 Task: Create an automation rule to sum up story point estimates in the parent issue when a story point estimate changes.
Action: Mouse pressed left at (684, 105)
Screenshot: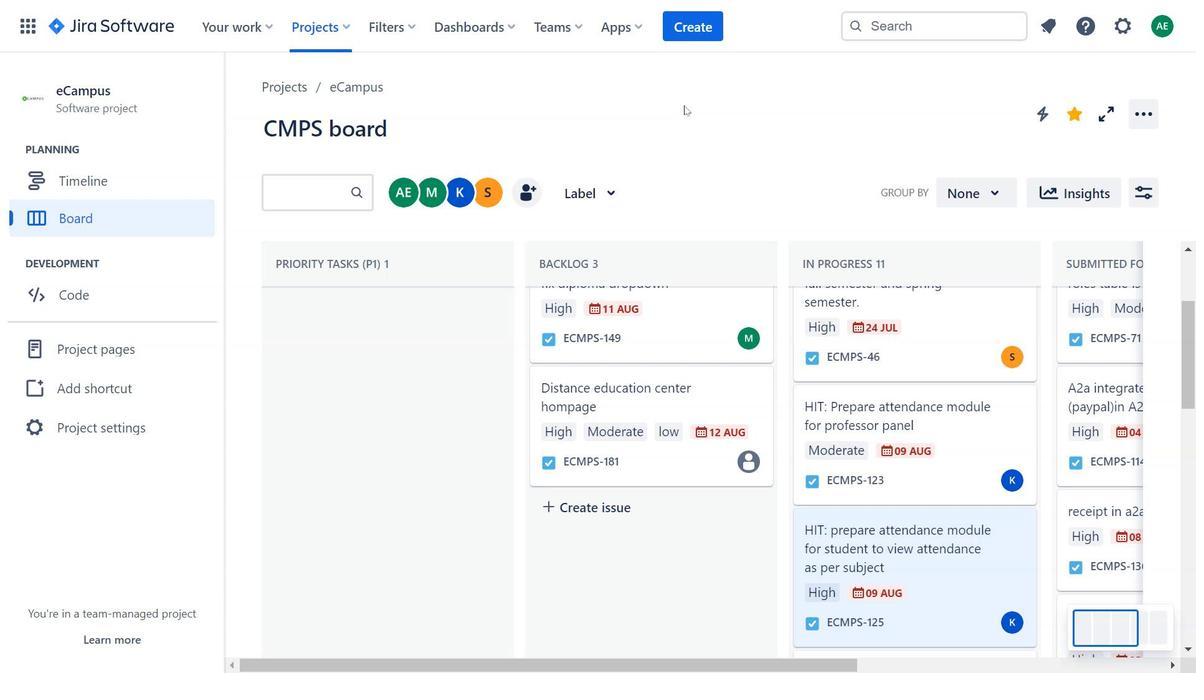 
Action: Mouse moved to (618, 158)
Screenshot: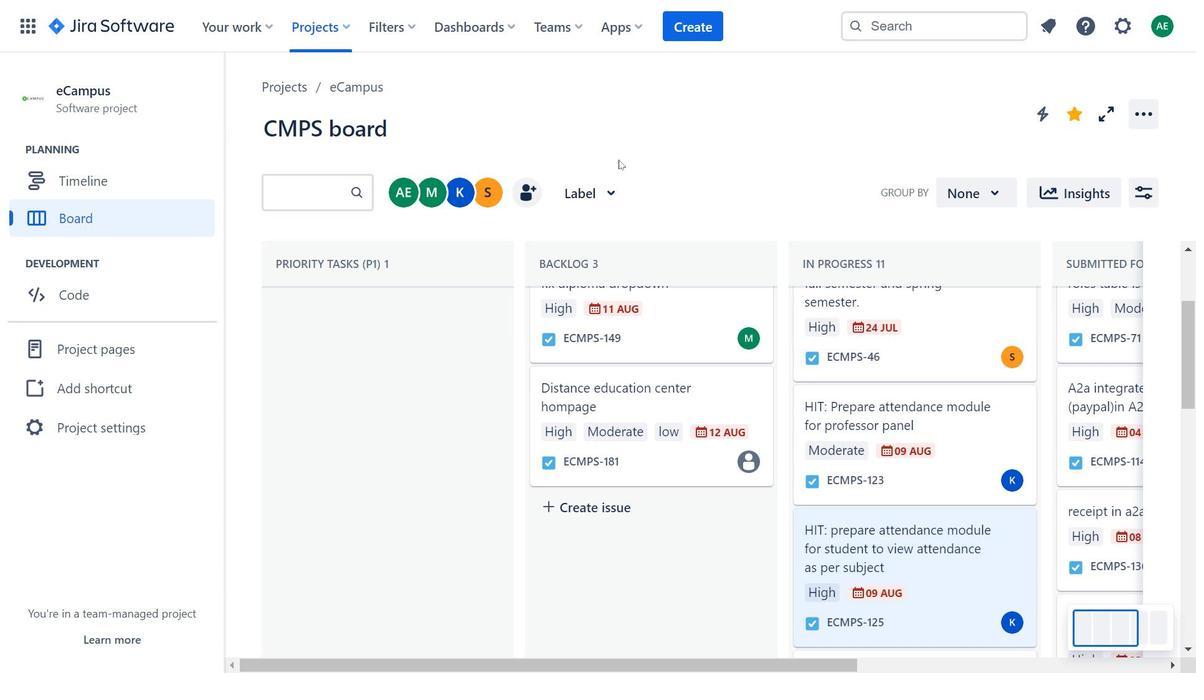 
Action: Mouse pressed left at (618, 158)
Screenshot: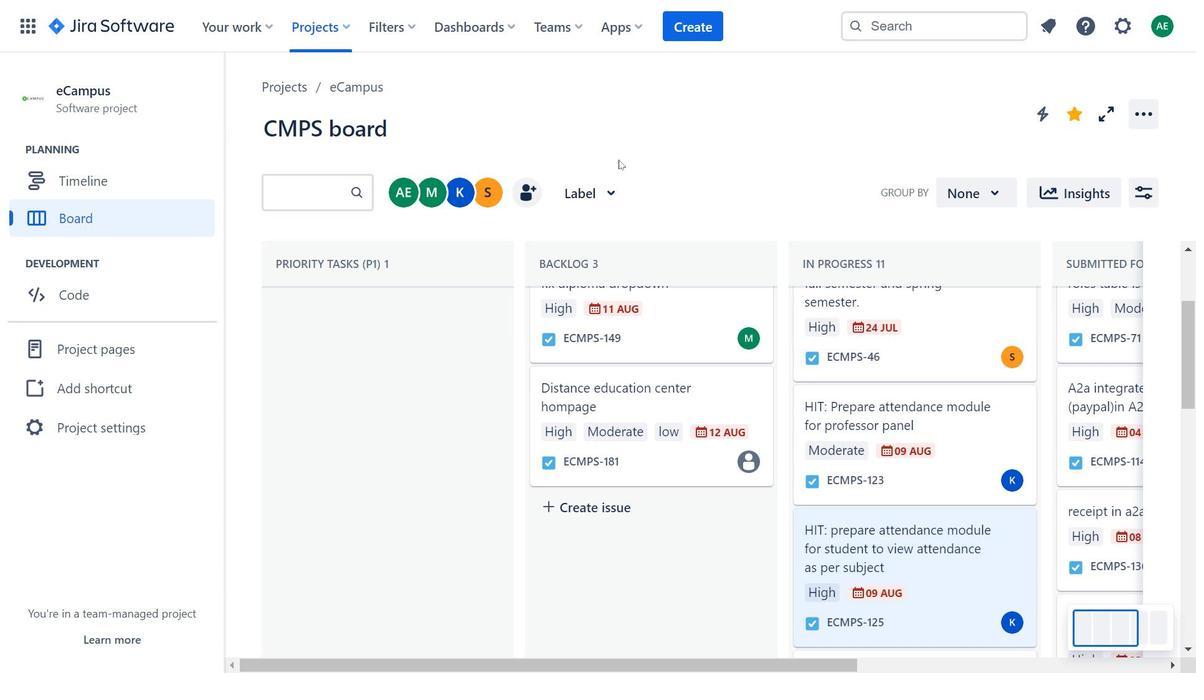 
Action: Mouse moved to (620, 117)
Screenshot: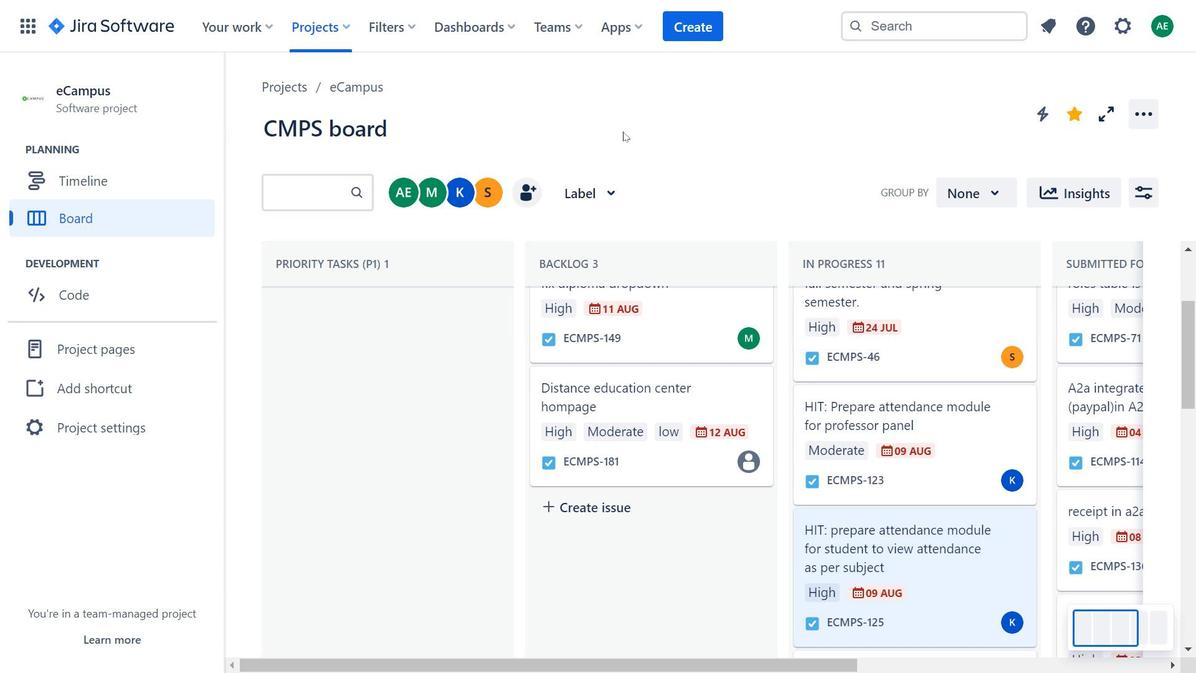 
Action: Mouse pressed left at (620, 117)
Screenshot: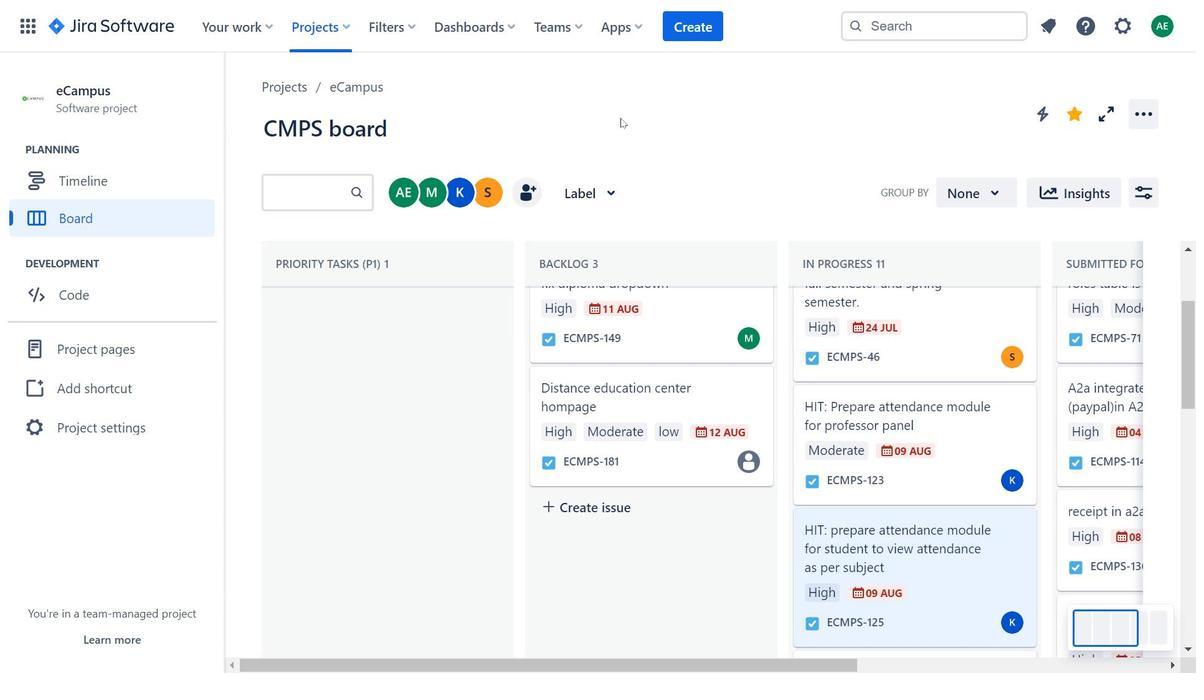 
Action: Mouse pressed left at (620, 117)
Screenshot: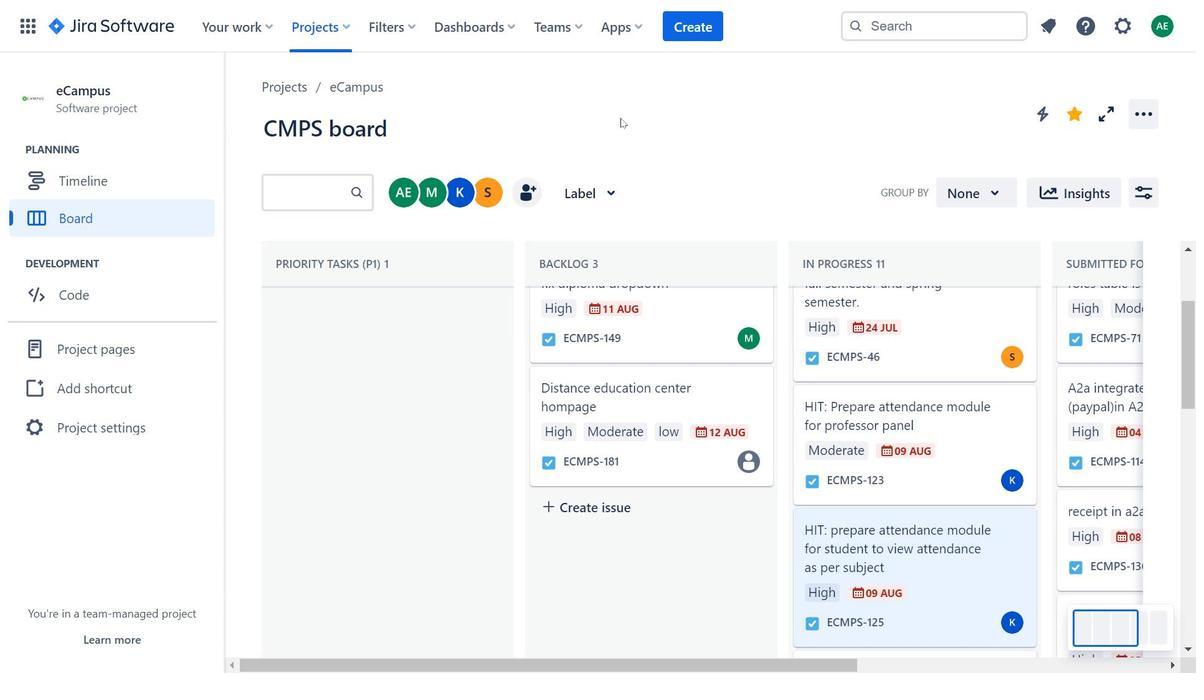 
Action: Mouse moved to (994, 175)
Screenshot: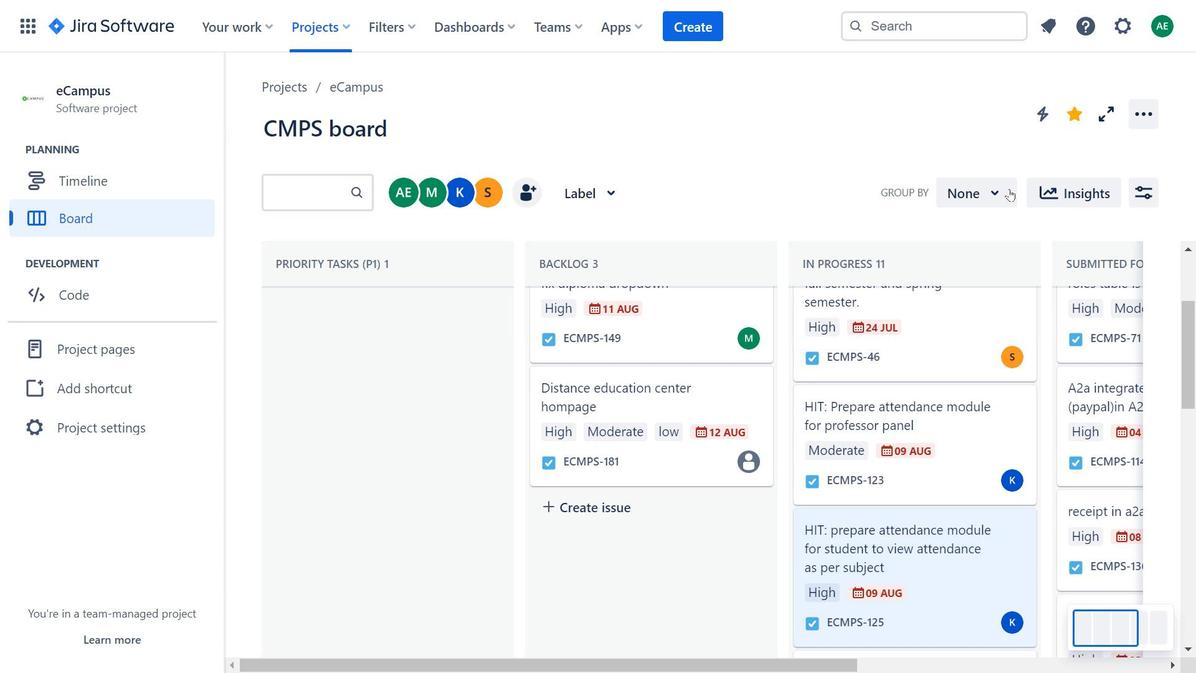 
Action: Mouse pressed left at (994, 175)
Screenshot: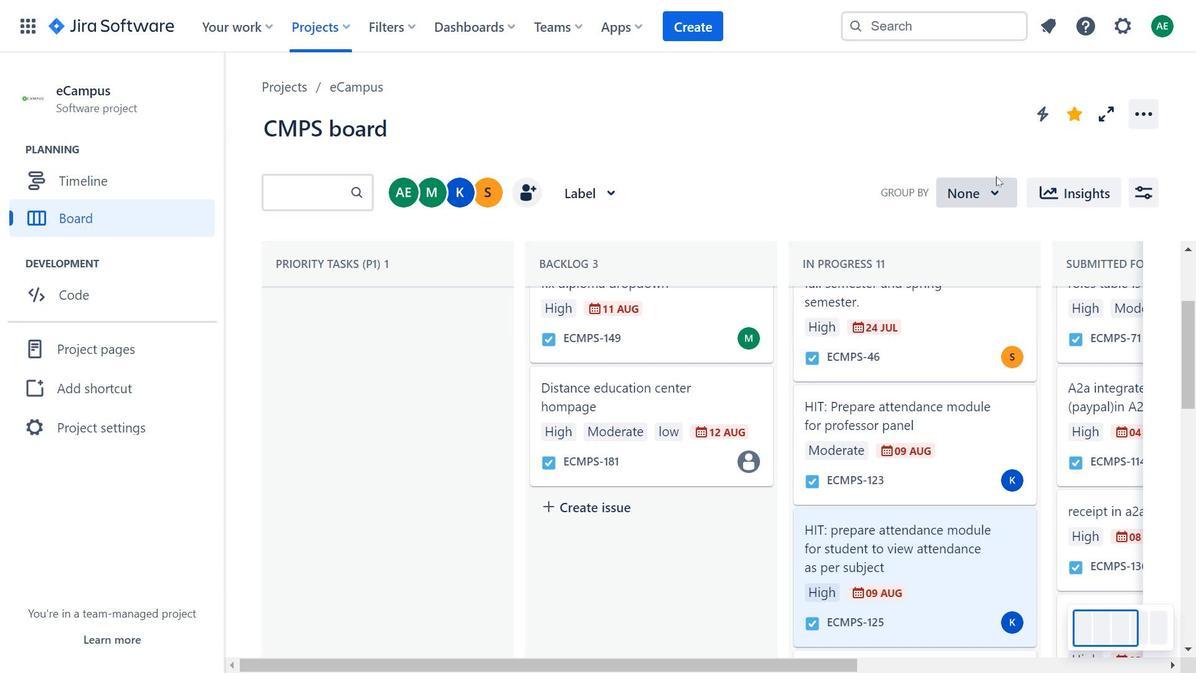 
Action: Mouse moved to (988, 181)
Screenshot: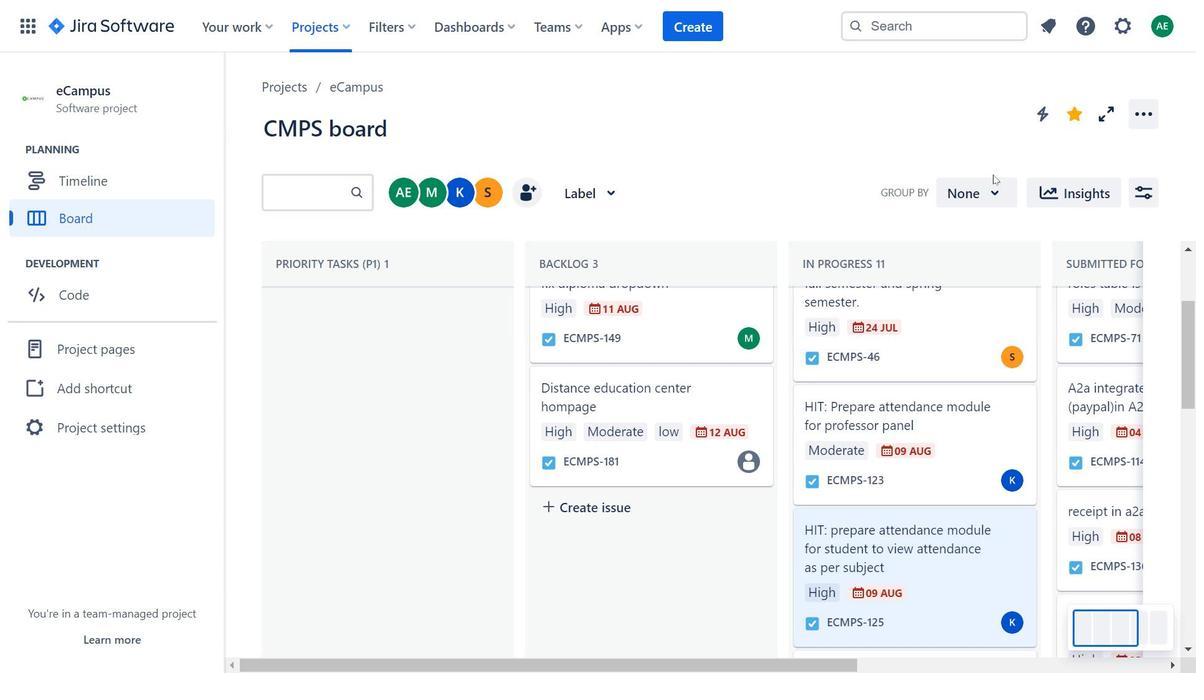 
Action: Mouse pressed left at (988, 181)
Screenshot: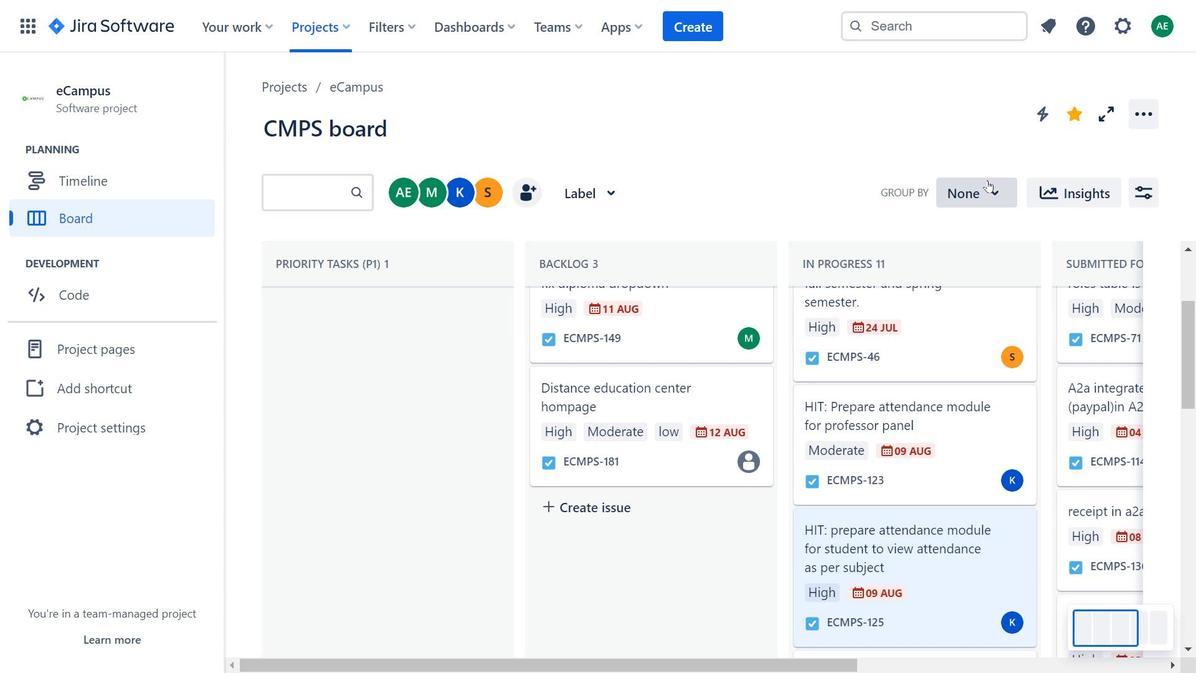 
Action: Mouse moved to (634, 120)
Screenshot: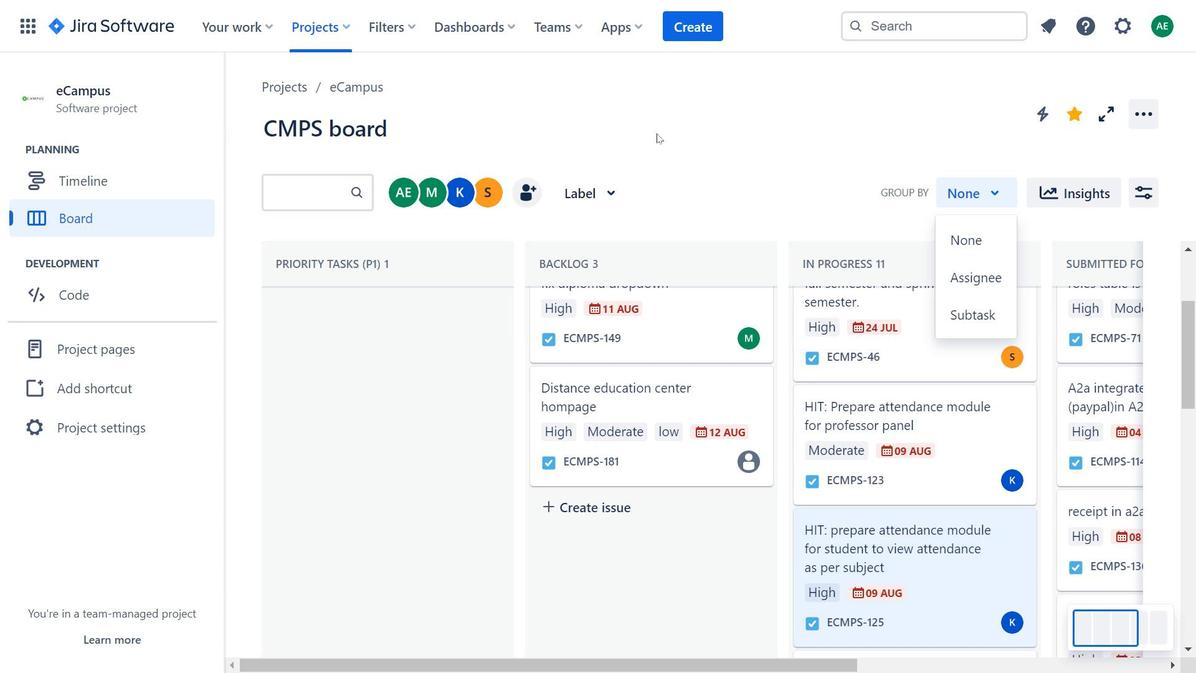 
Action: Mouse pressed left at (634, 120)
Screenshot: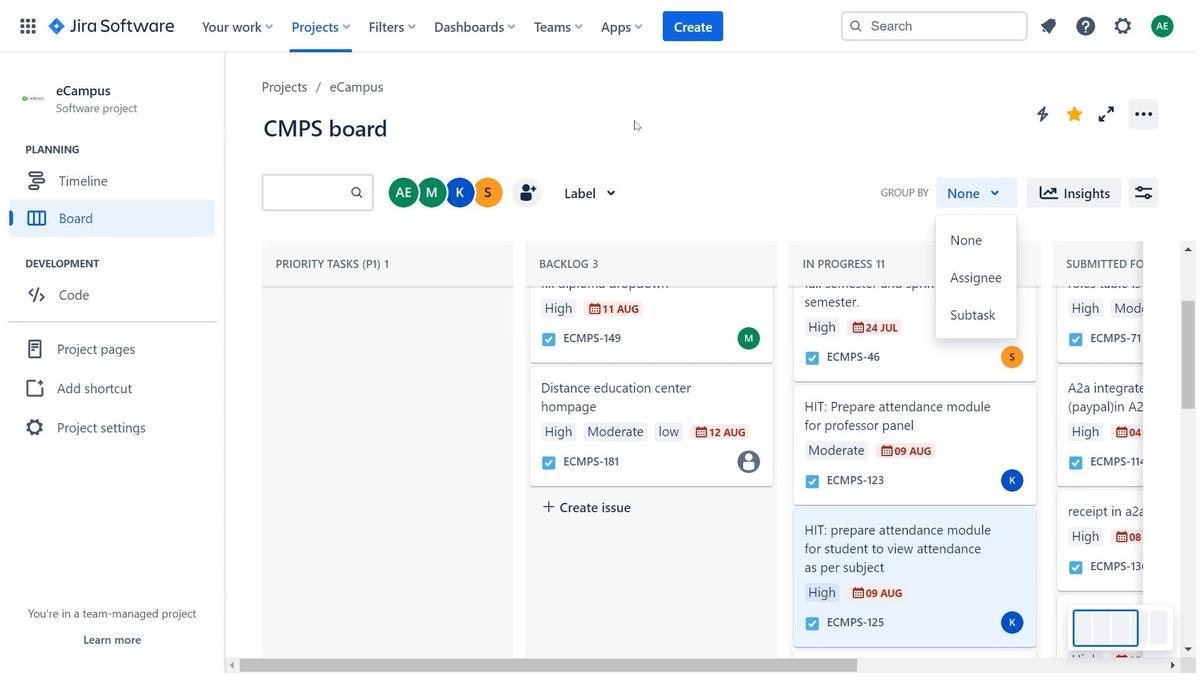 
Action: Mouse moved to (648, 123)
Screenshot: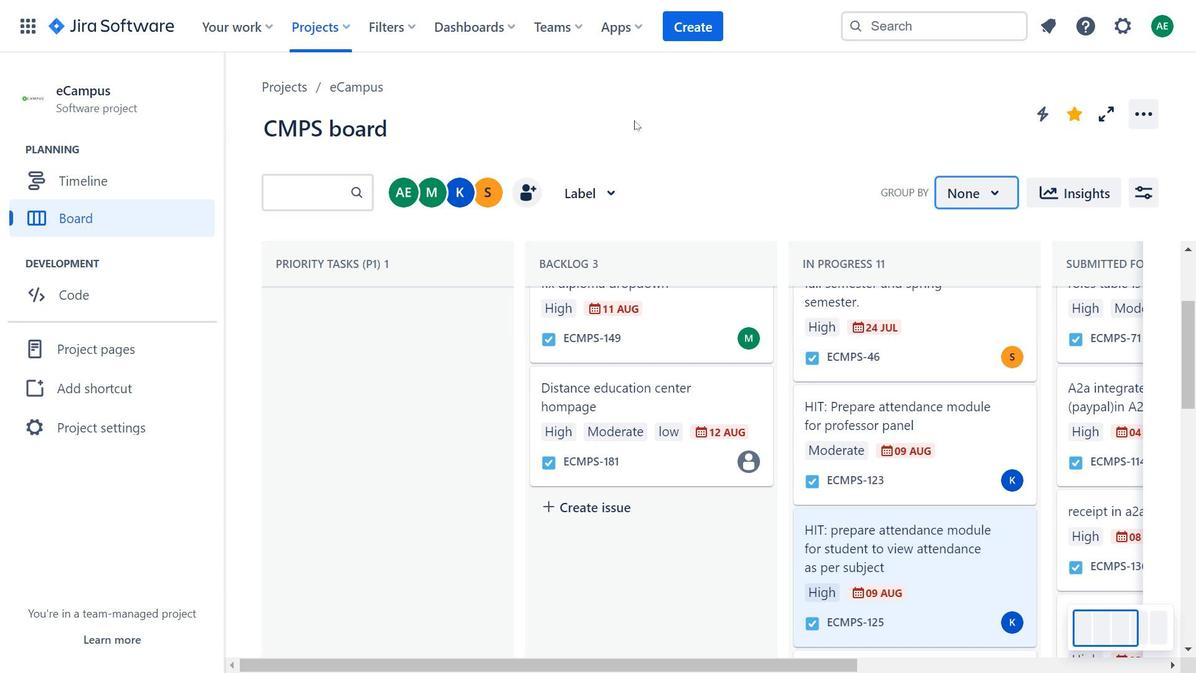 
Action: Mouse pressed left at (648, 123)
Screenshot: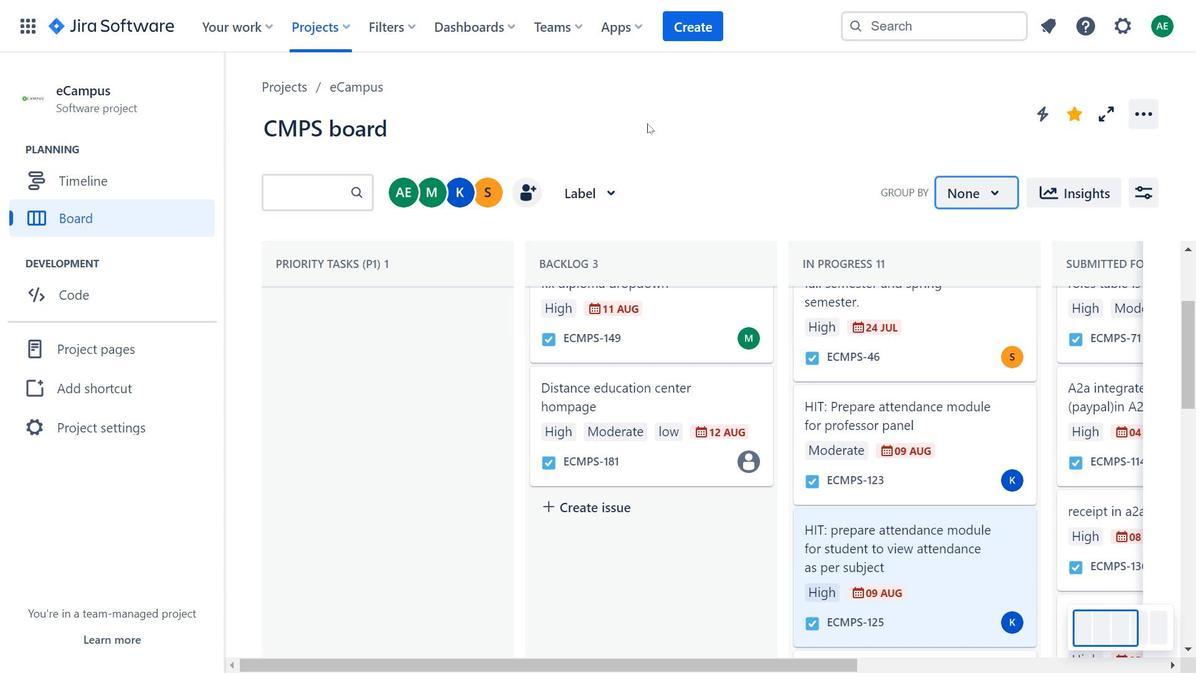 
Action: Mouse moved to (933, 431)
Screenshot: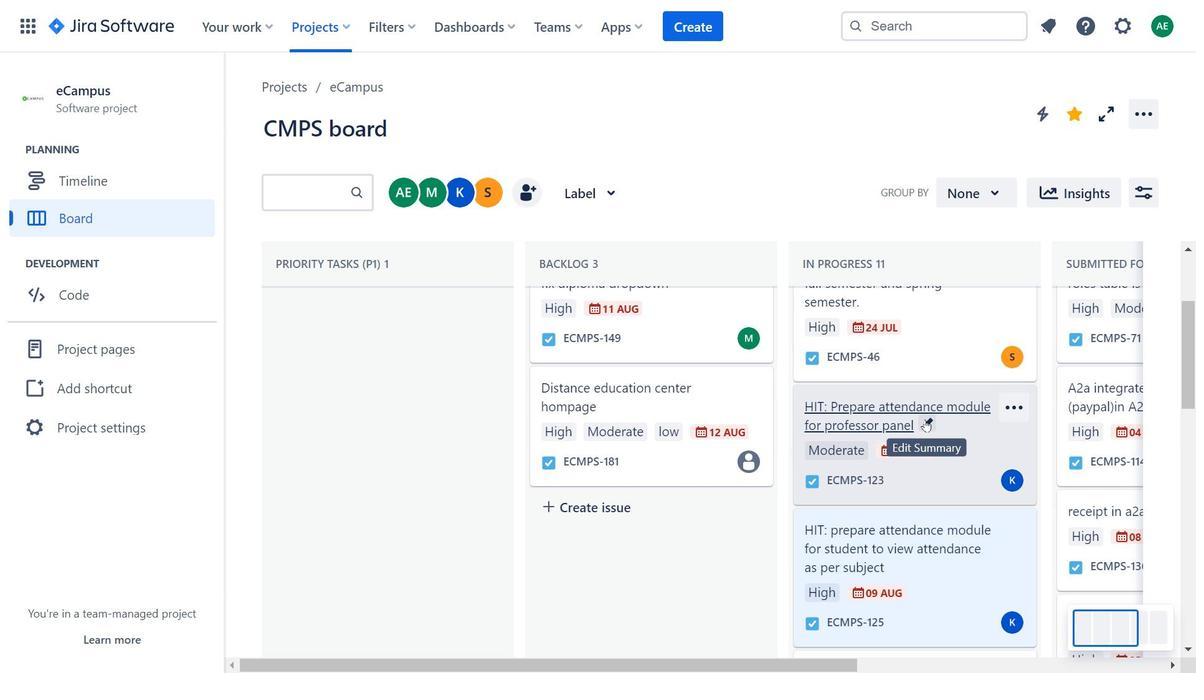 
Action: Mouse scrolled (933, 430) with delta (0, 0)
Screenshot: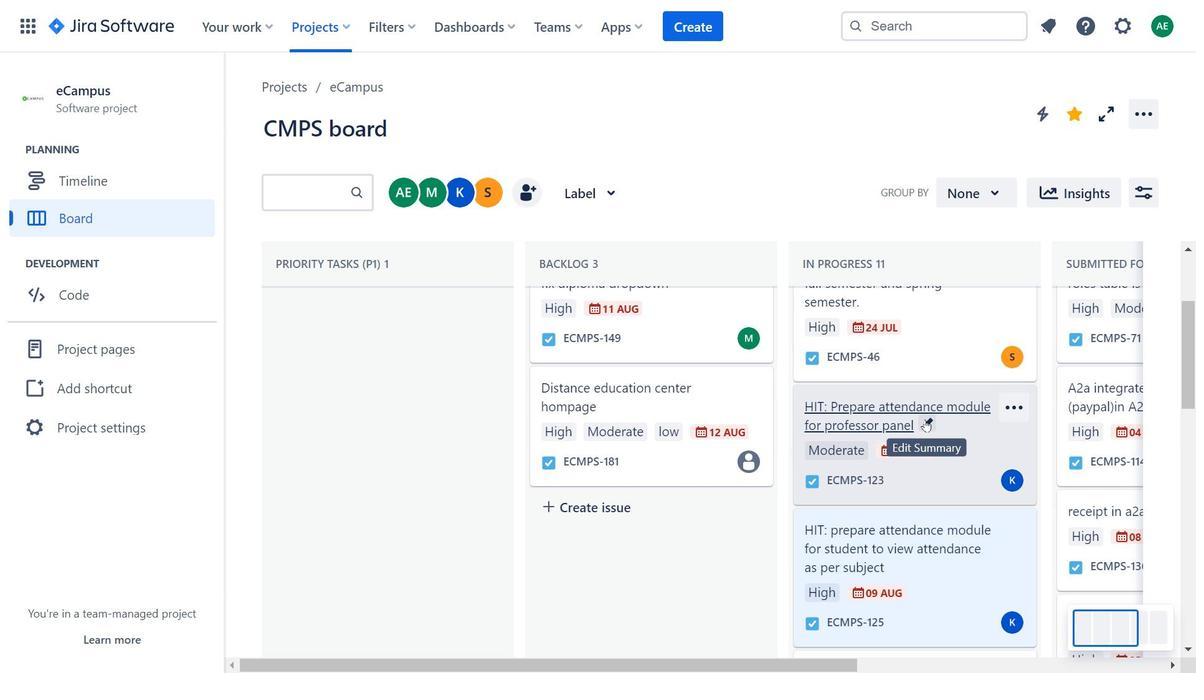 
Action: Mouse moved to (943, 483)
Screenshot: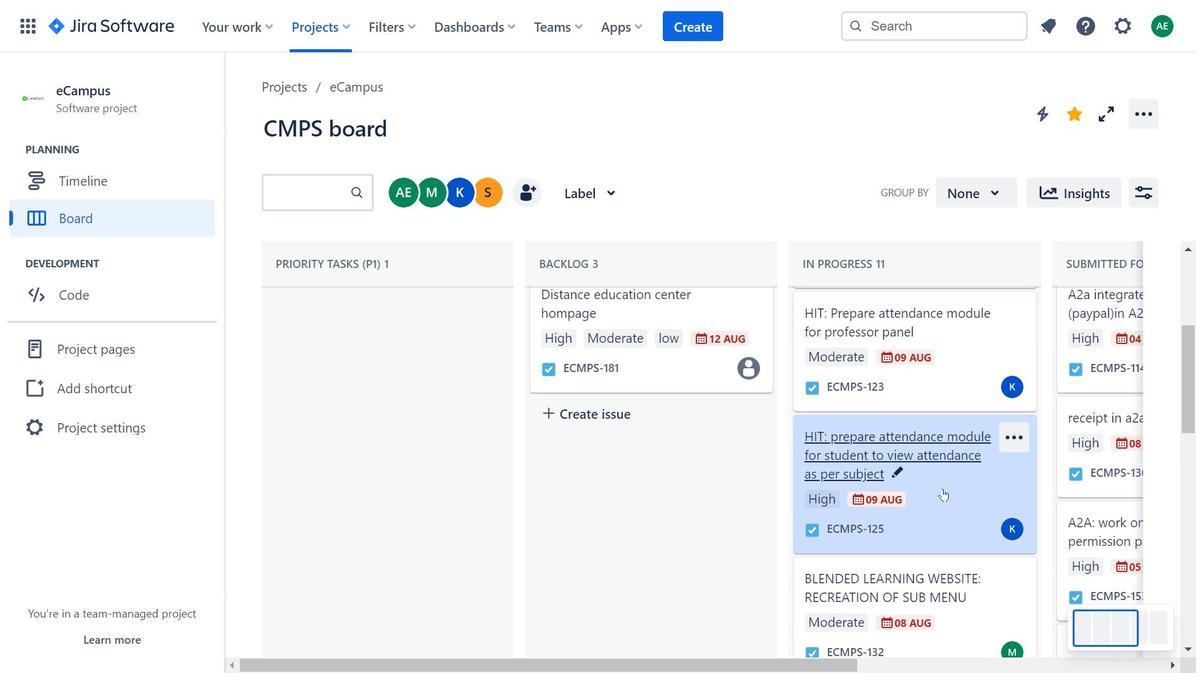 
Action: Mouse scrolled (943, 483) with delta (0, 0)
Screenshot: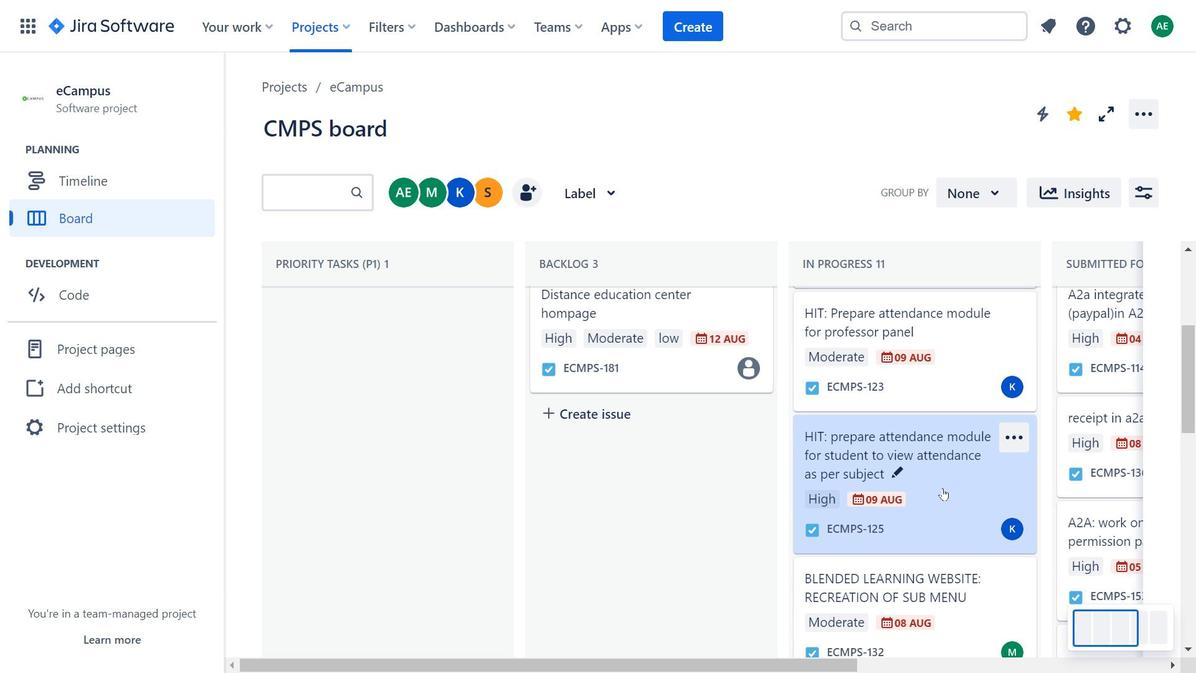 
Action: Mouse moved to (943, 483)
Screenshot: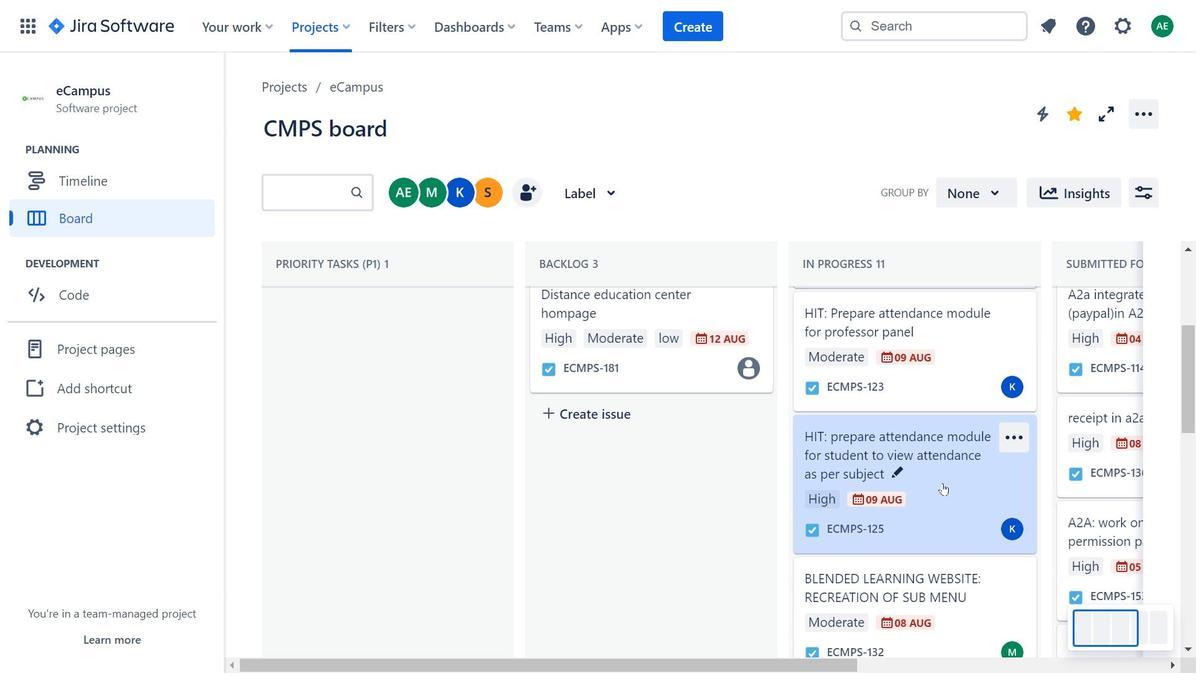 
Action: Mouse scrolled (943, 482) with delta (0, 0)
Screenshot: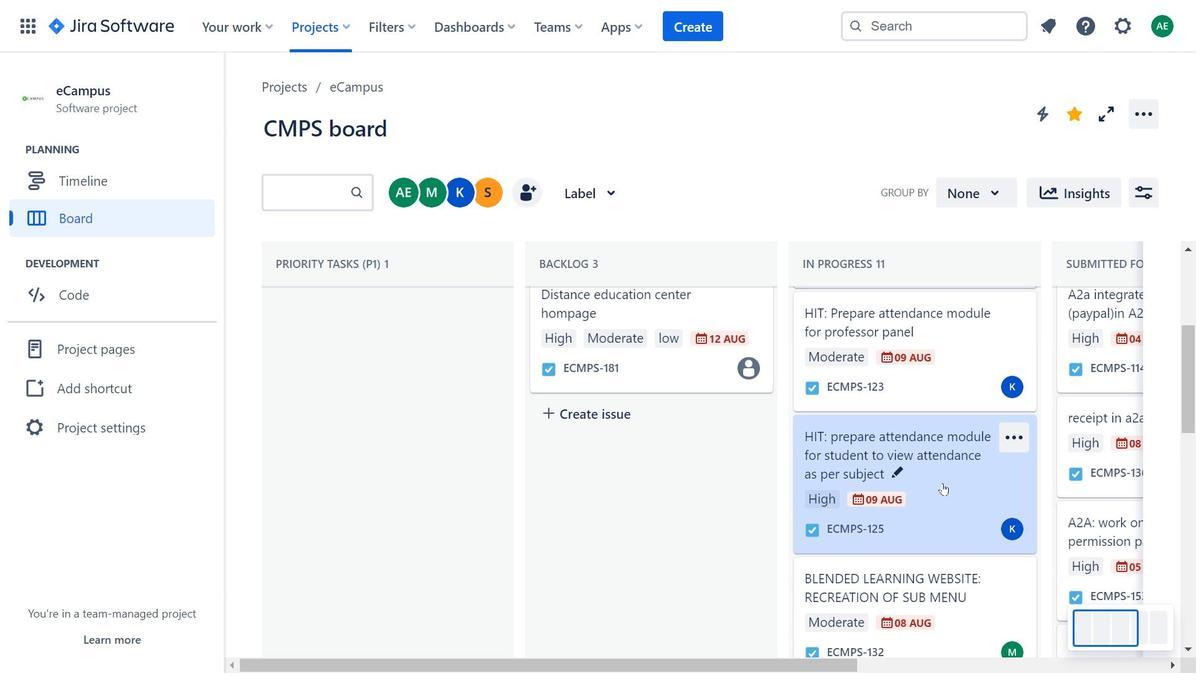 
Action: Mouse moved to (944, 480)
Screenshot: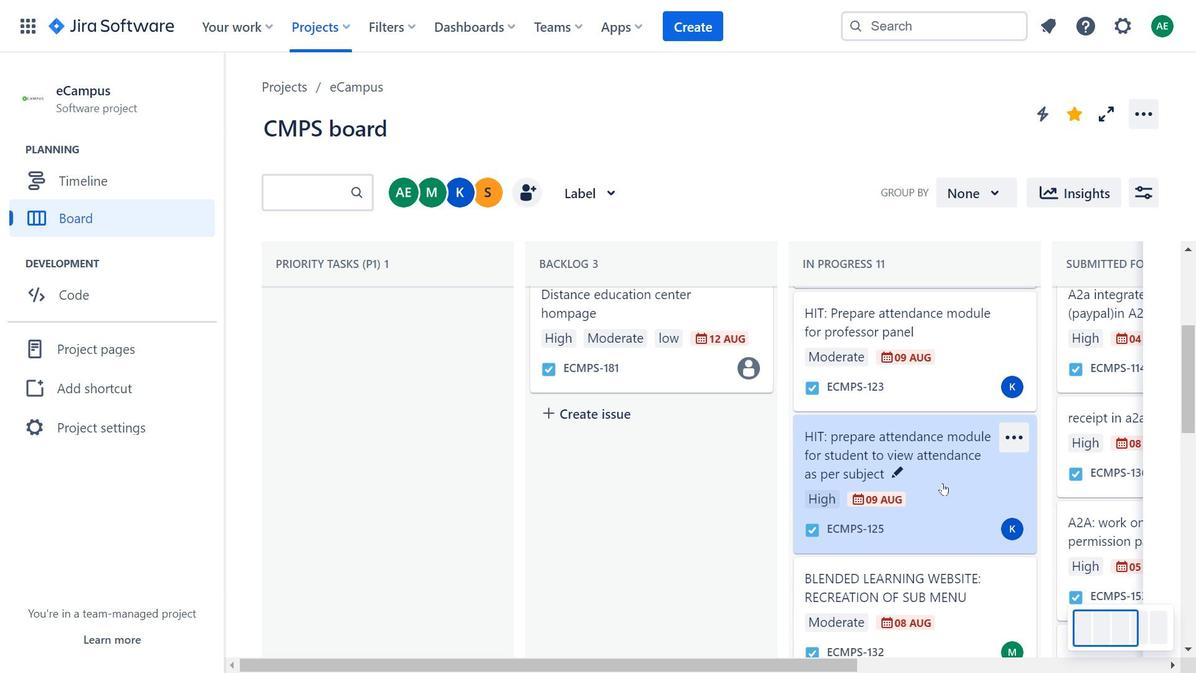 
Action: Mouse scrolled (944, 479) with delta (0, 0)
Screenshot: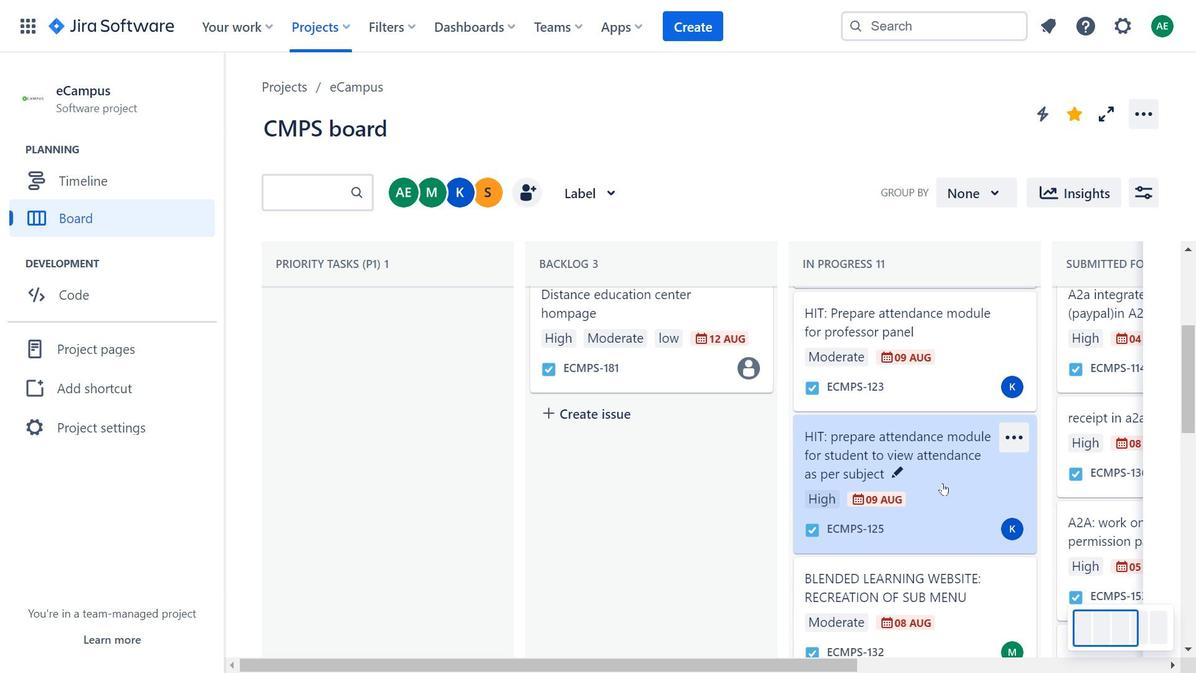 
Action: Mouse moved to (947, 441)
Screenshot: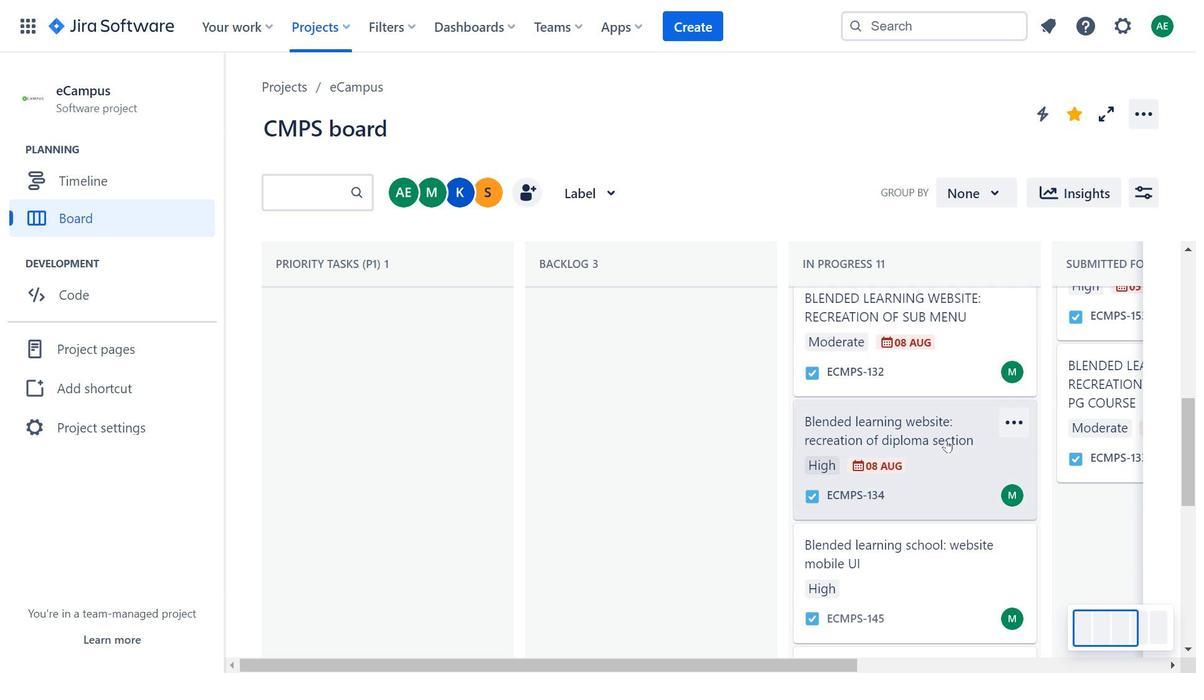 
Action: Mouse scrolled (947, 440) with delta (0, 0)
Screenshot: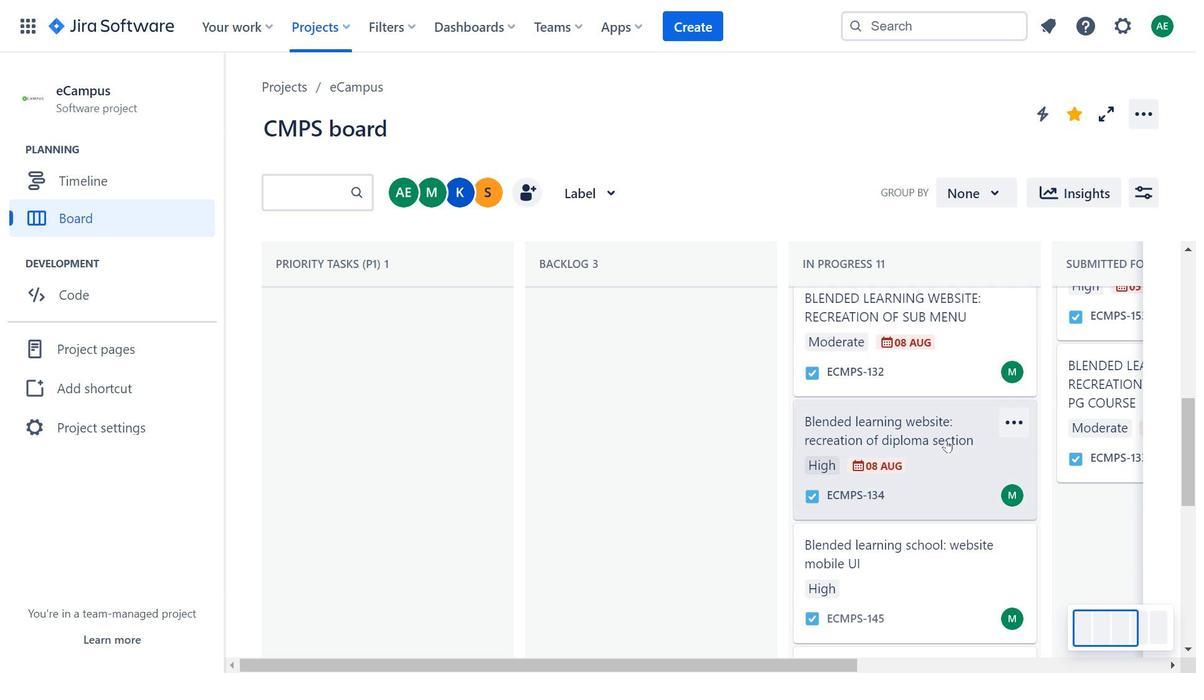 
Action: Mouse scrolled (947, 440) with delta (0, 0)
Screenshot: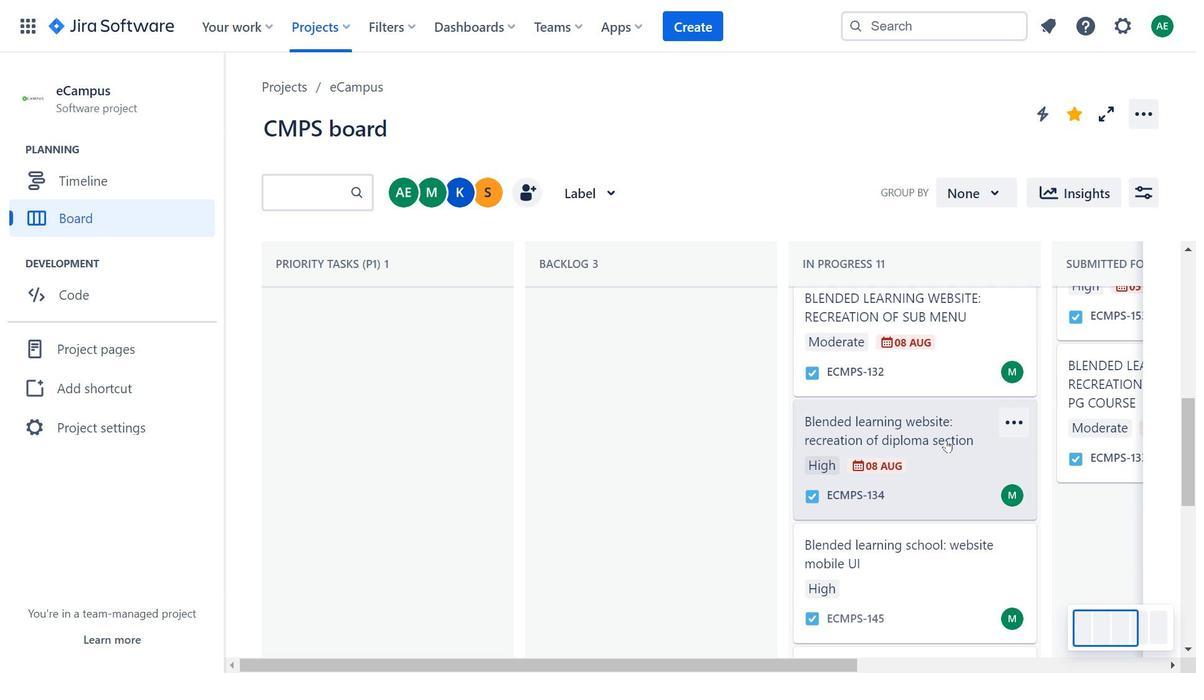 
Action: Mouse scrolled (947, 440) with delta (0, 0)
Screenshot: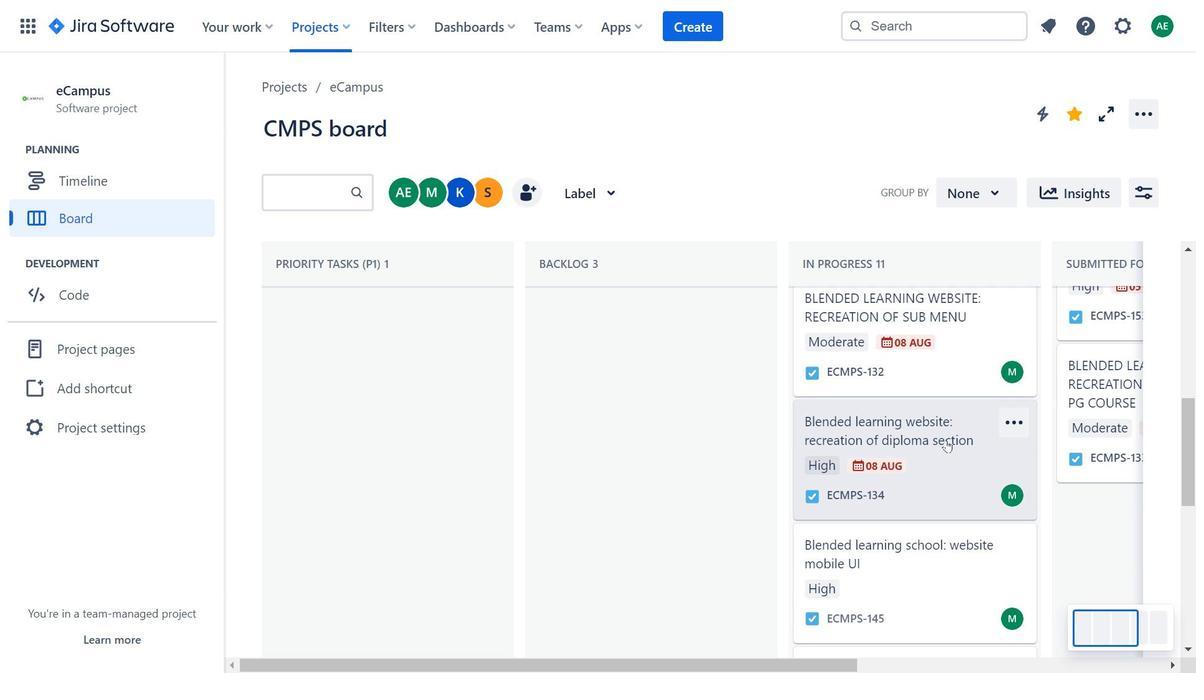 
Action: Mouse moved to (945, 468)
Screenshot: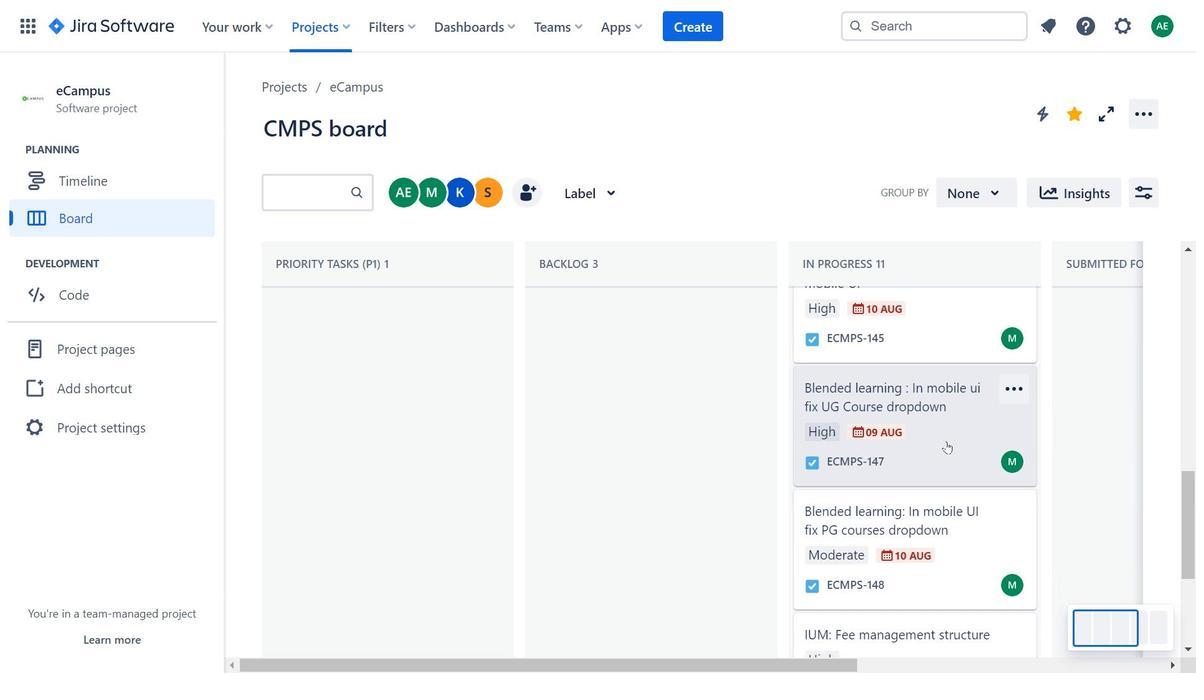 
Action: Mouse scrolled (945, 468) with delta (0, 0)
Screenshot: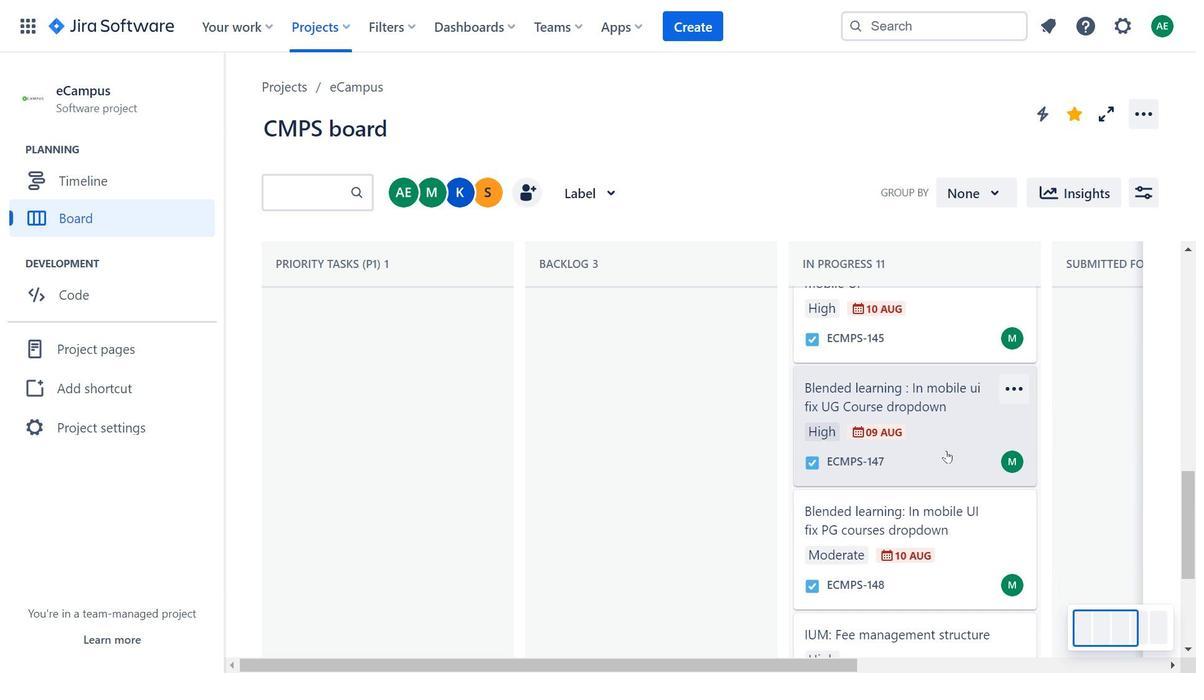 
Action: Mouse scrolled (945, 468) with delta (0, 0)
Screenshot: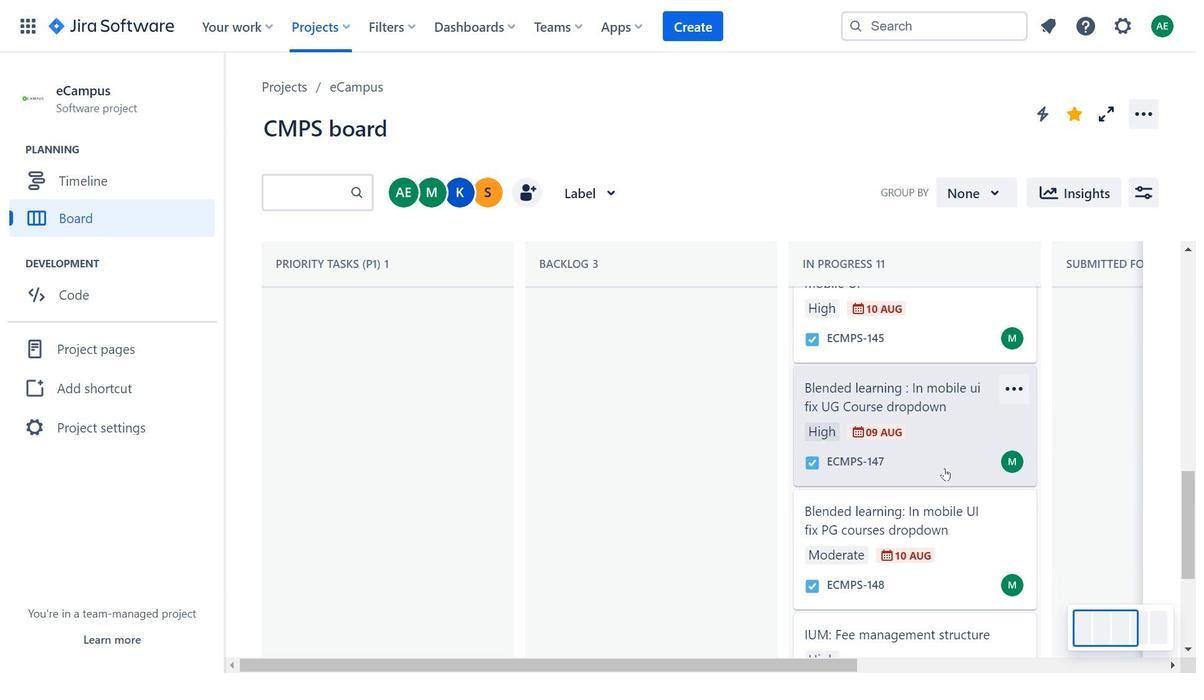
Action: Mouse moved to (945, 486)
Screenshot: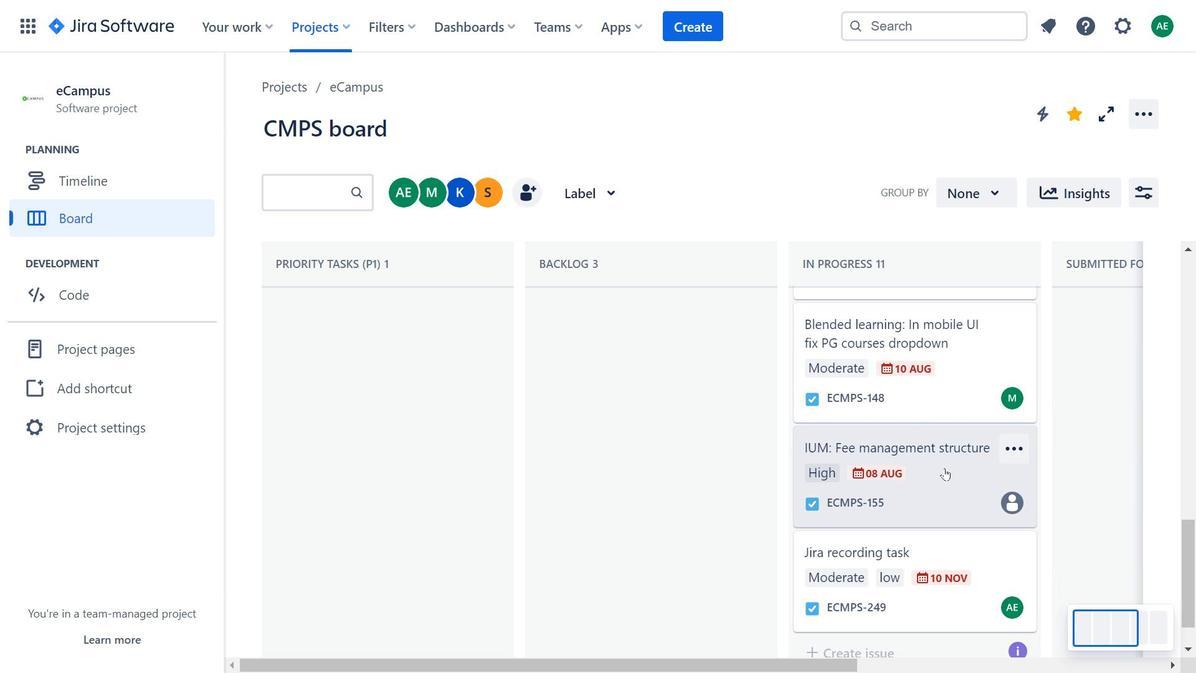 
Action: Mouse scrolled (945, 486) with delta (0, 0)
Screenshot: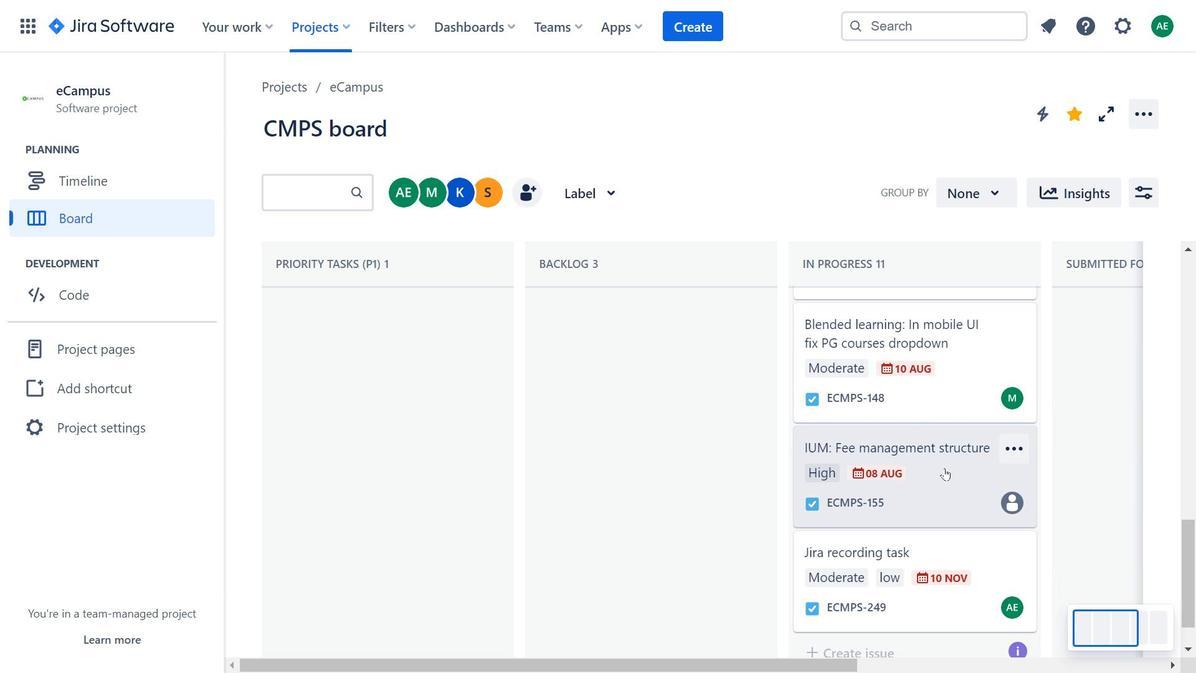 
Action: Mouse moved to (977, 528)
Screenshot: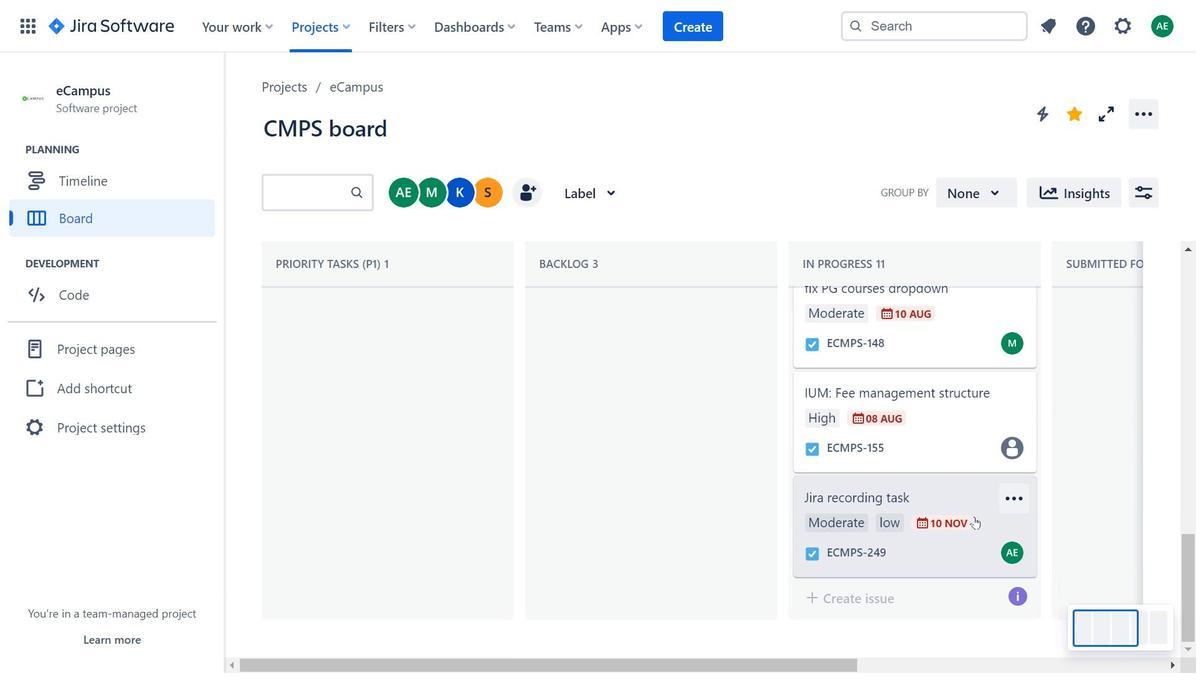 
Action: Mouse pressed left at (977, 528)
Screenshot: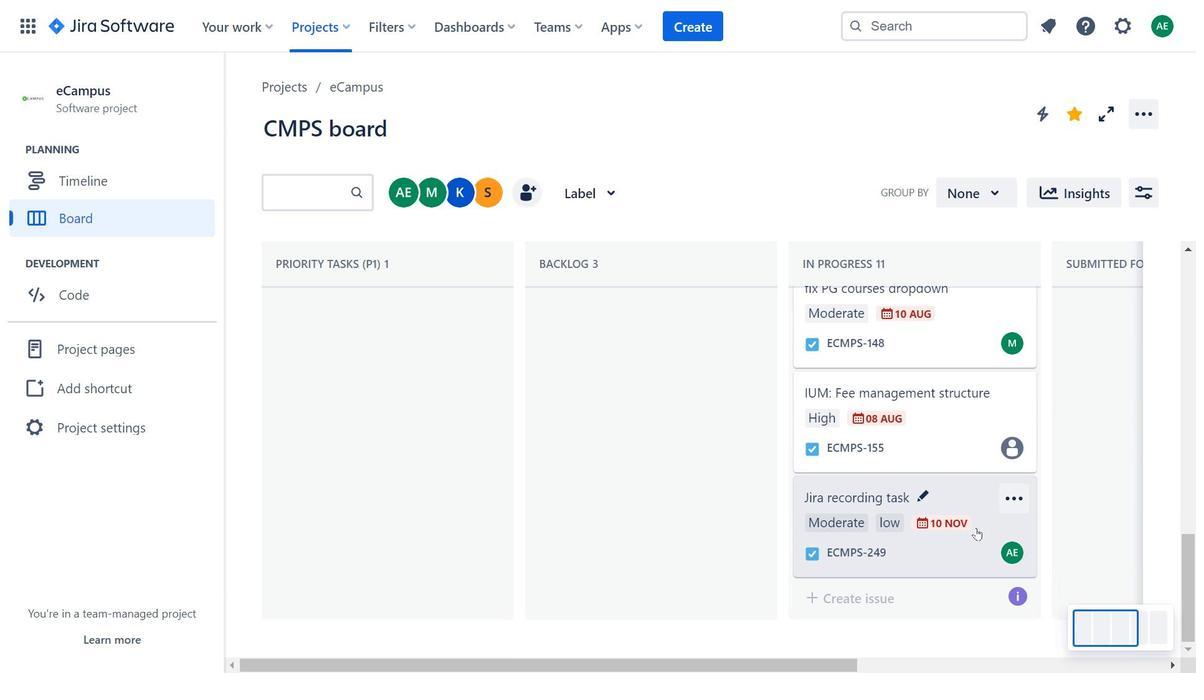 
Action: Mouse moved to (379, 243)
Screenshot: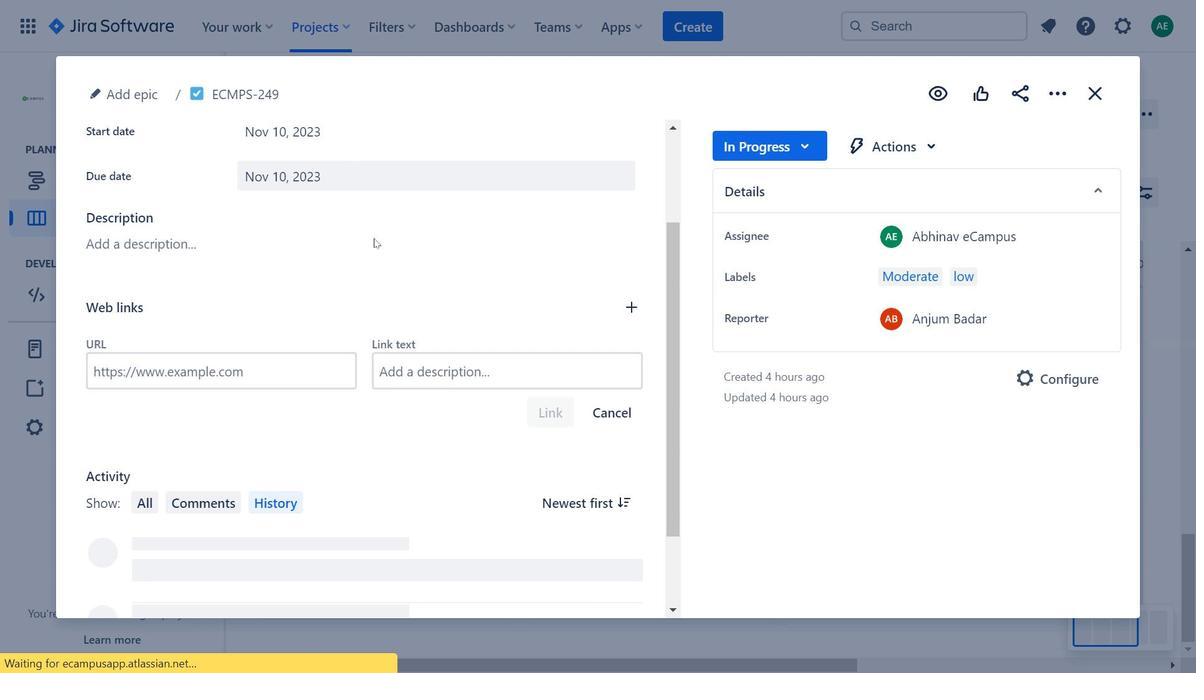 
Action: Mouse scrolled (379, 244) with delta (0, 0)
Screenshot: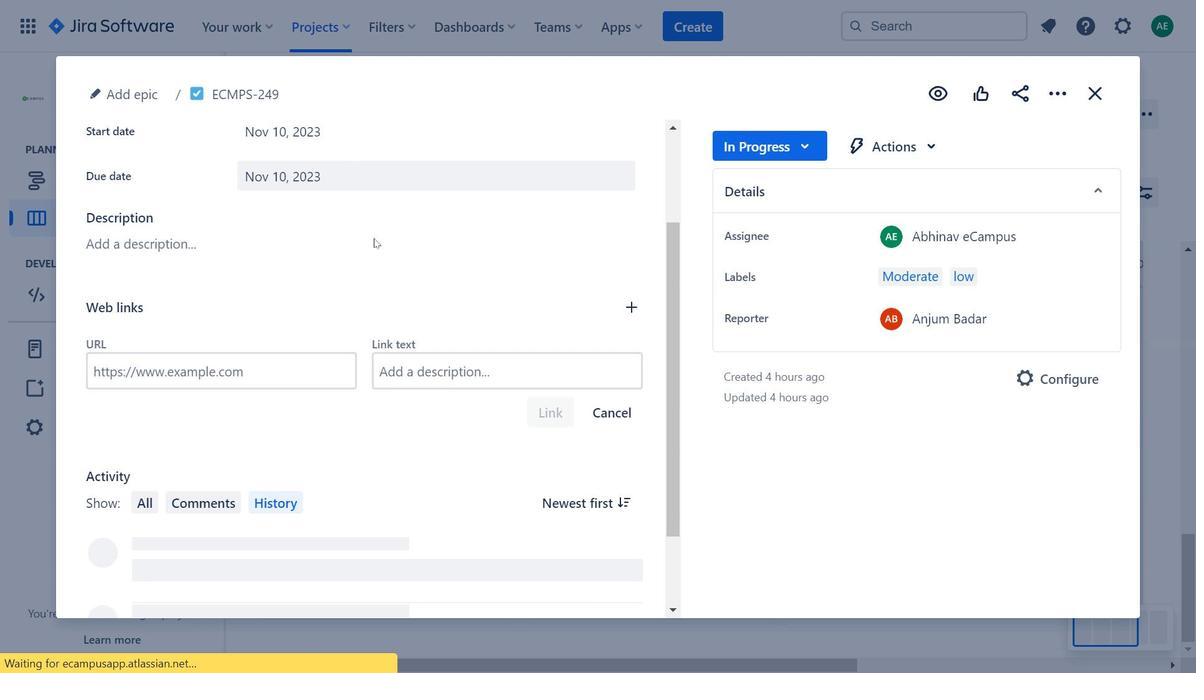 
Action: Mouse moved to (379, 243)
Screenshot: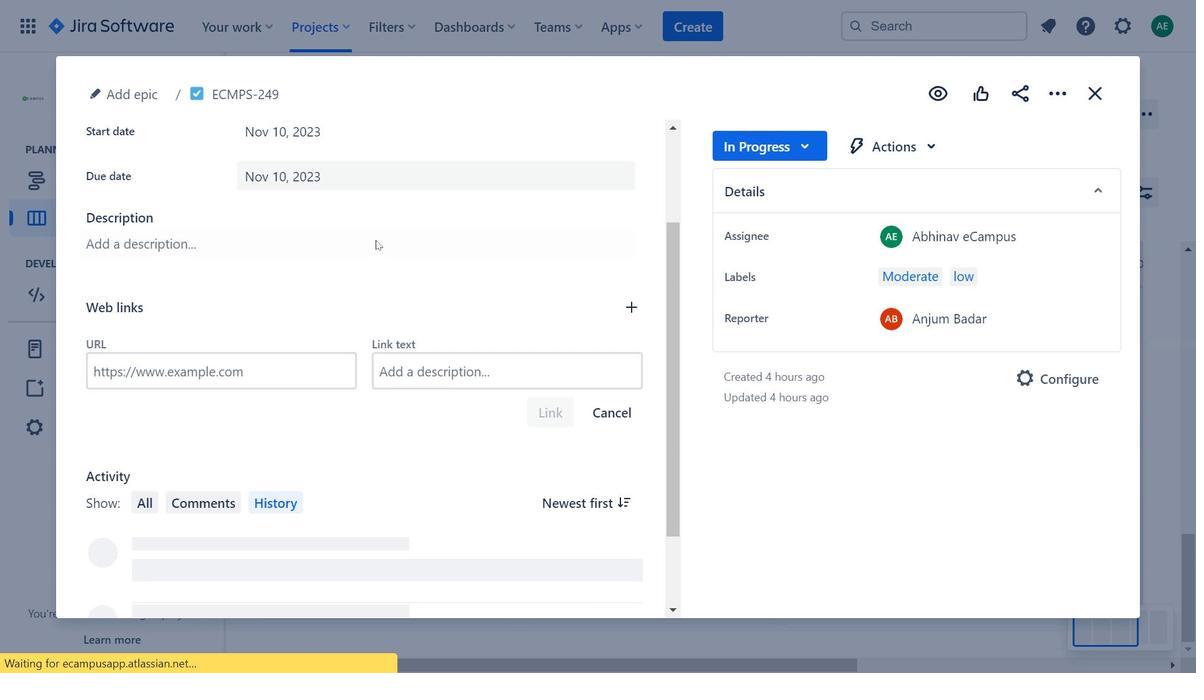 
Action: Mouse scrolled (379, 244) with delta (0, 0)
Screenshot: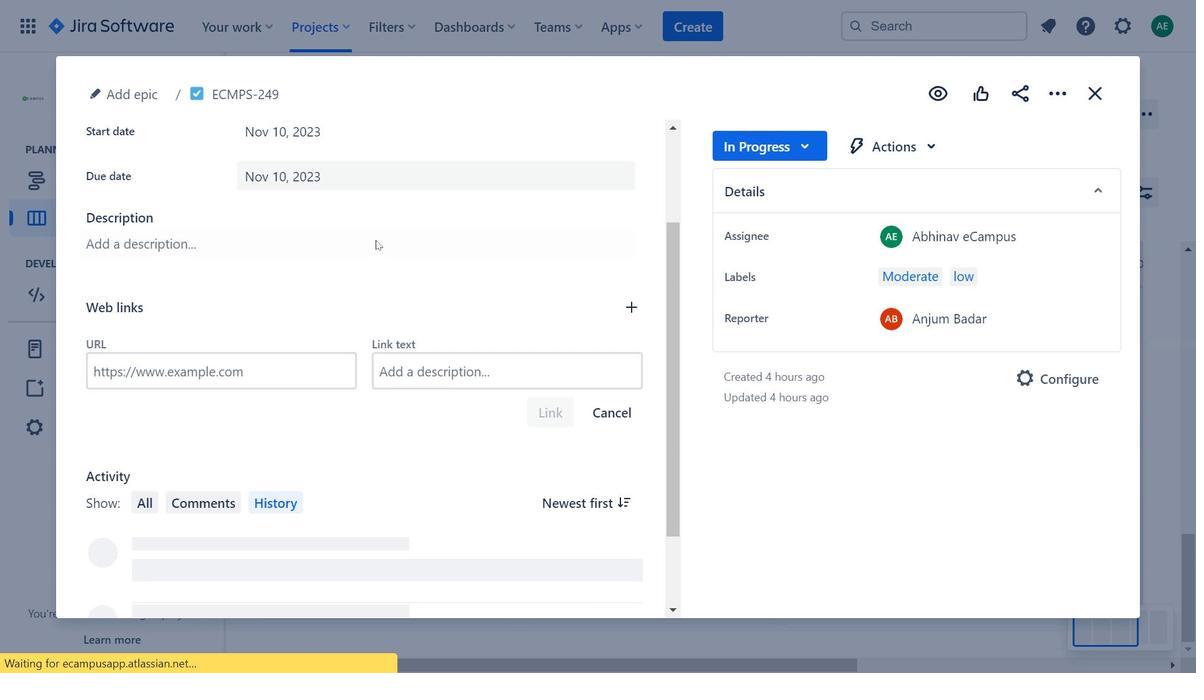 
Action: Mouse moved to (317, 254)
Screenshot: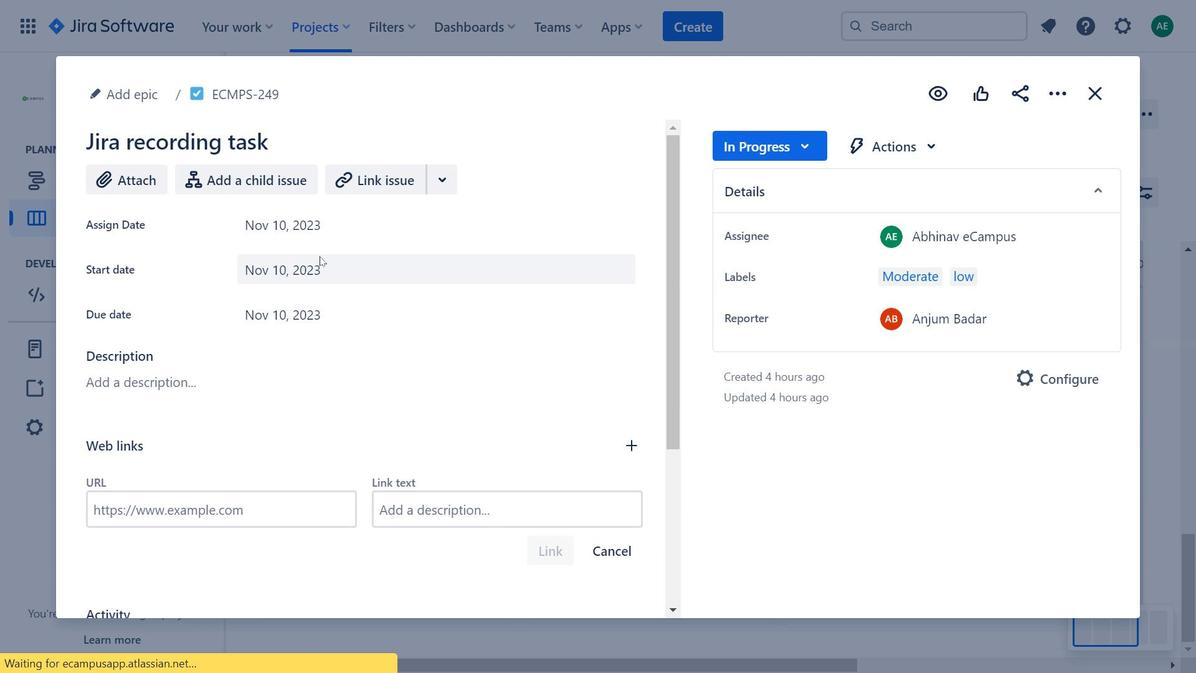 
Action: Mouse pressed left at (317, 254)
Screenshot: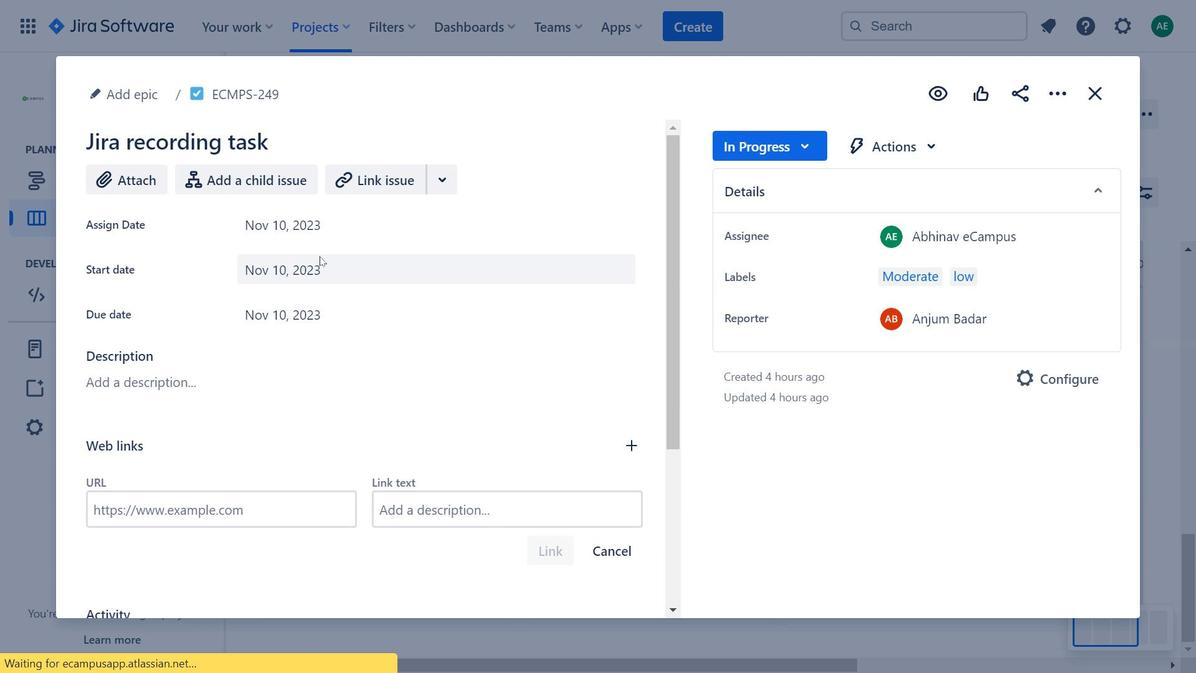 
Action: Mouse moved to (782, 153)
Screenshot: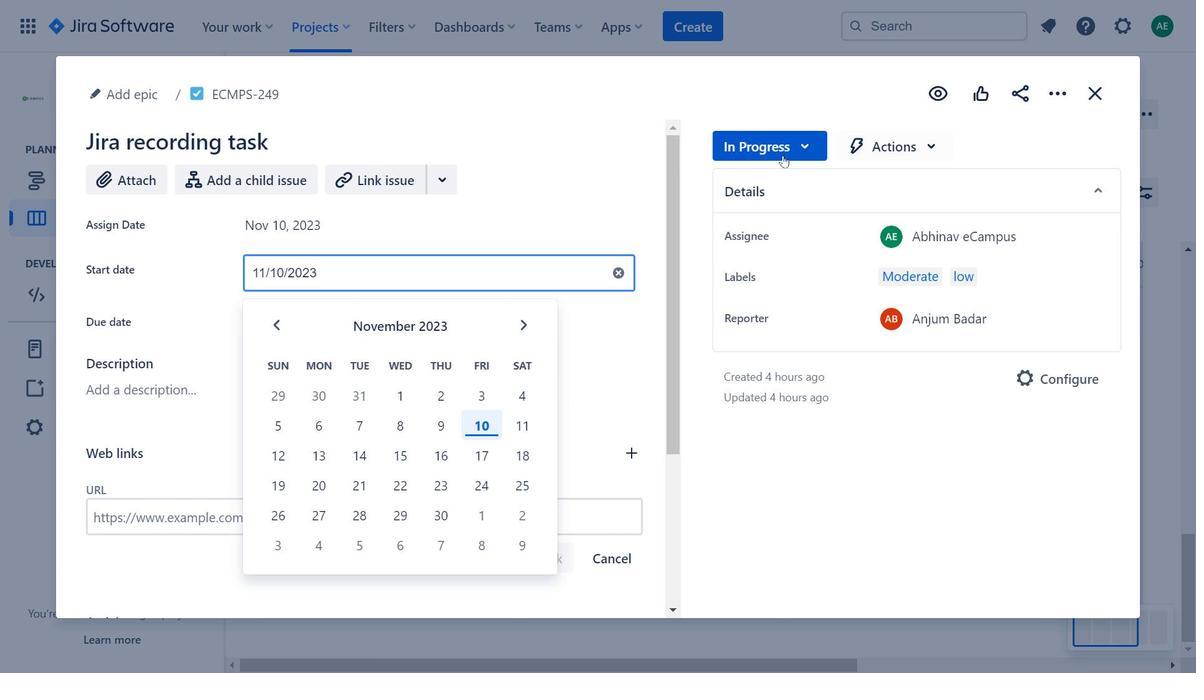 
Action: Mouse pressed left at (782, 153)
Screenshot: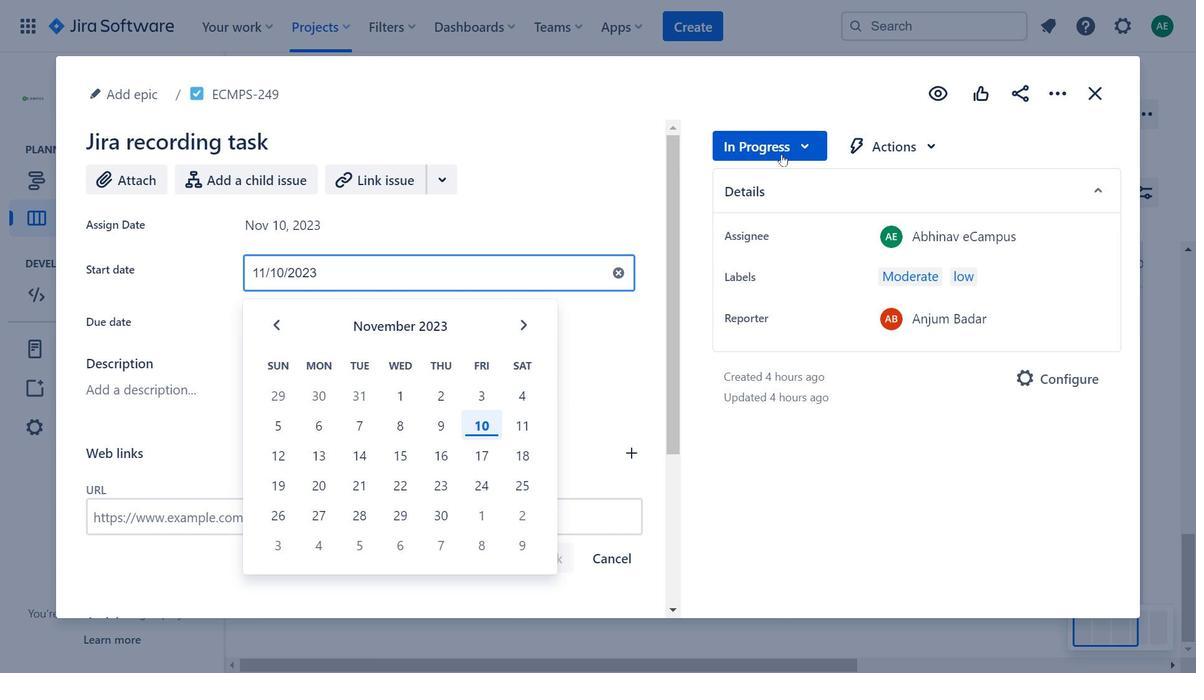 
Action: Mouse moved to (344, 266)
Screenshot: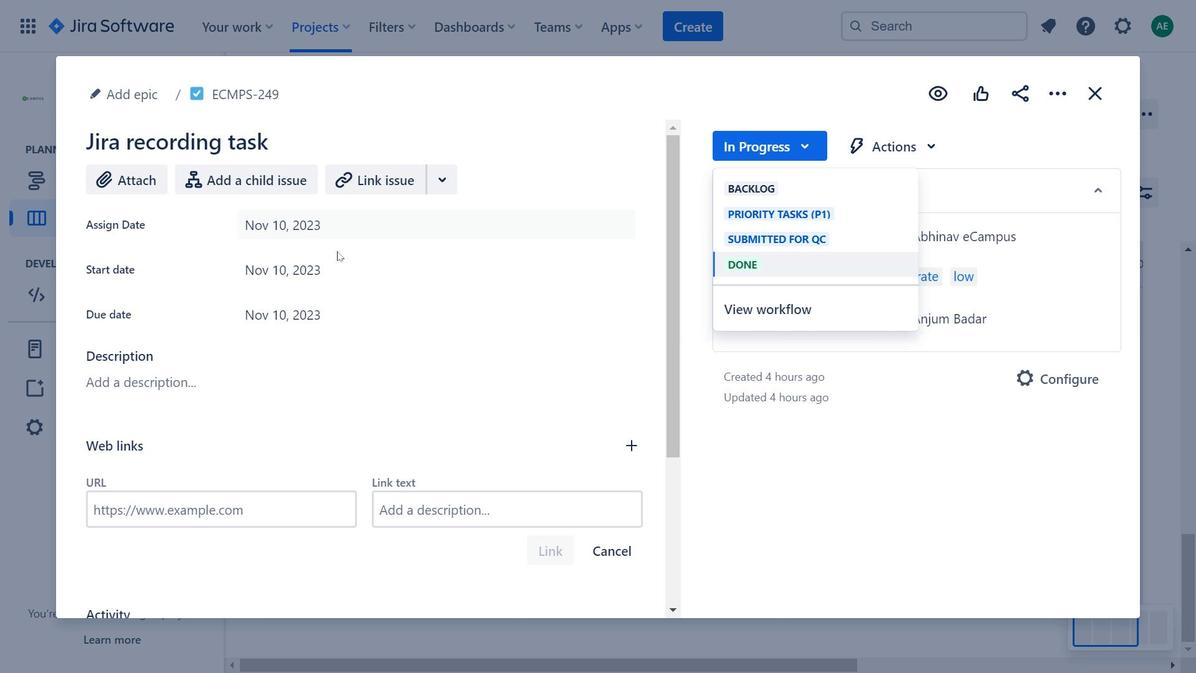 
Action: Mouse pressed left at (344, 266)
Screenshot: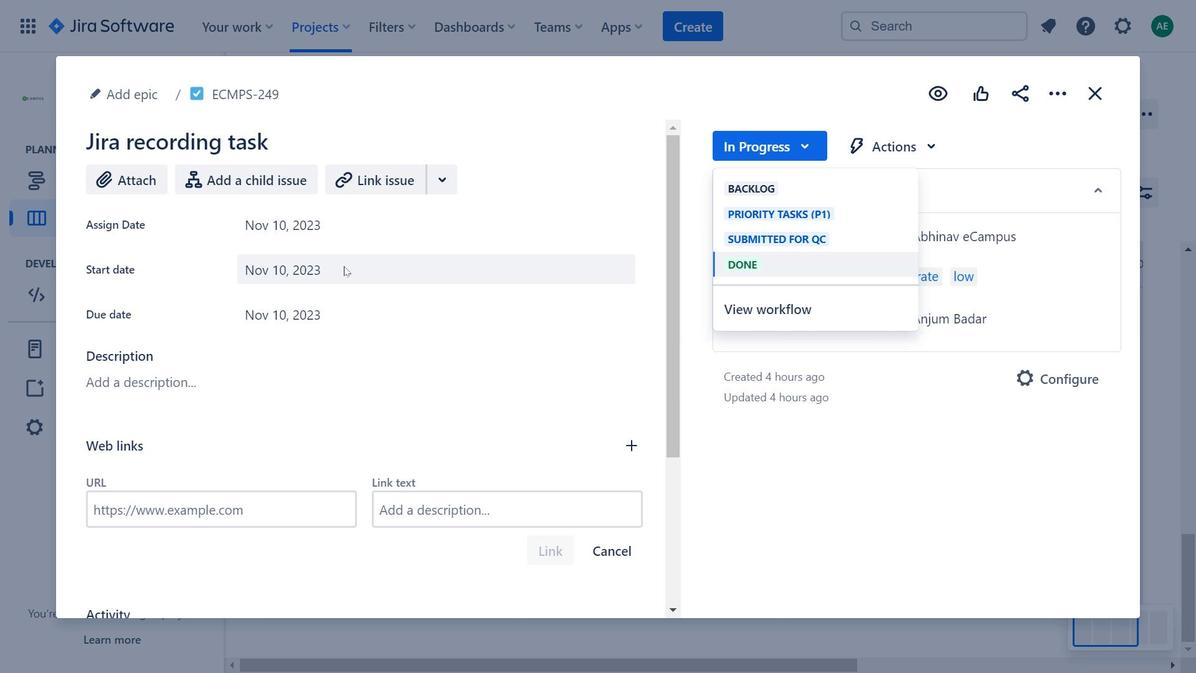 
Action: Mouse moved to (1055, 97)
Screenshot: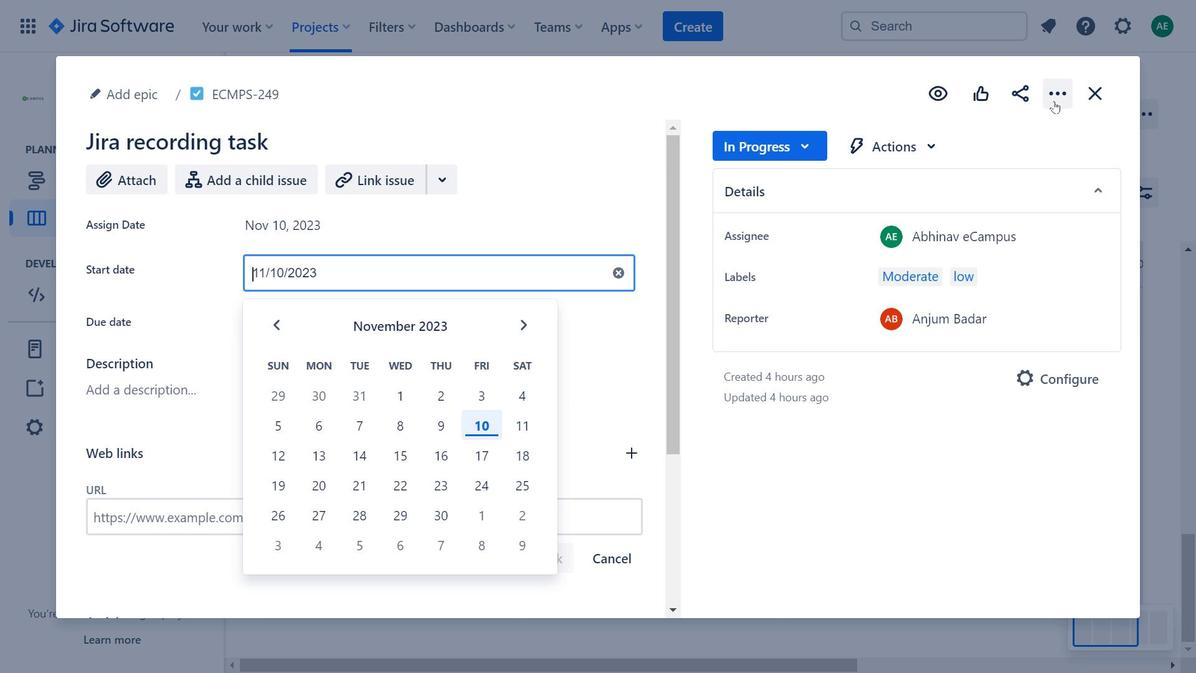 
Action: Mouse pressed left at (1055, 97)
Screenshot: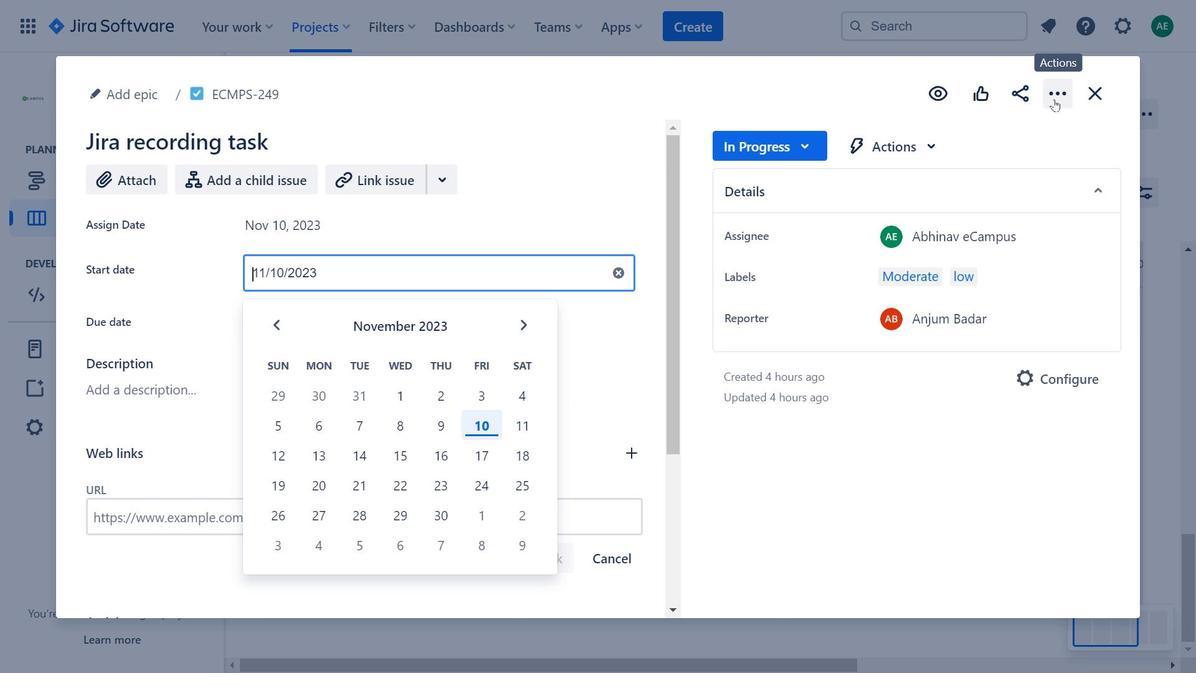 
Action: Mouse moved to (302, 324)
Screenshot: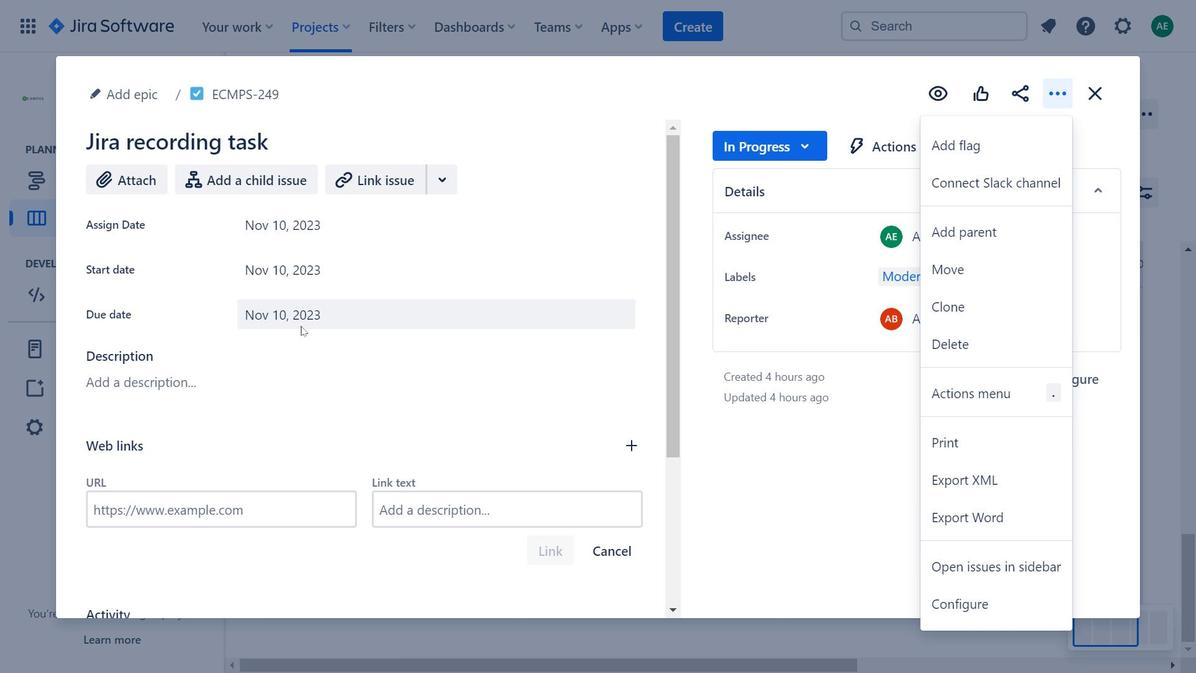 
Action: Mouse pressed left at (302, 324)
Screenshot: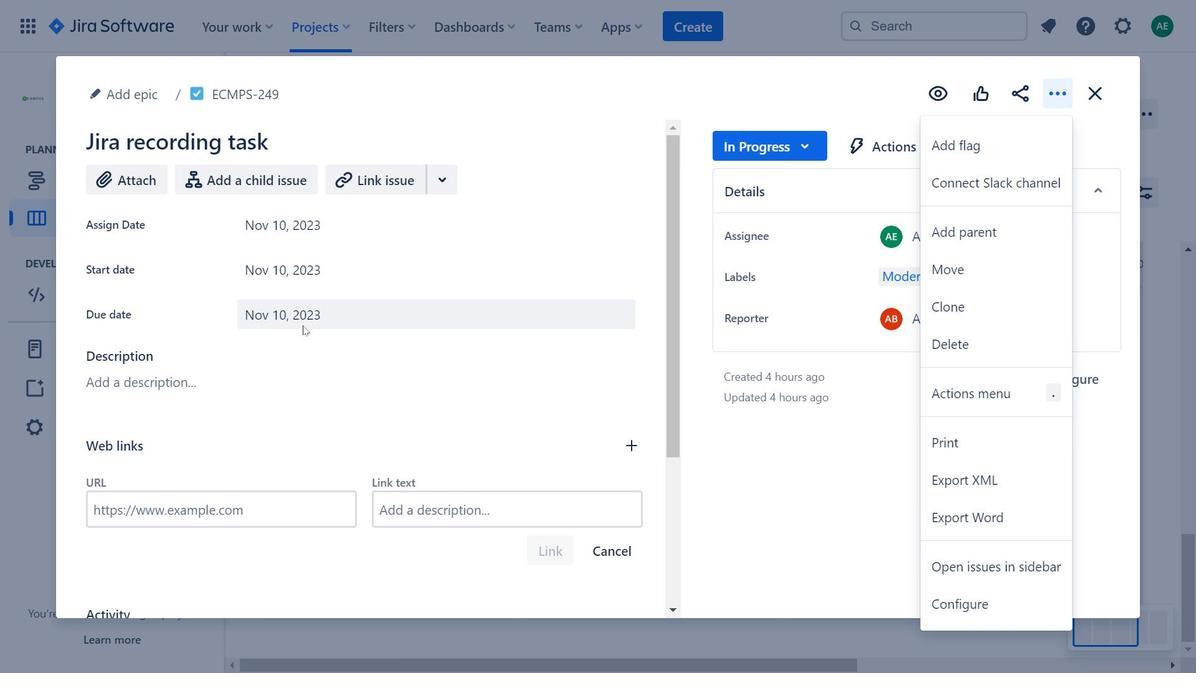 
Action: Mouse moved to (533, 367)
Screenshot: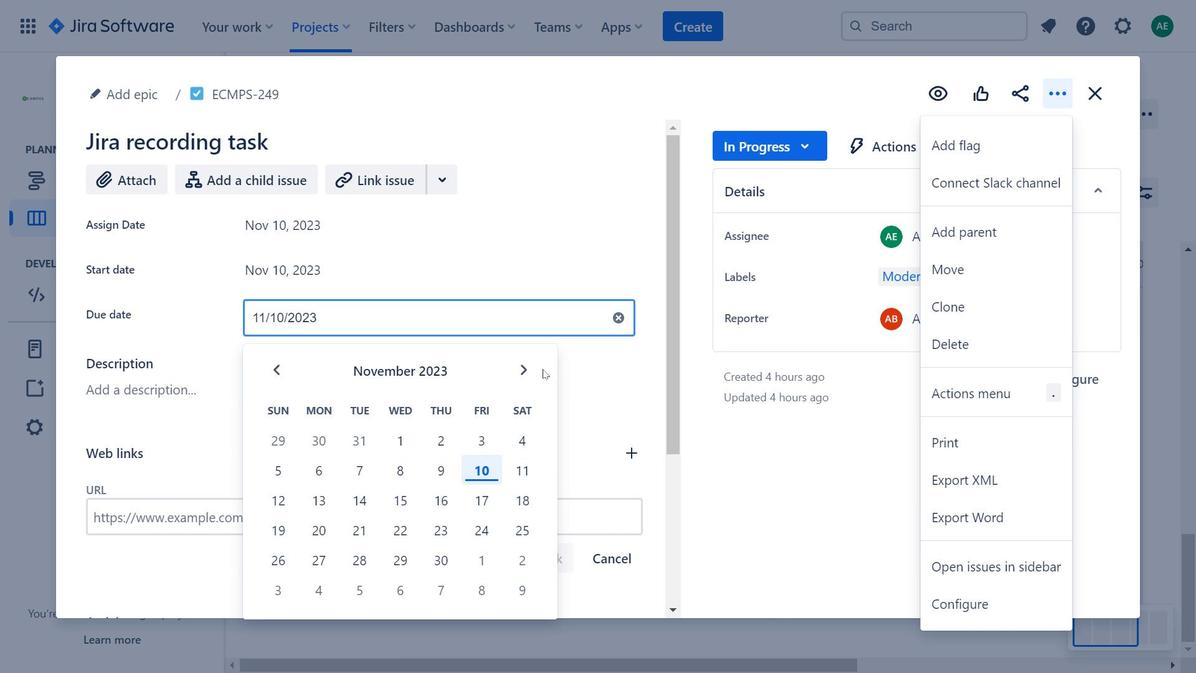 
Action: Mouse pressed left at (533, 367)
Screenshot: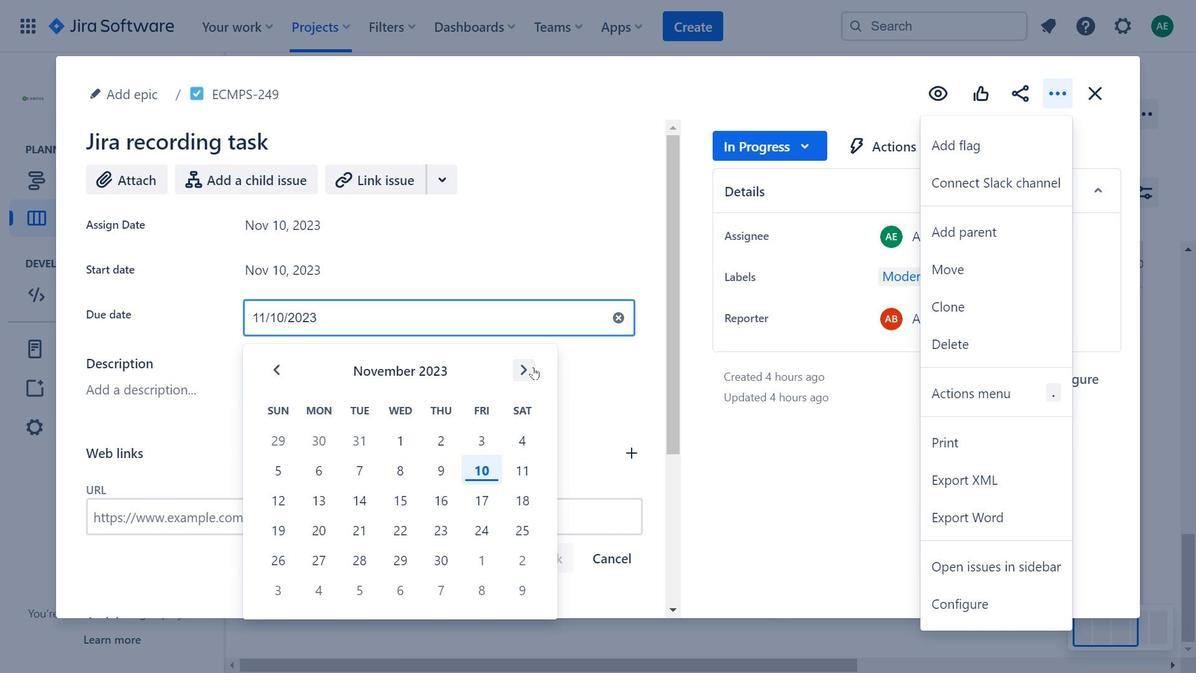 
Action: Mouse pressed left at (533, 367)
Screenshot: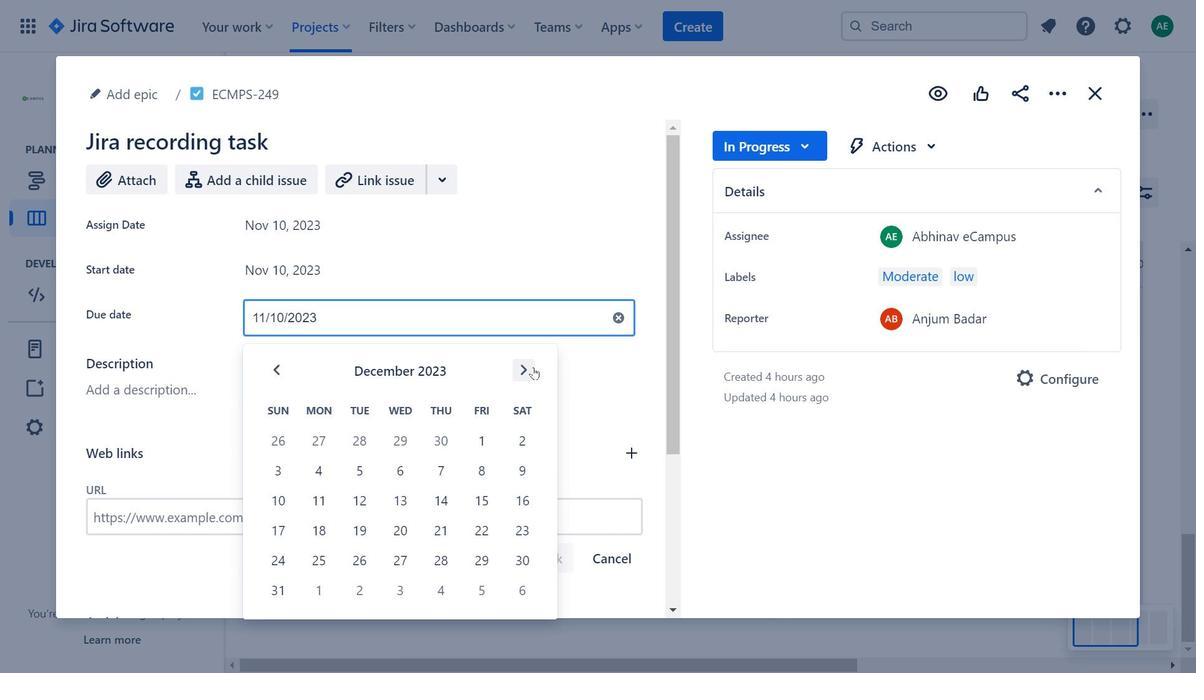 
Action: Mouse moved to (283, 369)
Screenshot: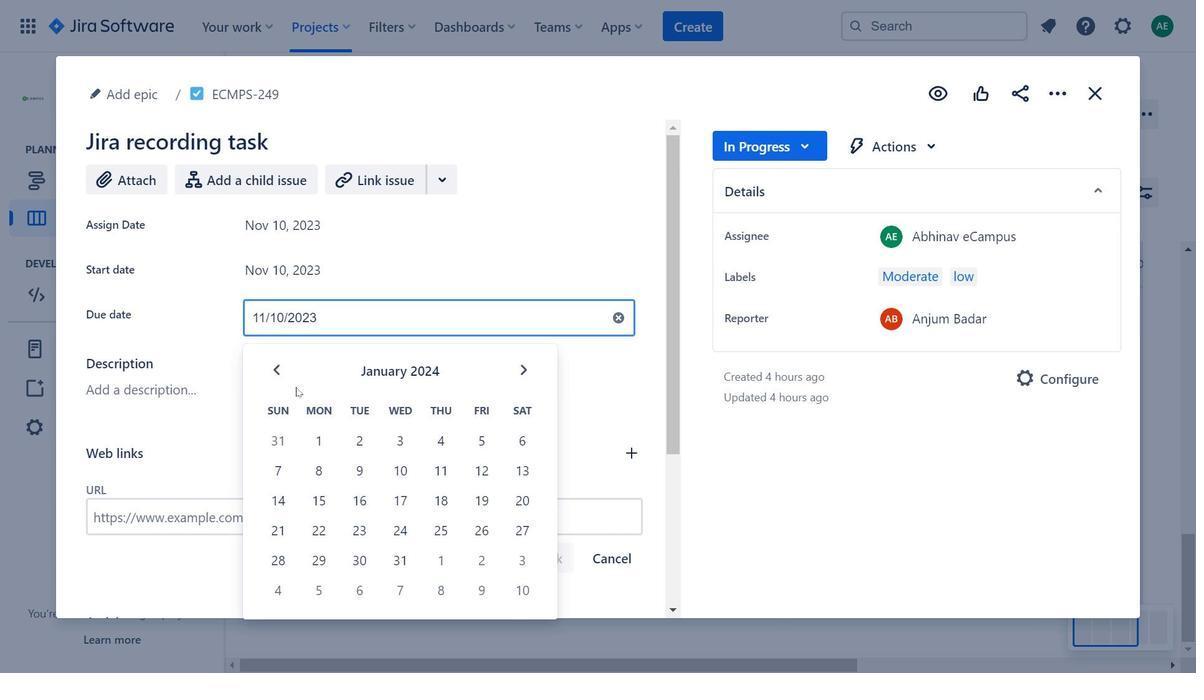 
Action: Mouse pressed left at (283, 369)
Screenshot: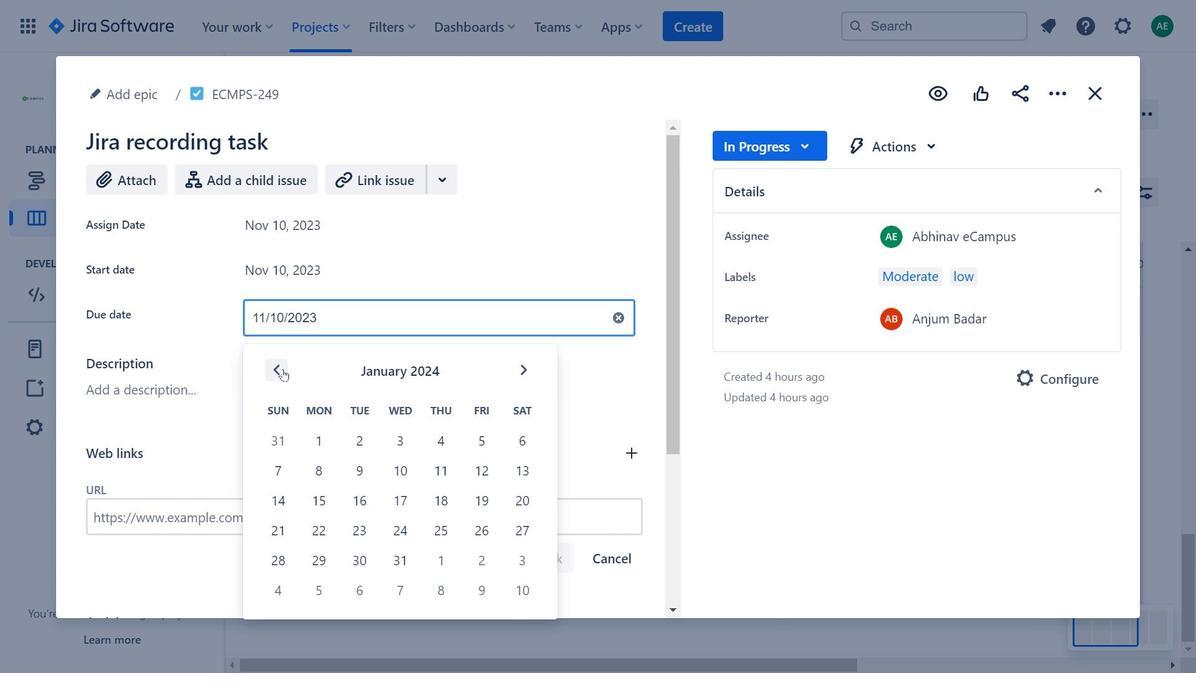 
Action: Mouse moved to (1094, 88)
Screenshot: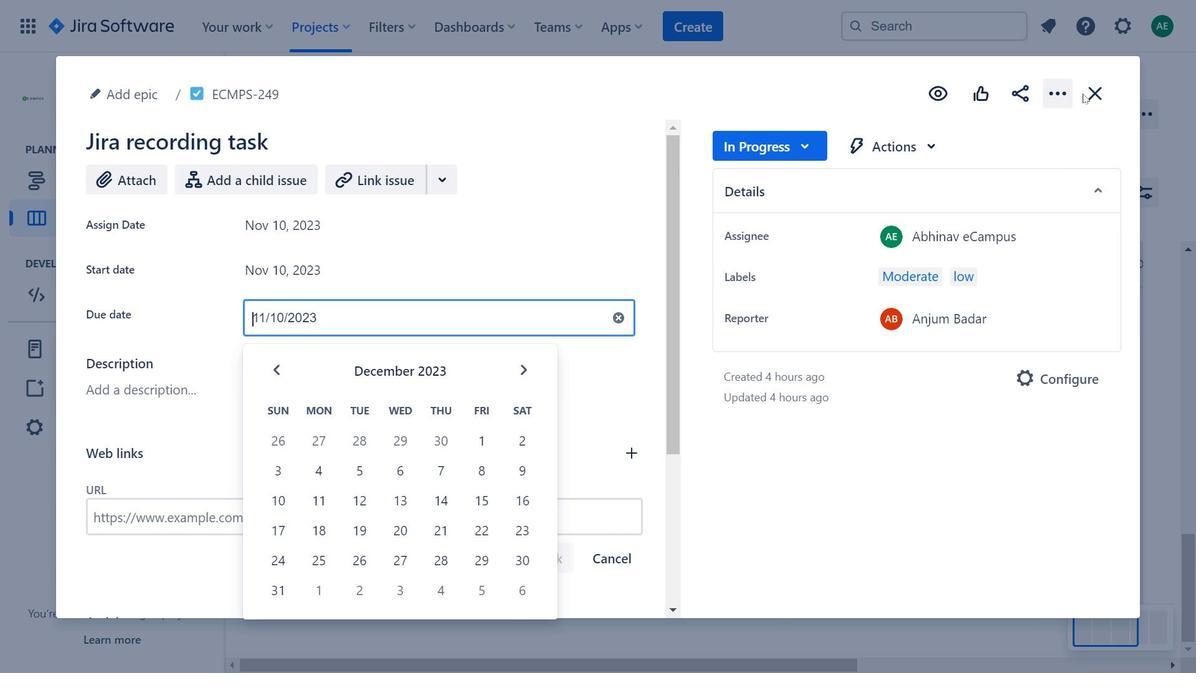 
Action: Mouse pressed left at (1094, 88)
Screenshot: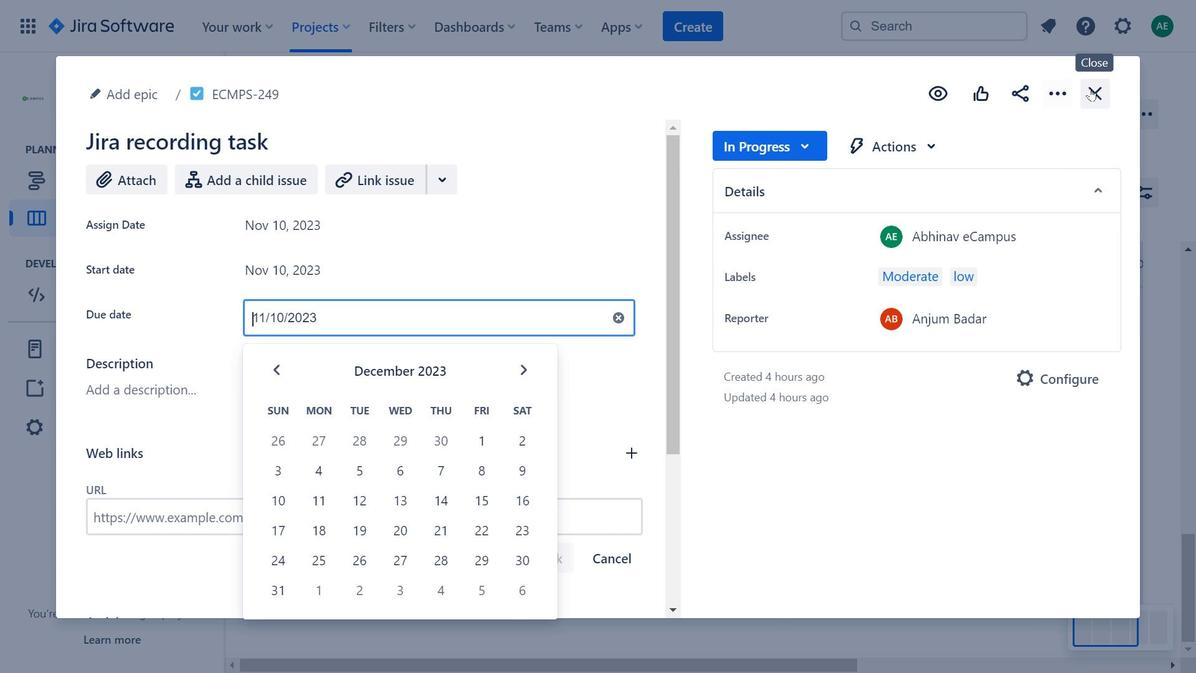 
Action: Mouse moved to (943, 433)
Screenshot: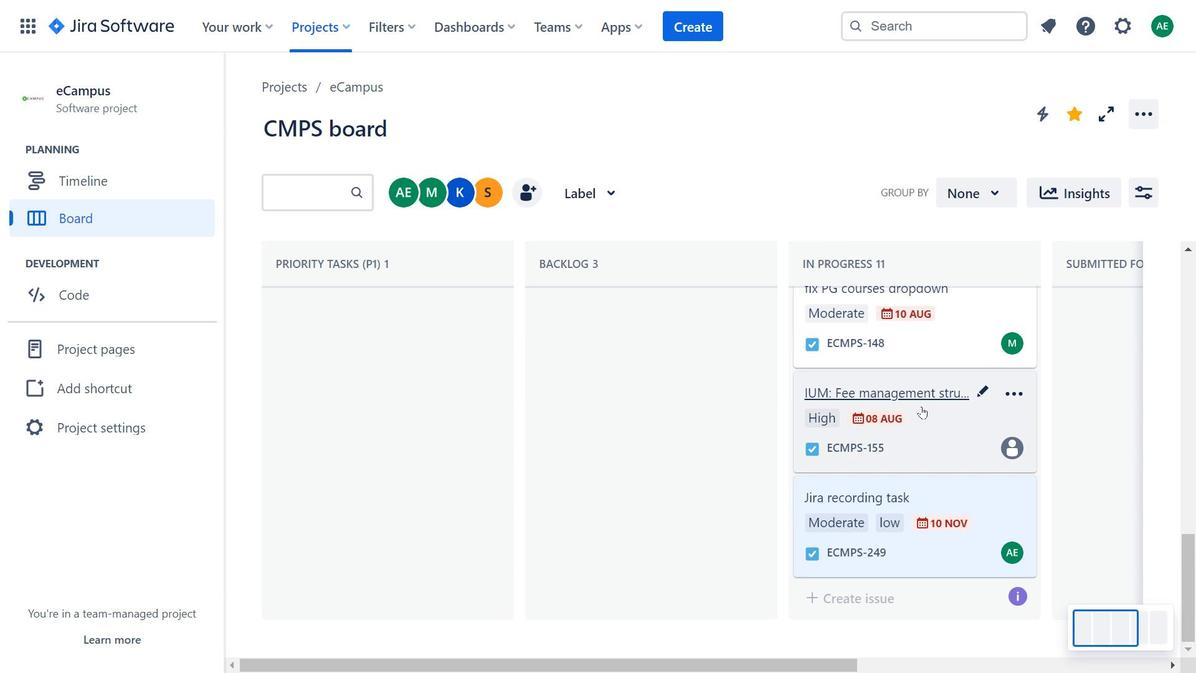 
Action: Mouse scrolled (943, 434) with delta (0, 0)
Screenshot: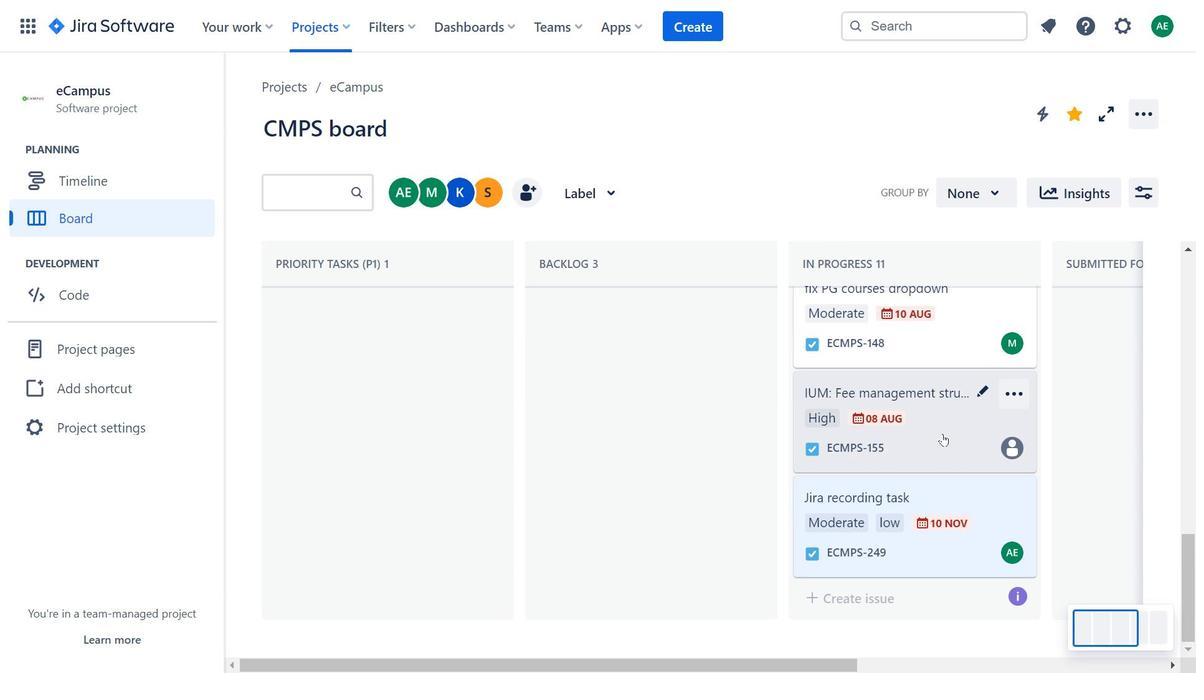 
Action: Mouse moved to (943, 433)
Screenshot: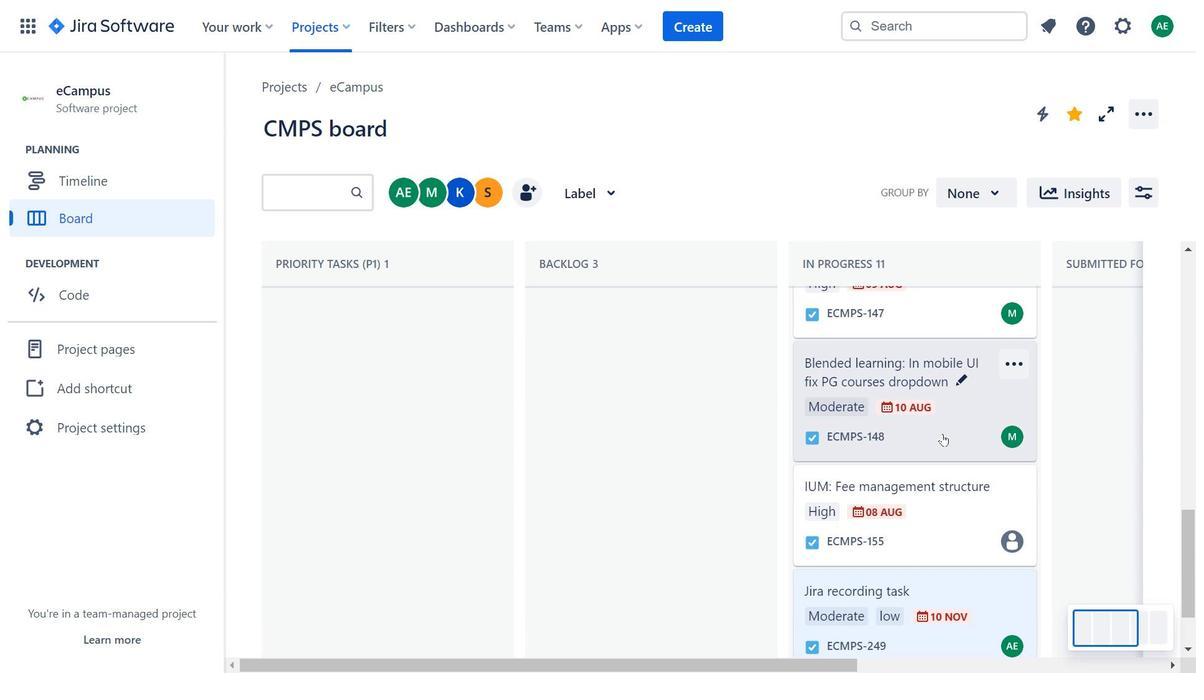 
Action: Mouse scrolled (943, 434) with delta (0, 0)
Screenshot: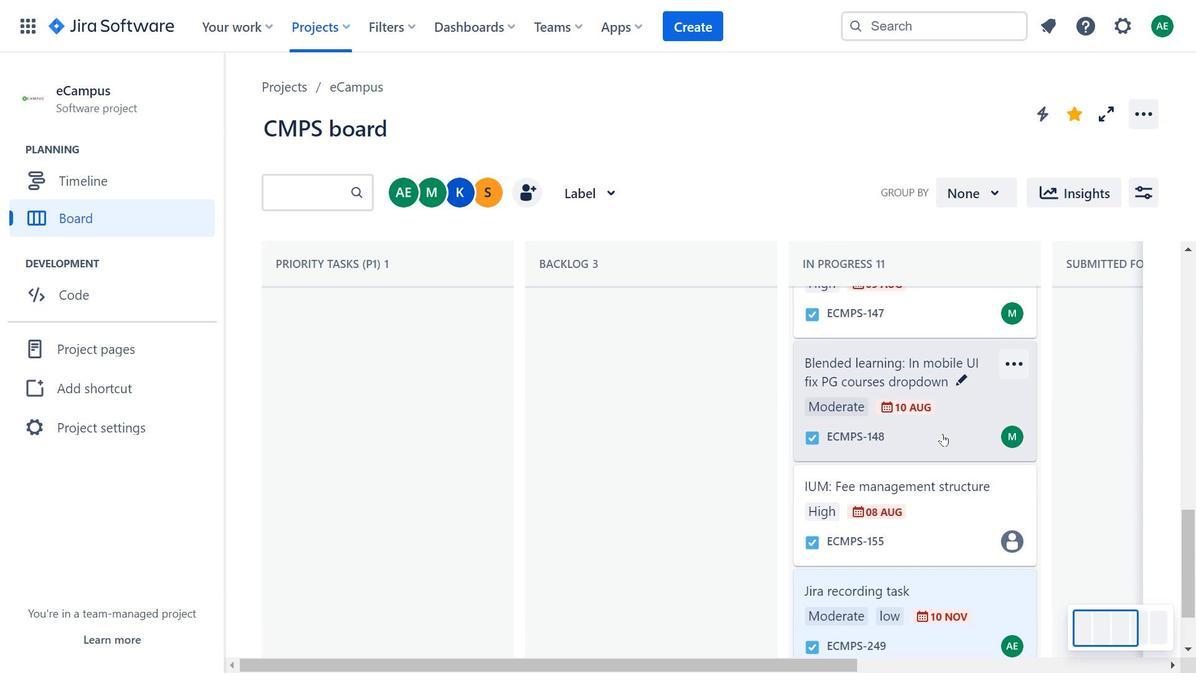 
Action: Mouse moved to (944, 430)
Screenshot: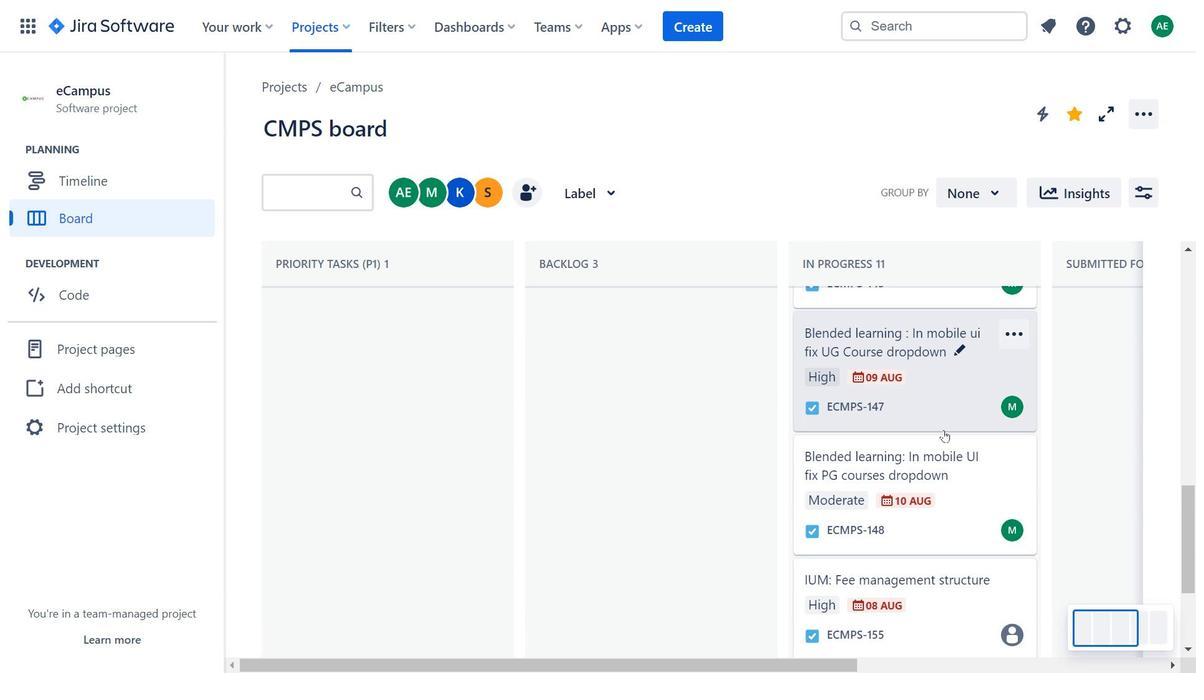 
Action: Mouse scrolled (944, 430) with delta (0, 0)
Screenshot: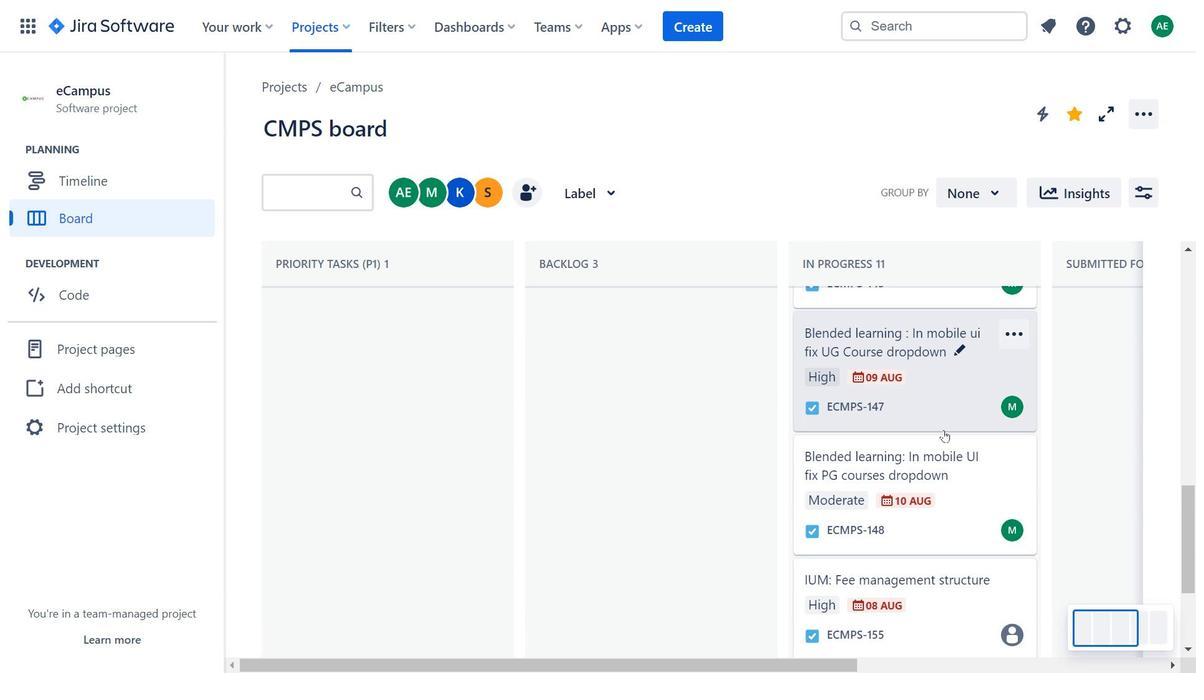 
Action: Mouse scrolled (944, 430) with delta (0, 0)
Screenshot: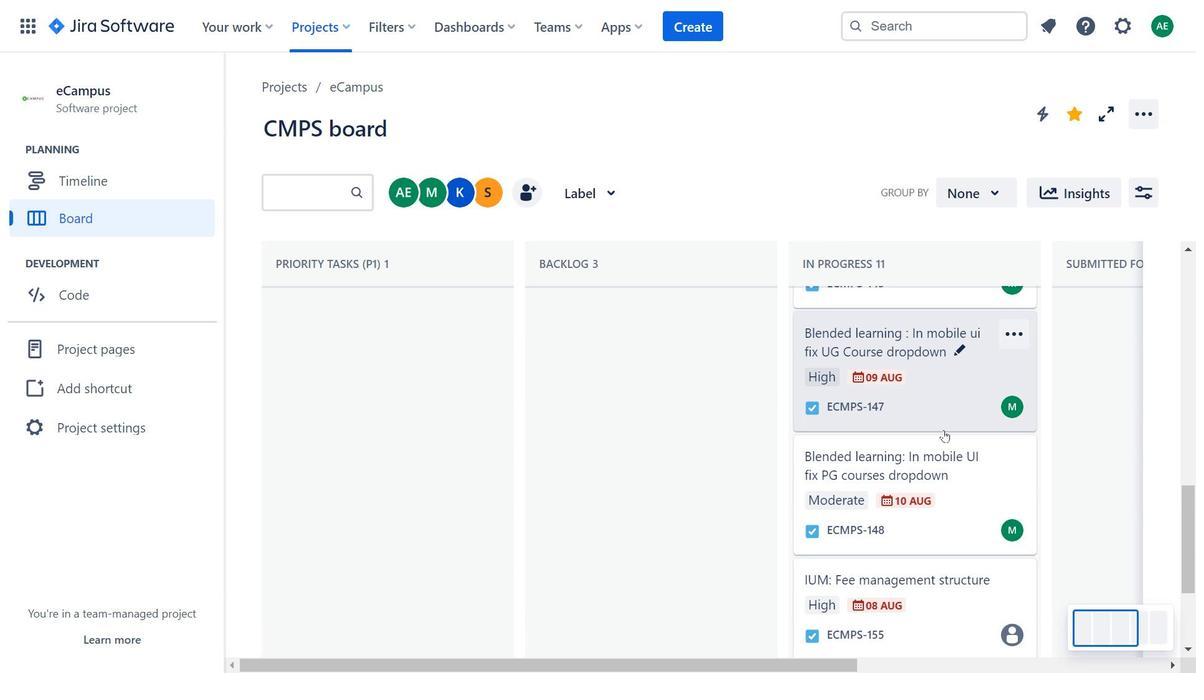 
Action: Mouse scrolled (944, 430) with delta (0, 0)
Screenshot: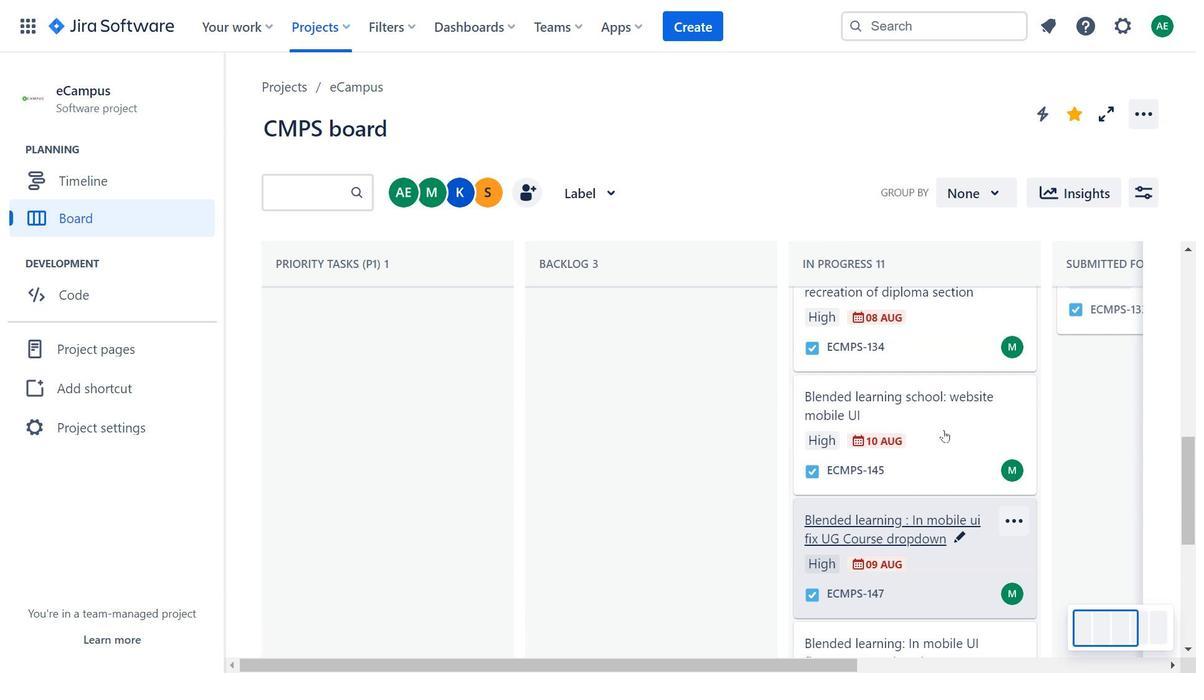 
Action: Mouse scrolled (944, 430) with delta (0, 0)
Screenshot: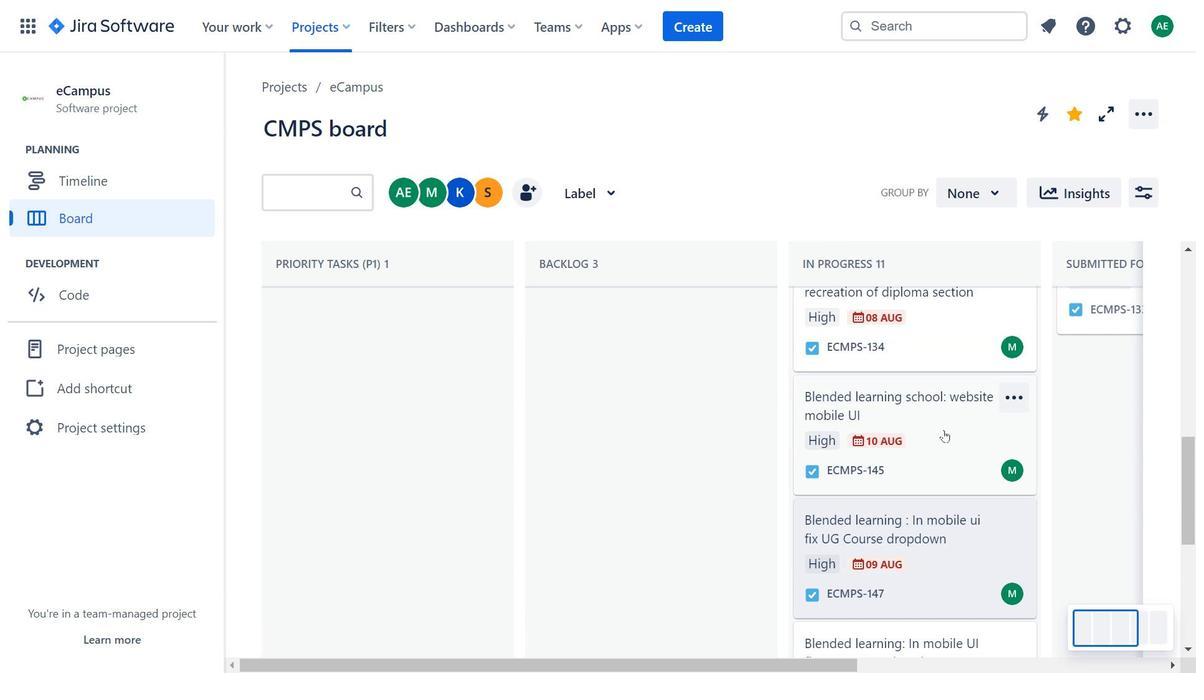
Action: Mouse scrolled (944, 430) with delta (0, 0)
Screenshot: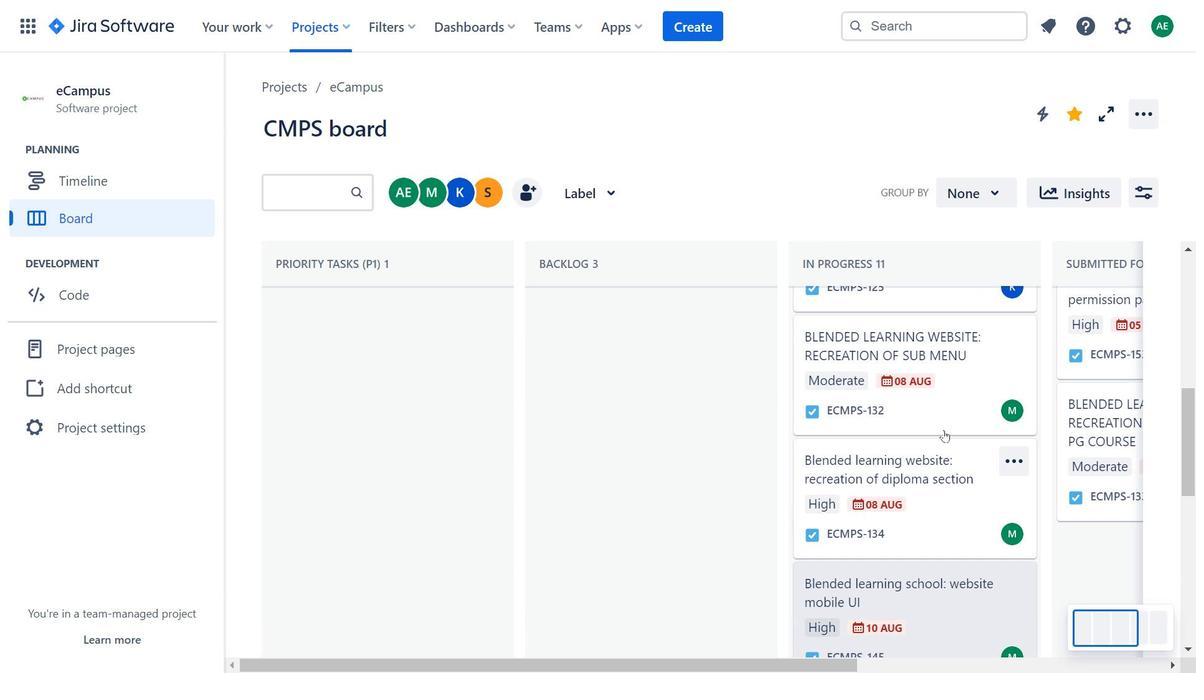 
Action: Mouse scrolled (944, 430) with delta (0, 0)
Screenshot: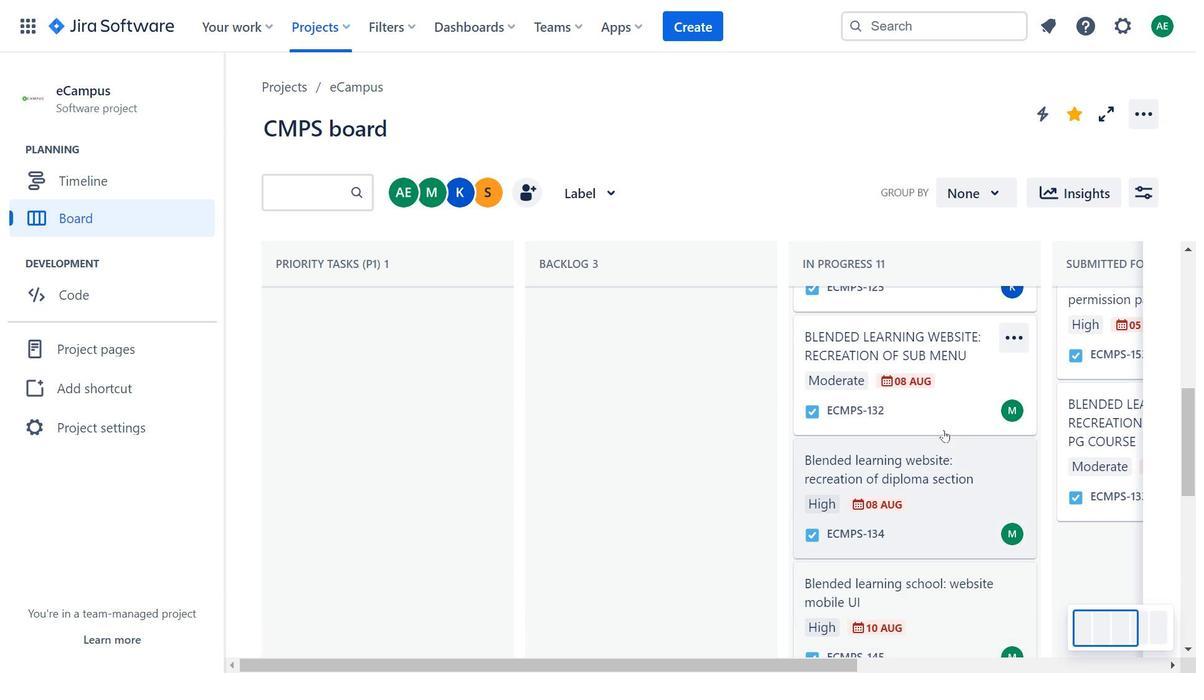 
Action: Mouse scrolled (944, 430) with delta (0, 0)
Screenshot: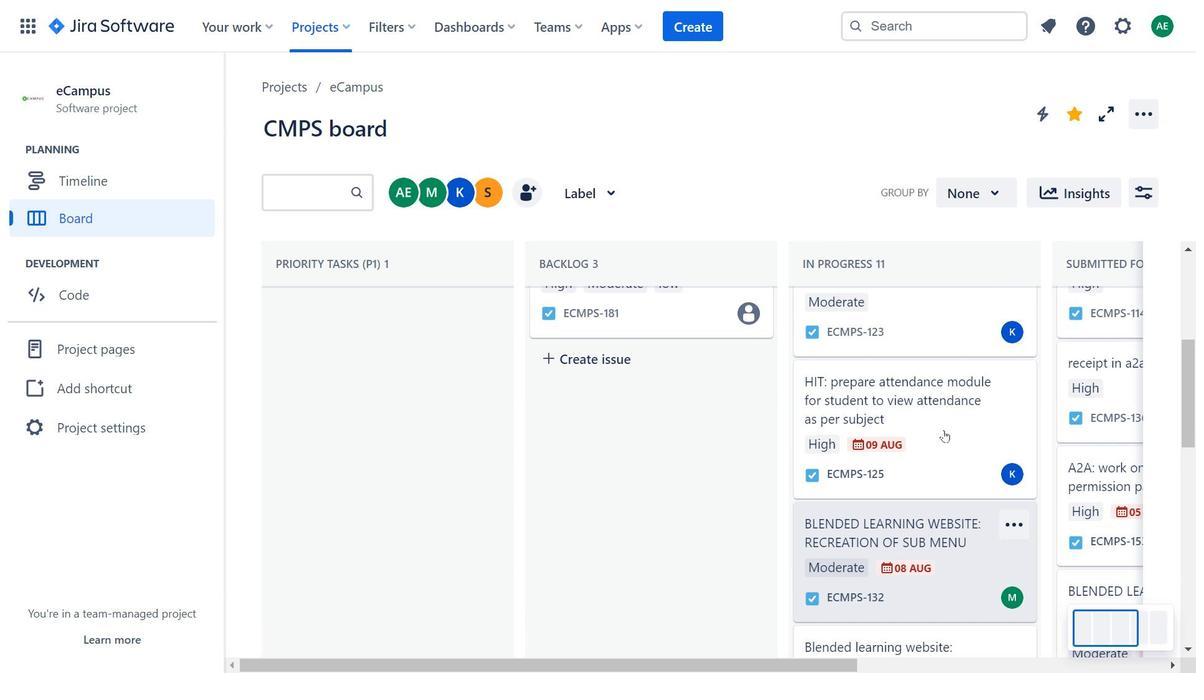 
Action: Mouse scrolled (944, 430) with delta (0, 0)
Screenshot: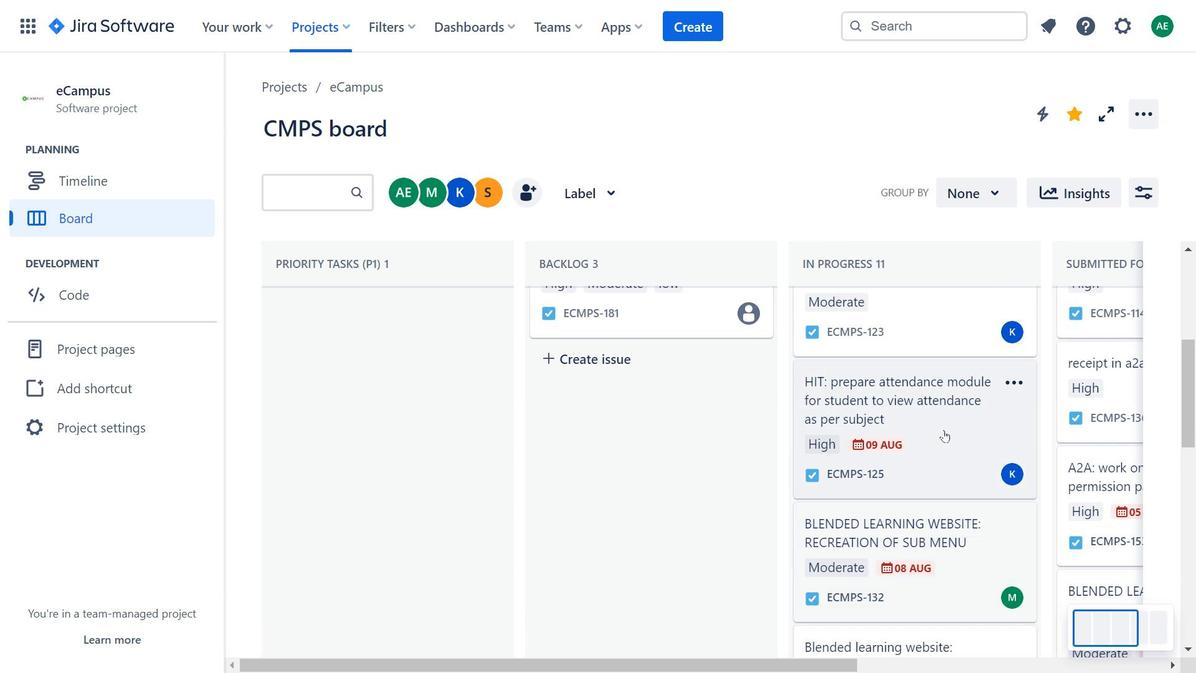 
Action: Mouse moved to (726, 384)
Screenshot: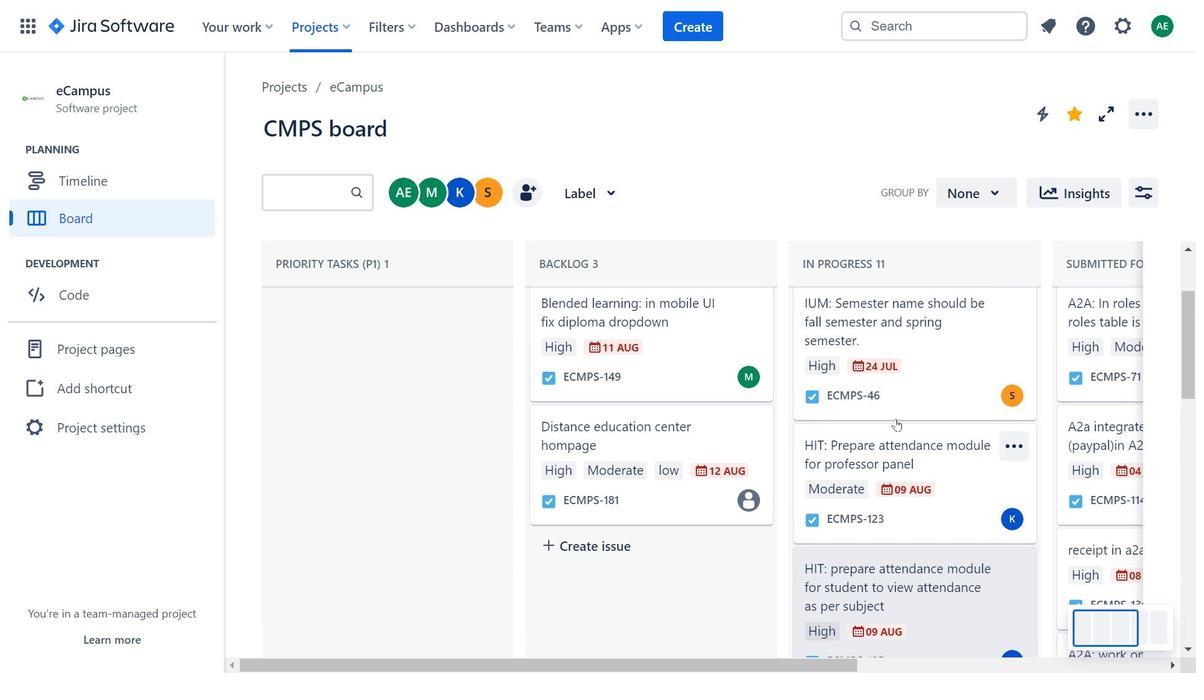 
Action: Mouse scrolled (726, 385) with delta (0, 0)
Screenshot: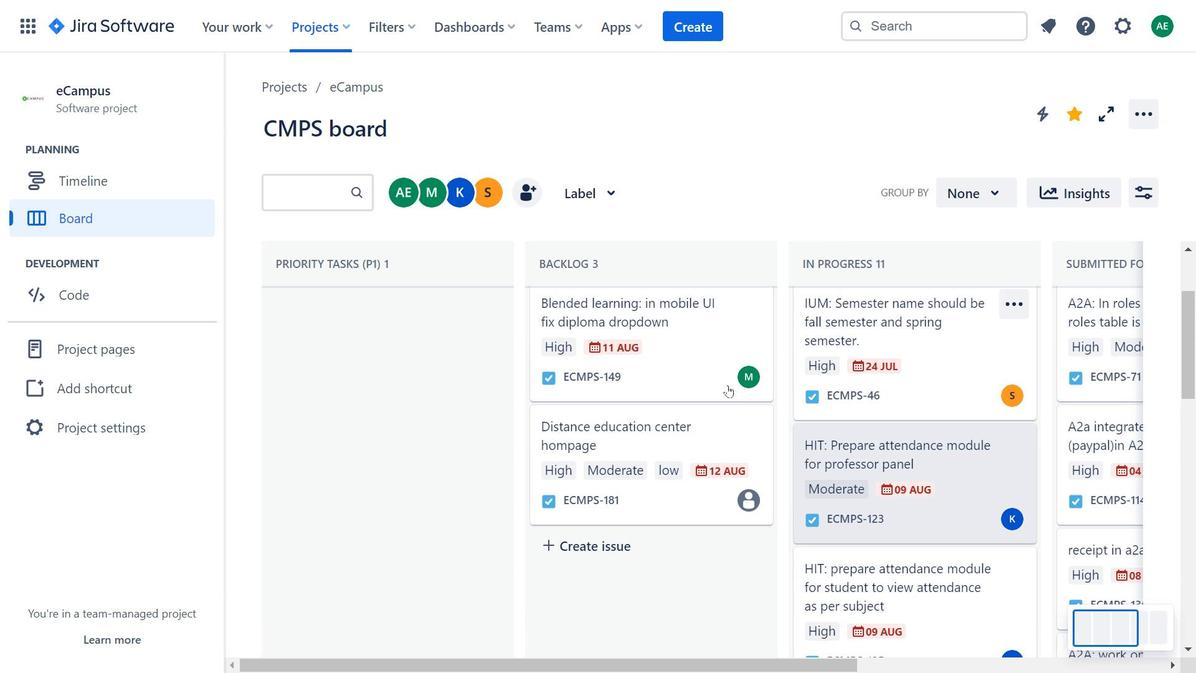 
Action: Mouse scrolled (726, 385) with delta (0, 0)
Screenshot: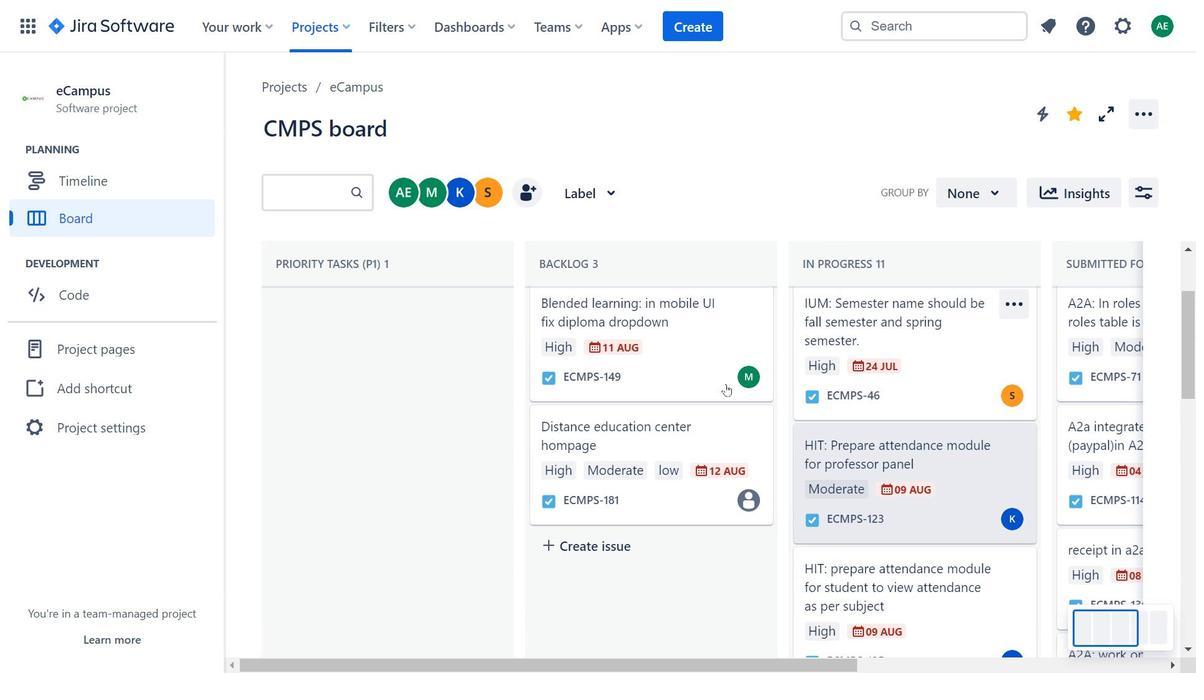 
Action: Mouse moved to (726, 384)
Screenshot: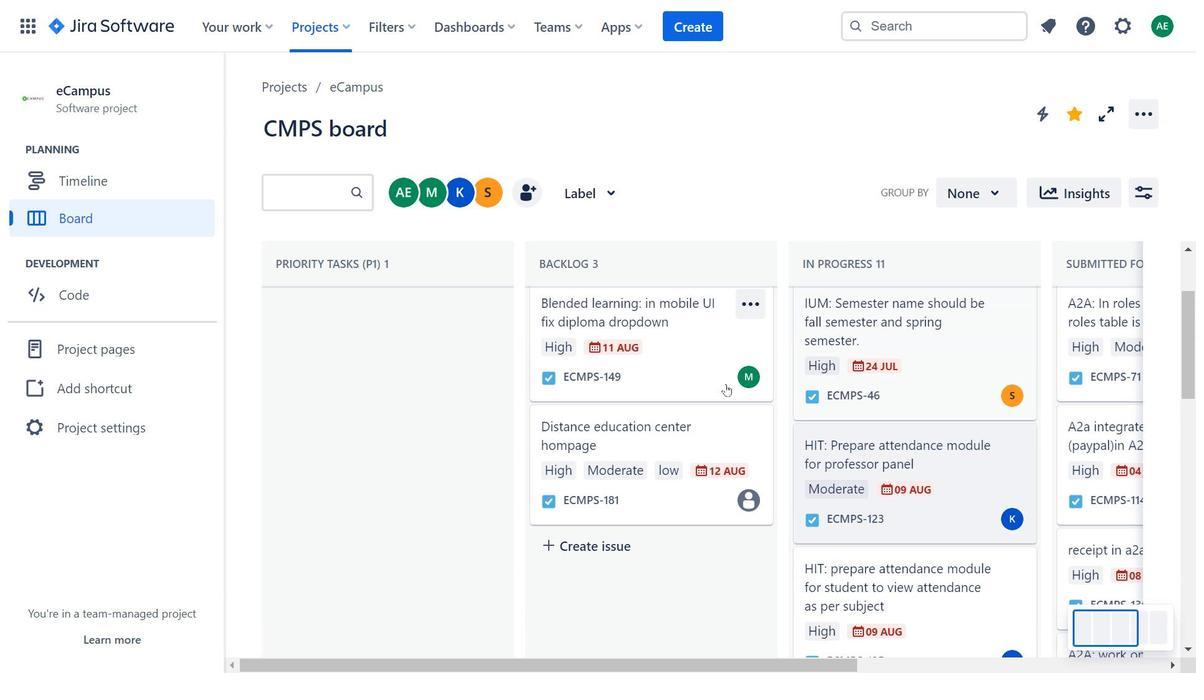 
Action: Mouse scrolled (726, 385) with delta (0, 0)
Screenshot: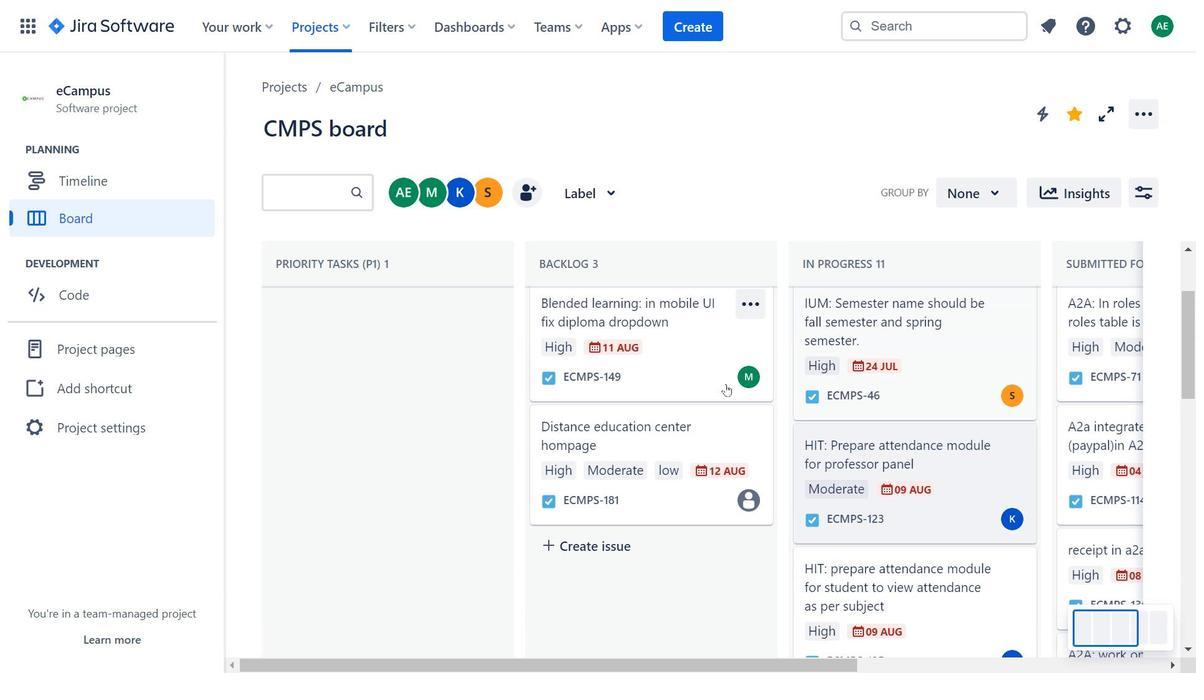 
Action: Mouse moved to (727, 384)
Screenshot: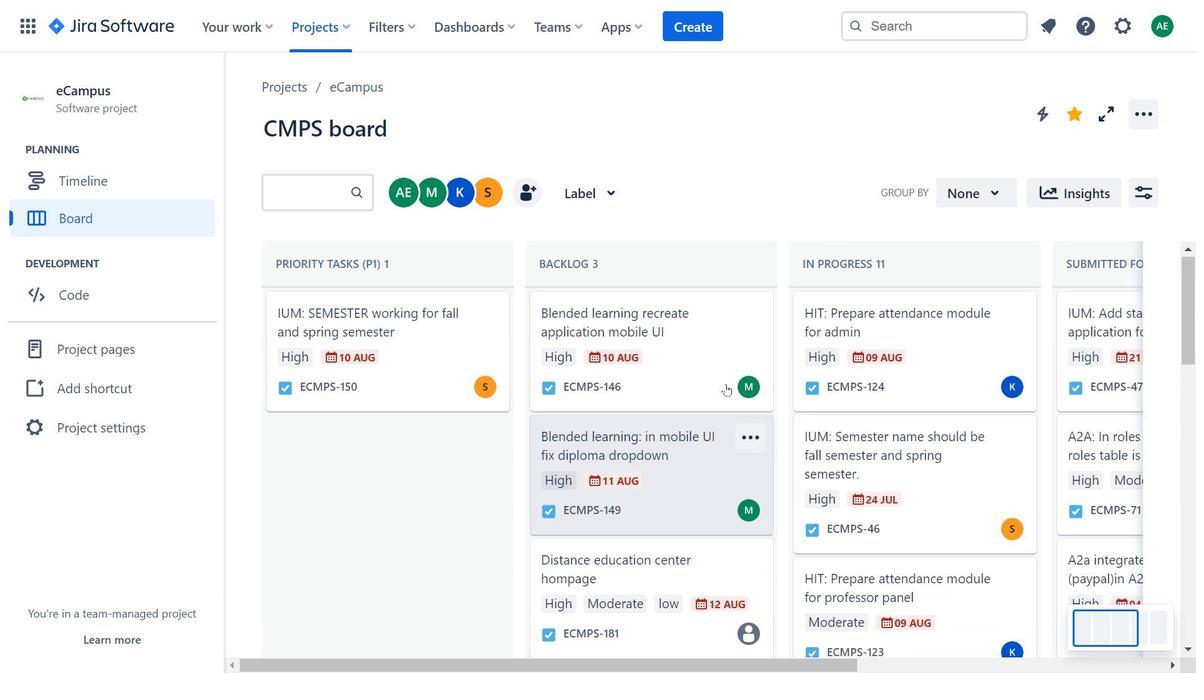 
Action: Mouse scrolled (727, 385) with delta (0, 0)
Screenshot: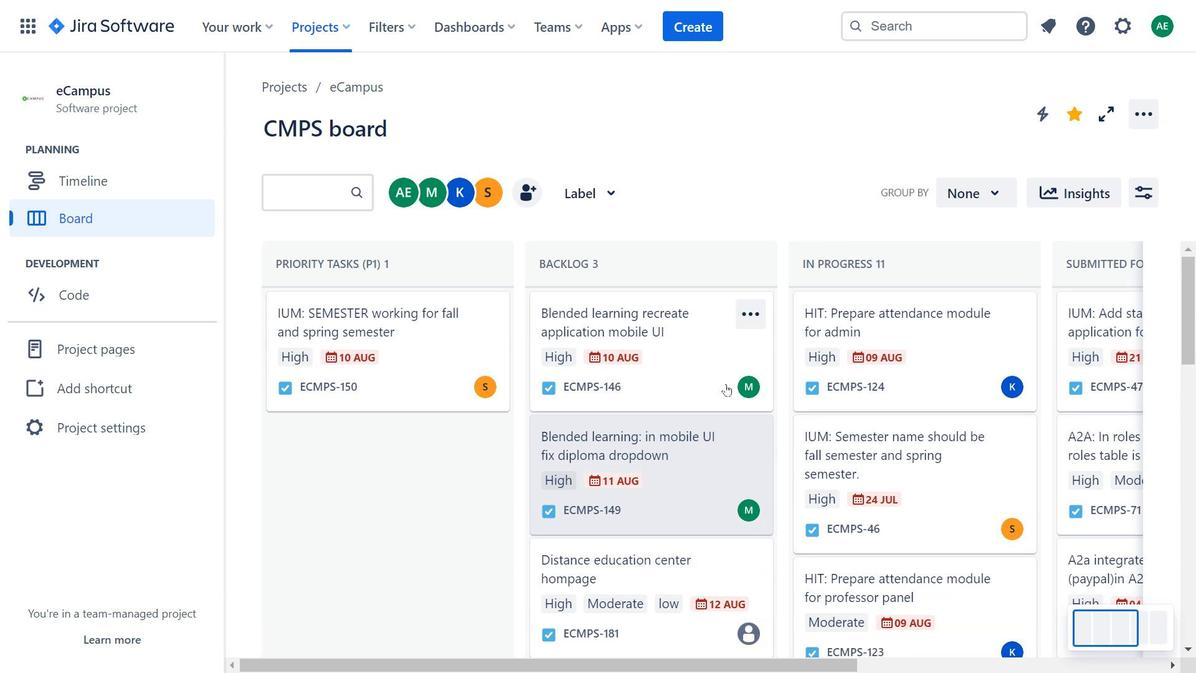 
Action: Mouse scrolled (727, 385) with delta (0, 0)
Screenshot: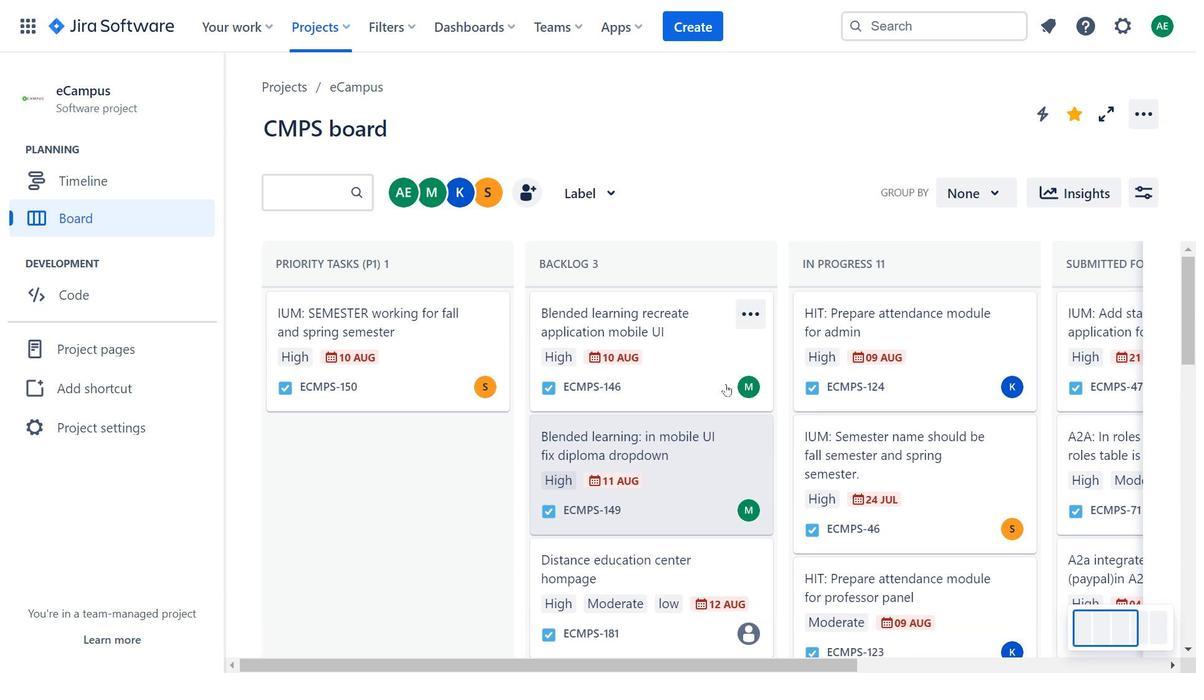 
Action: Mouse scrolled (727, 385) with delta (0, 0)
Screenshot: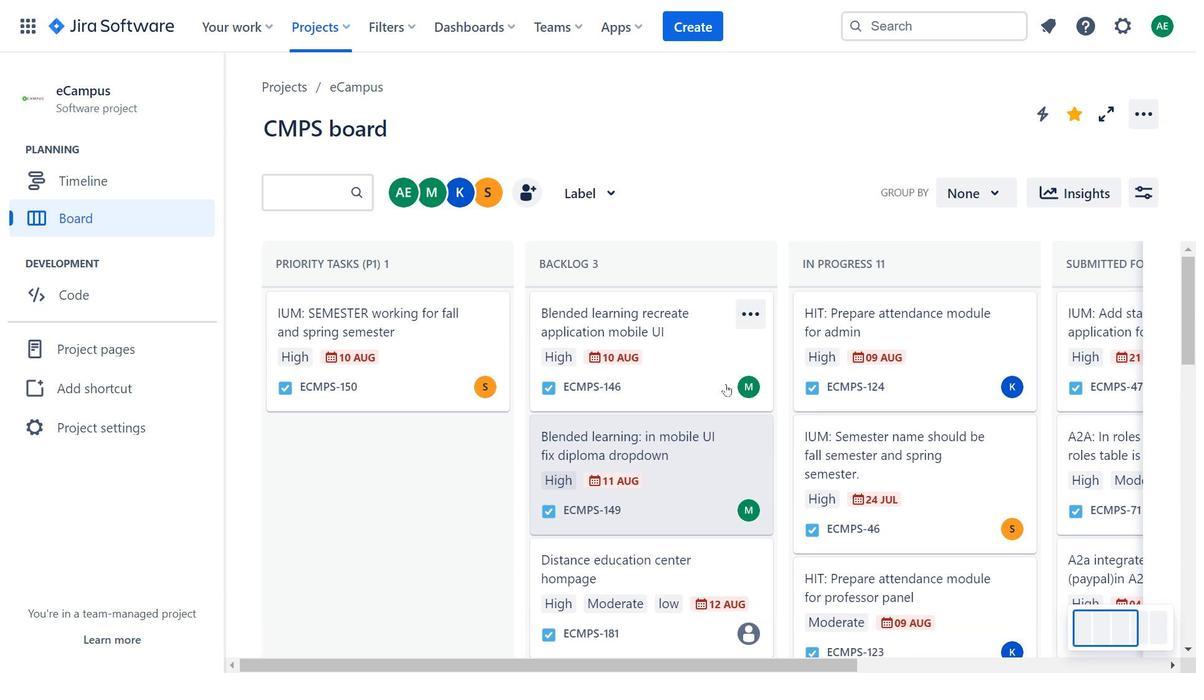 
Action: Mouse moved to (698, 475)
Screenshot: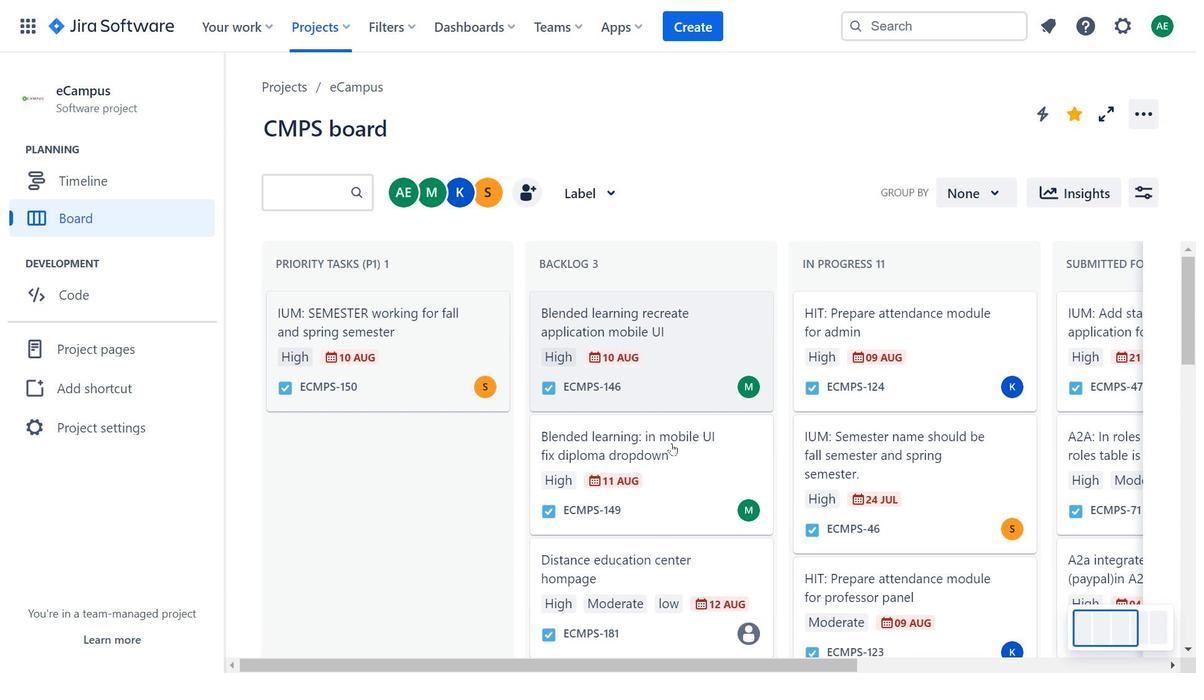 
Action: Mouse pressed left at (698, 475)
Screenshot: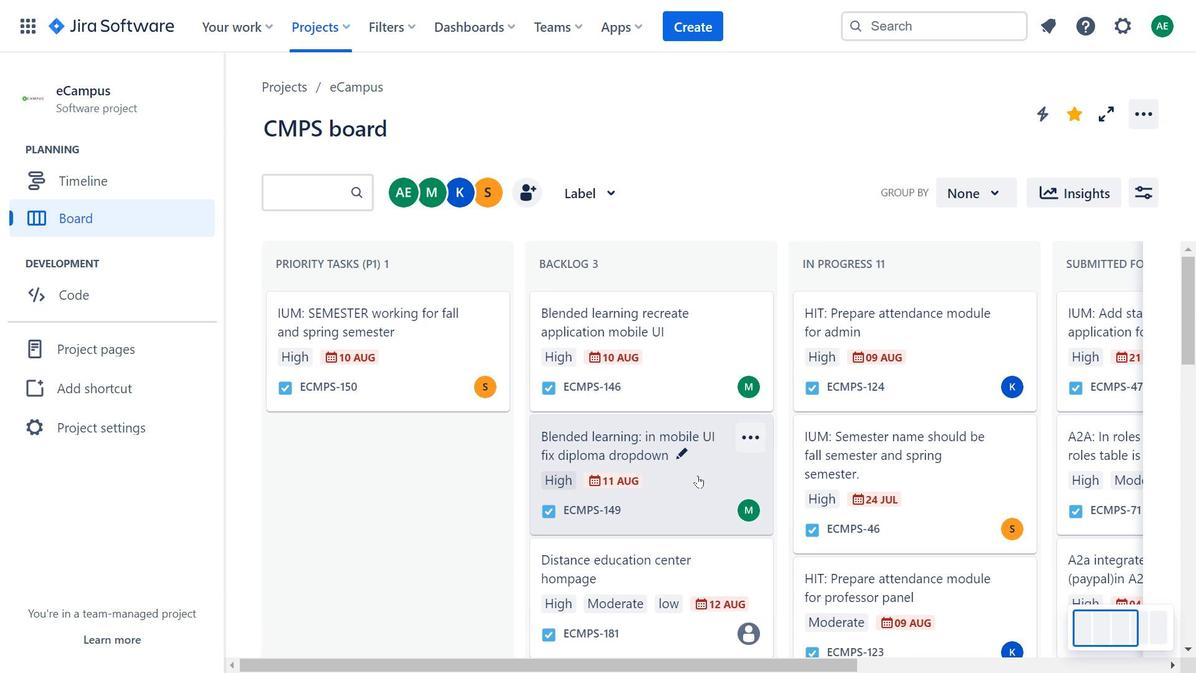 
Action: Mouse moved to (792, 147)
Screenshot: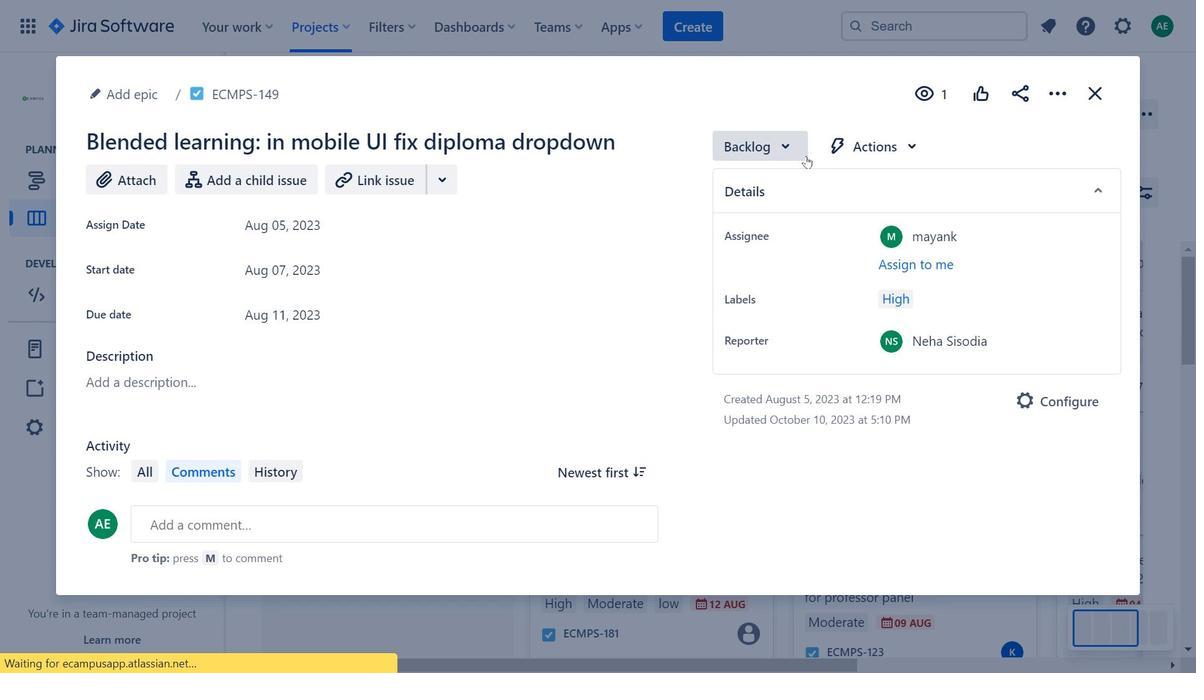 
Action: Mouse pressed left at (792, 147)
Screenshot: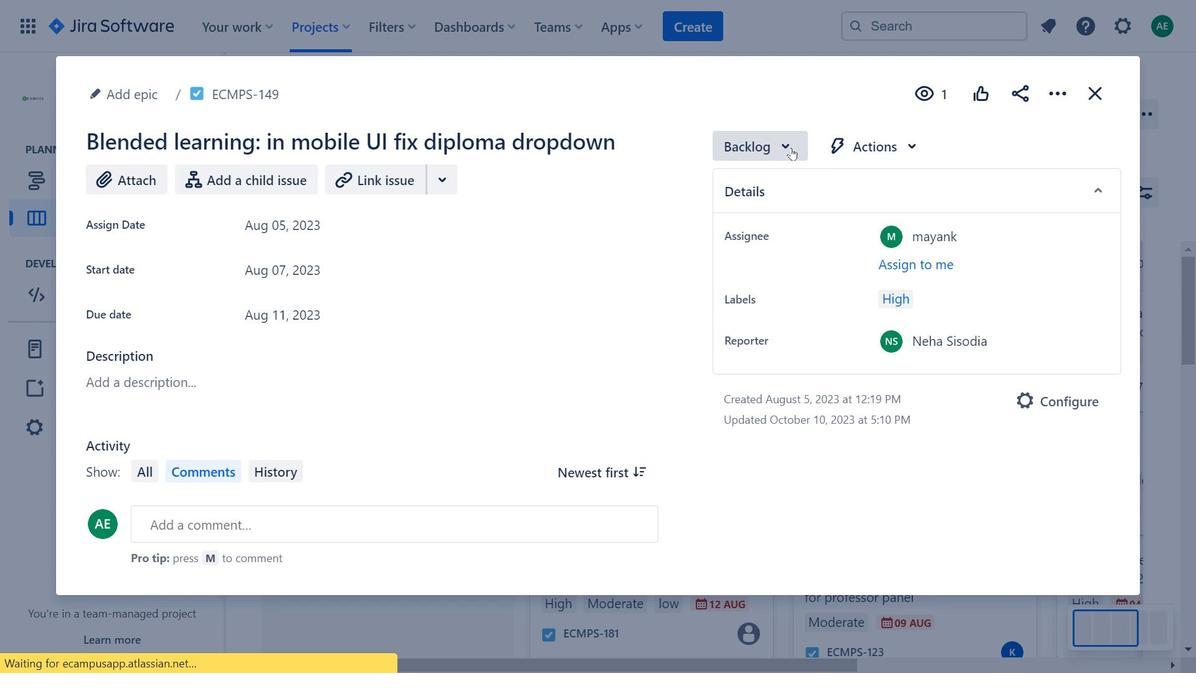 
Action: Mouse moved to (332, 269)
Screenshot: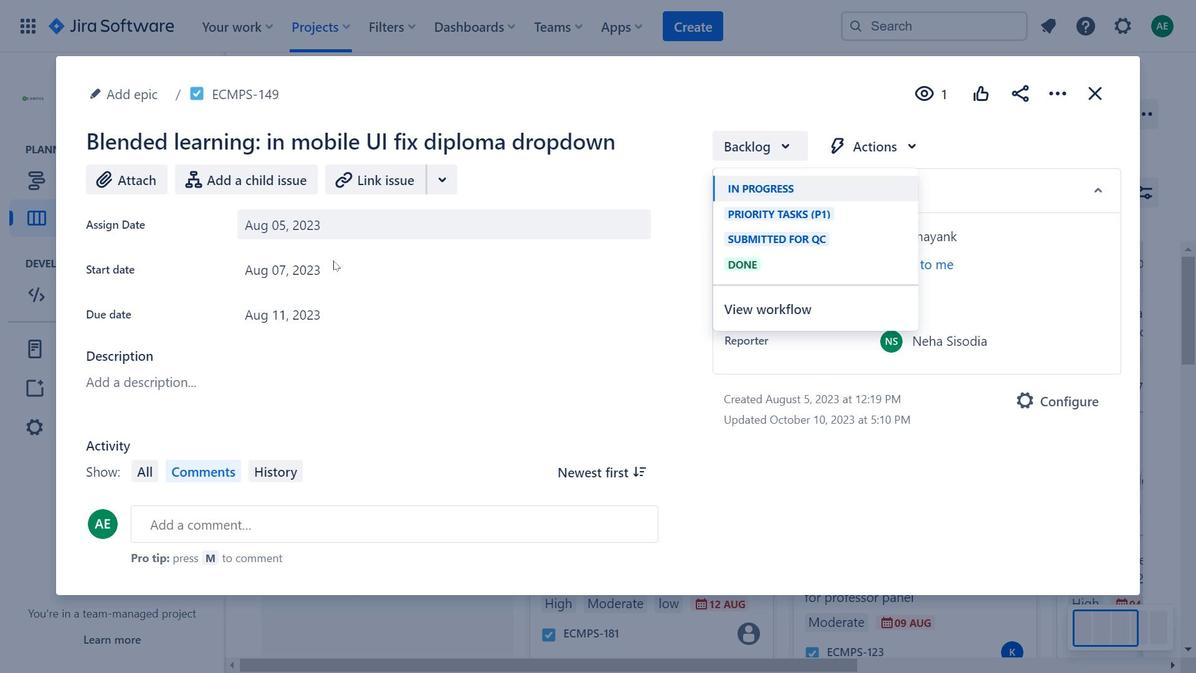 
Action: Mouse pressed left at (332, 269)
Screenshot: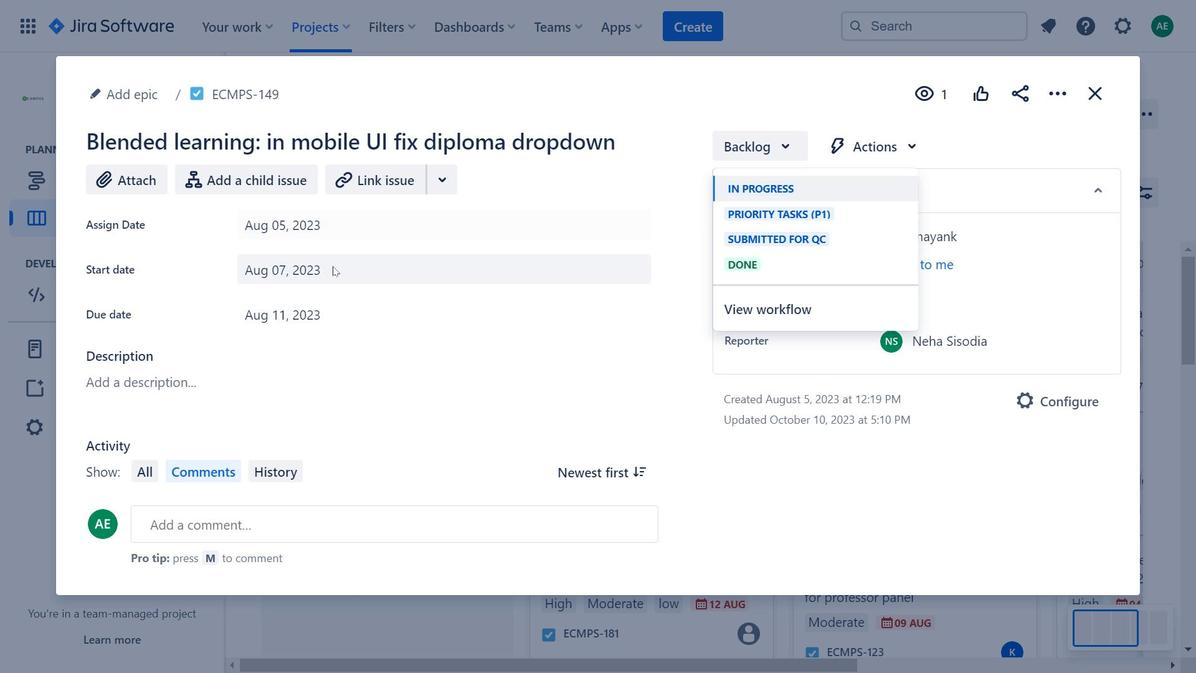 
Action: Mouse moved to (1063, 88)
Screenshot: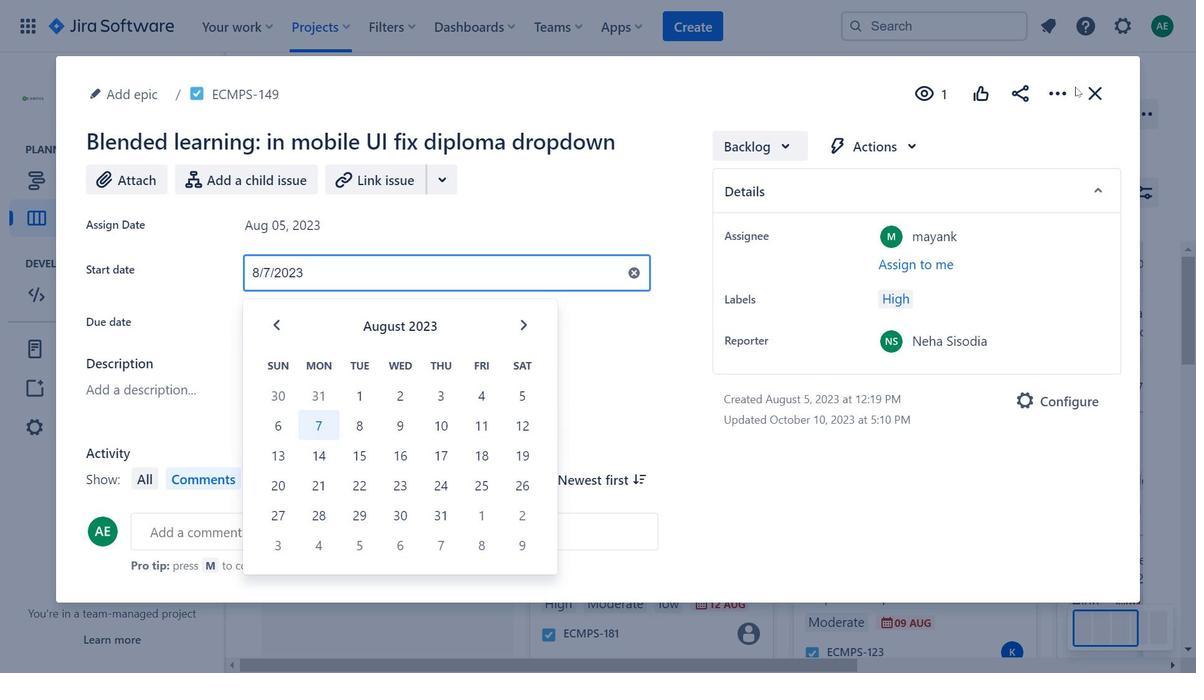 
Action: Mouse pressed left at (1063, 88)
Screenshot: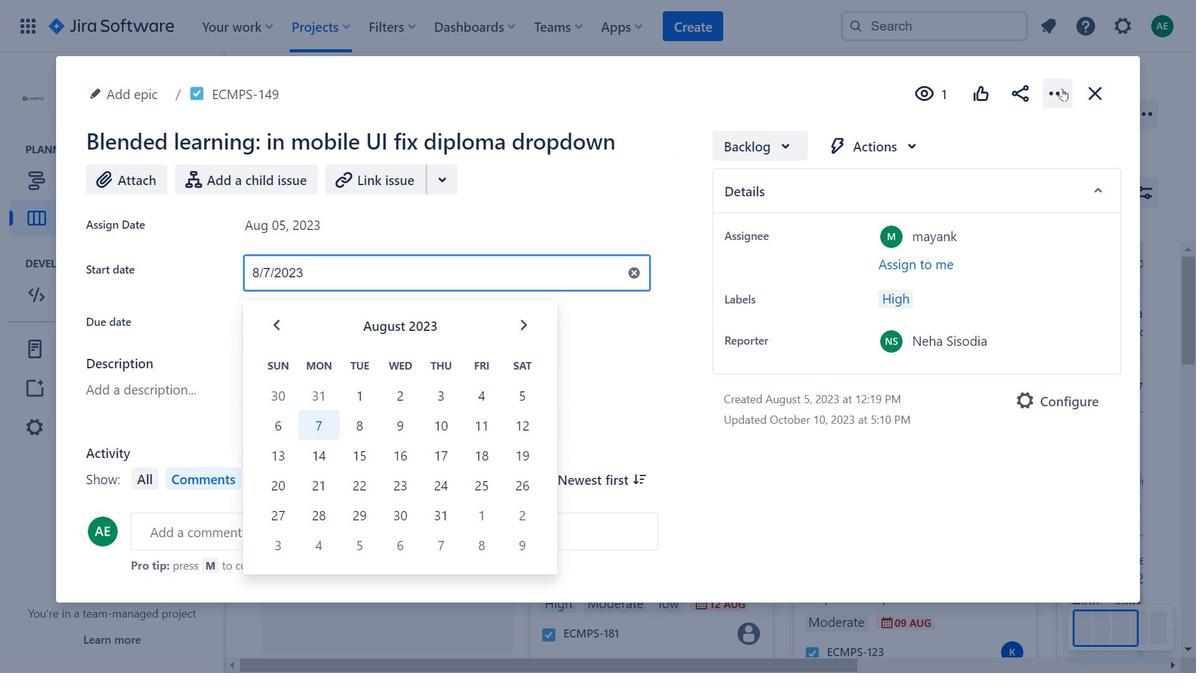 
Action: Mouse moved to (425, 228)
Screenshot: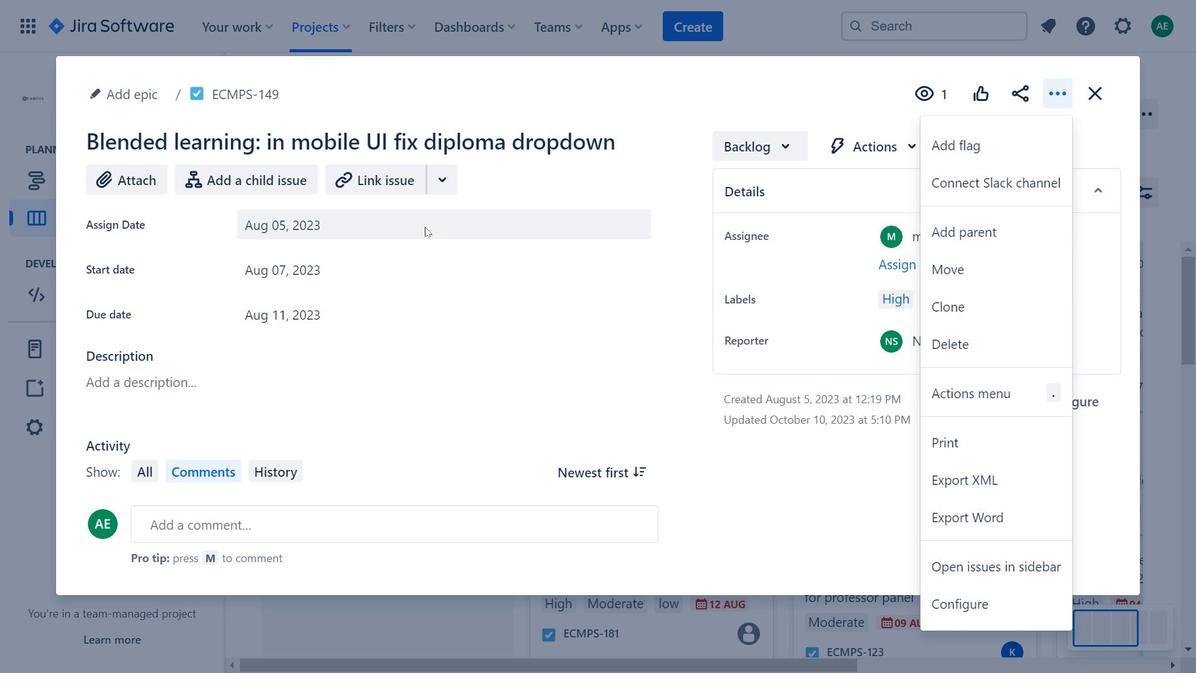 
Action: Mouse pressed left at (425, 228)
Screenshot: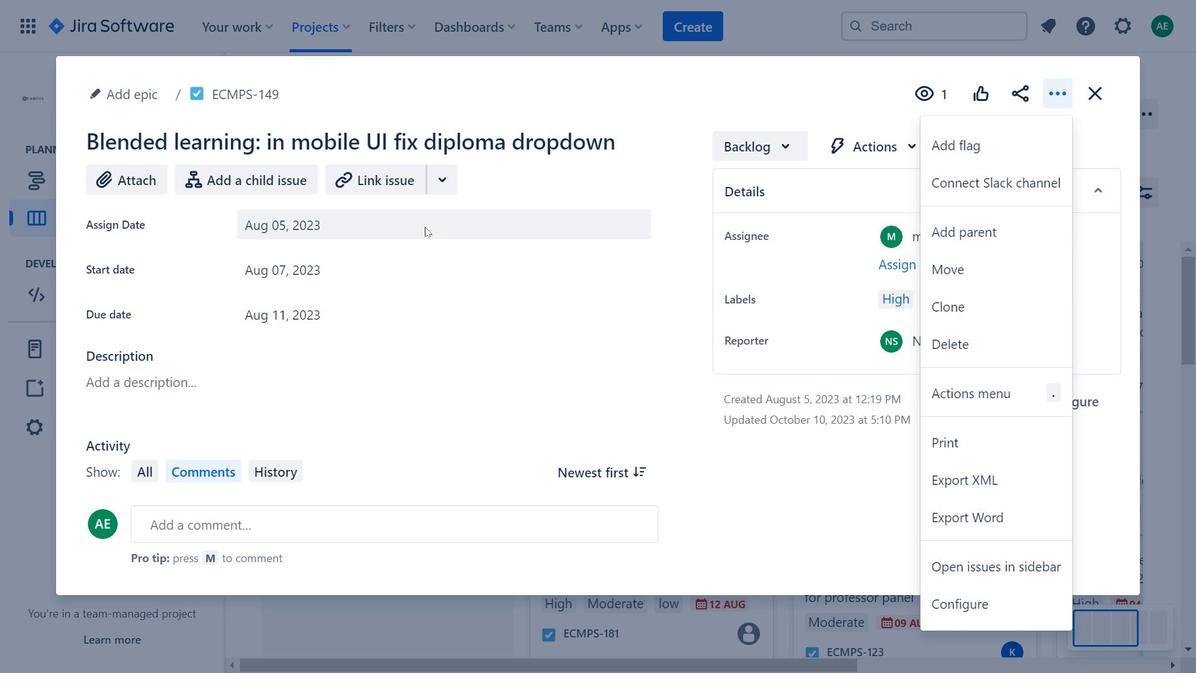 
Action: Mouse moved to (525, 277)
Screenshot: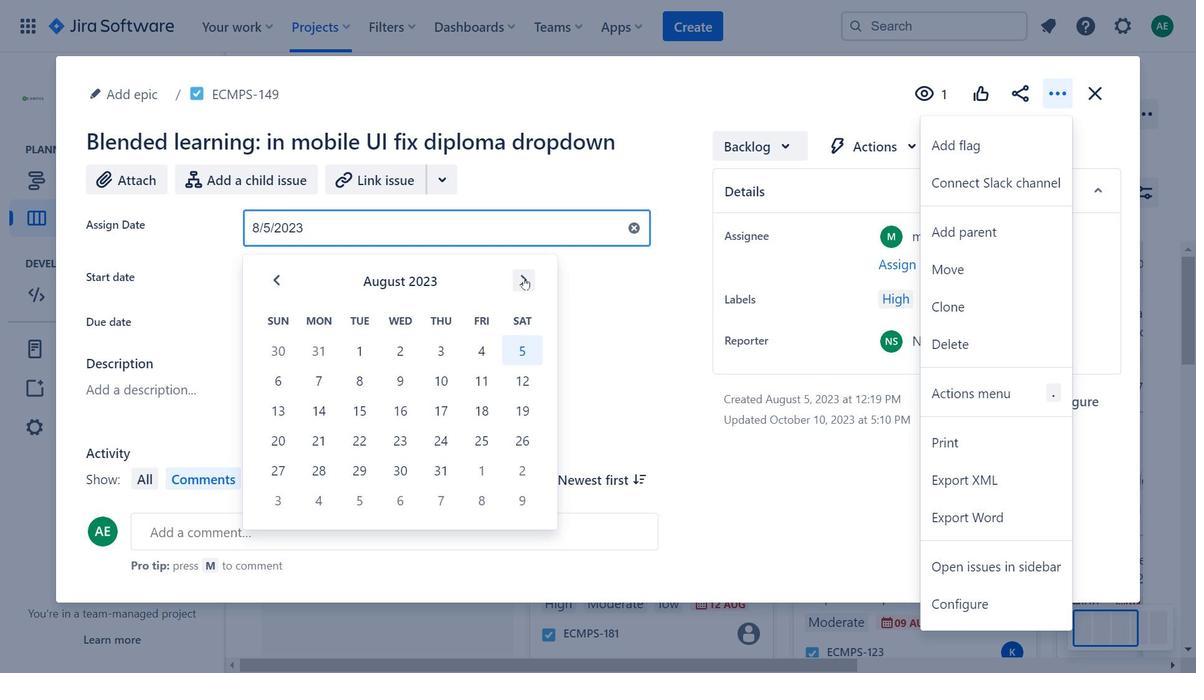 
Action: Mouse pressed left at (525, 277)
Screenshot: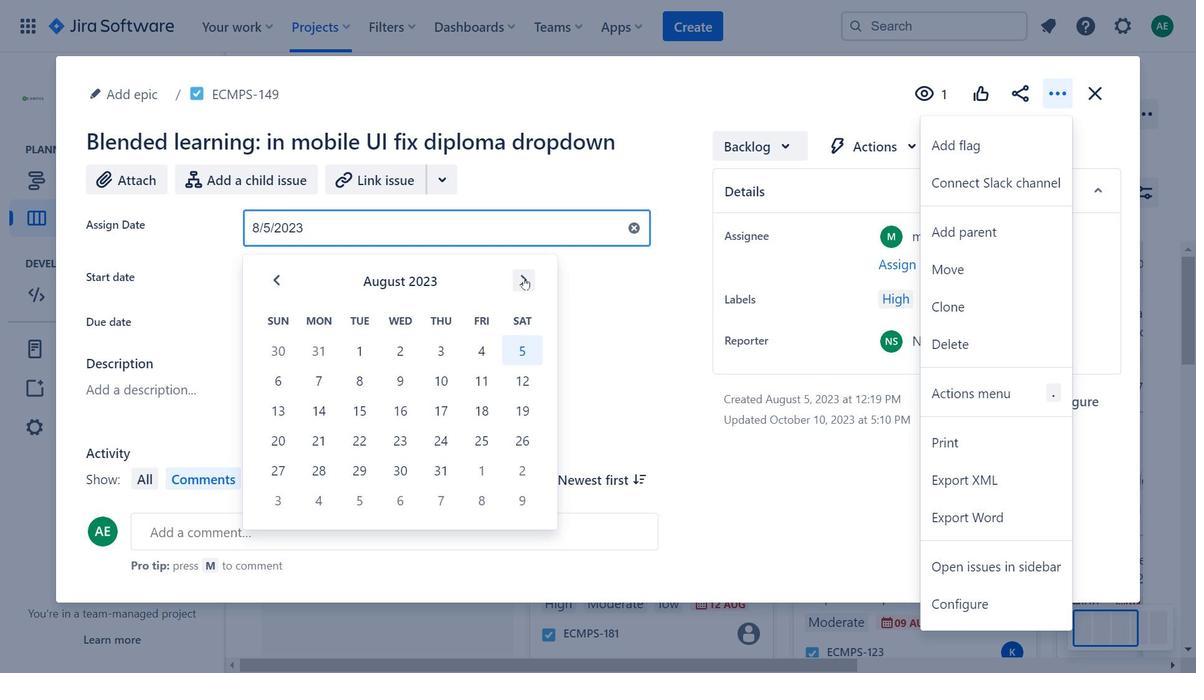
Action: Mouse pressed left at (525, 277)
Screenshot: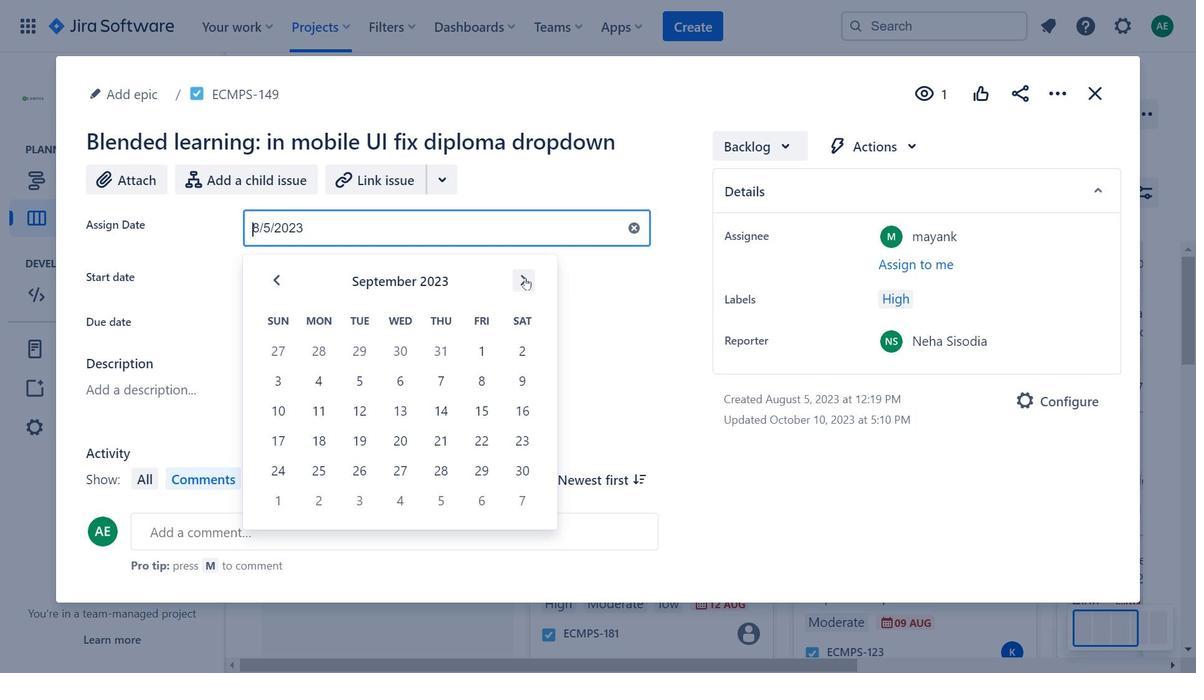 
Action: Mouse moved to (525, 278)
Screenshot: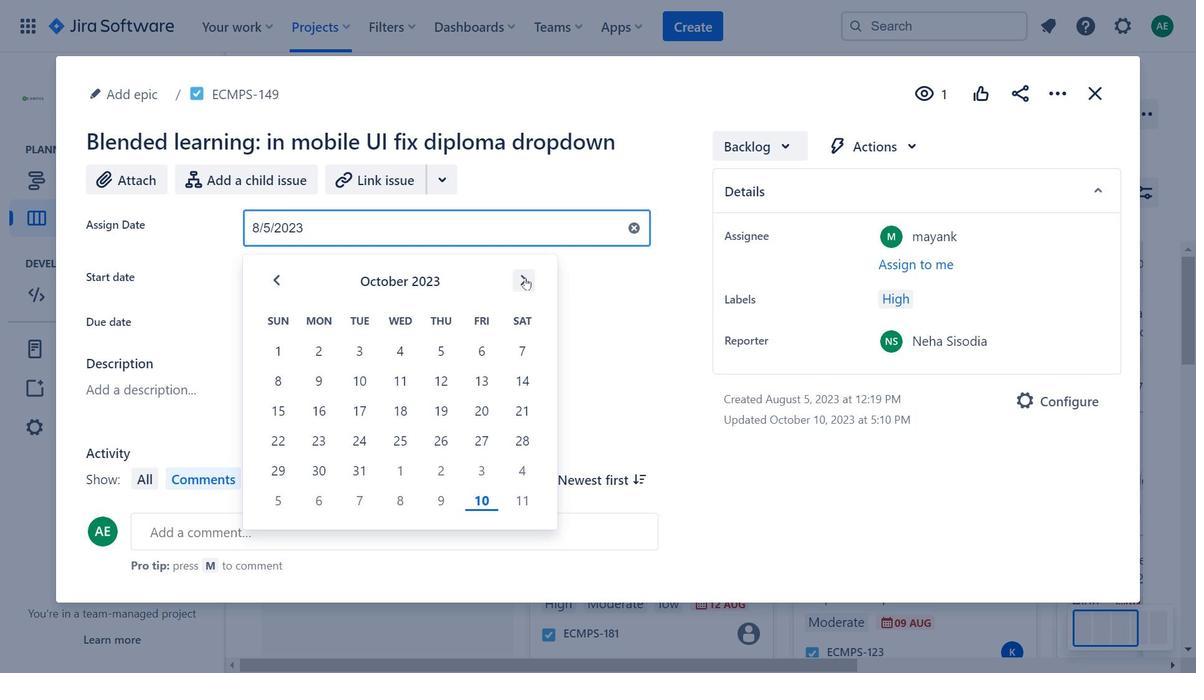 
Action: Mouse pressed left at (525, 278)
Screenshot: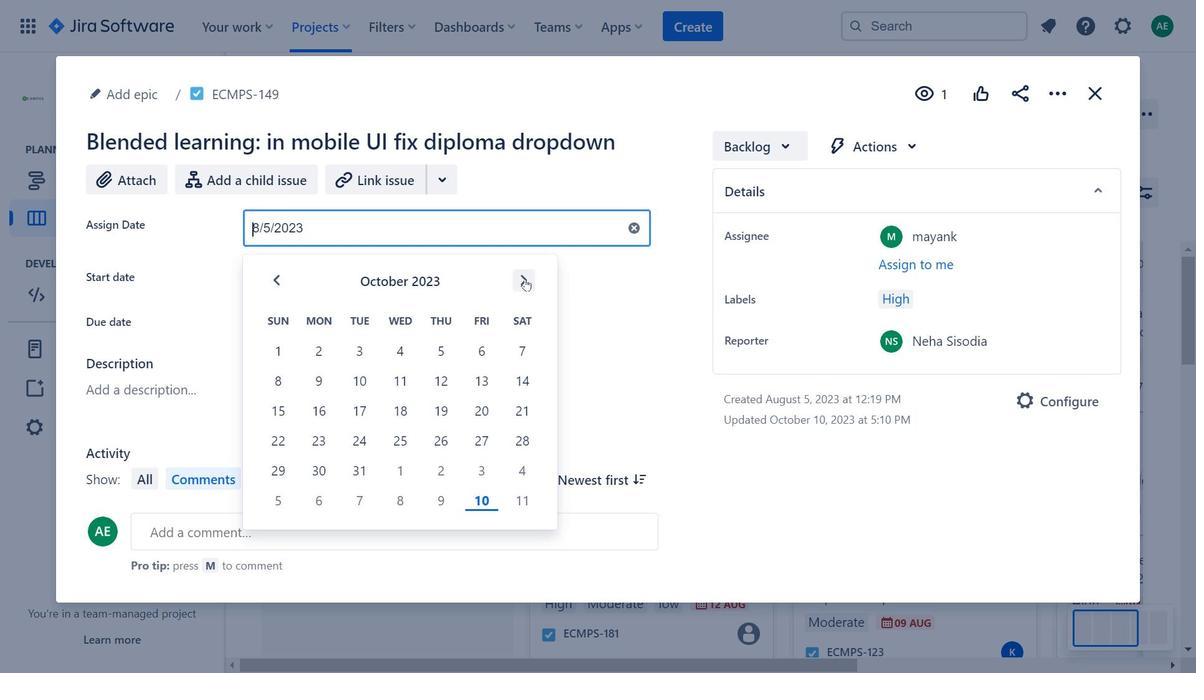
Action: Mouse moved to (1053, 94)
Screenshot: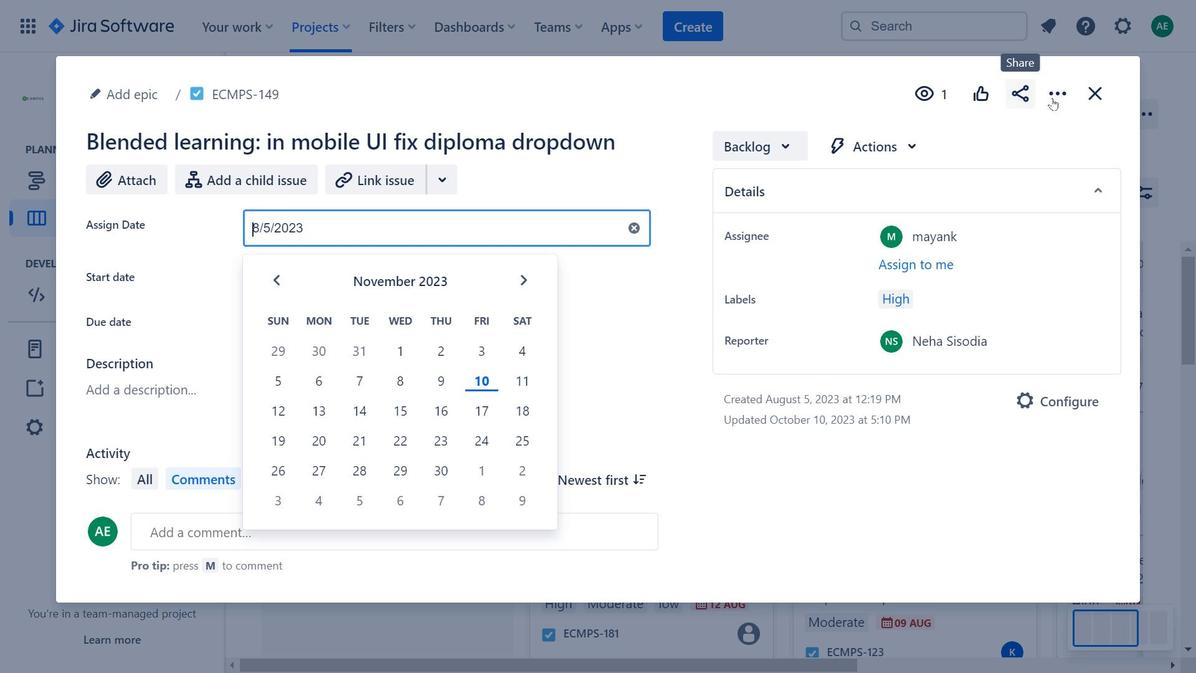 
Action: Mouse pressed left at (1053, 94)
Screenshot: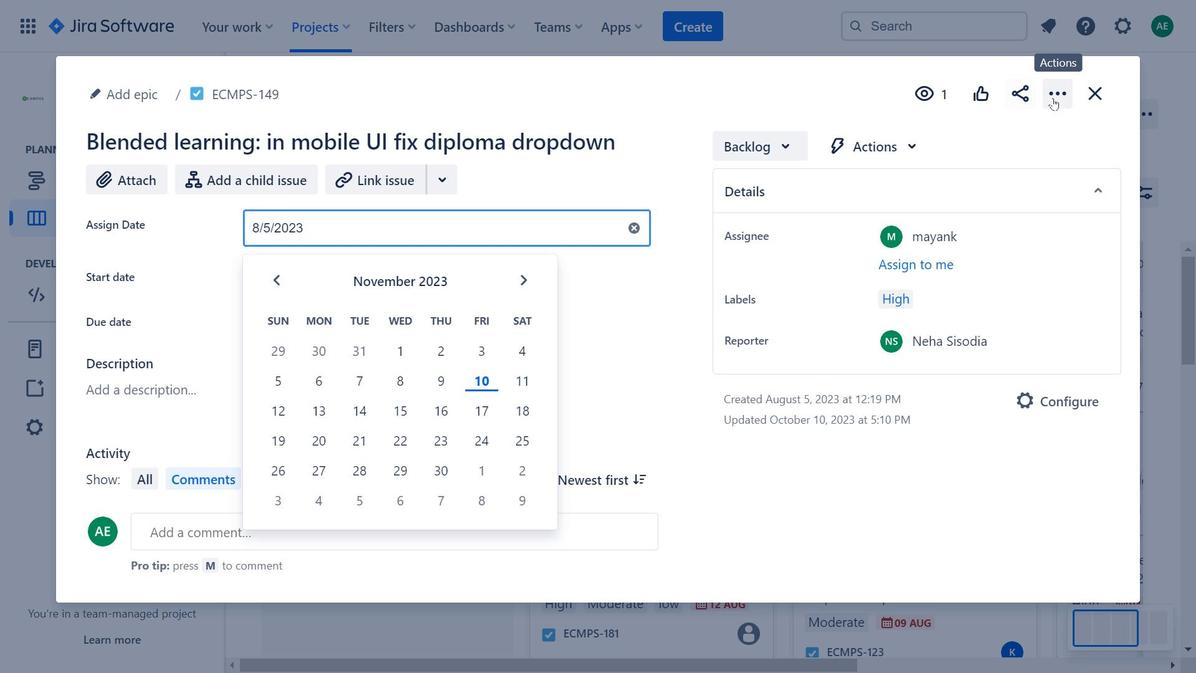 
Action: Mouse moved to (797, 148)
Screenshot: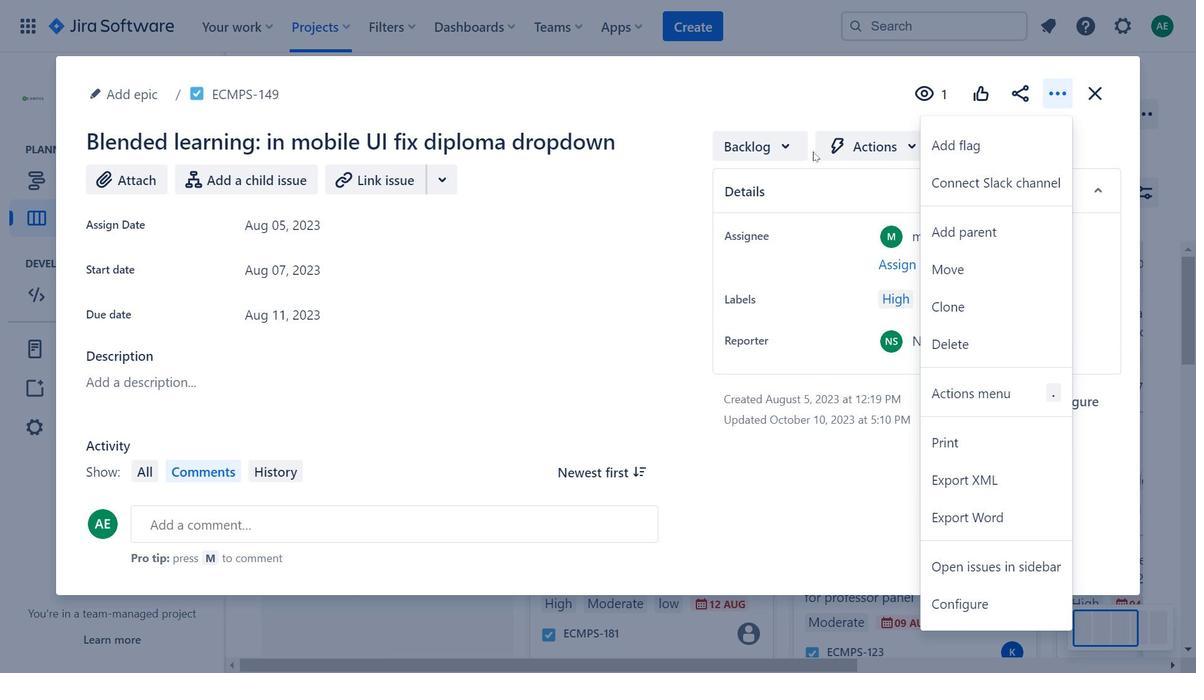 
Action: Mouse pressed left at (797, 148)
Screenshot: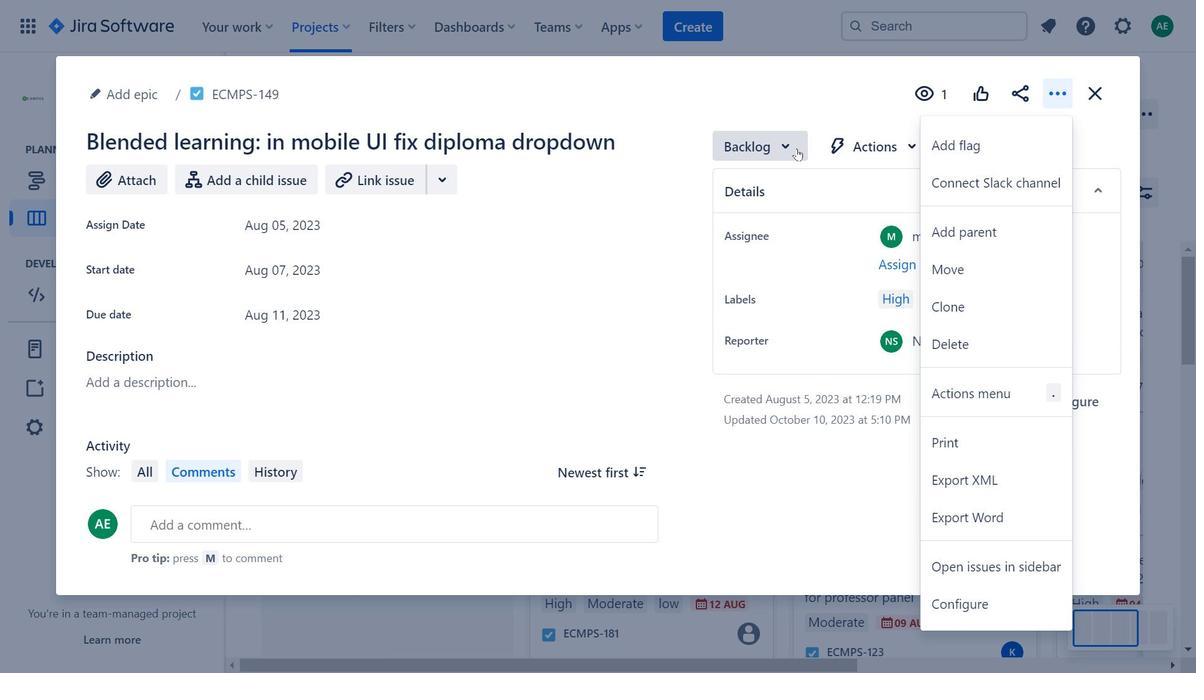 
Action: Mouse moved to (784, 313)
Screenshot: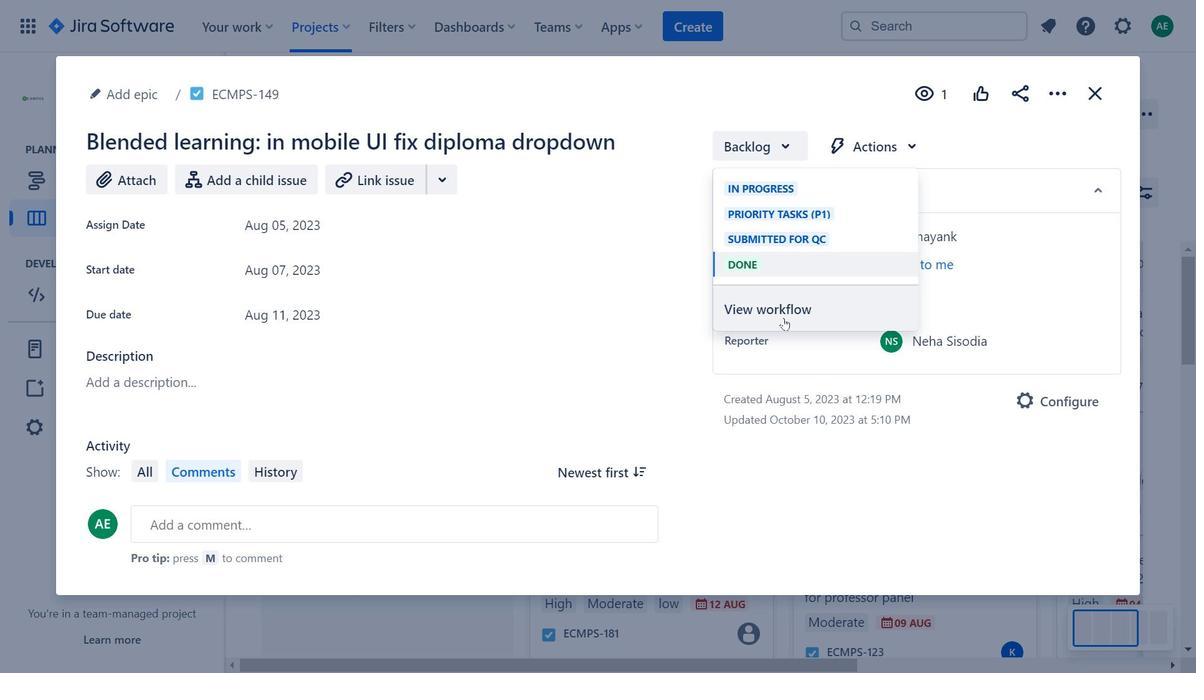 
Action: Mouse pressed left at (784, 313)
Screenshot: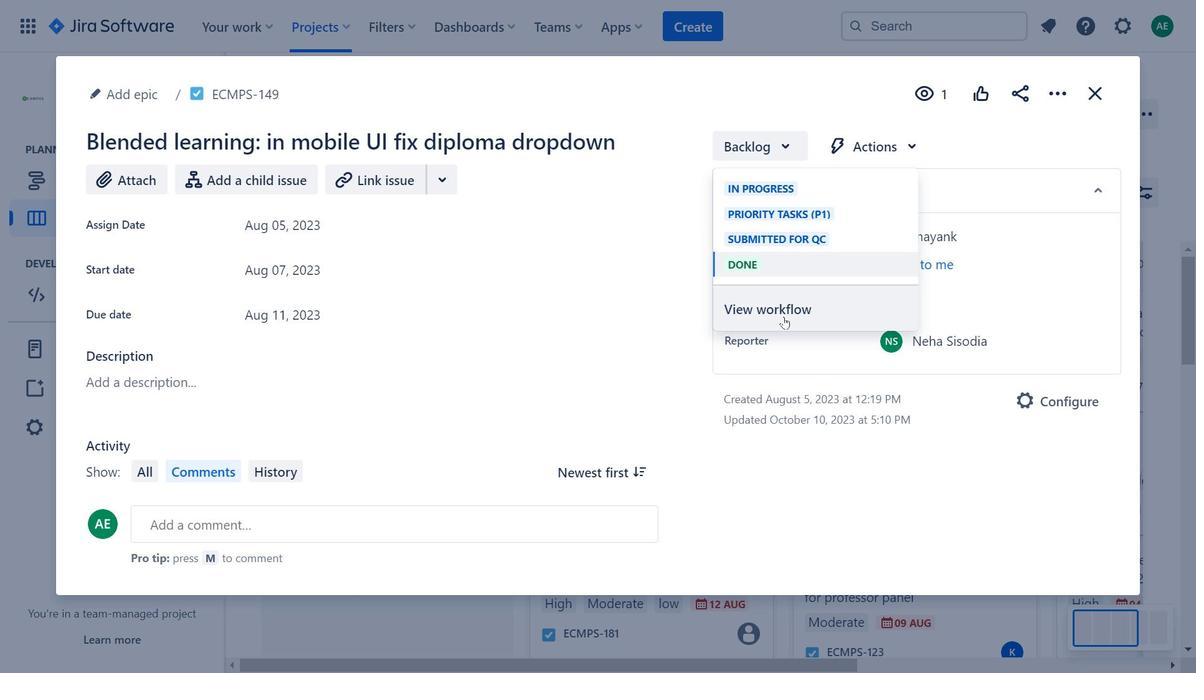 
Action: Mouse moved to (1101, 506)
Screenshot: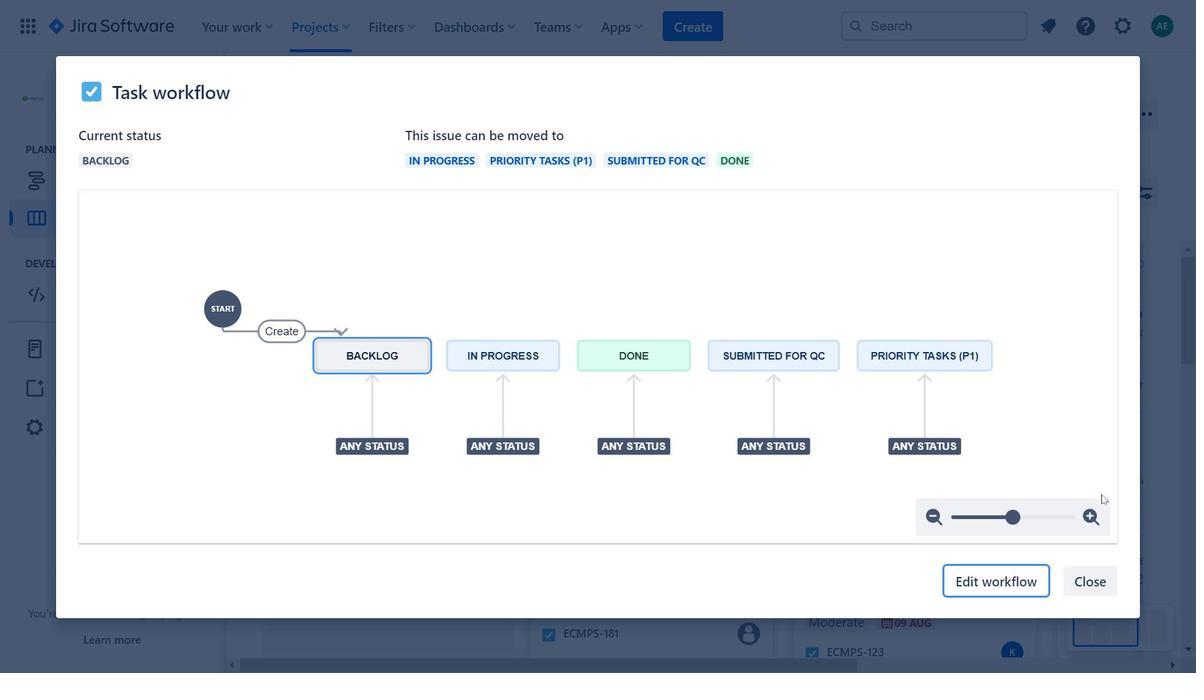 
Action: Mouse pressed left at (1101, 506)
Screenshot: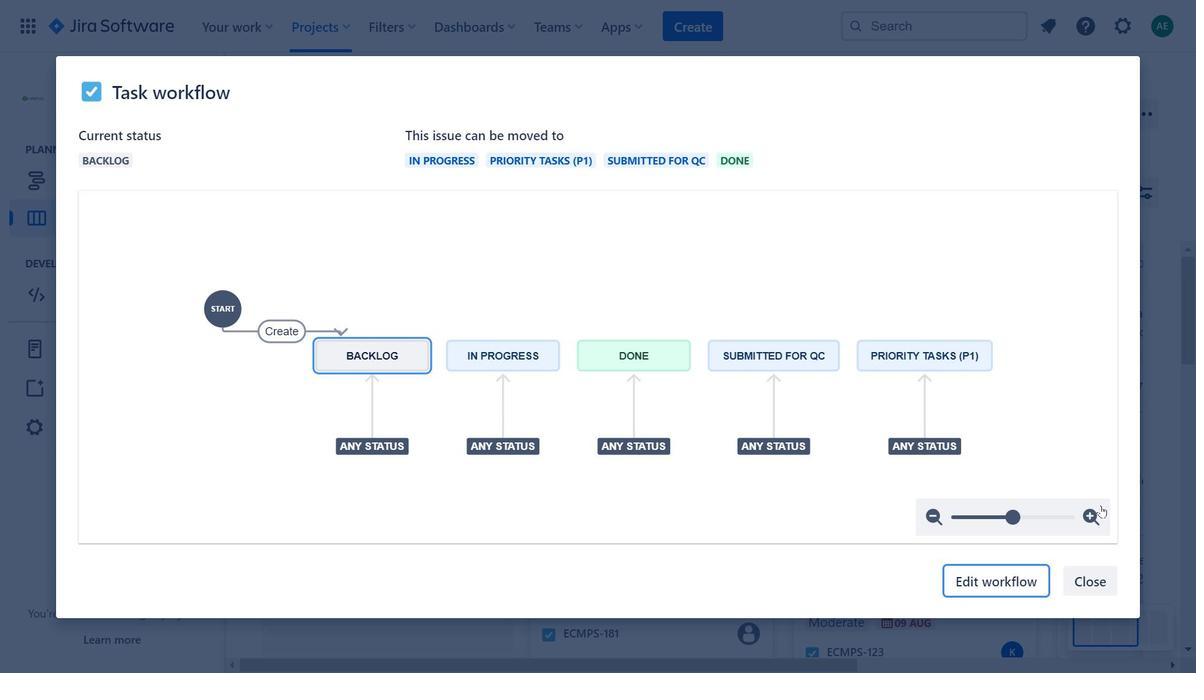 
Action: Mouse pressed left at (1101, 506)
Screenshot: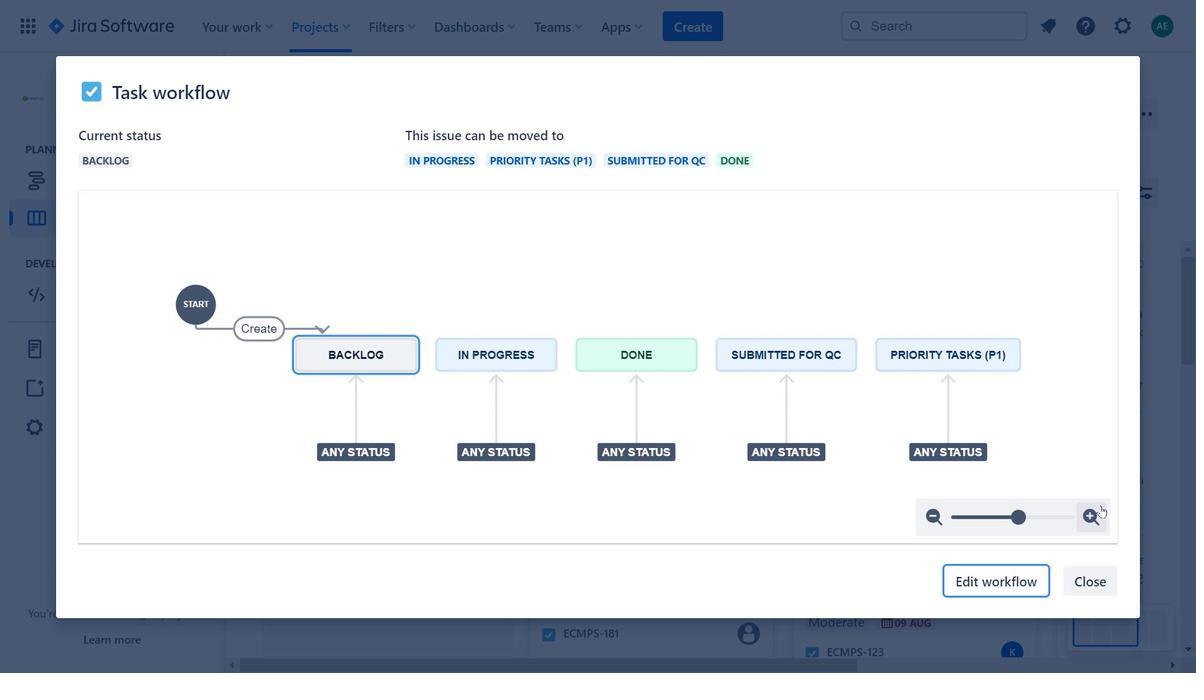 
Action: Mouse moved to (1101, 504)
Screenshot: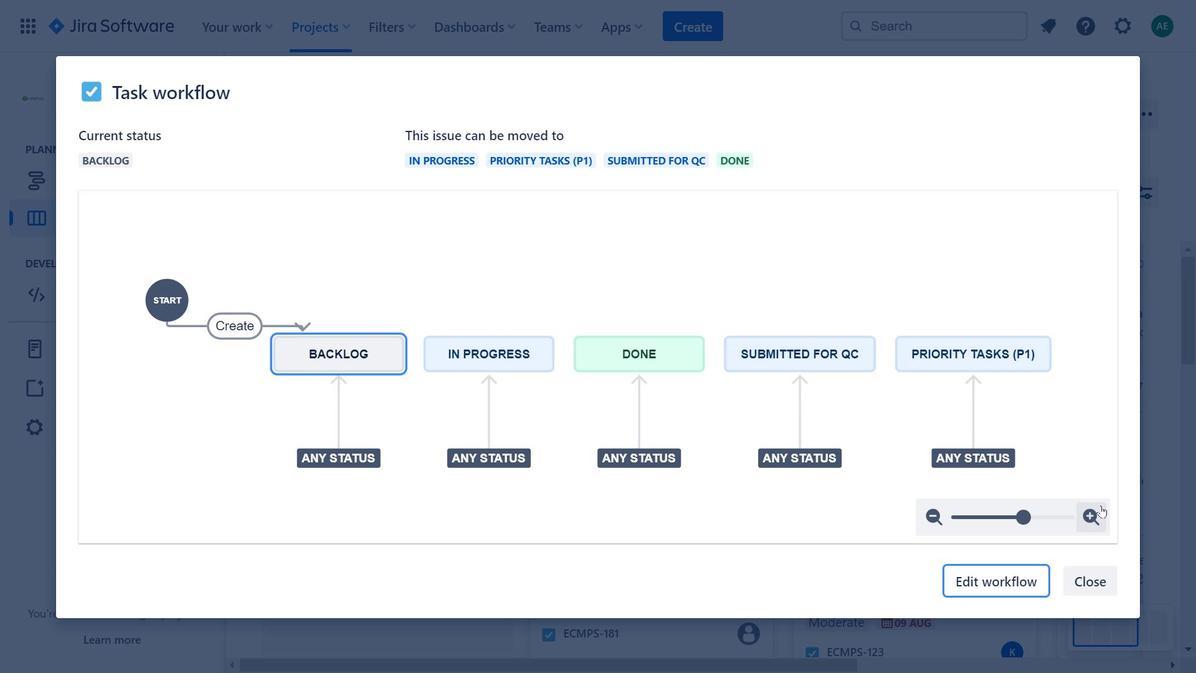 
Action: Mouse pressed left at (1101, 504)
Screenshot: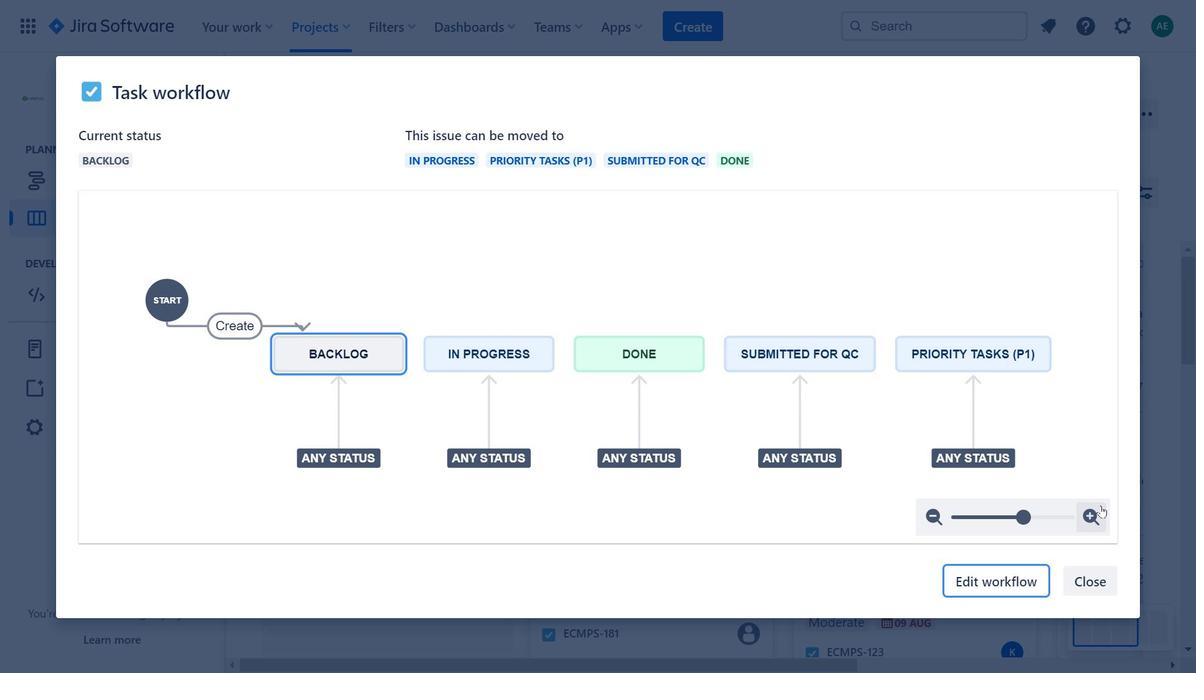 
Action: Mouse moved to (935, 398)
Screenshot: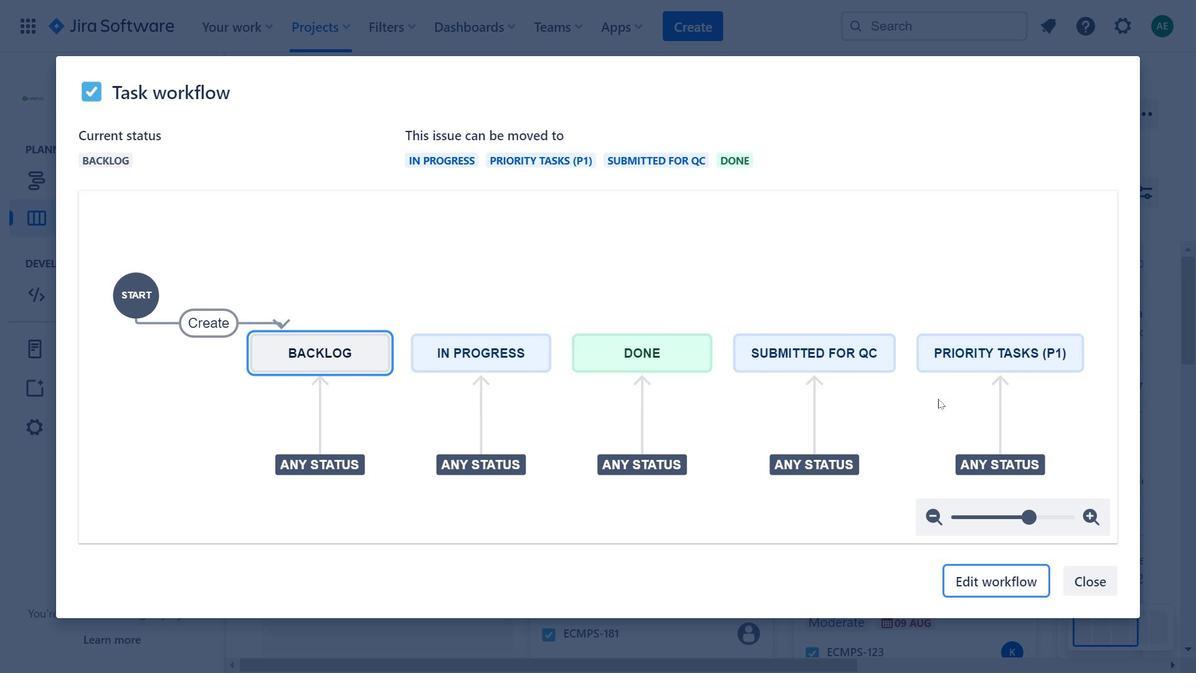 
Action: Mouse pressed left at (935, 398)
Screenshot: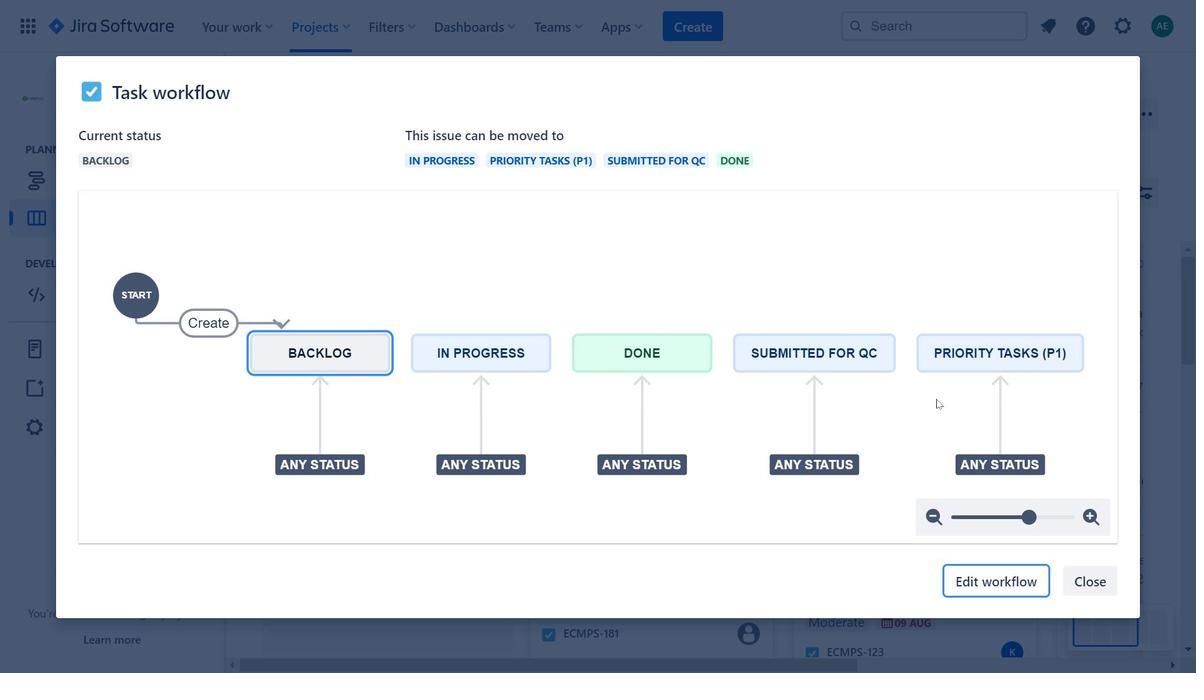 
Action: Mouse moved to (1089, 569)
Screenshot: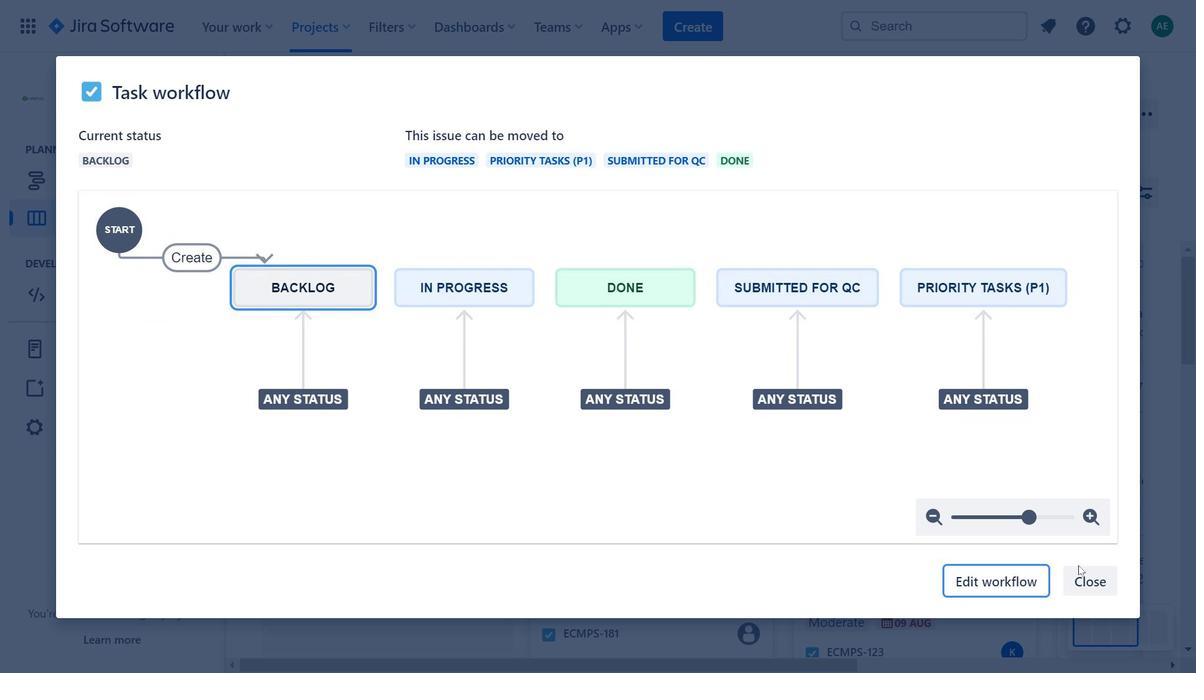 
Action: Mouse pressed left at (1089, 569)
Screenshot: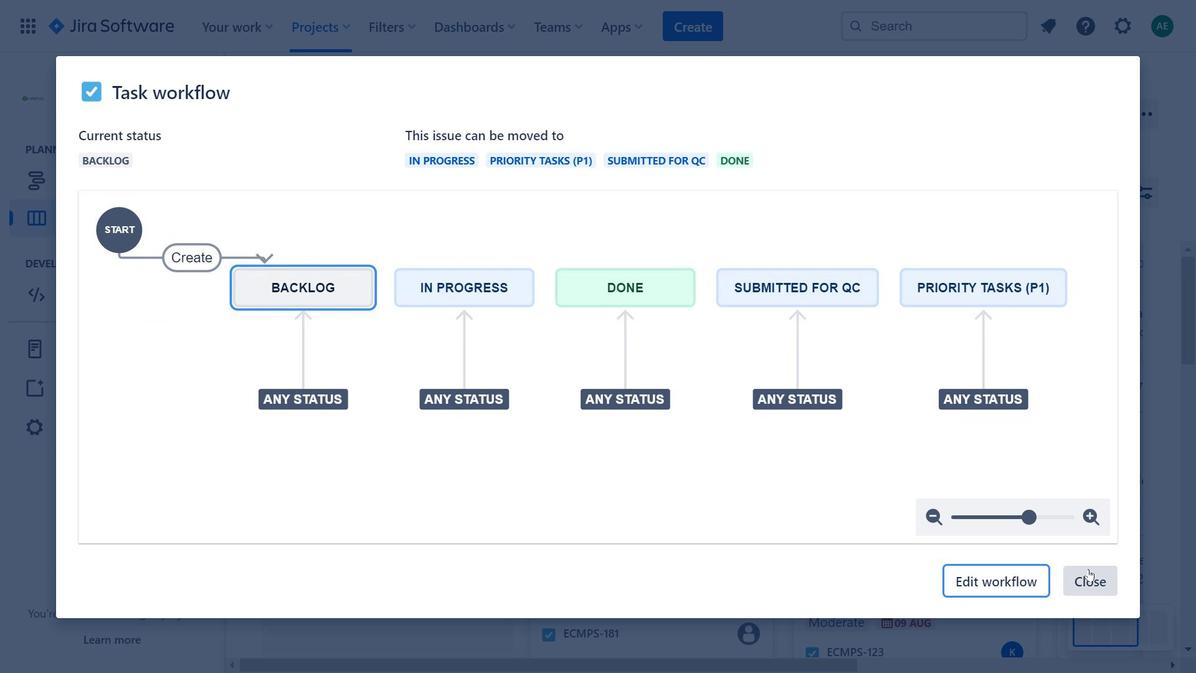 
Action: Mouse moved to (903, 130)
Screenshot: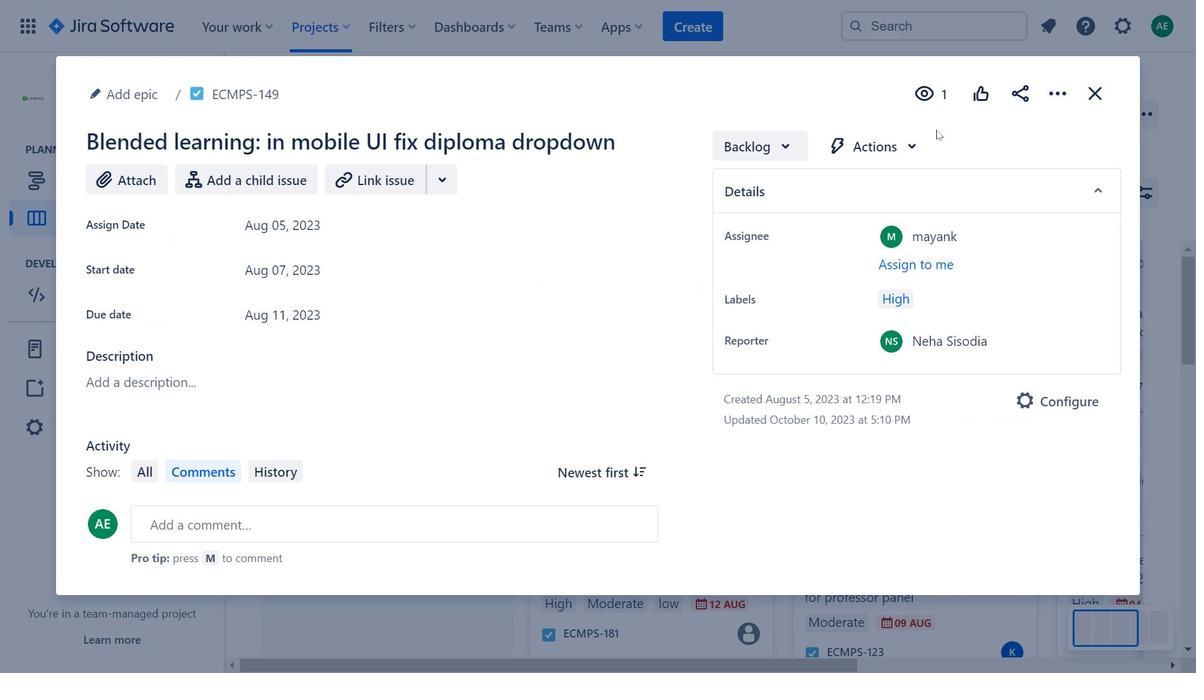 
Action: Mouse pressed left at (903, 130)
Screenshot: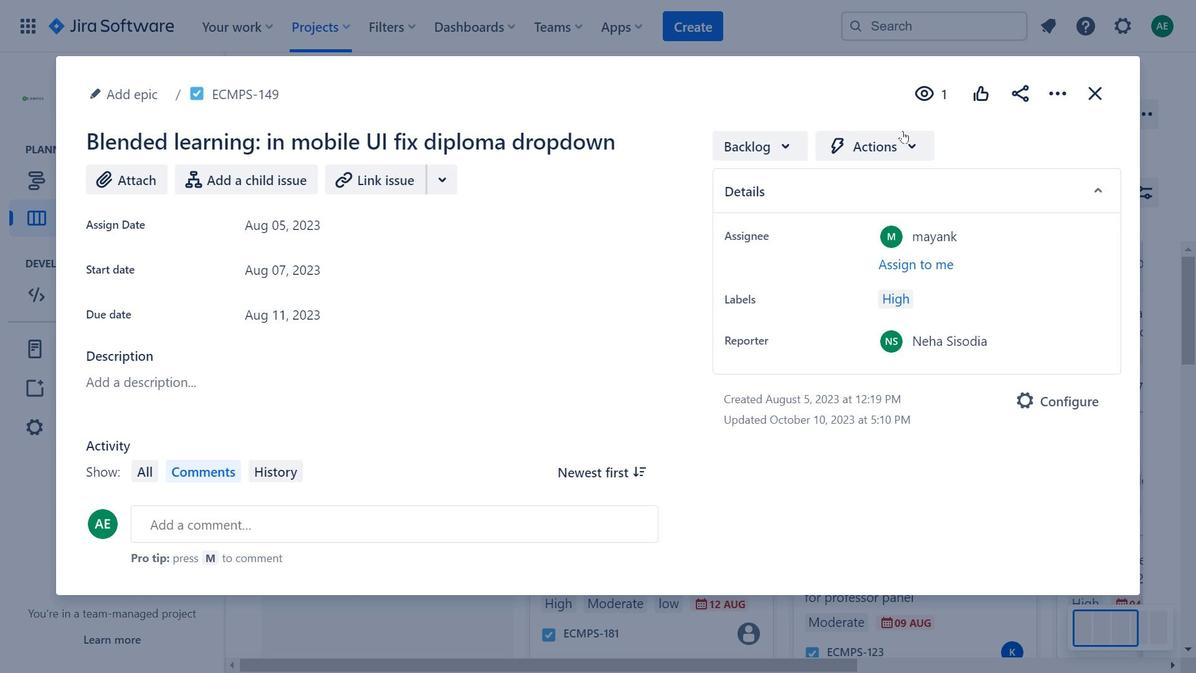 
Action: Mouse moved to (963, 327)
Screenshot: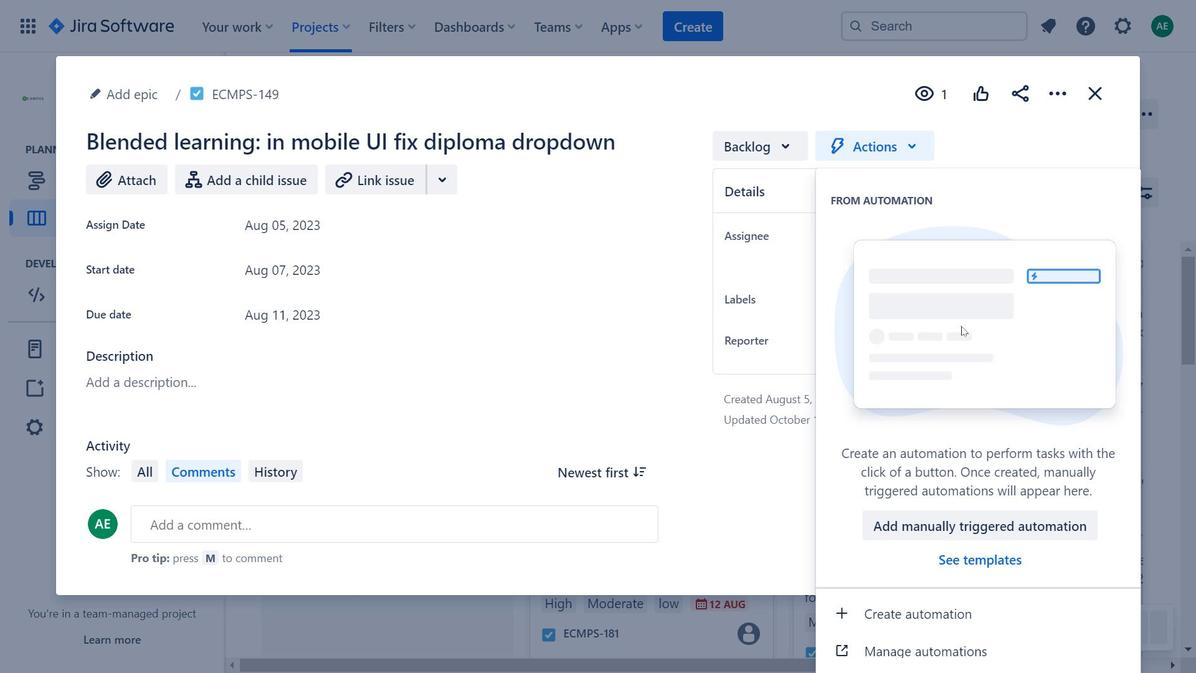 
Action: Mouse scrolled (963, 326) with delta (0, 0)
Screenshot: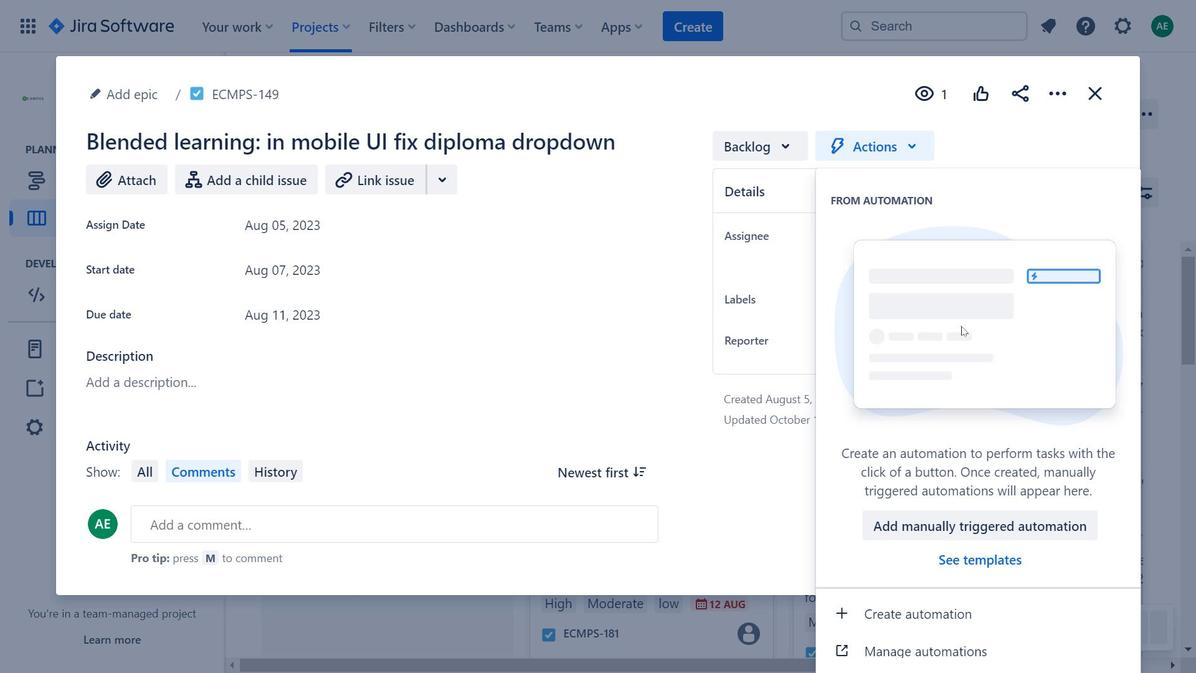 
Action: Mouse scrolled (963, 326) with delta (0, 0)
Screenshot: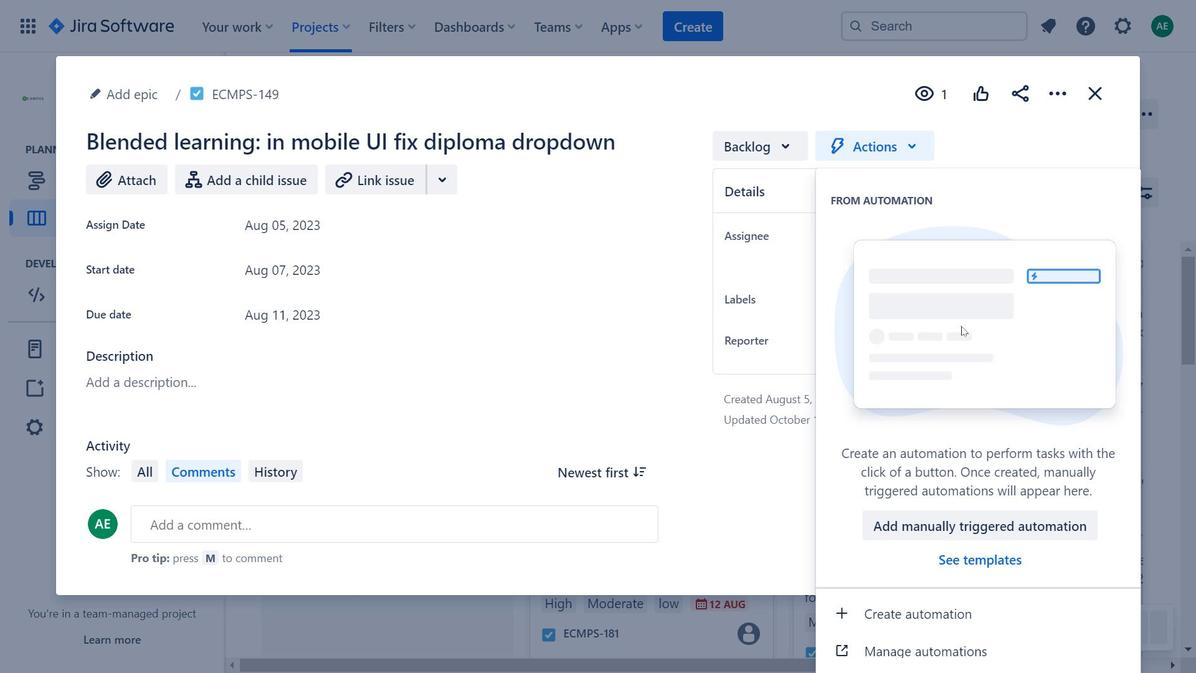 
Action: Mouse moved to (963, 327)
Screenshot: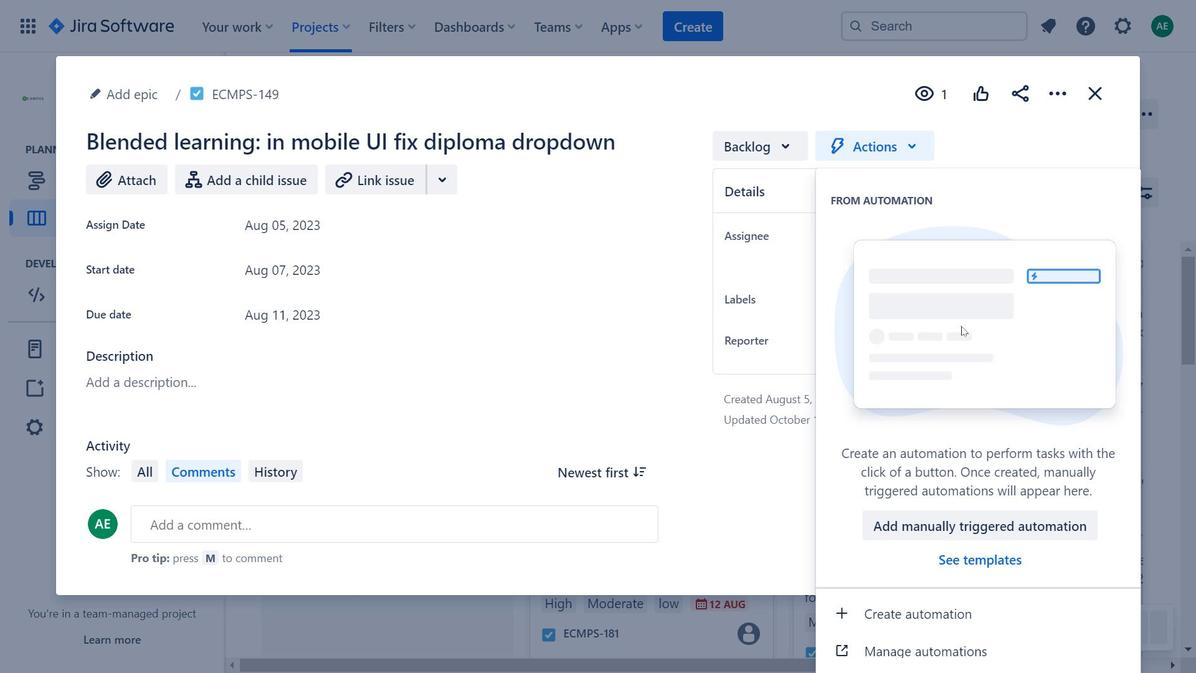 
Action: Mouse scrolled (963, 326) with delta (0, 0)
Screenshot: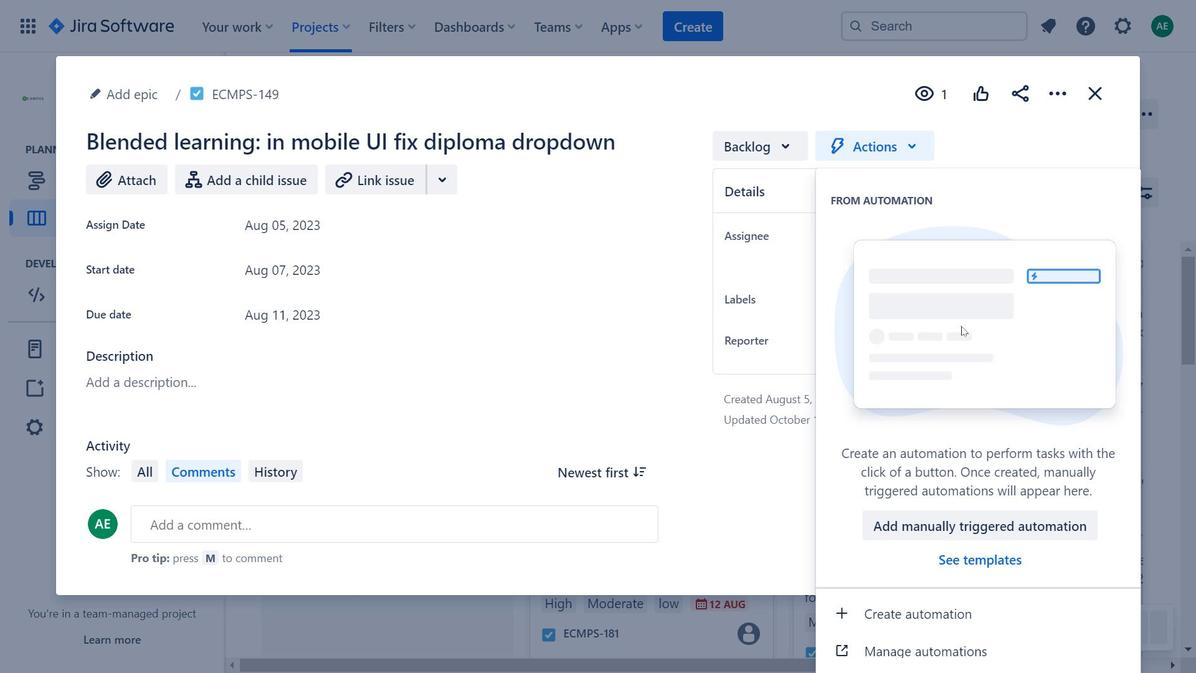 
Action: Mouse moved to (1004, 566)
Screenshot: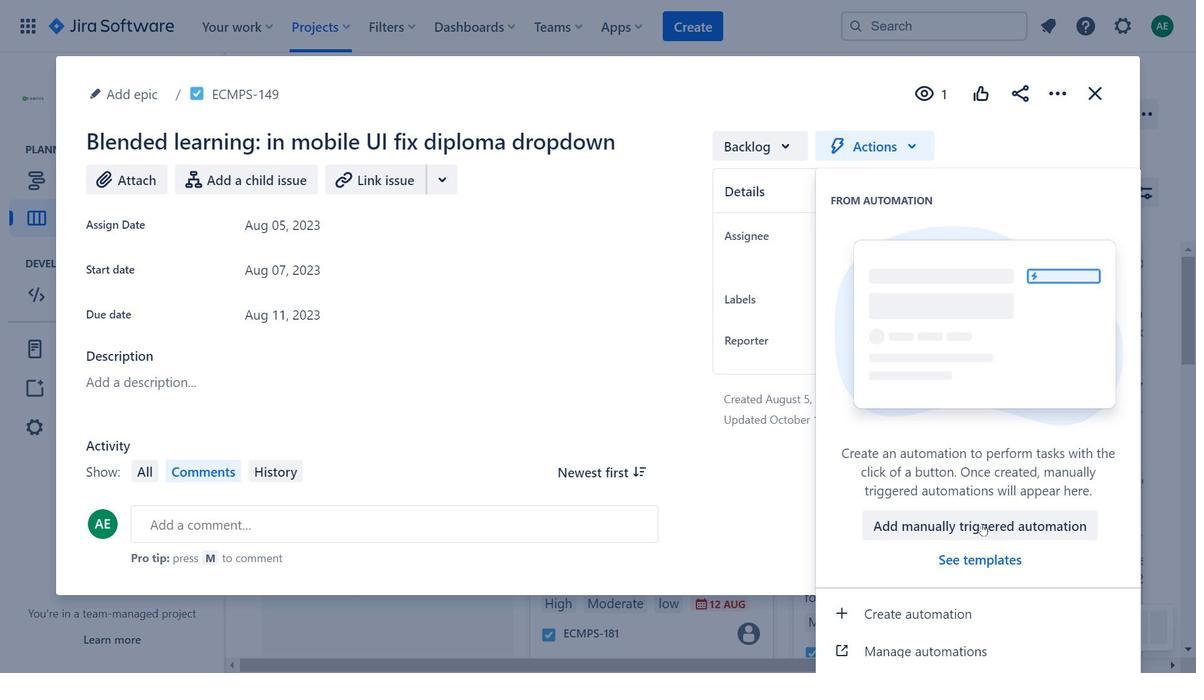 
Action: Mouse pressed left at (1004, 566)
Screenshot: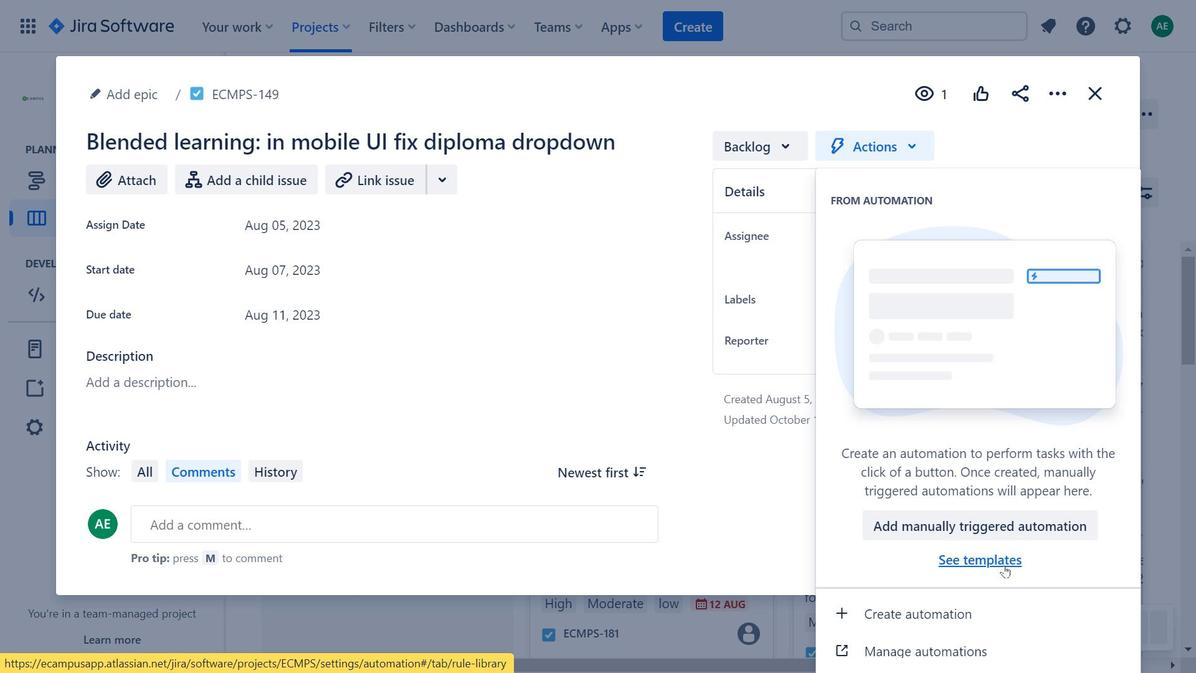
Action: Mouse moved to (686, 433)
Screenshot: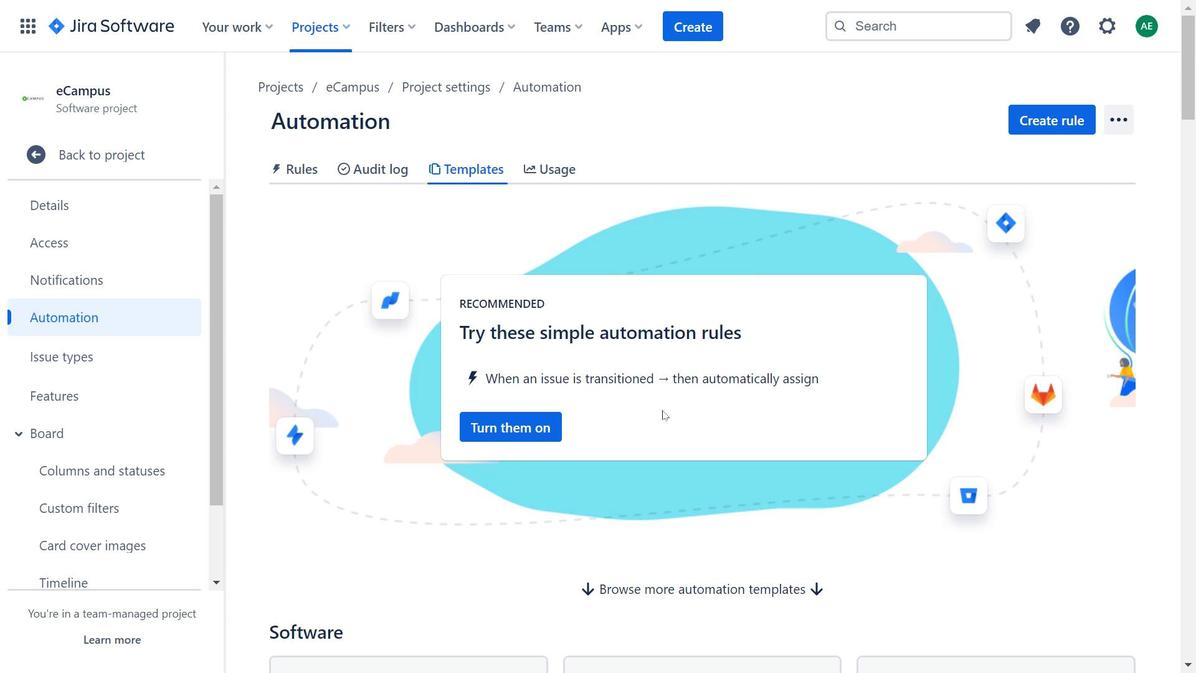 
Action: Mouse scrolled (686, 432) with delta (0, 0)
Screenshot: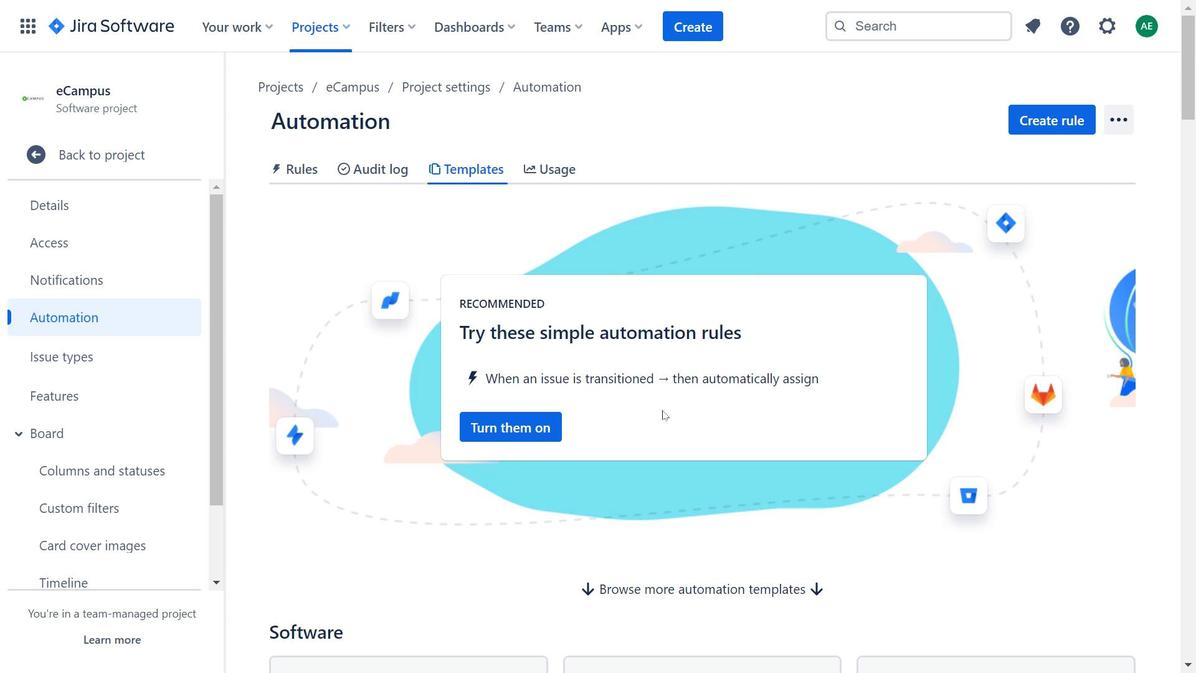 
Action: Mouse moved to (693, 434)
Screenshot: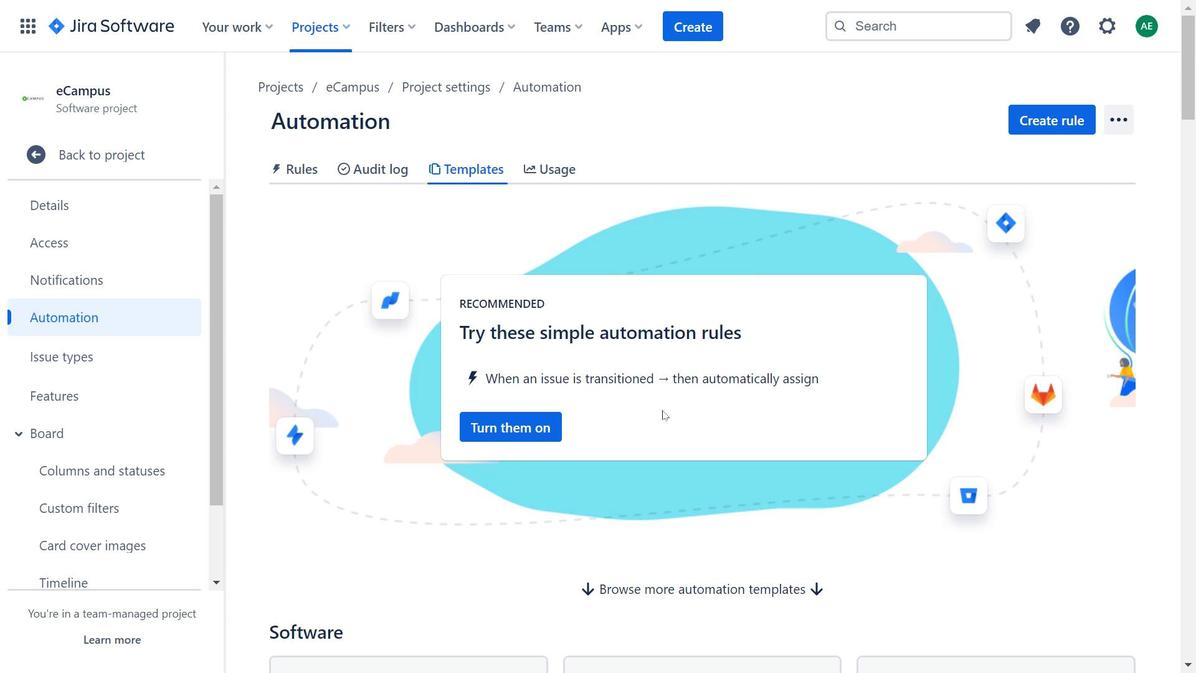 
Action: Mouse scrolled (693, 433) with delta (0, 0)
Screenshot: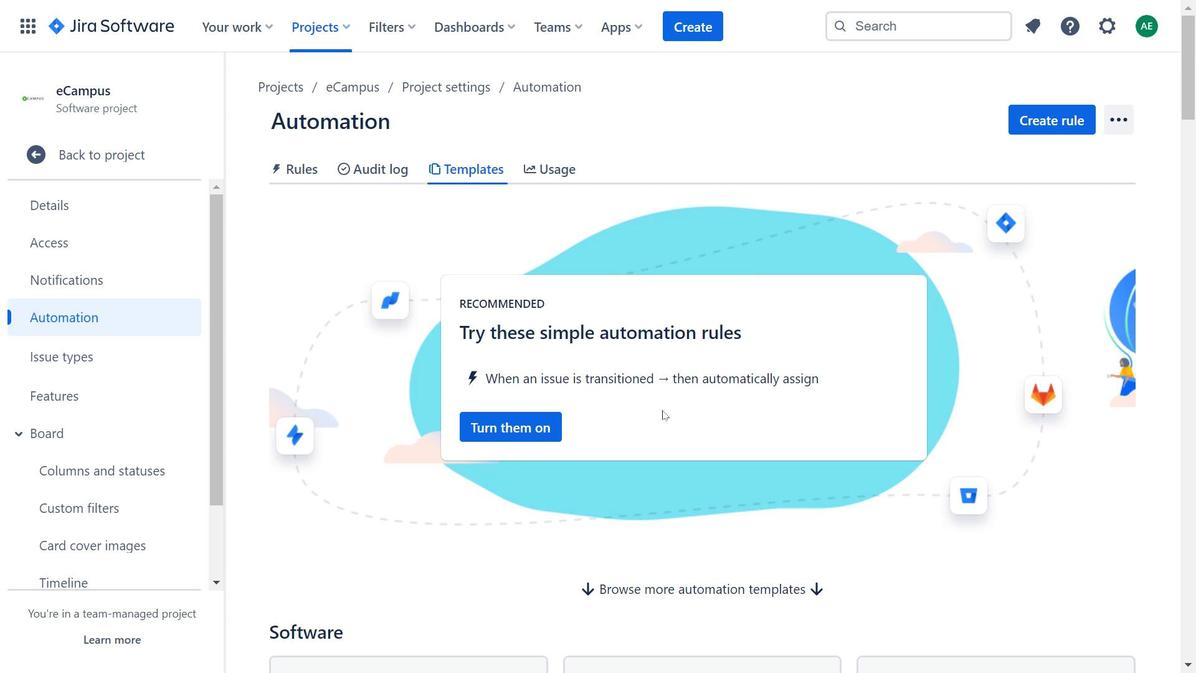 
Action: Mouse moved to (705, 440)
Screenshot: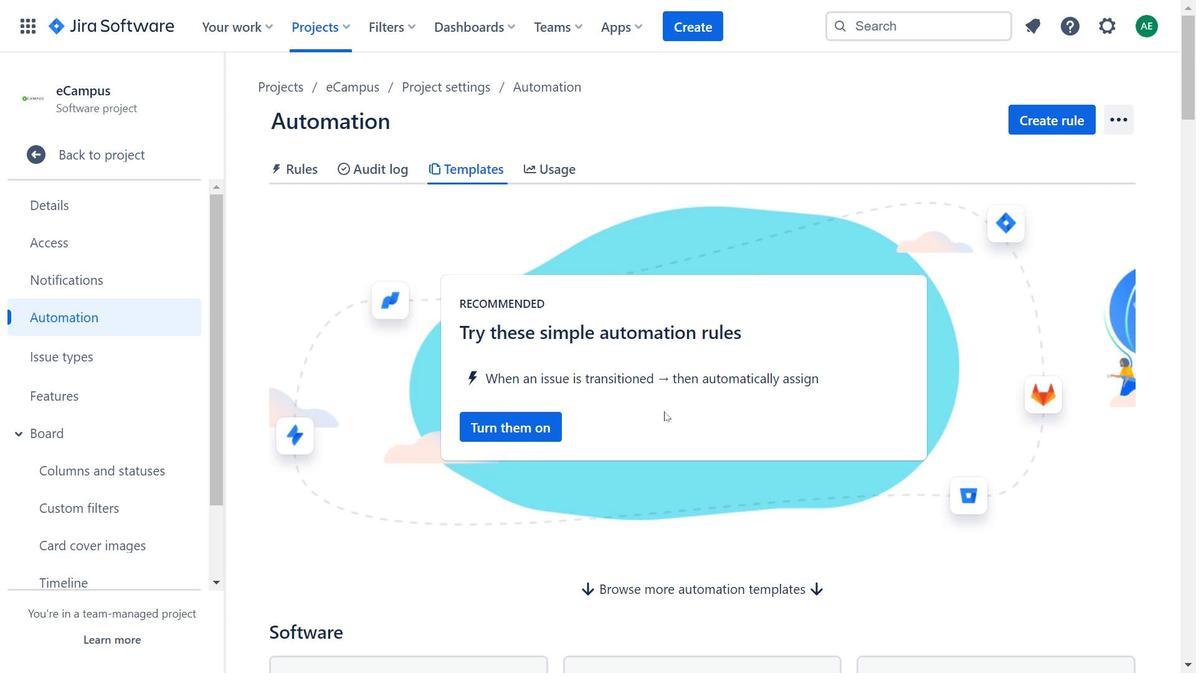 
Action: Mouse scrolled (705, 440) with delta (0, 0)
Screenshot: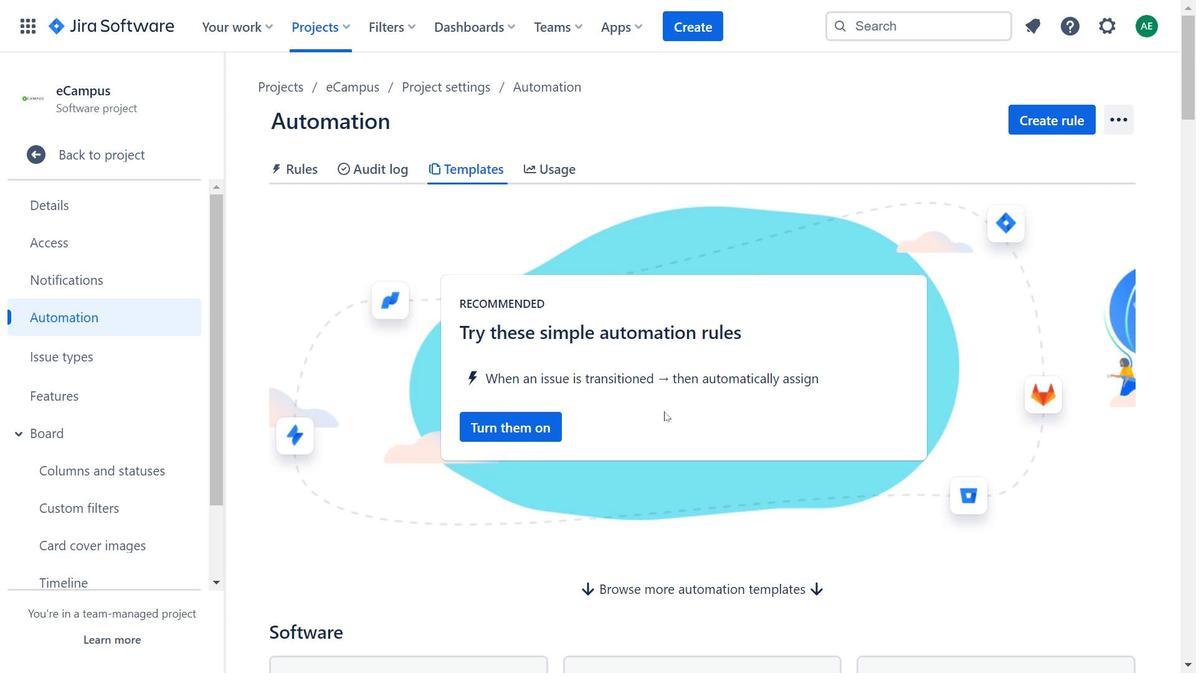 
Action: Mouse moved to (402, 453)
Screenshot: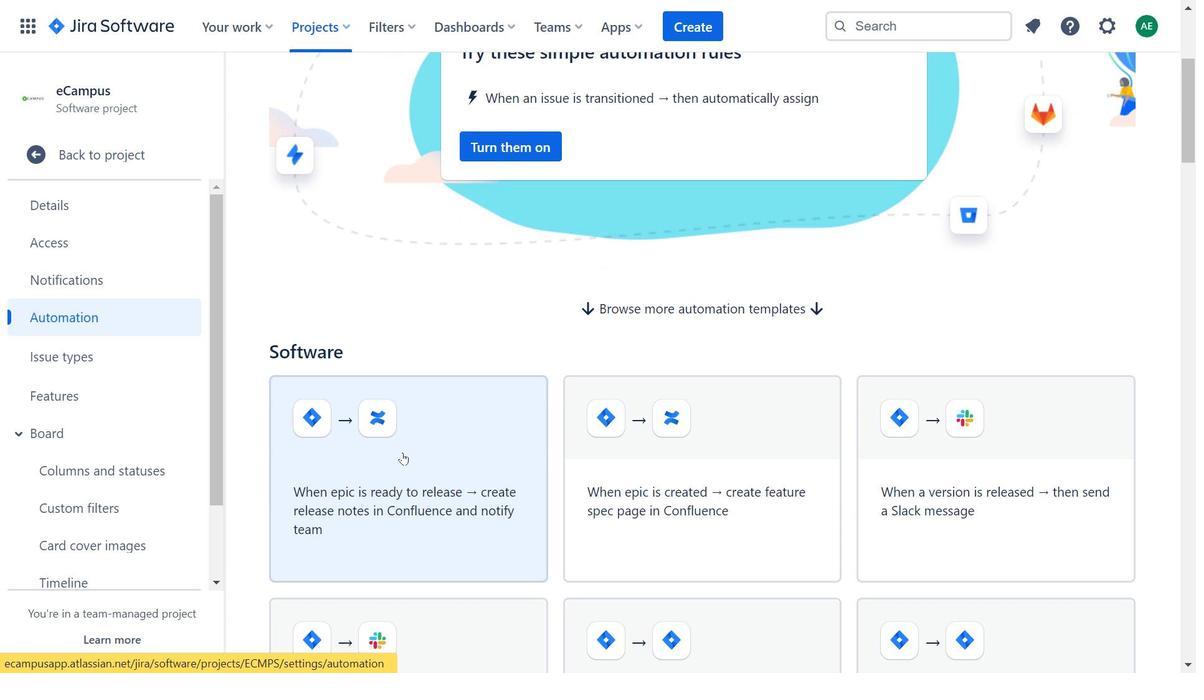 
Action: Mouse pressed left at (402, 453)
Screenshot: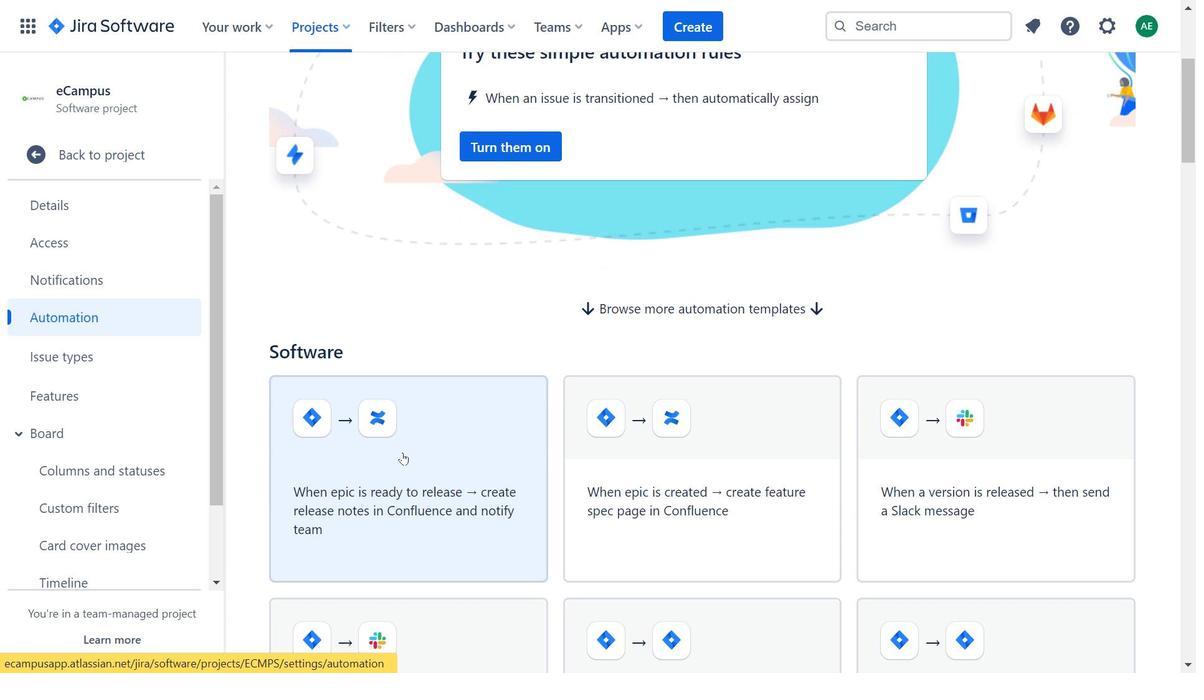 
Action: Mouse moved to (738, 317)
Screenshot: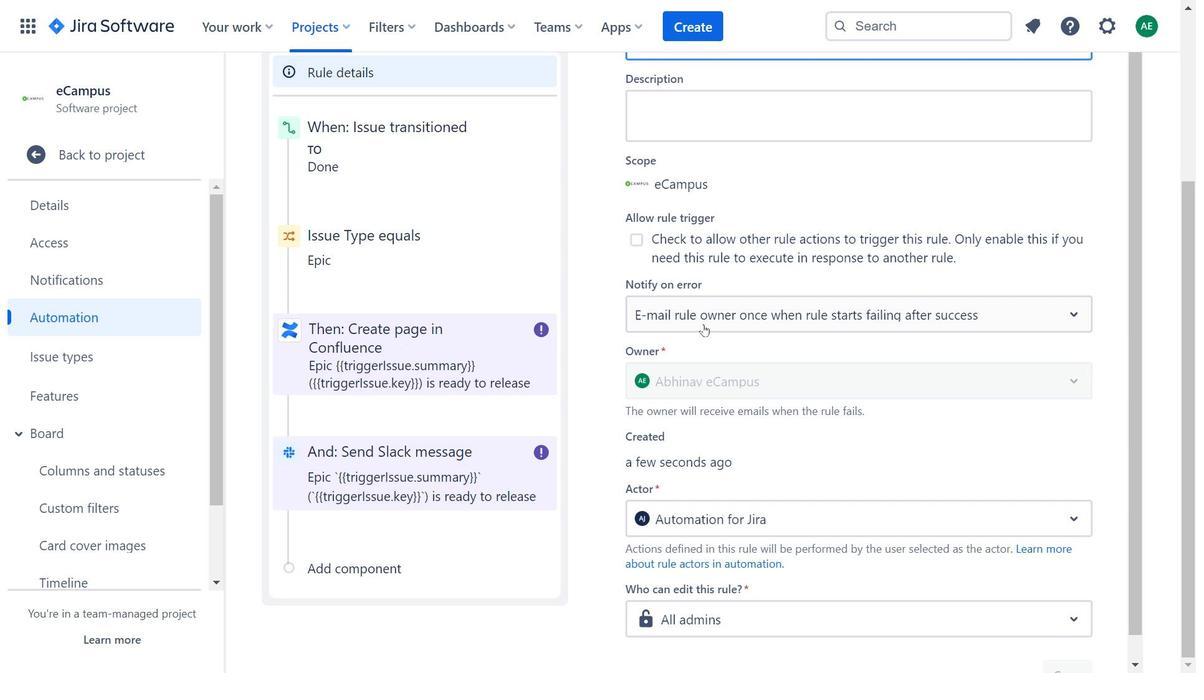 
Action: Mouse pressed left at (738, 317)
Screenshot: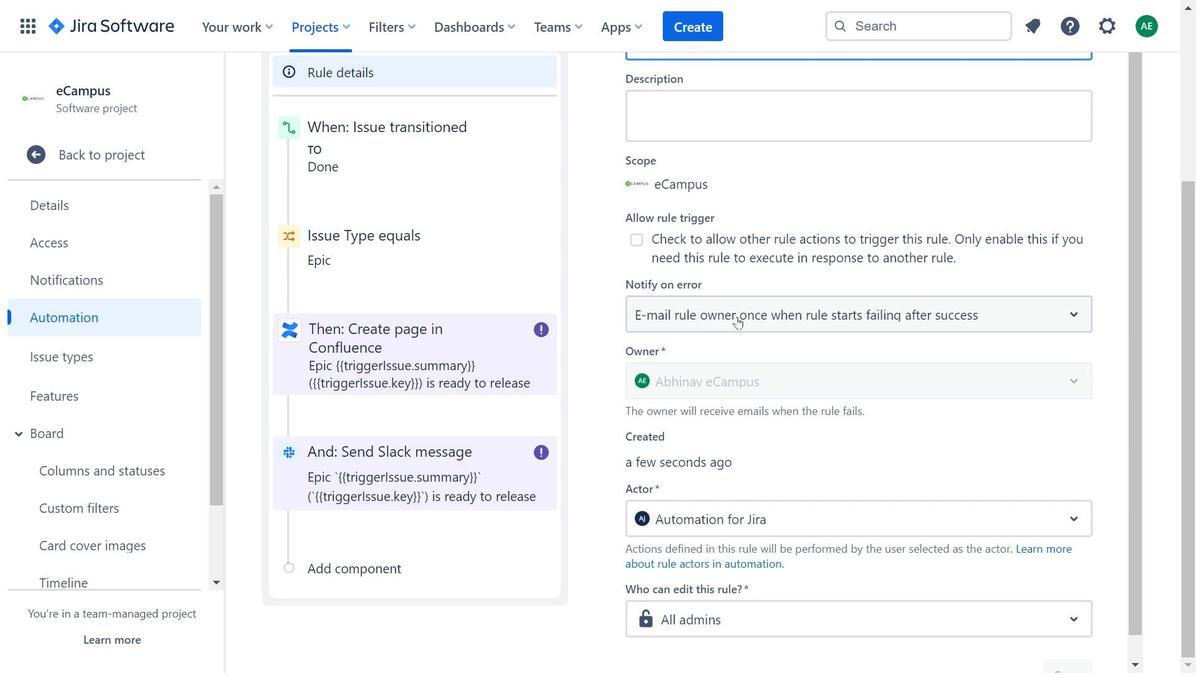 
Action: Mouse moved to (400, 243)
Screenshot: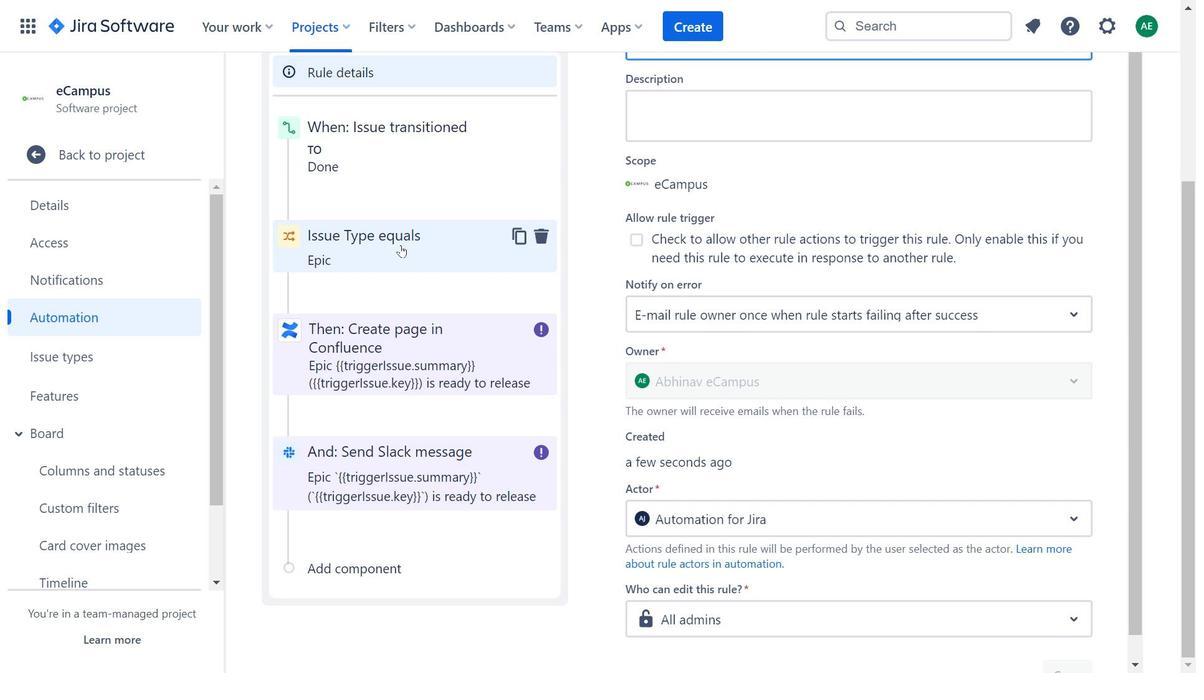 
Action: Mouse pressed left at (400, 243)
Screenshot: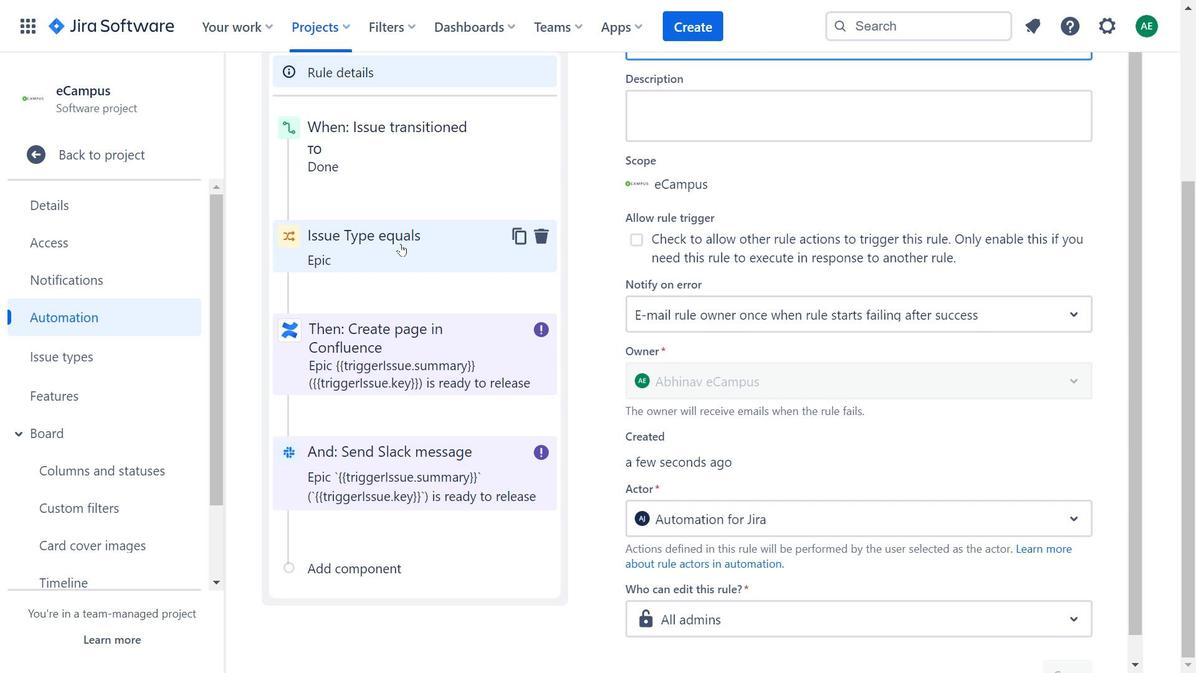 
Action: Mouse moved to (758, 314)
Screenshot: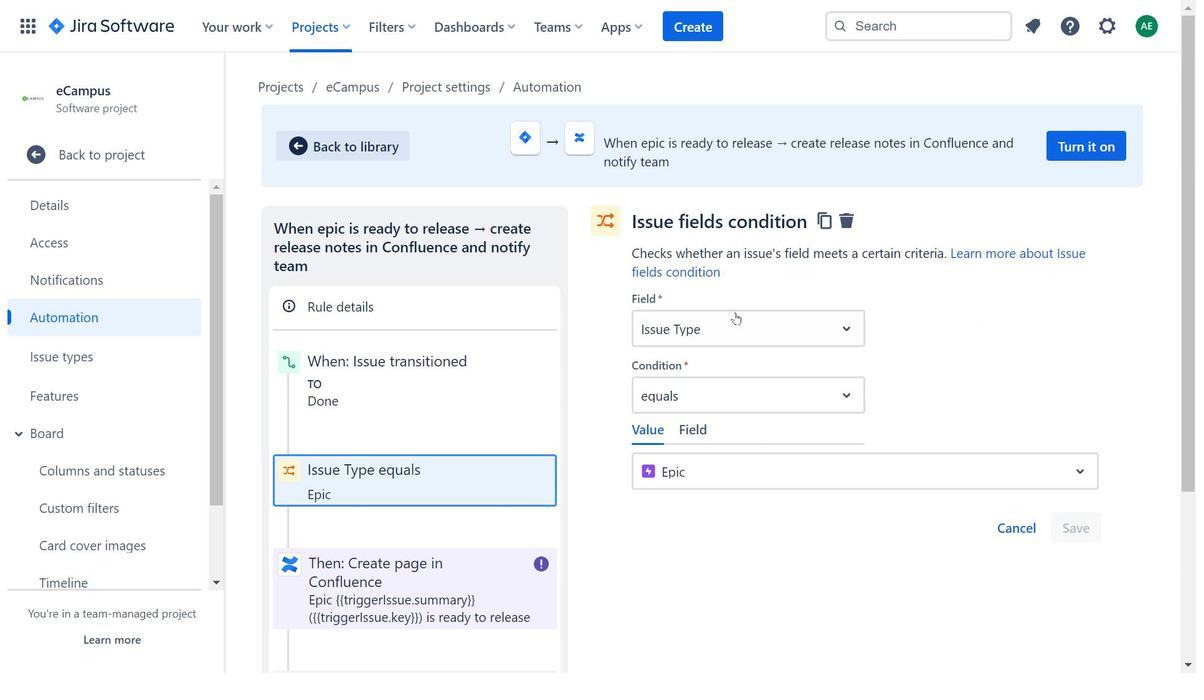 
Action: Mouse pressed left at (758, 314)
Screenshot: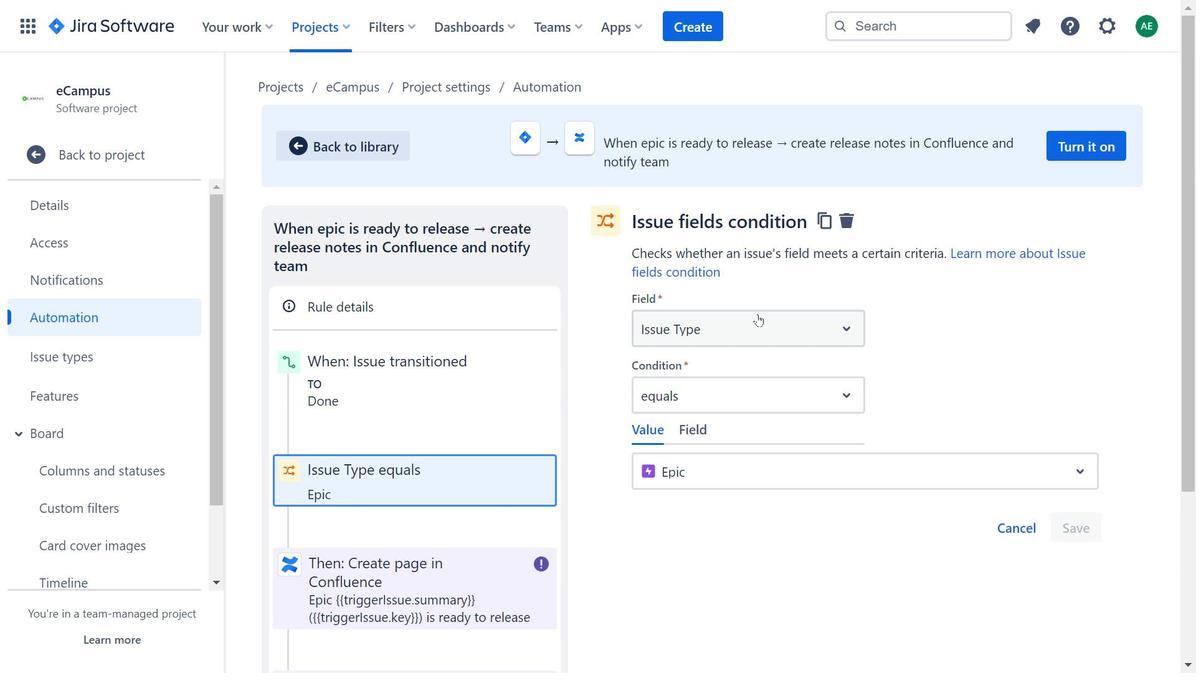 
Action: Mouse moved to (748, 435)
Screenshot: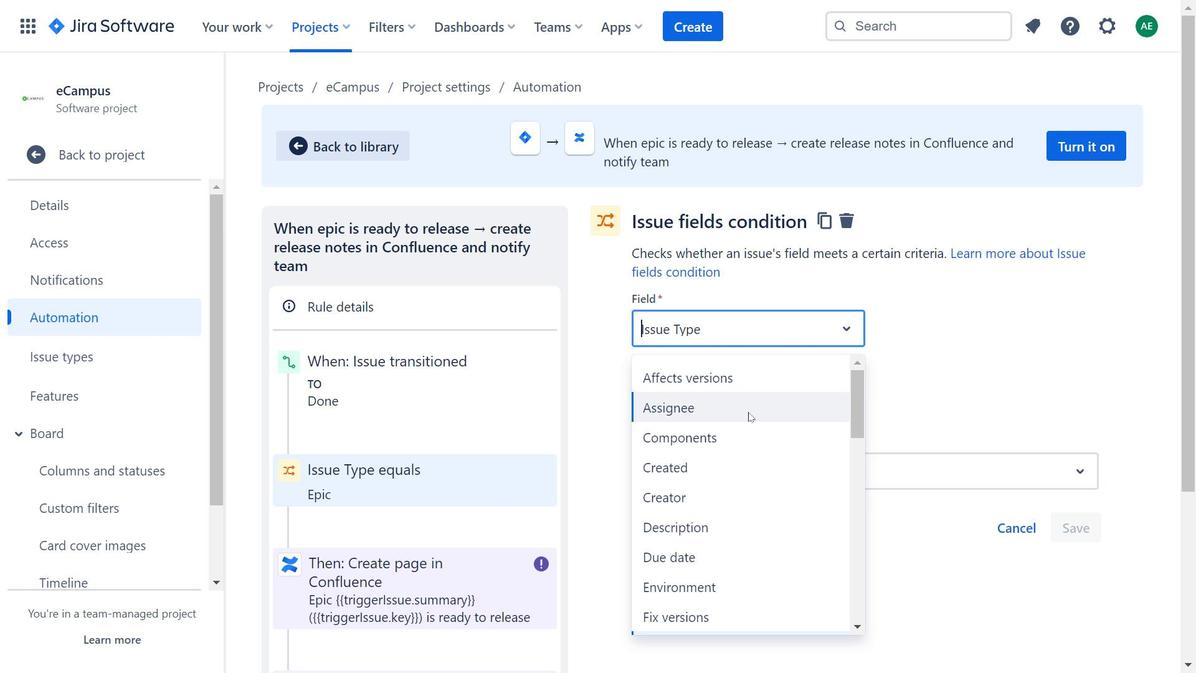 
Action: Mouse scrolled (748, 434) with delta (0, 0)
Screenshot: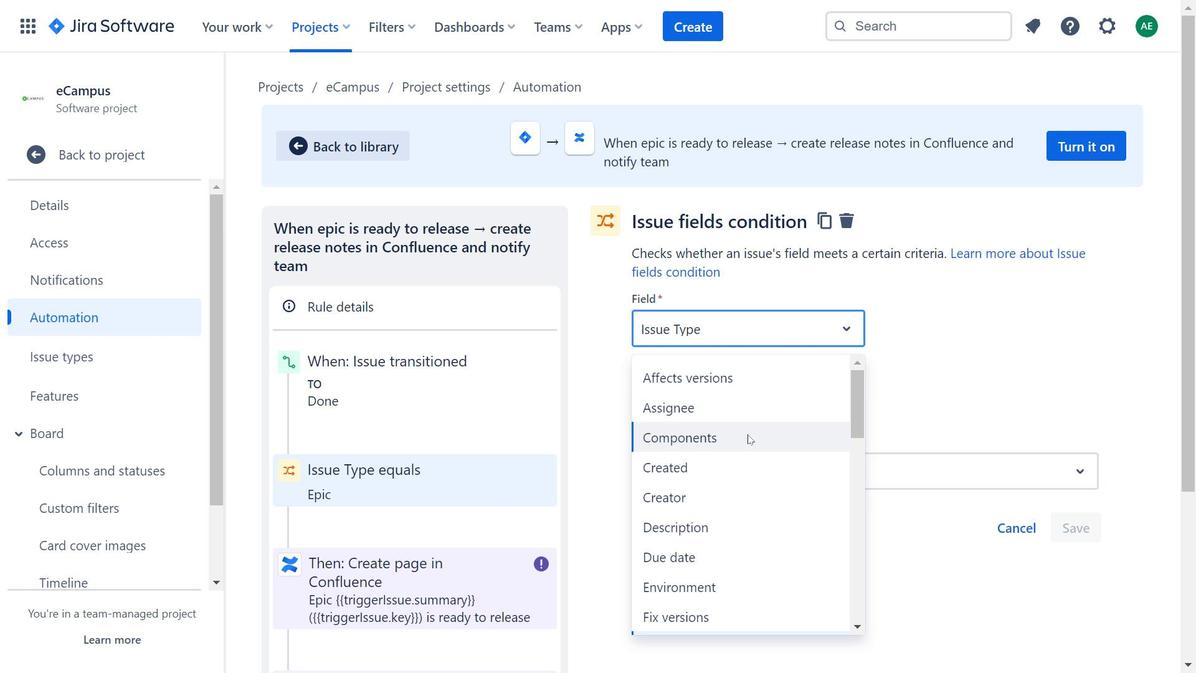 
Action: Mouse scrolled (748, 434) with delta (0, 0)
Screenshot: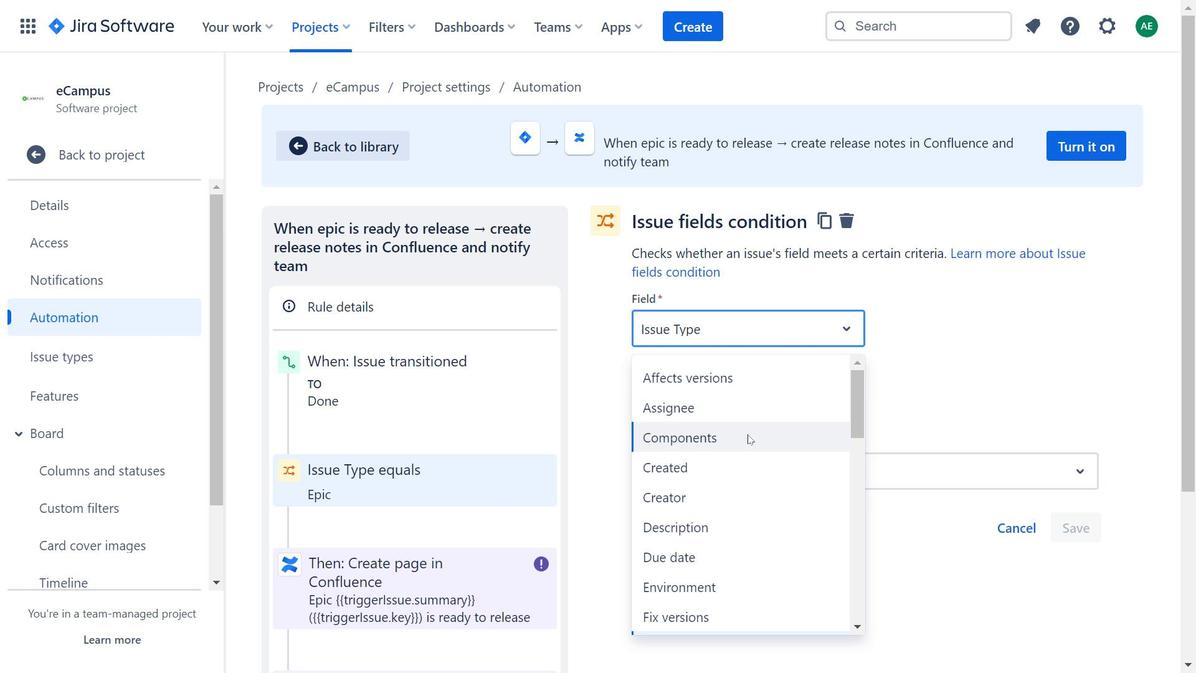 
Action: Mouse moved to (740, 382)
Screenshot: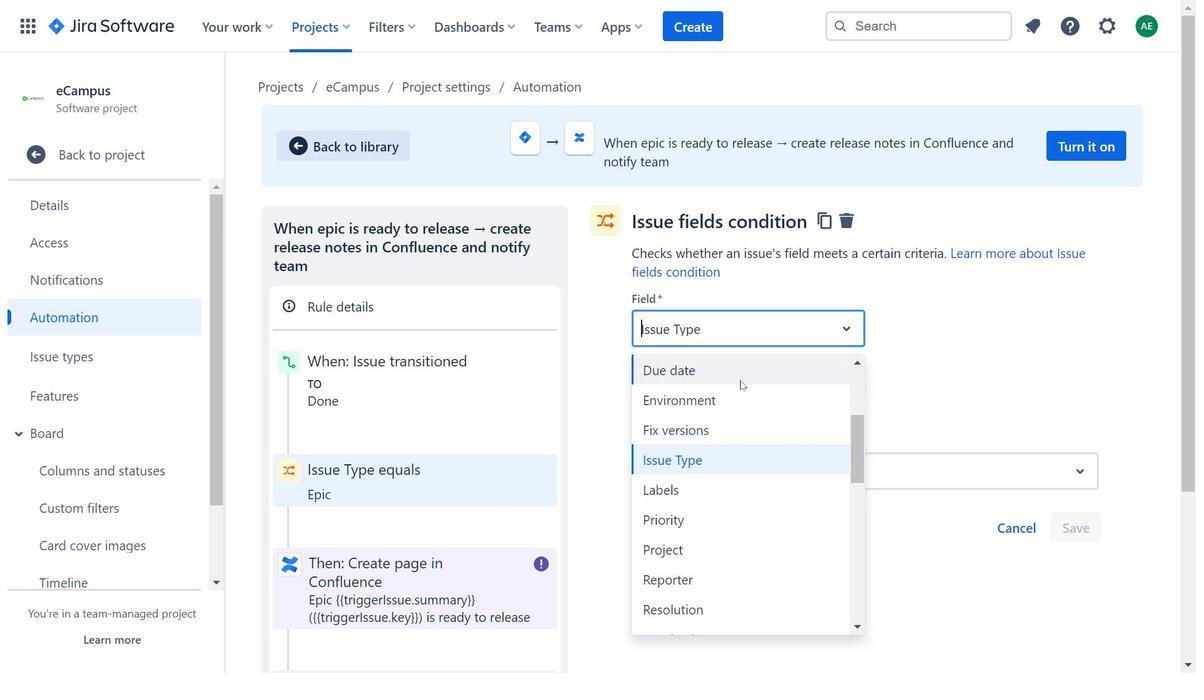 
Action: Mouse scrolled (740, 383) with delta (0, 0)
Screenshot: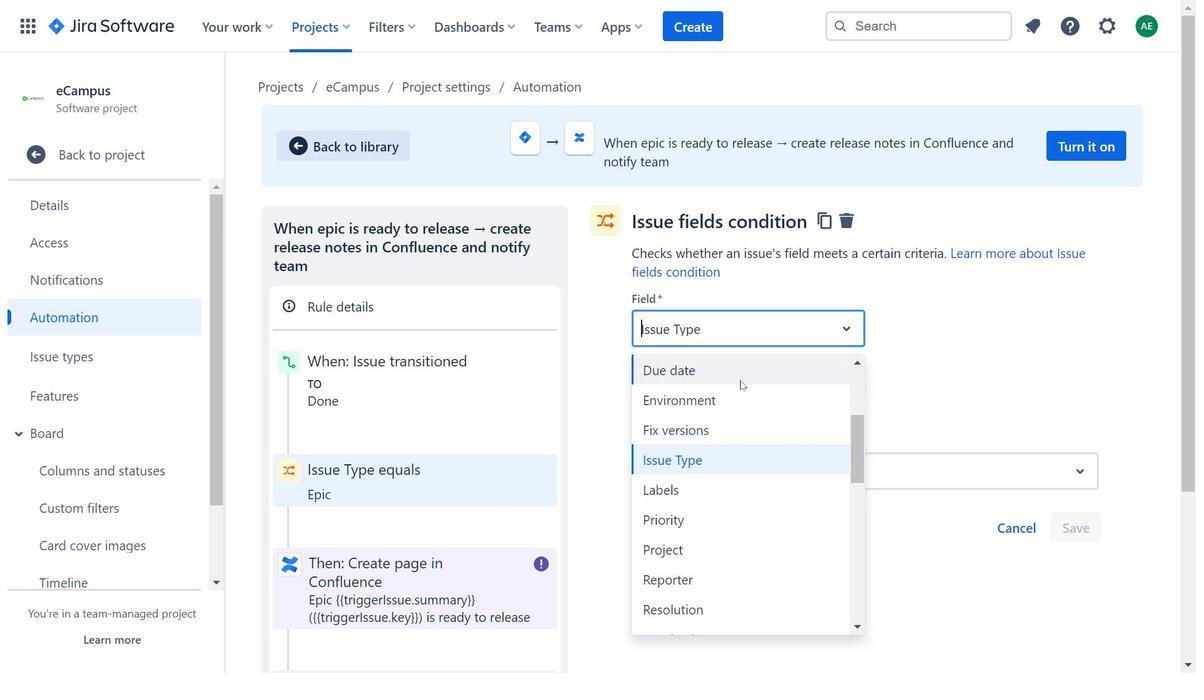 
Action: Mouse scrolled (740, 383) with delta (0, 0)
Screenshot: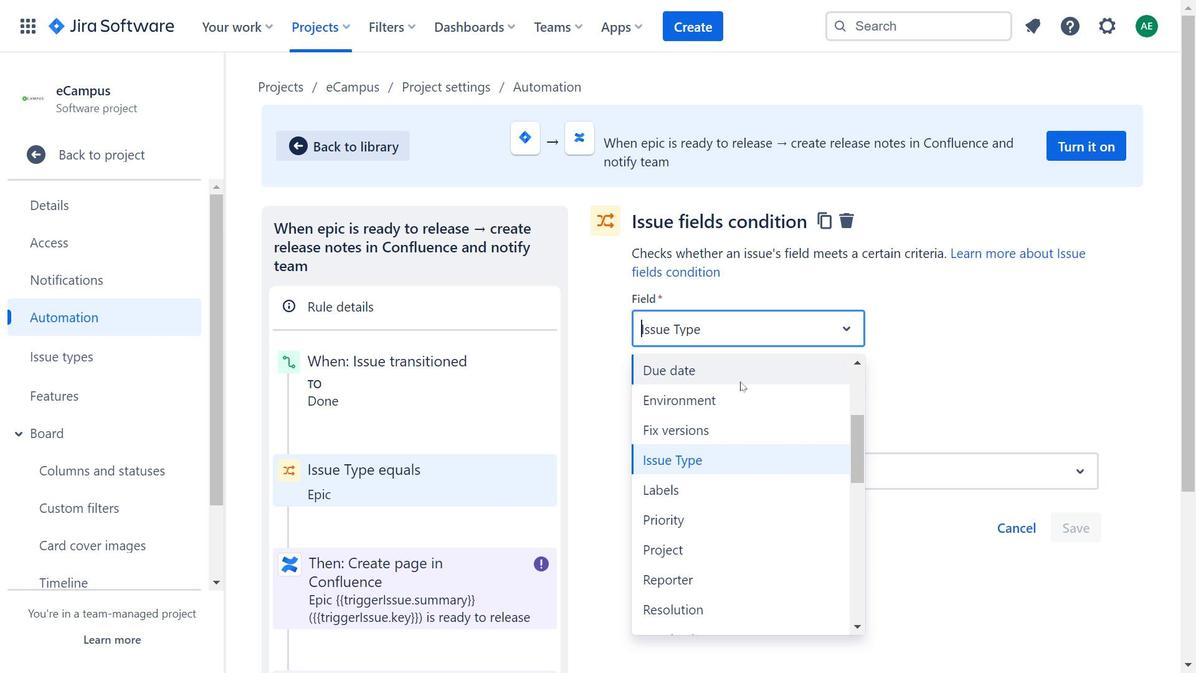 
Action: Mouse moved to (740, 383)
Screenshot: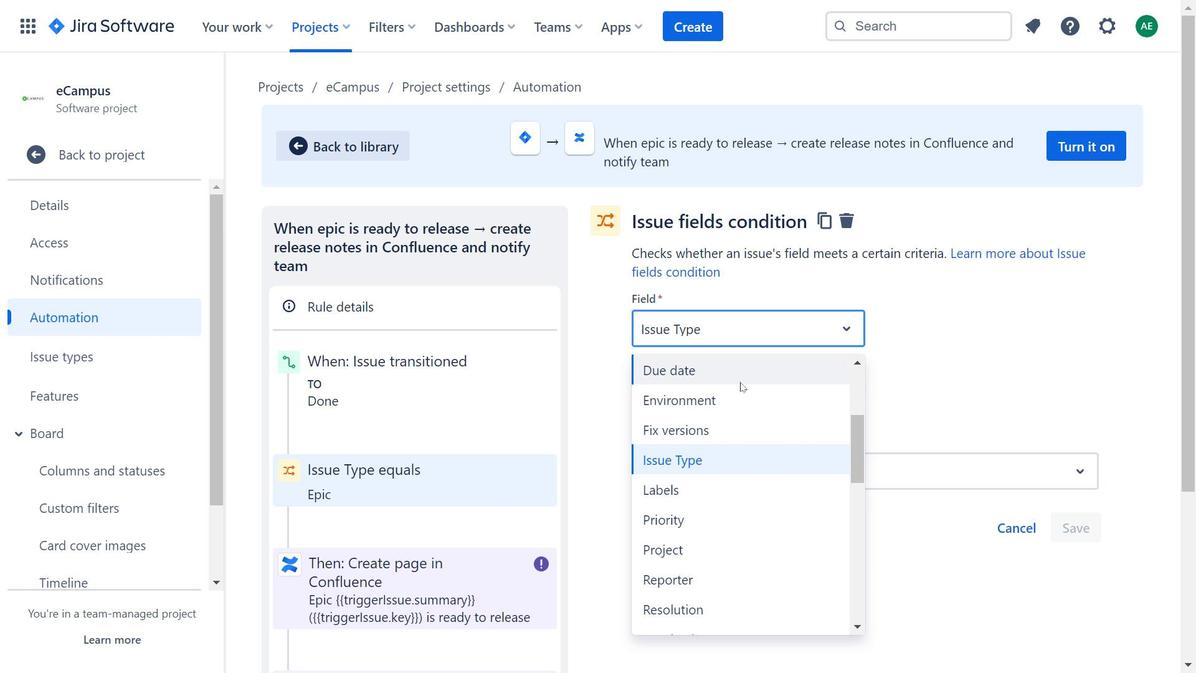 
Action: Mouse scrolled (740, 384) with delta (0, 0)
Screenshot: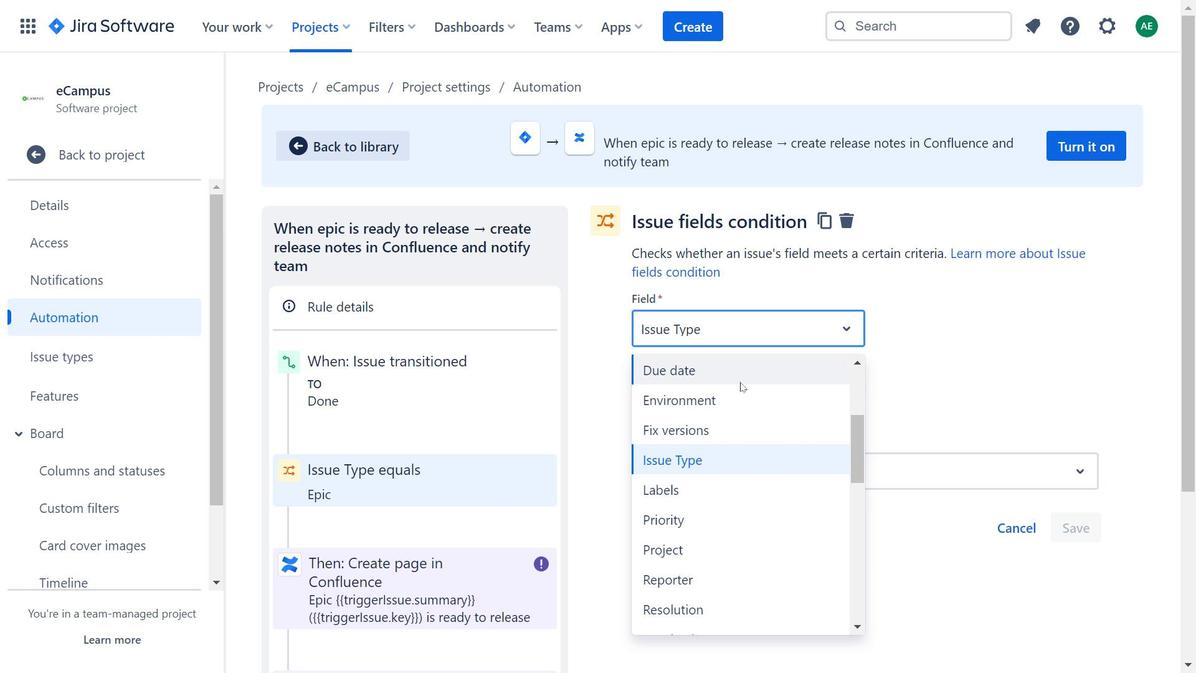 
Action: Mouse moved to (749, 481)
Screenshot: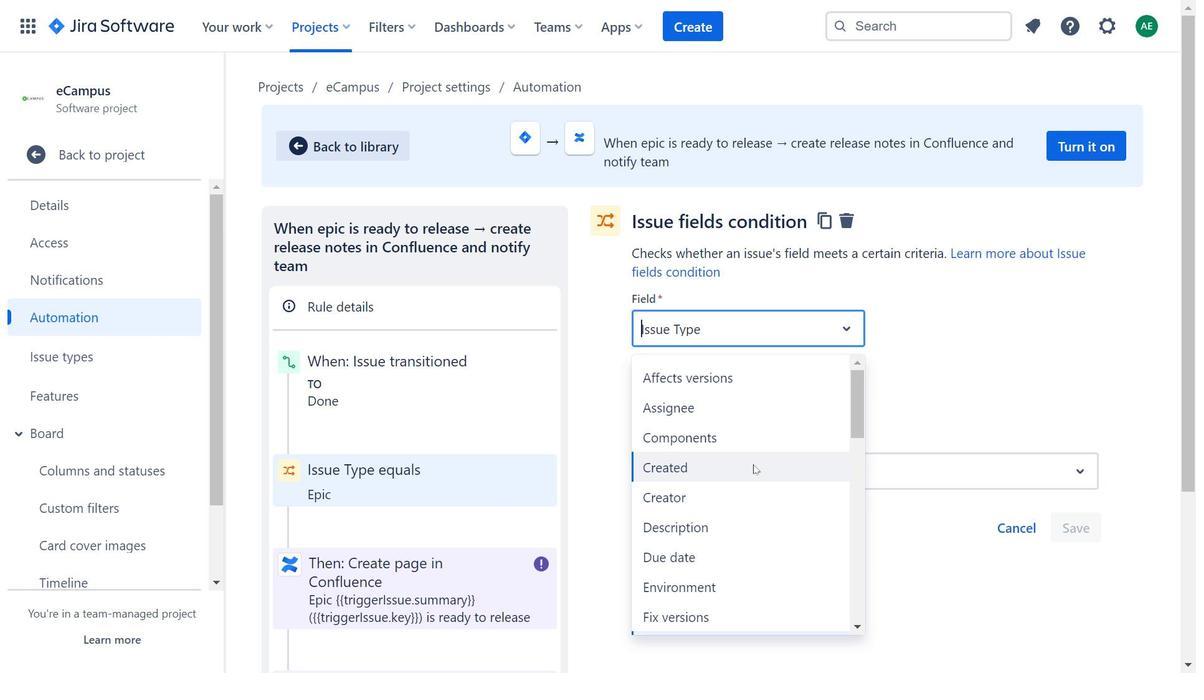 
Action: Mouse scrolled (749, 480) with delta (0, 0)
Screenshot: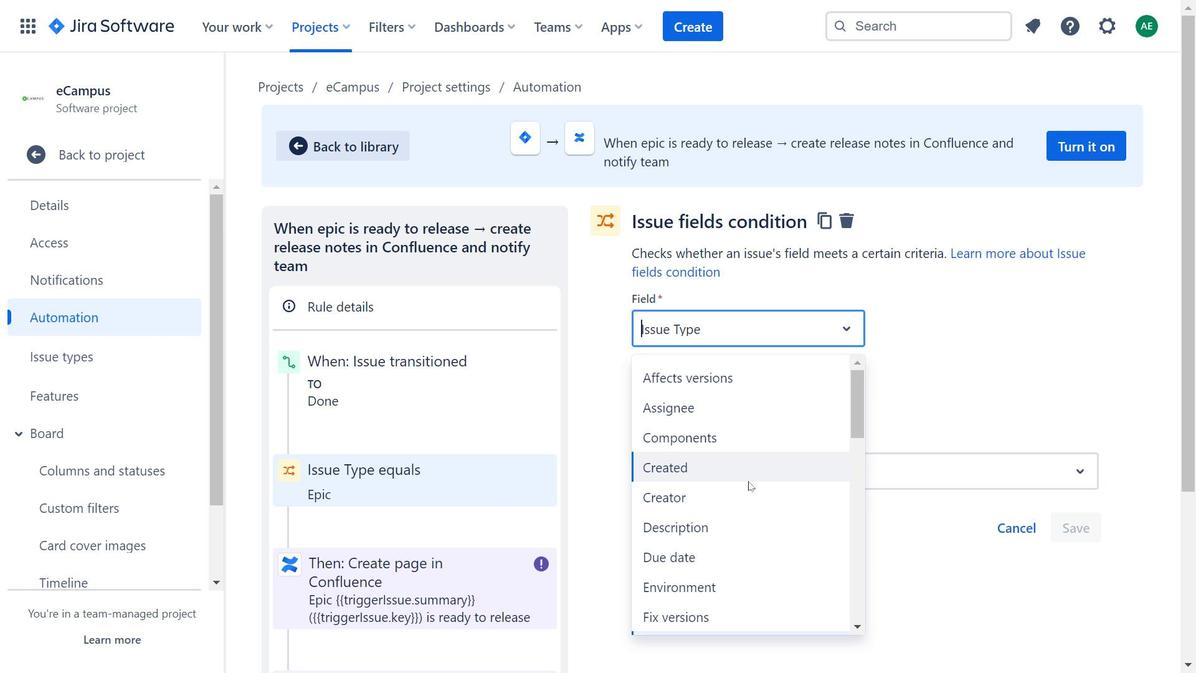 
Action: Mouse moved to (729, 506)
Screenshot: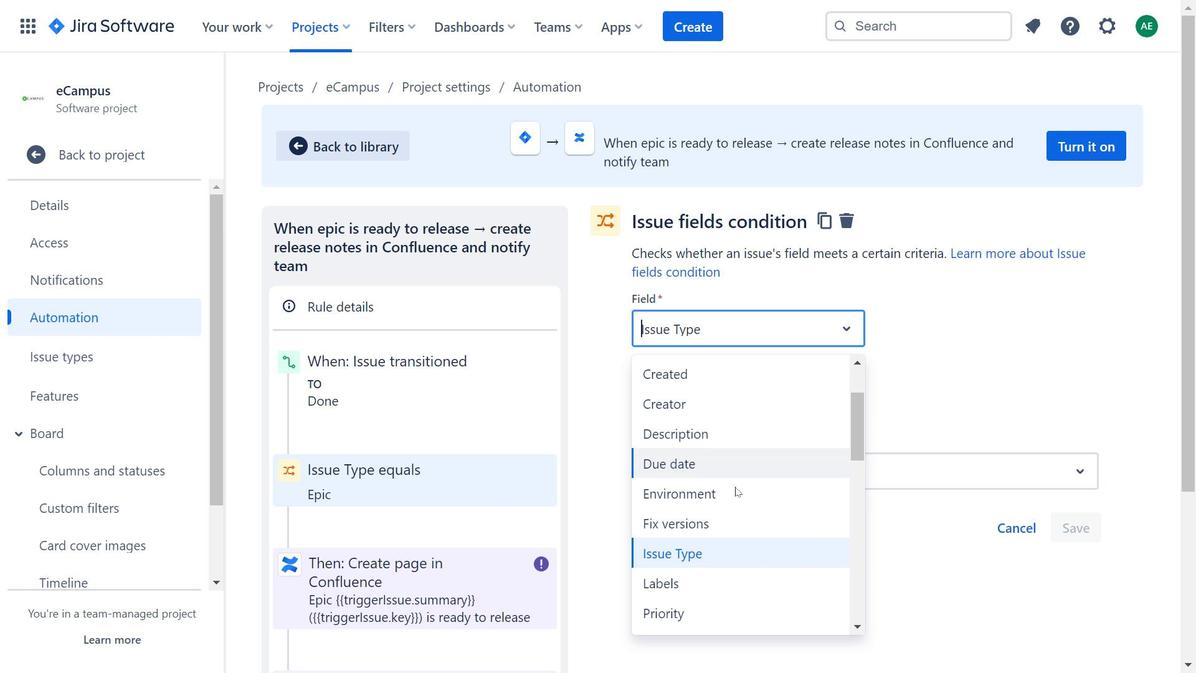 
Action: Mouse scrolled (729, 506) with delta (0, 0)
Screenshot: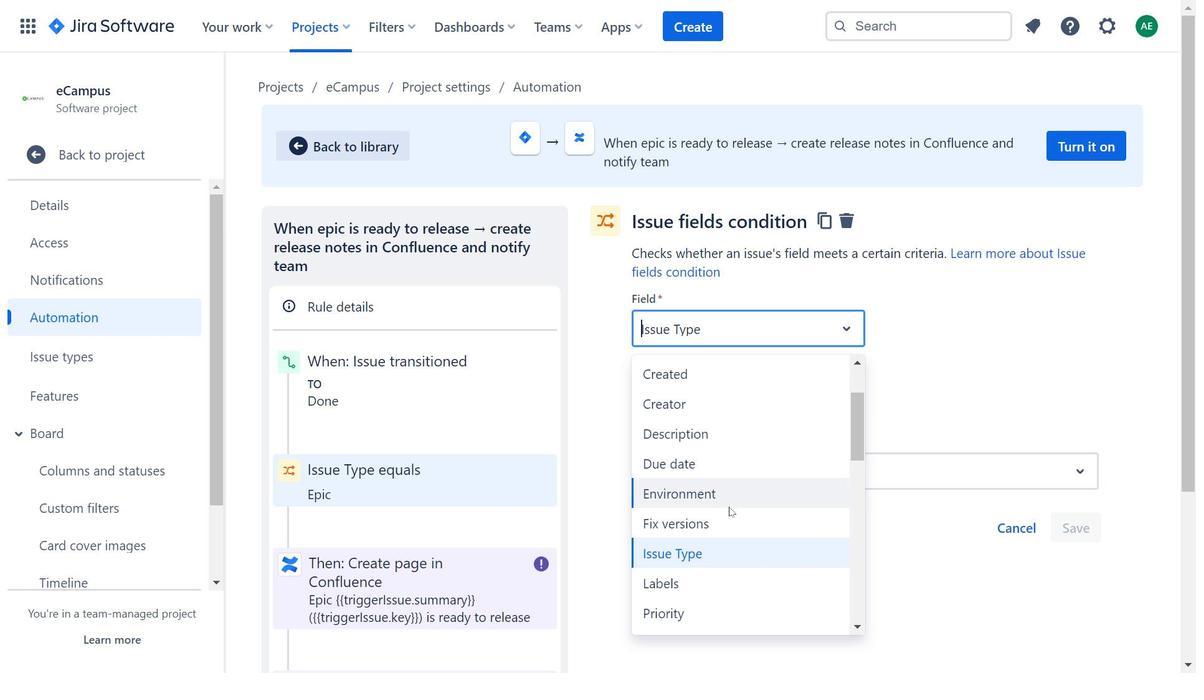 
Action: Mouse moved to (729, 529)
Screenshot: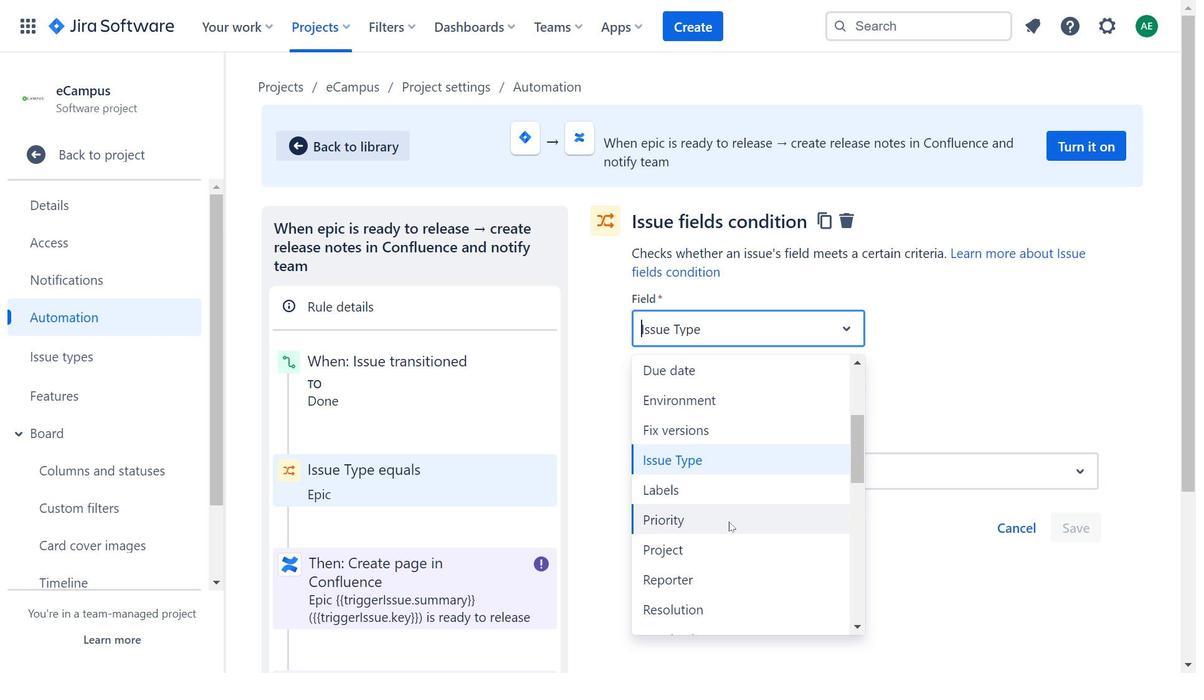 
Action: Mouse scrolled (729, 529) with delta (0, 0)
Screenshot: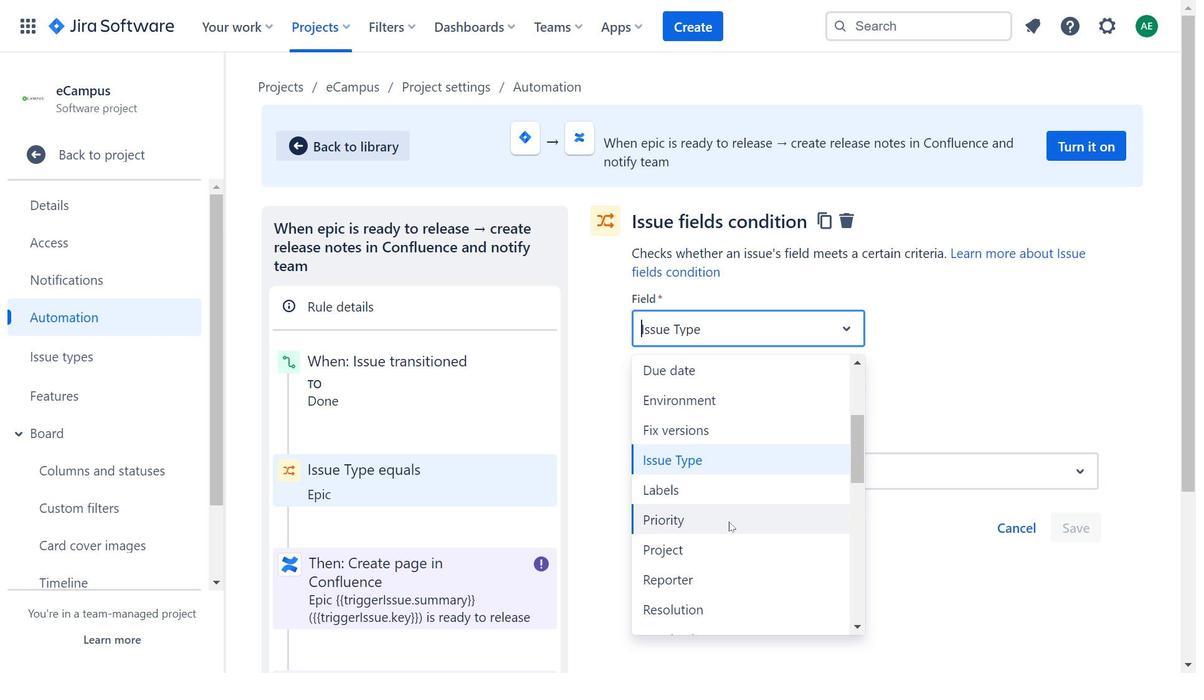 
Action: Mouse moved to (721, 501)
Screenshot: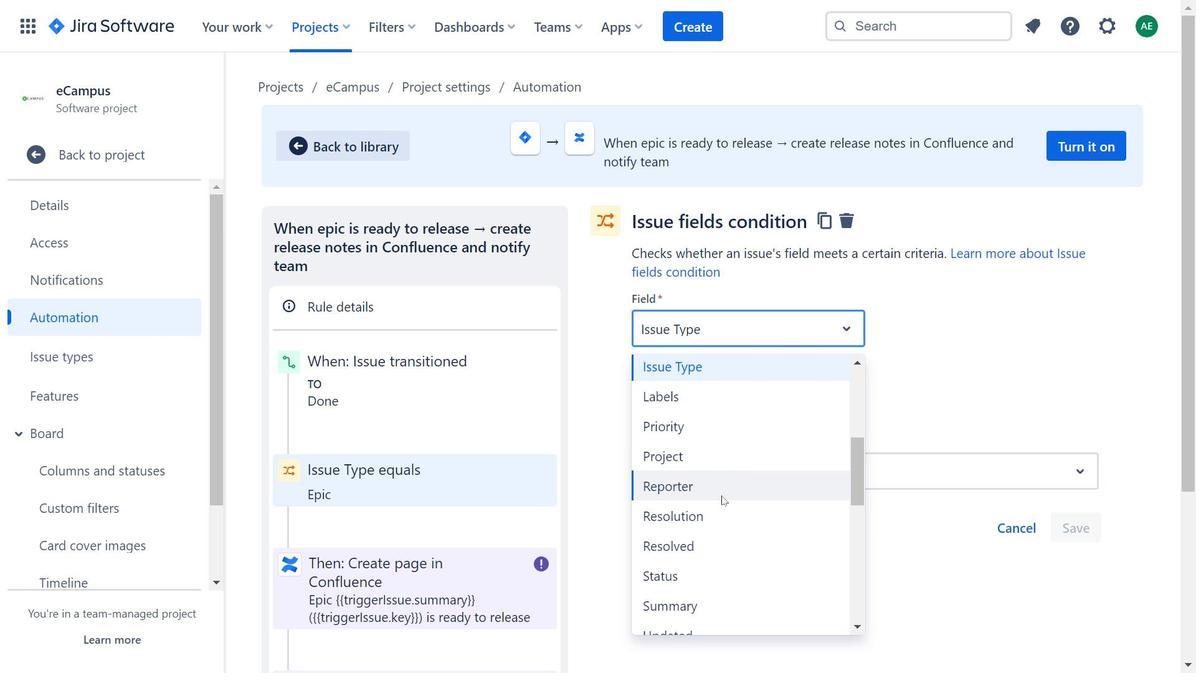 
Action: Mouse scrolled (721, 500) with delta (0, 0)
Screenshot: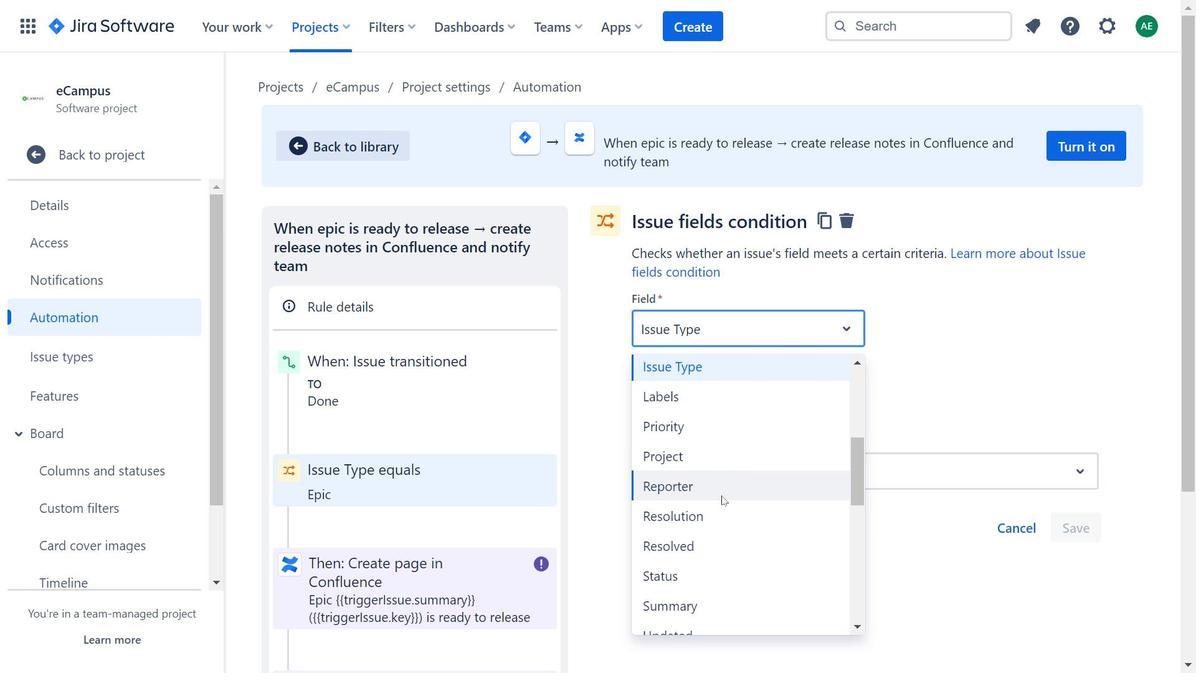 
Action: Mouse moved to (721, 501)
Screenshot: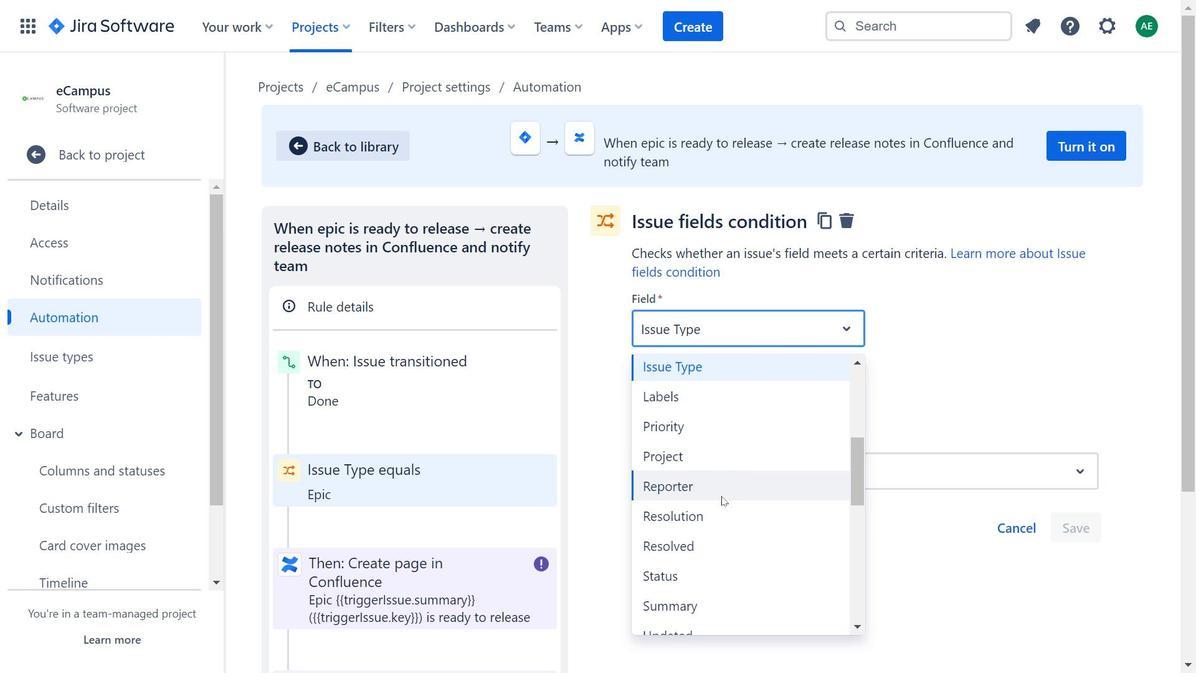
Action: Mouse scrolled (721, 501) with delta (0, 0)
Screenshot: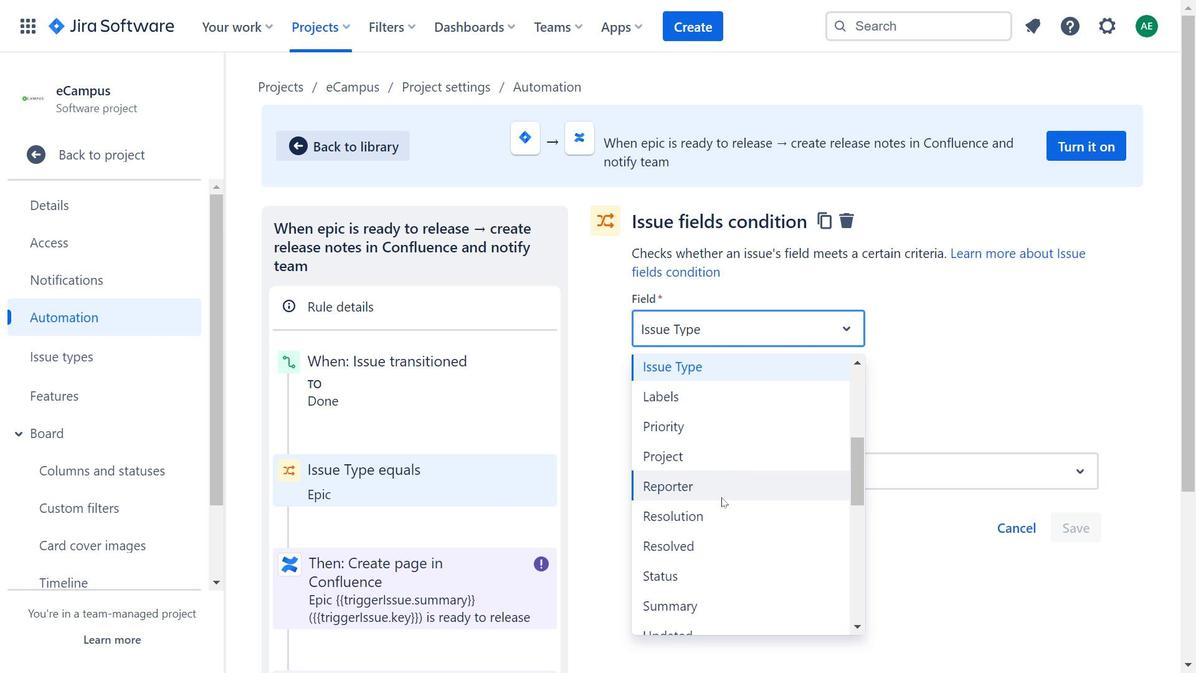 
Action: Mouse moved to (732, 475)
Screenshot: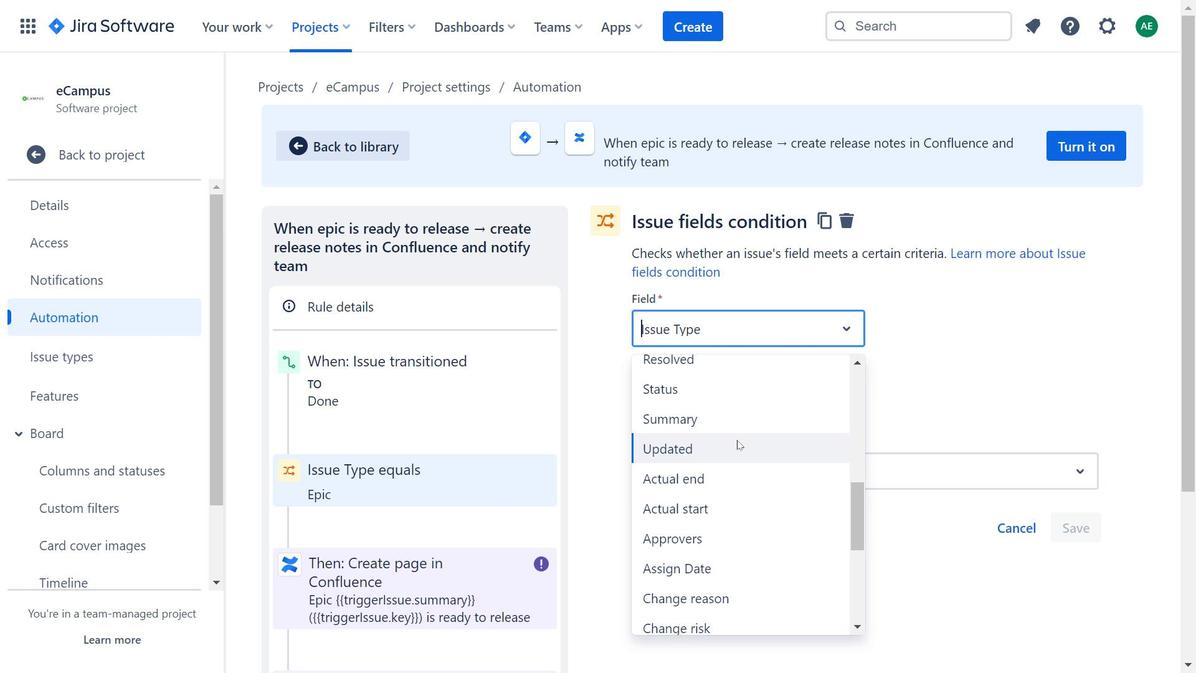
Action: Mouse scrolled (732, 475) with delta (0, 0)
Screenshot: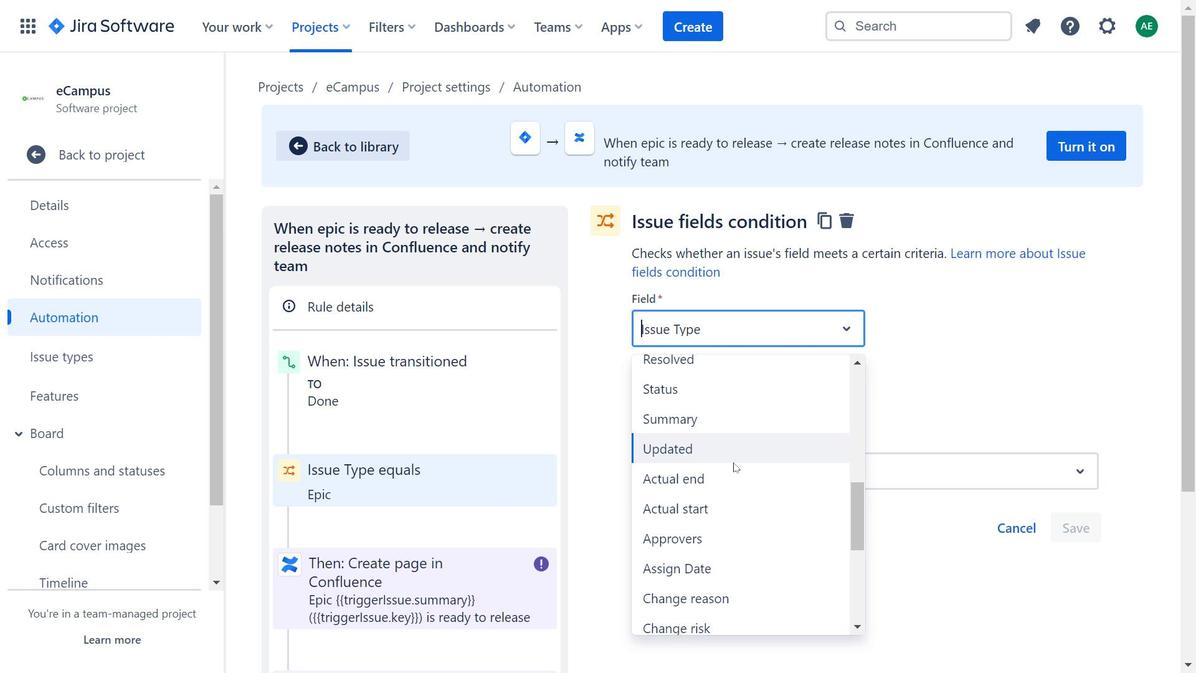 
Action: Mouse moved to (728, 520)
Screenshot: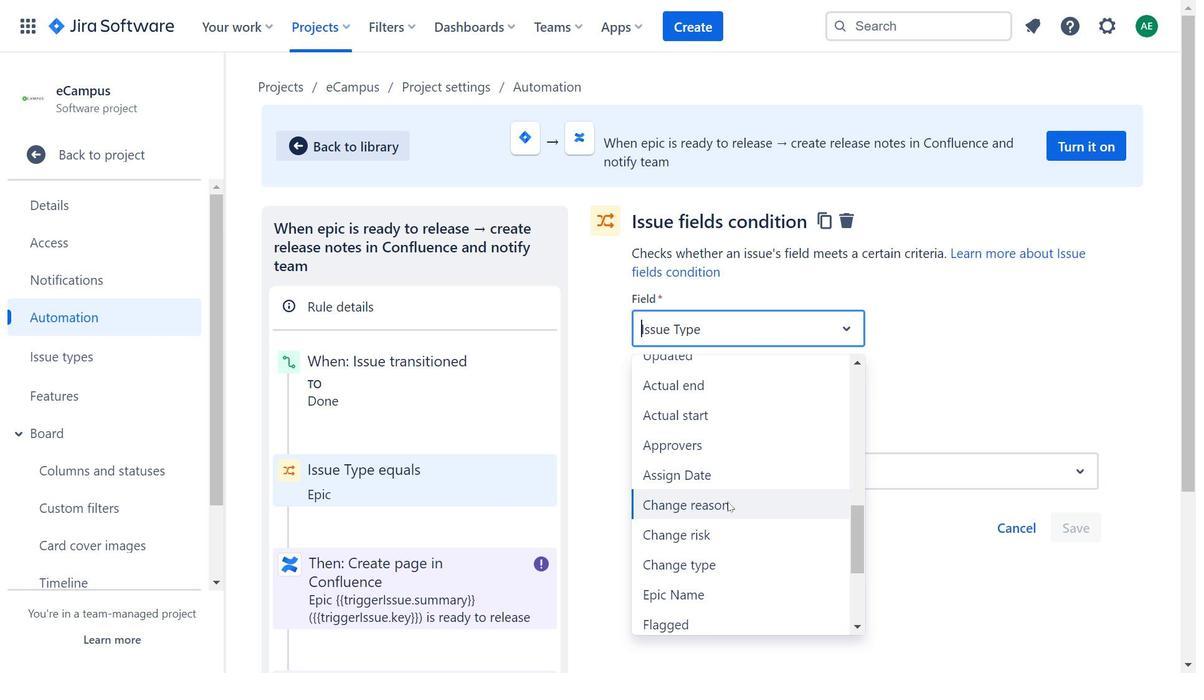
Action: Mouse scrolled (728, 519) with delta (0, 0)
Screenshot: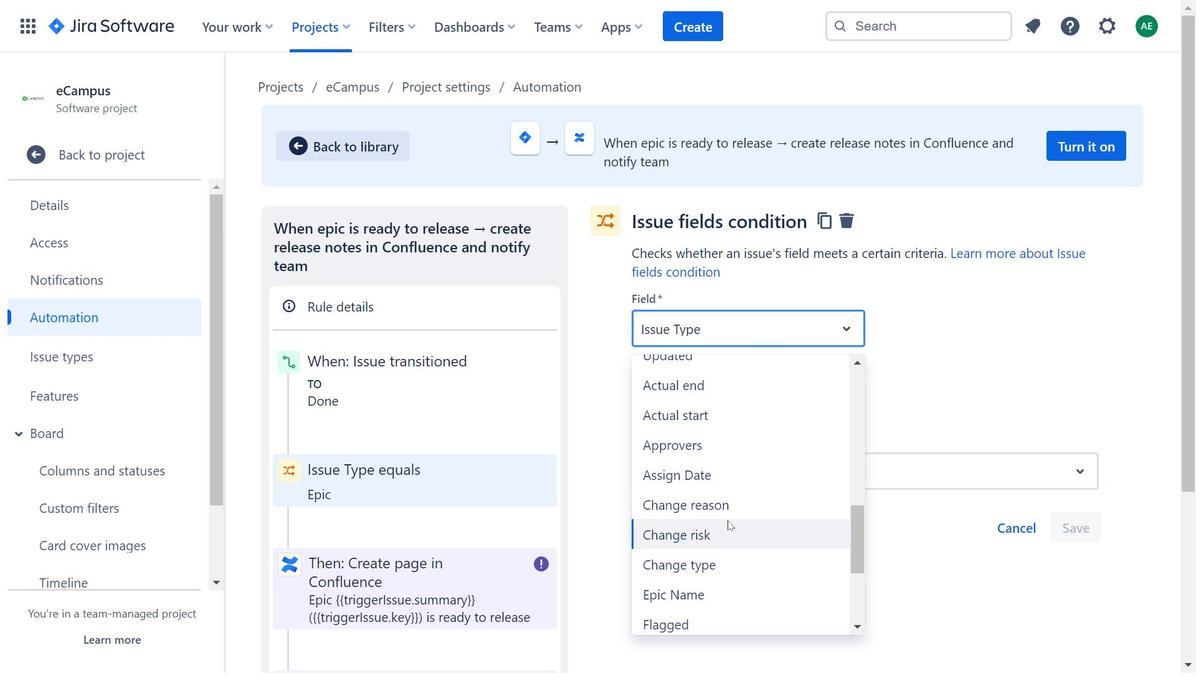 
Action: Mouse moved to (744, 549)
Screenshot: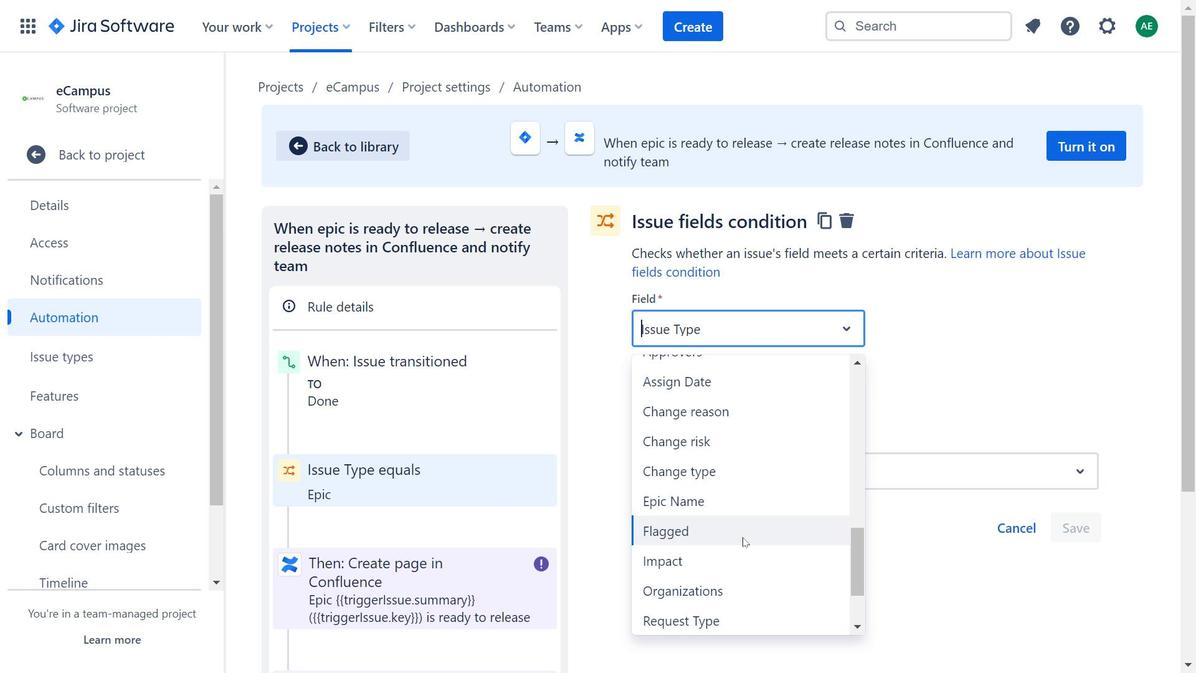 
Action: Mouse scrolled (744, 548) with delta (0, 0)
Screenshot: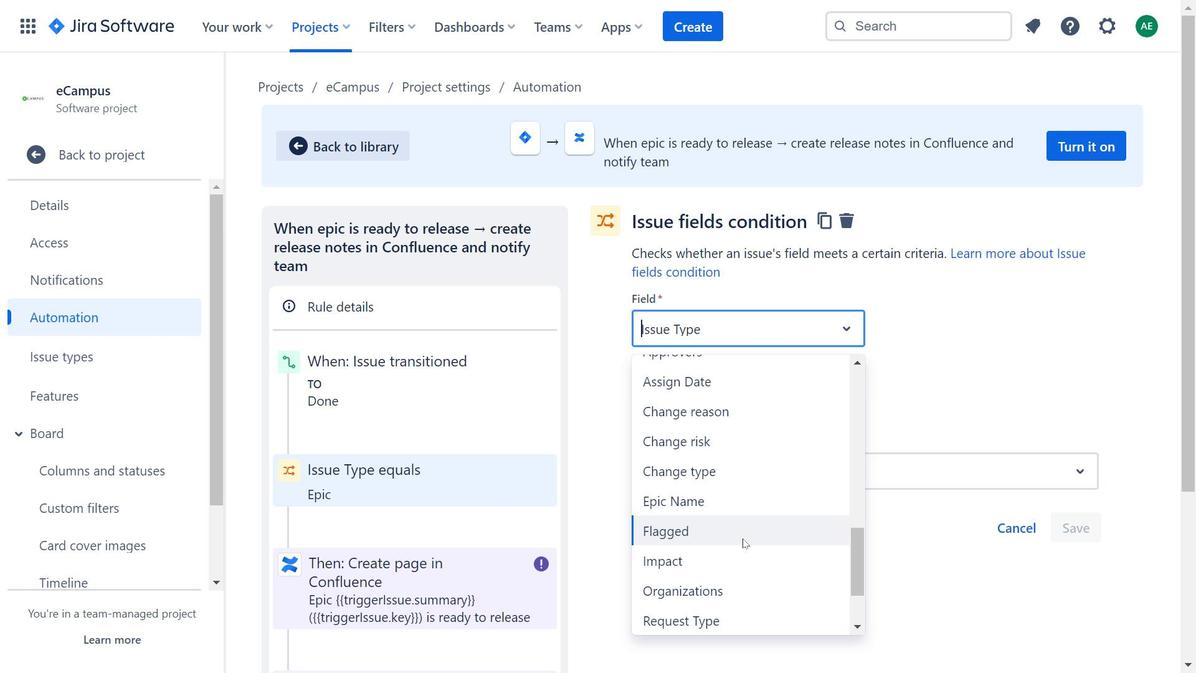 
Action: Mouse moved to (951, 400)
Screenshot: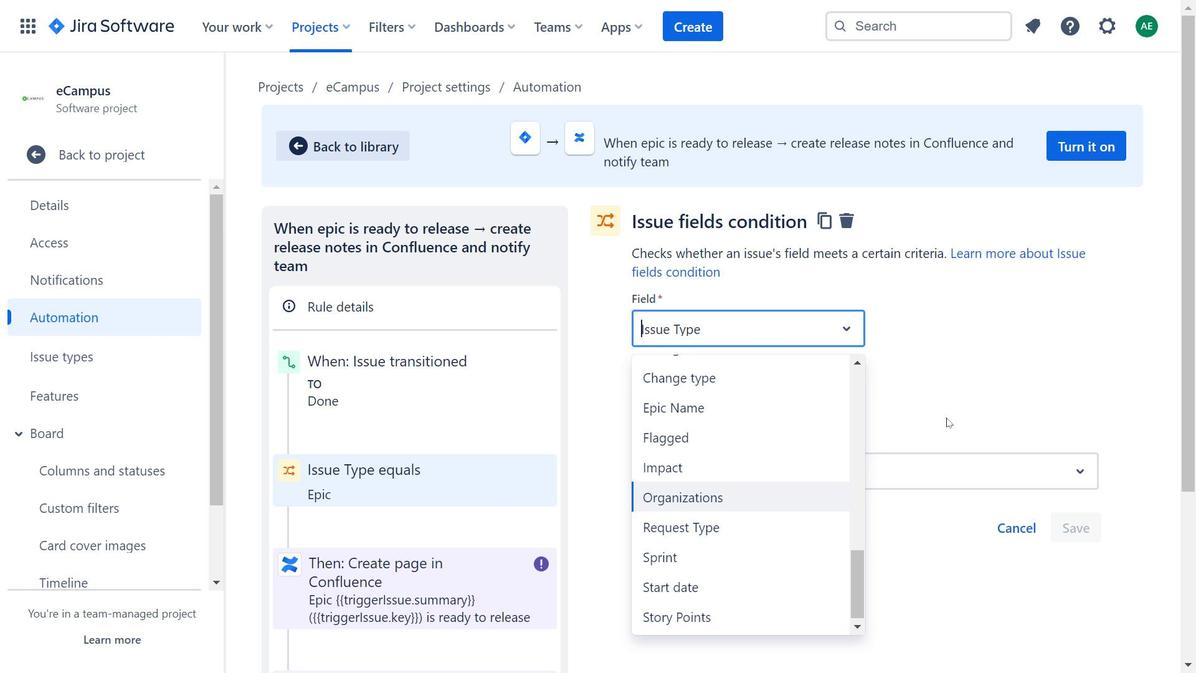 
Action: Mouse pressed left at (951, 400)
Screenshot: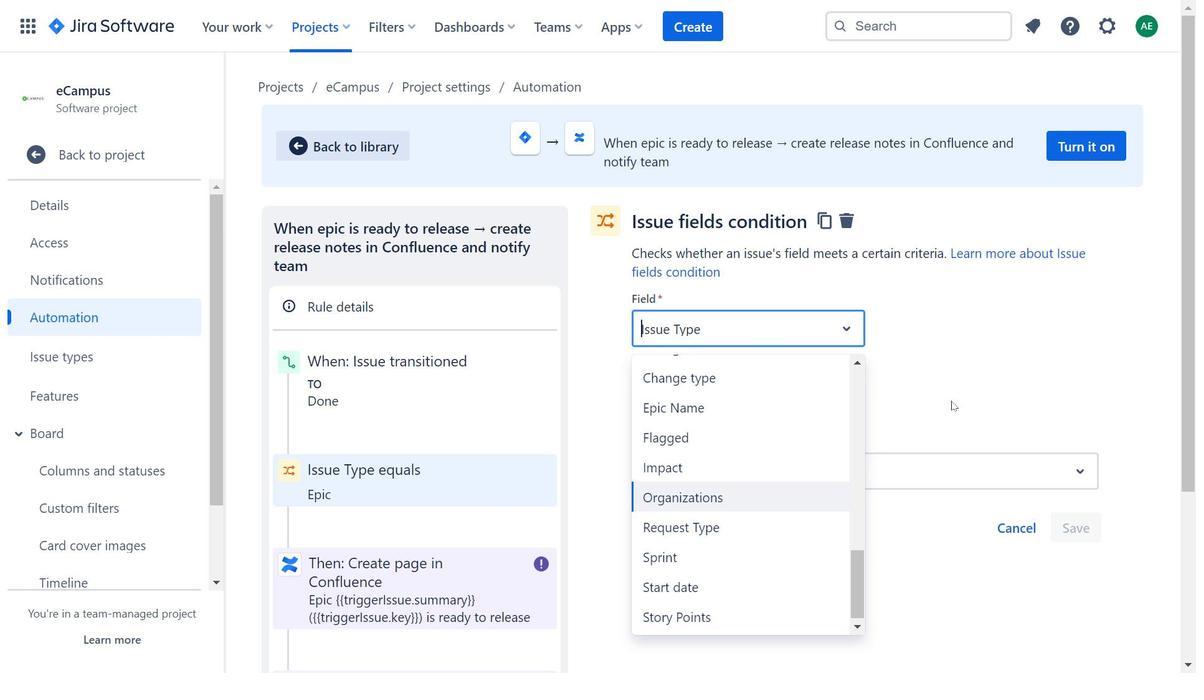 
Action: Mouse moved to (761, 398)
Screenshot: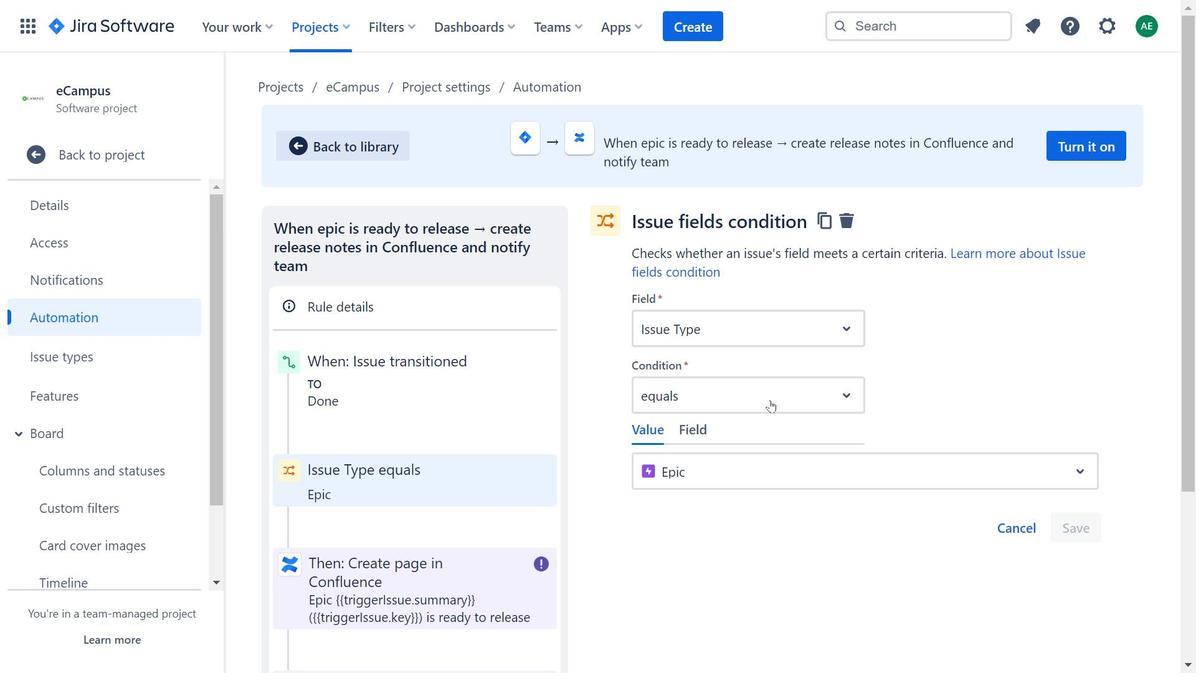 
Action: Mouse pressed left at (761, 398)
Screenshot: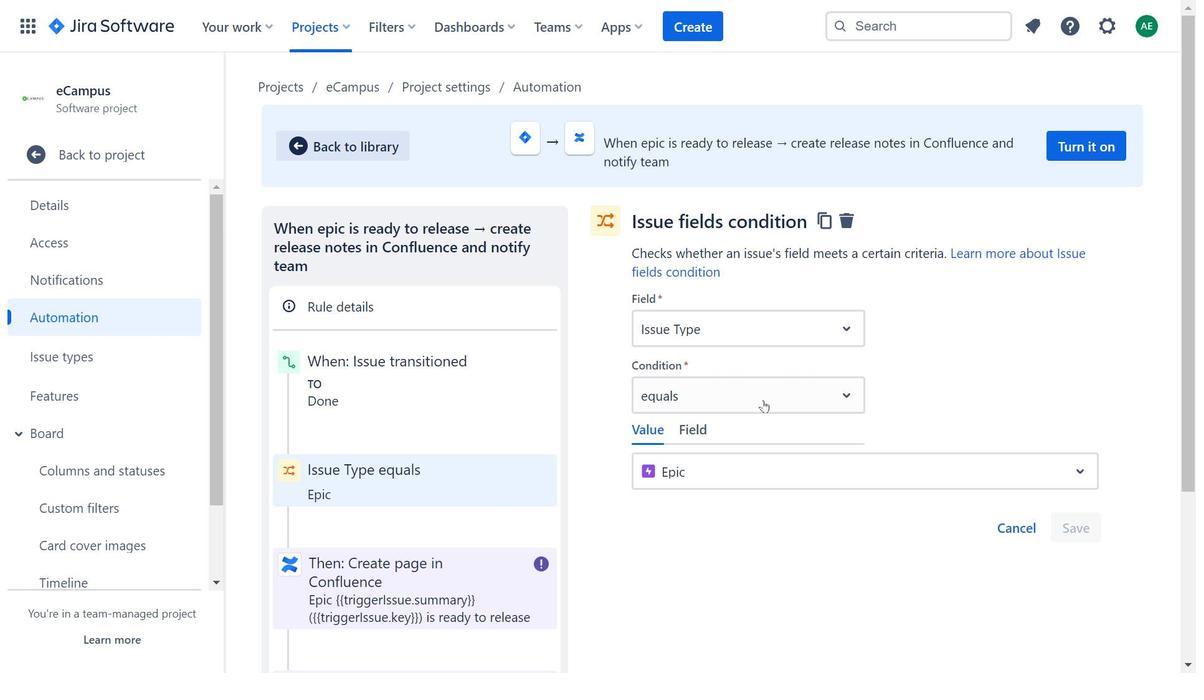 
Action: Mouse moved to (943, 473)
Screenshot: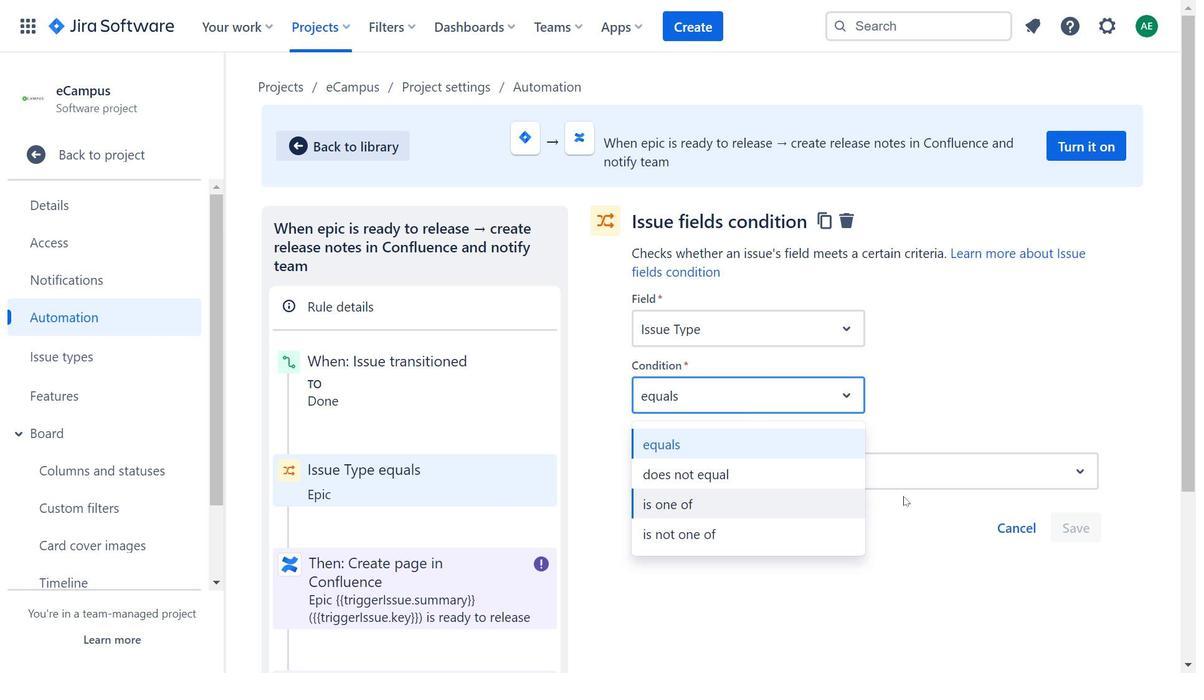 
Action: Mouse pressed left at (943, 473)
Screenshot: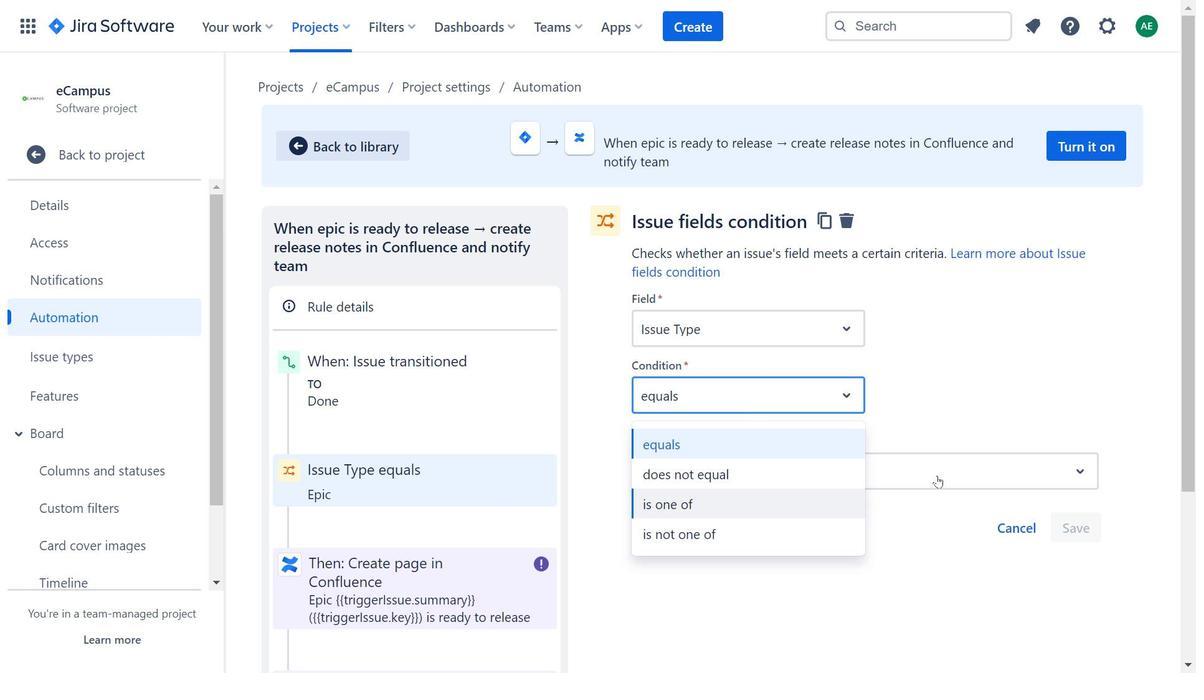 
Action: Mouse moved to (966, 369)
Screenshot: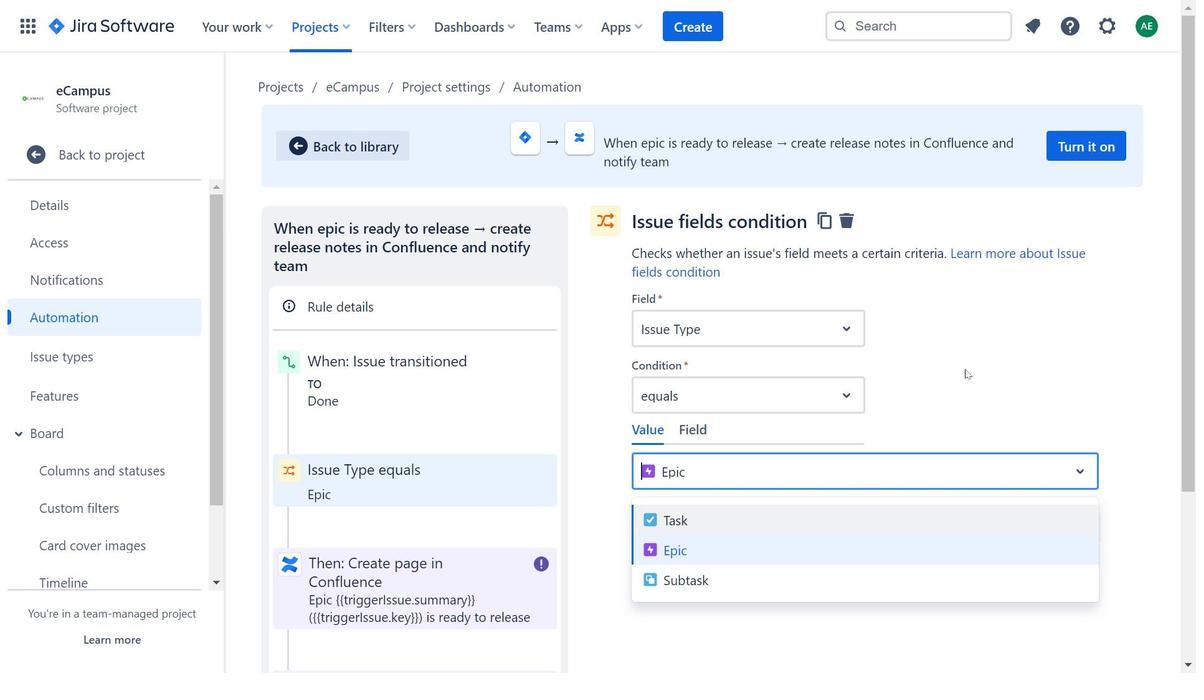
Action: Mouse pressed left at (966, 369)
Screenshot: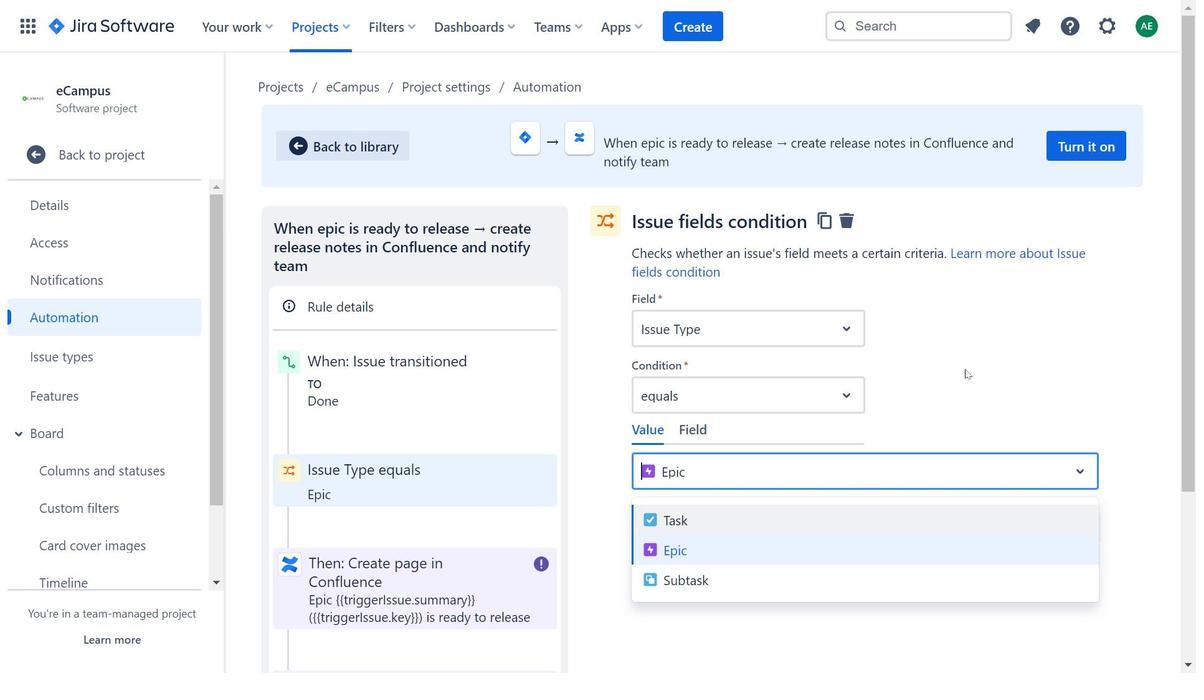 
Action: Mouse moved to (363, 152)
Screenshot: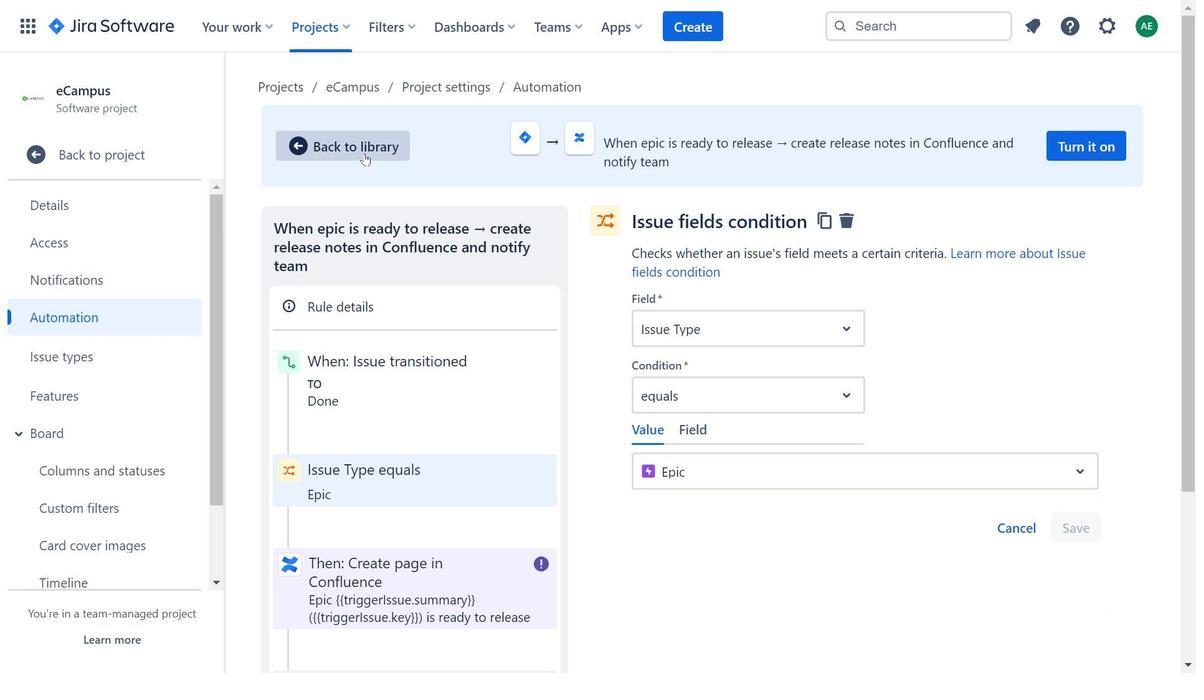 
Action: Mouse pressed left at (363, 152)
Screenshot: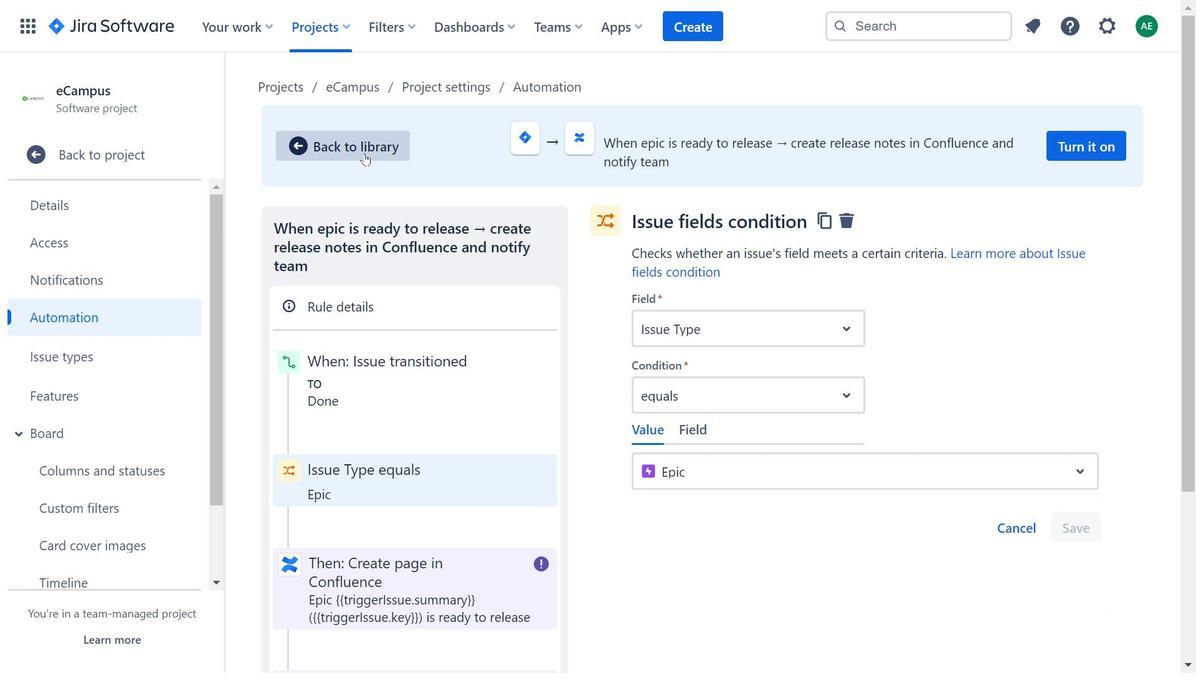 
Action: Mouse moved to (831, 196)
Screenshot: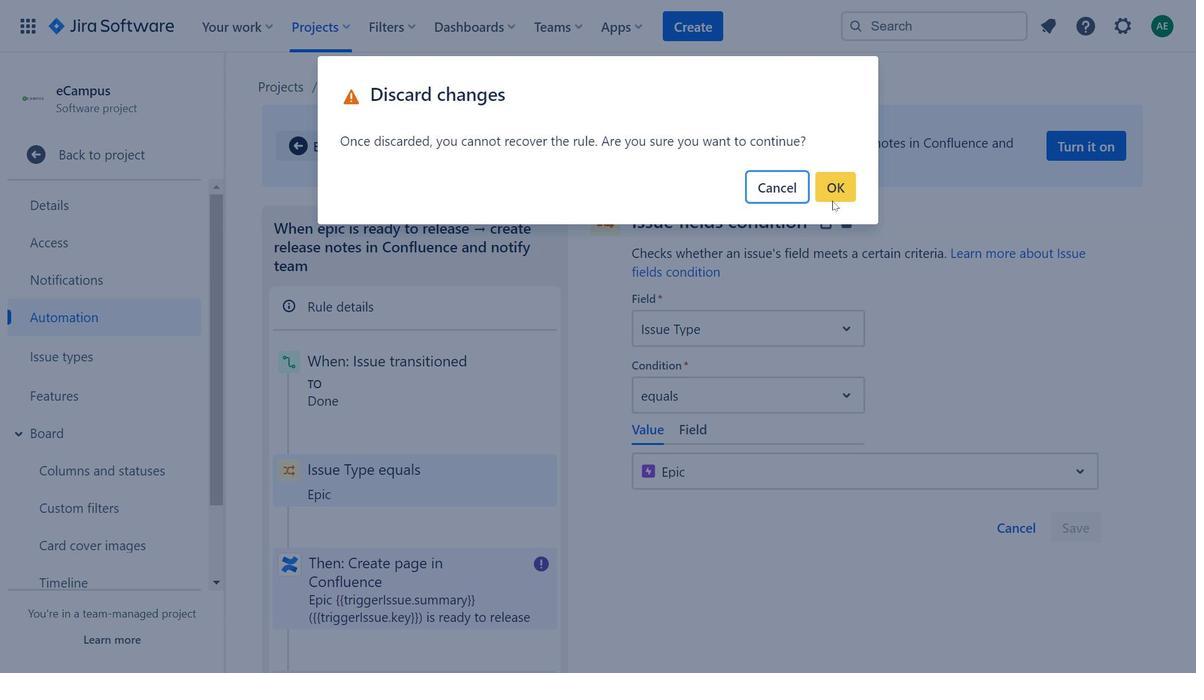 
Action: Mouse pressed left at (831, 196)
Screenshot: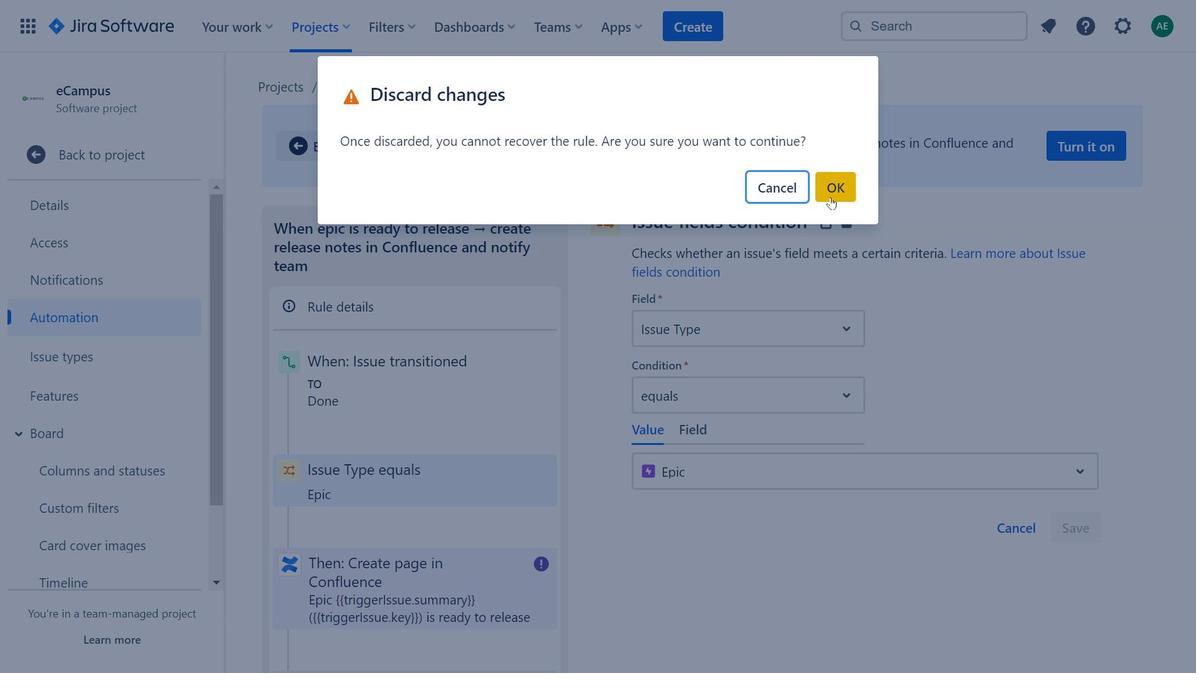 
Action: Mouse moved to (756, 365)
Screenshot: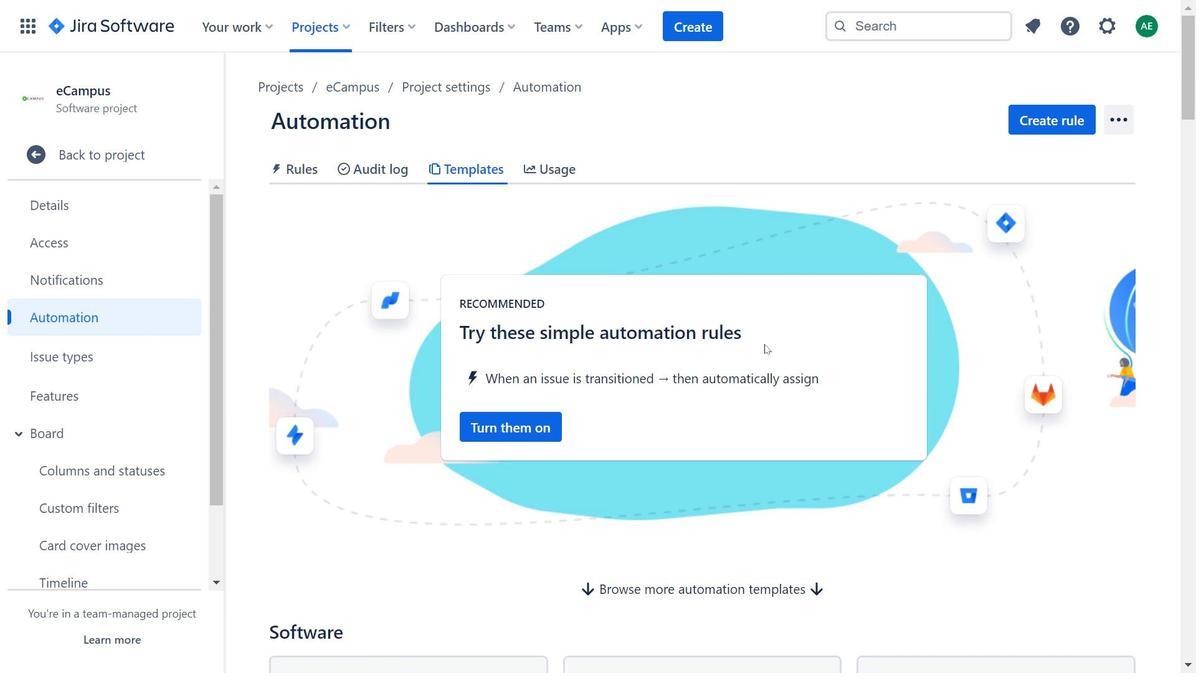 
Action: Mouse scrolled (756, 365) with delta (0, 0)
Screenshot: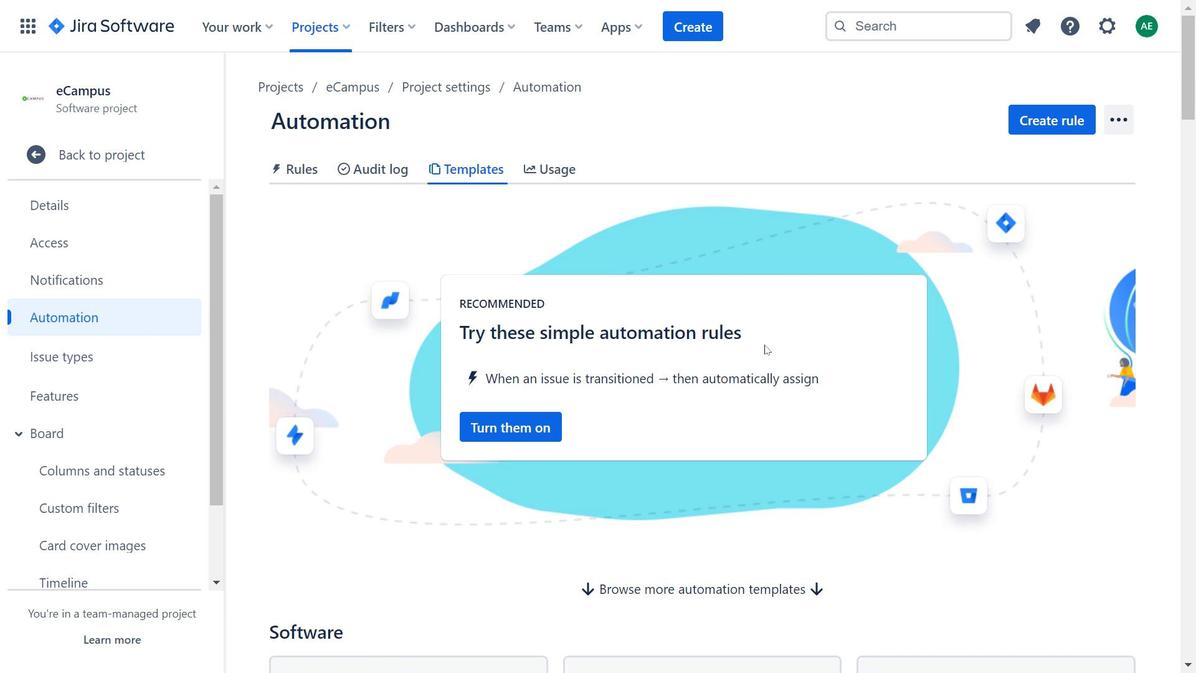 
Action: Mouse scrolled (756, 365) with delta (0, 0)
Screenshot: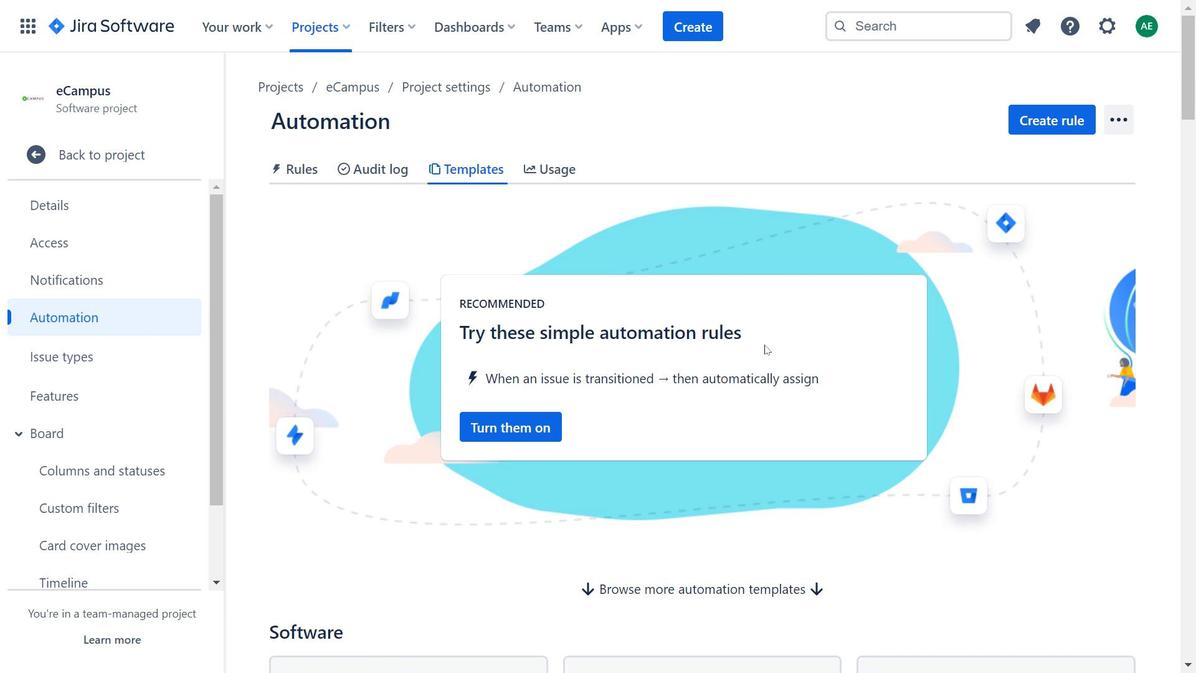 
Action: Mouse moved to (756, 367)
Screenshot: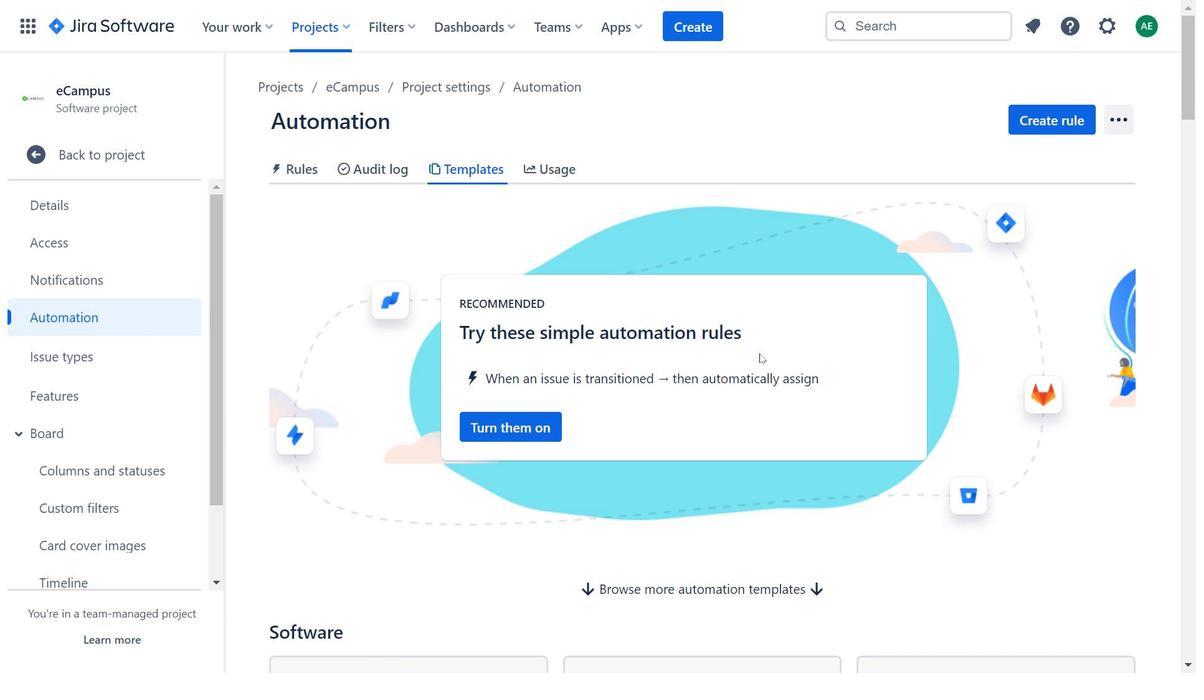 
Action: Mouse scrolled (756, 366) with delta (0, 0)
Screenshot: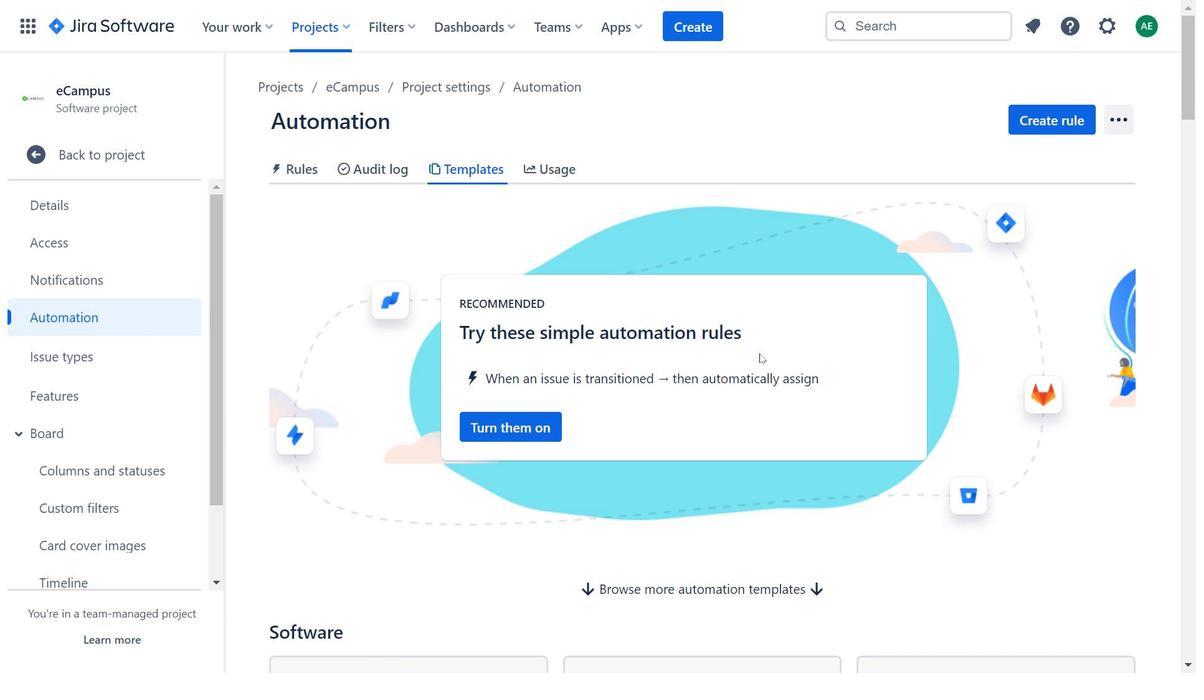 
Action: Mouse moved to (754, 372)
Screenshot: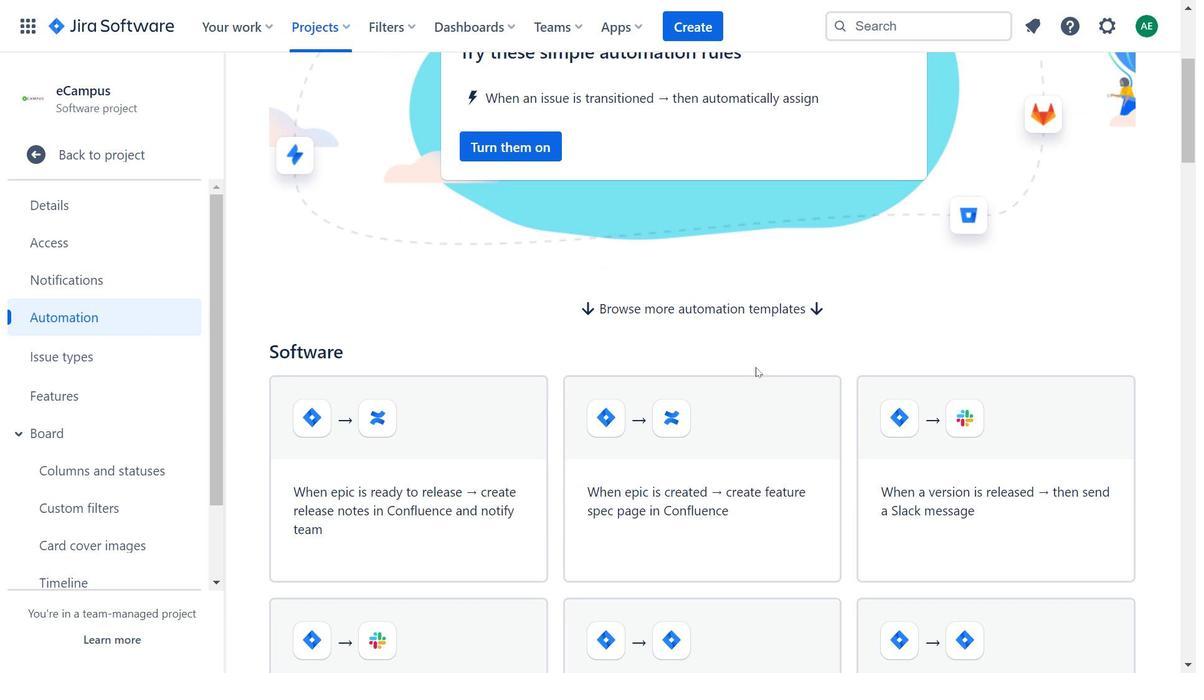 
Action: Mouse scrolled (754, 372) with delta (0, 0)
Screenshot: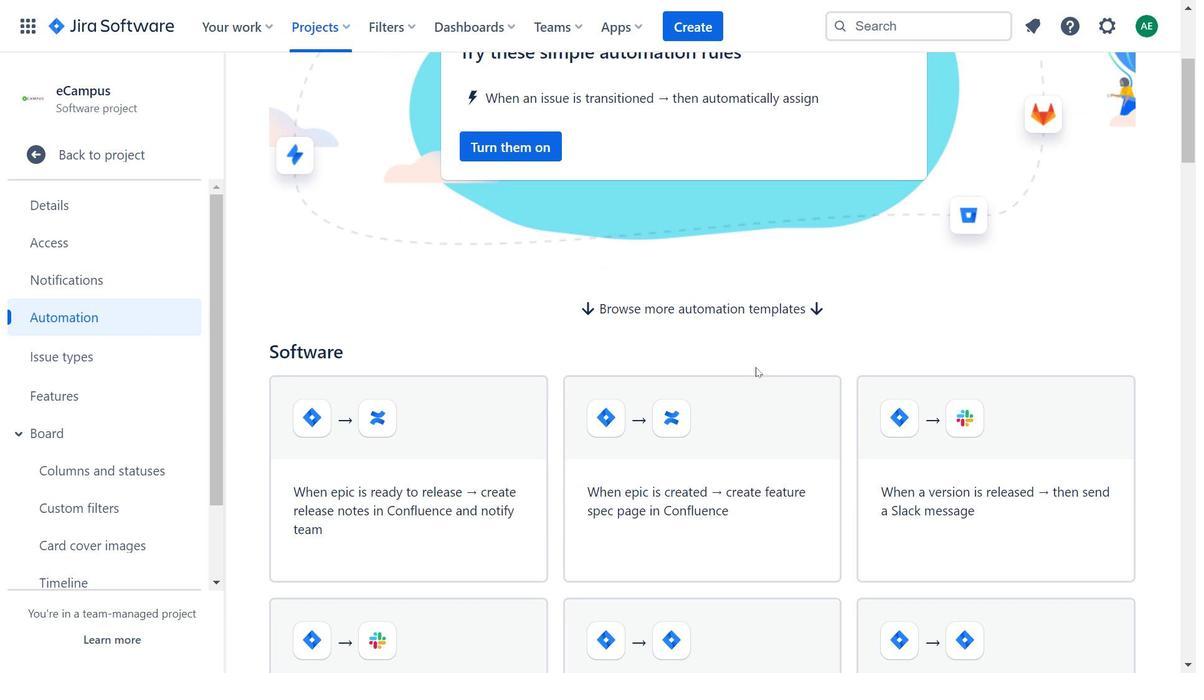 
Action: Mouse scrolled (754, 372) with delta (0, 0)
Screenshot: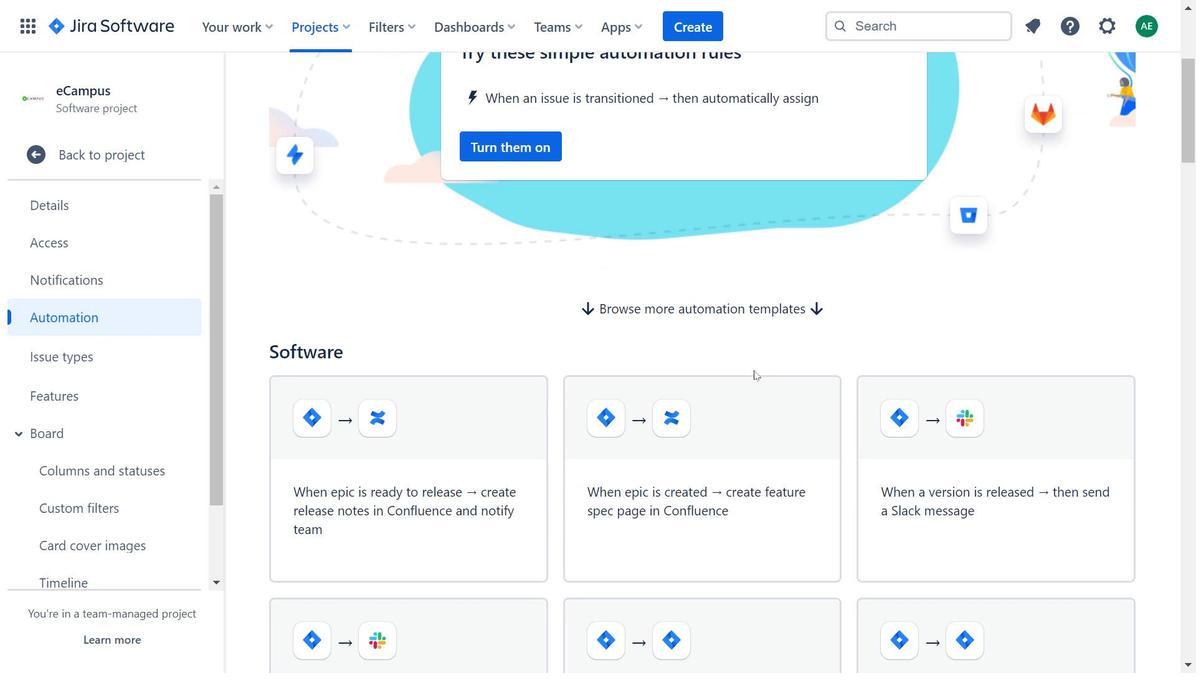 
Action: Mouse moved to (797, 445)
Screenshot: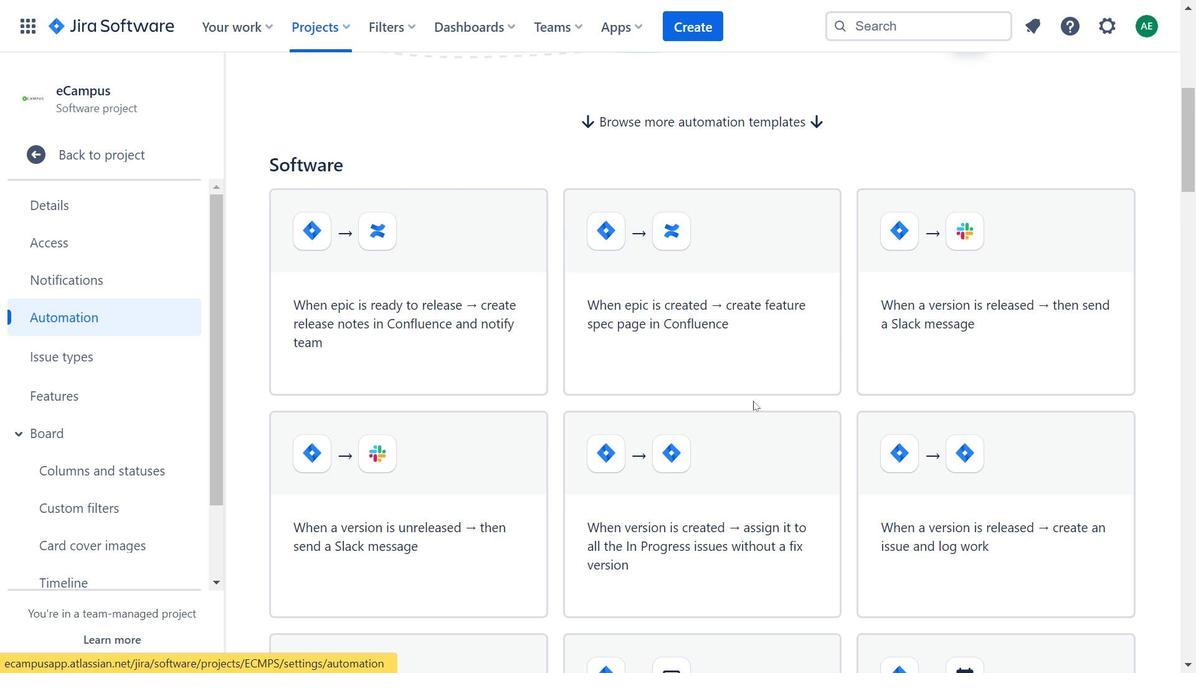 
Action: Mouse scrolled (797, 444) with delta (0, 0)
Screenshot: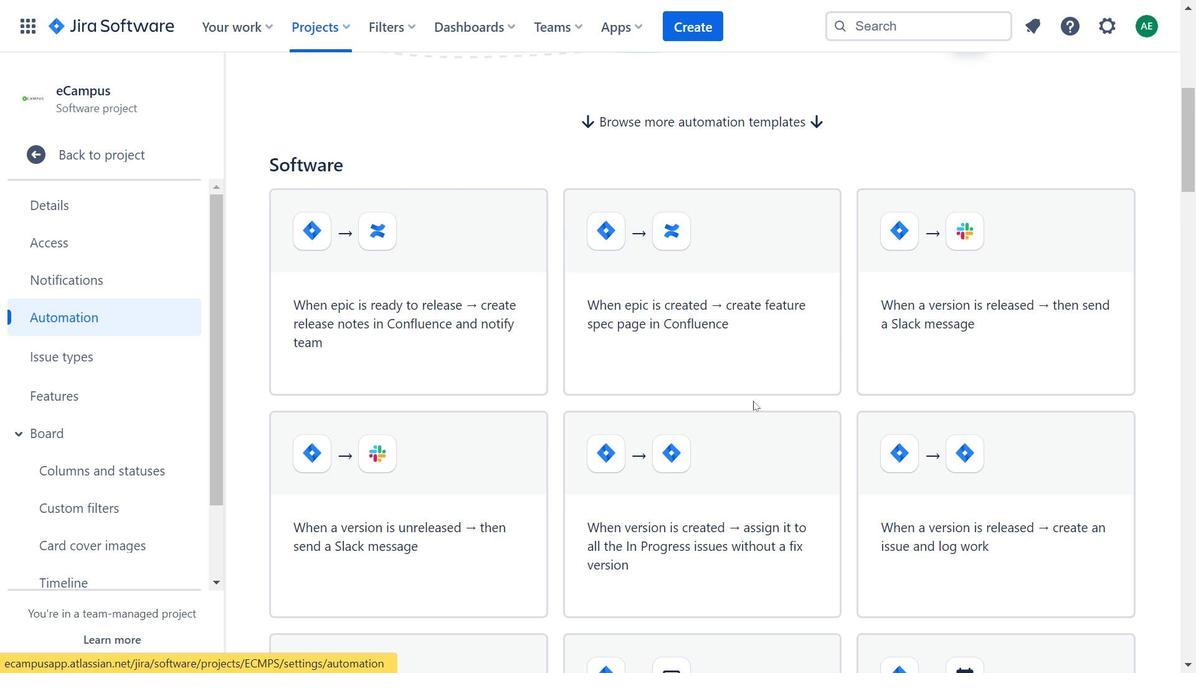 
Action: Mouse moved to (801, 446)
Screenshot: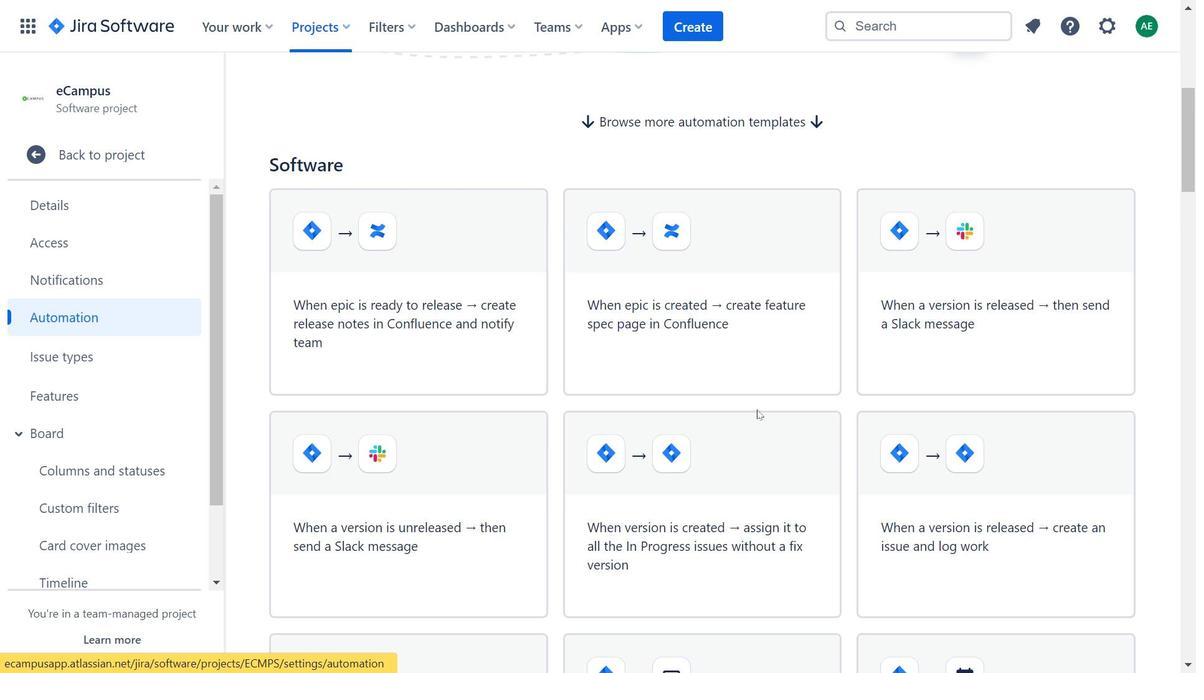 
Action: Mouse scrolled (801, 445) with delta (0, 0)
Screenshot: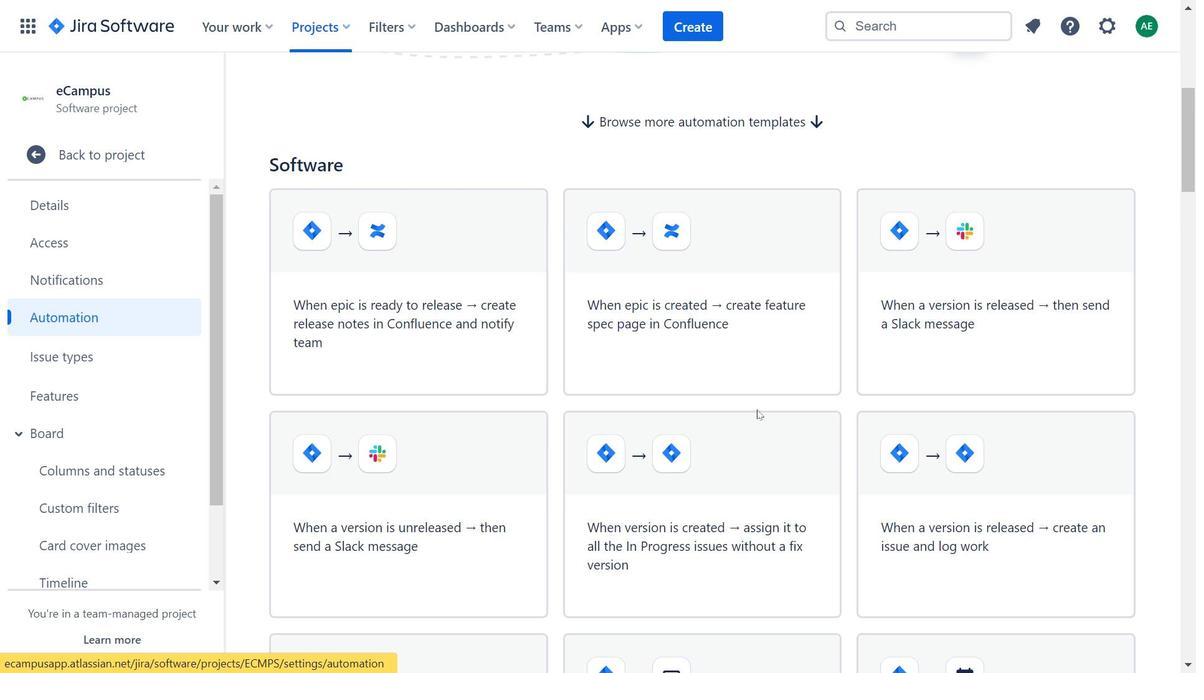 
Action: Mouse moved to (973, 325)
Screenshot: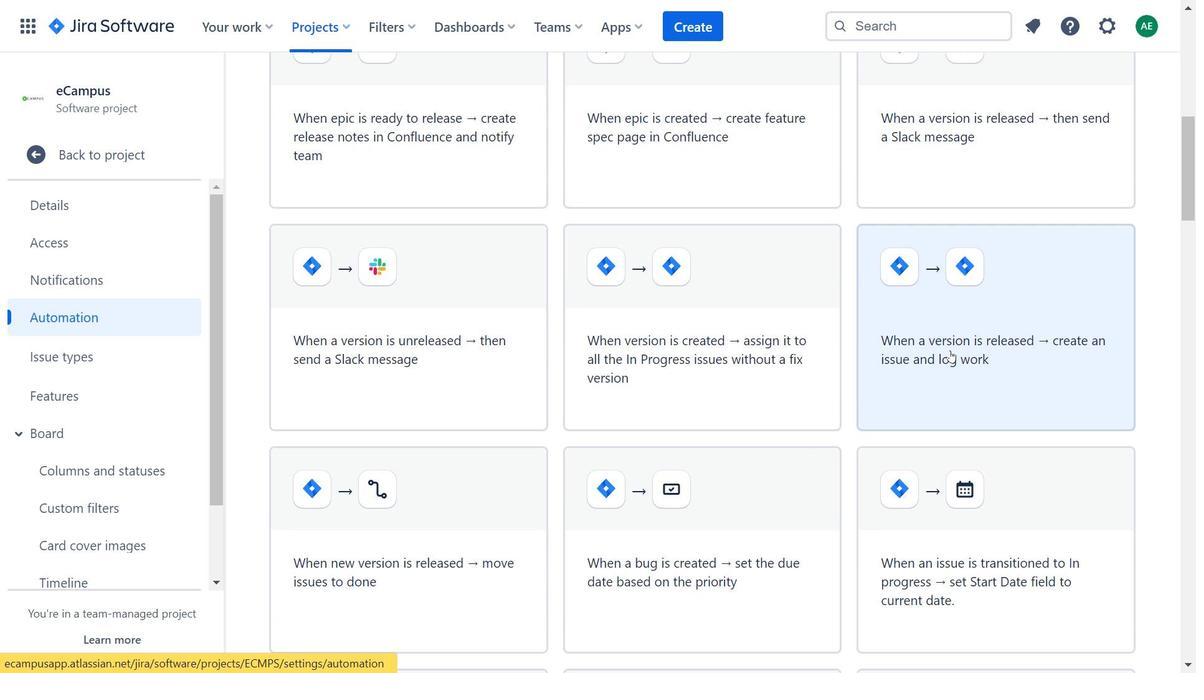 
Action: Mouse pressed left at (973, 325)
Screenshot: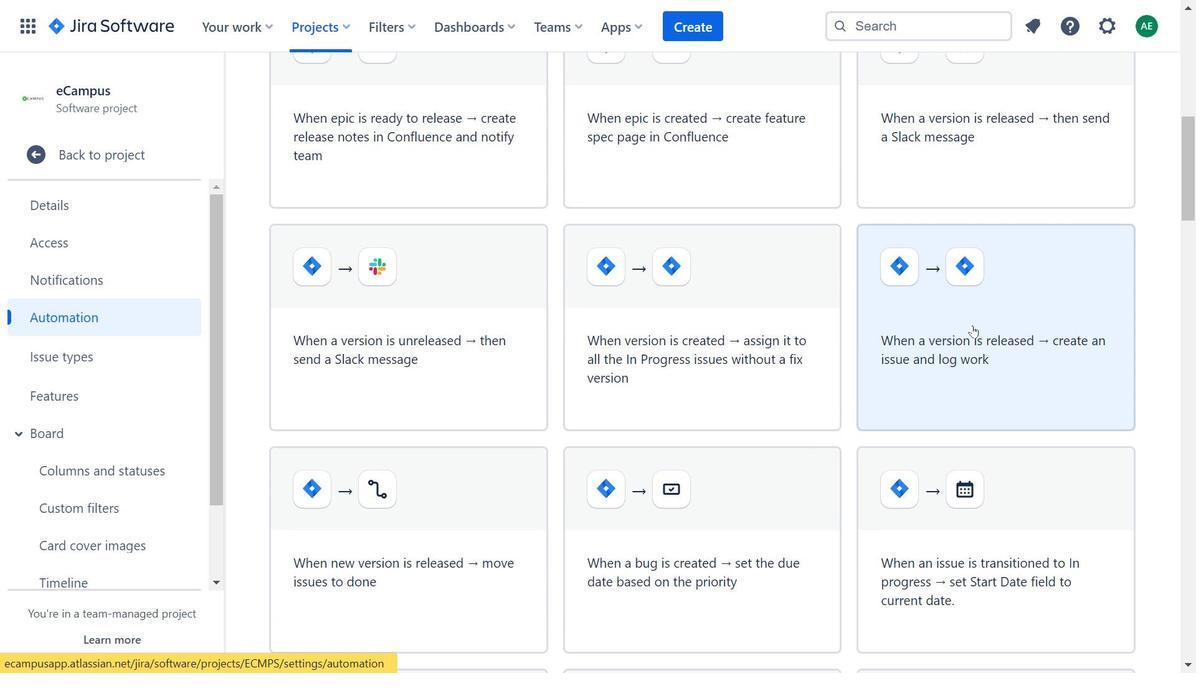 
Action: Mouse moved to (384, 99)
Screenshot: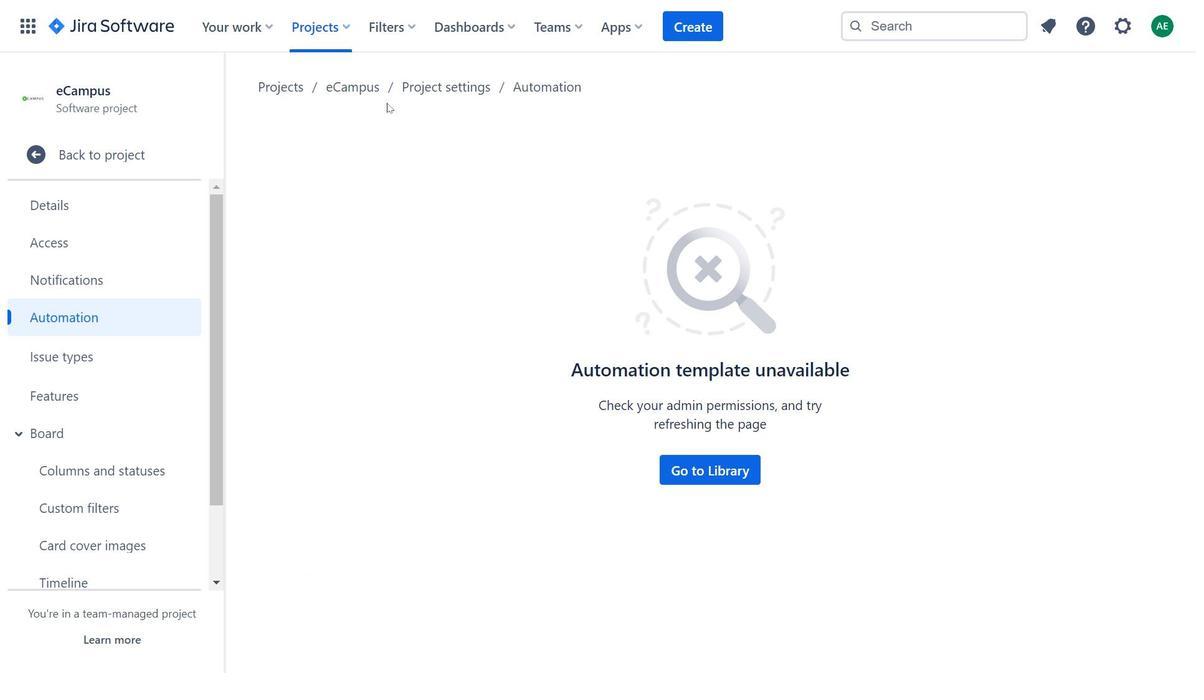 
Action: Mouse pressed left at (384, 99)
Screenshot: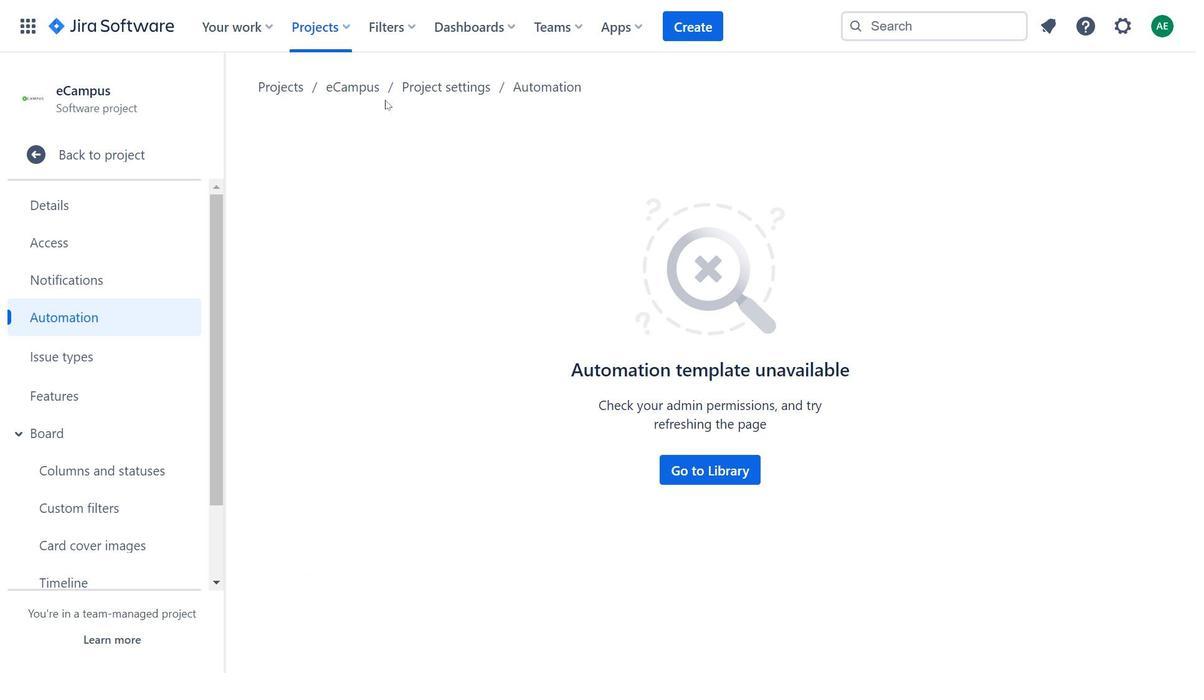 
Action: Mouse moved to (374, 95)
Screenshot: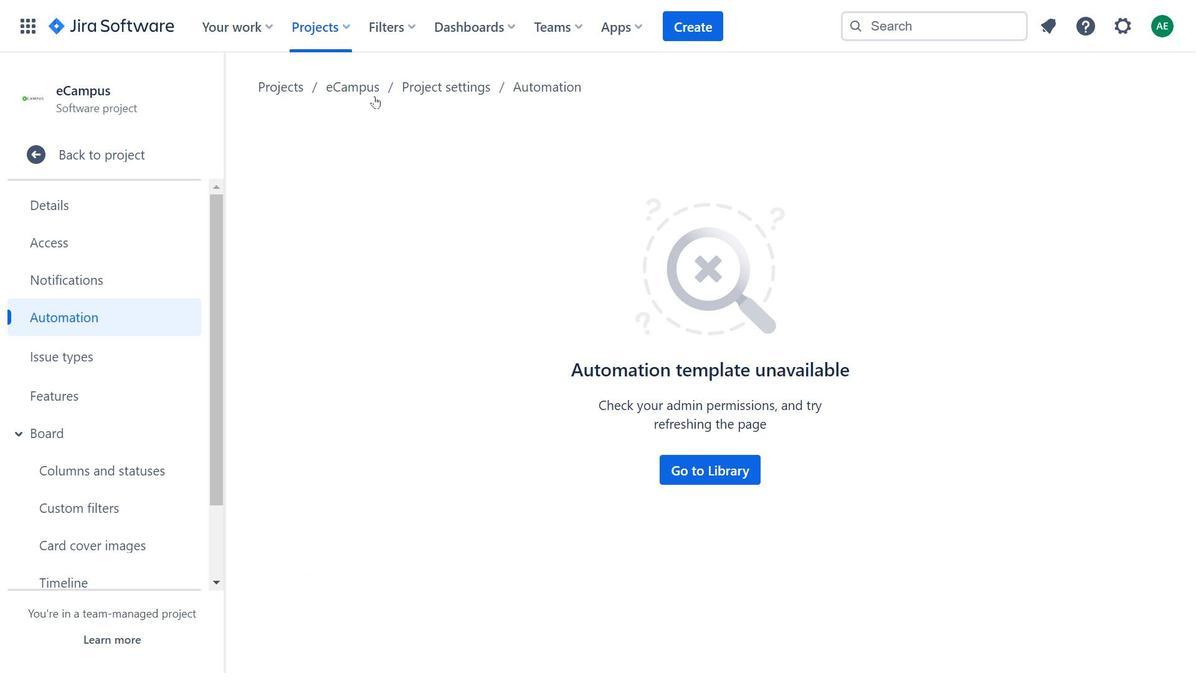 
Action: Mouse pressed left at (374, 95)
Screenshot: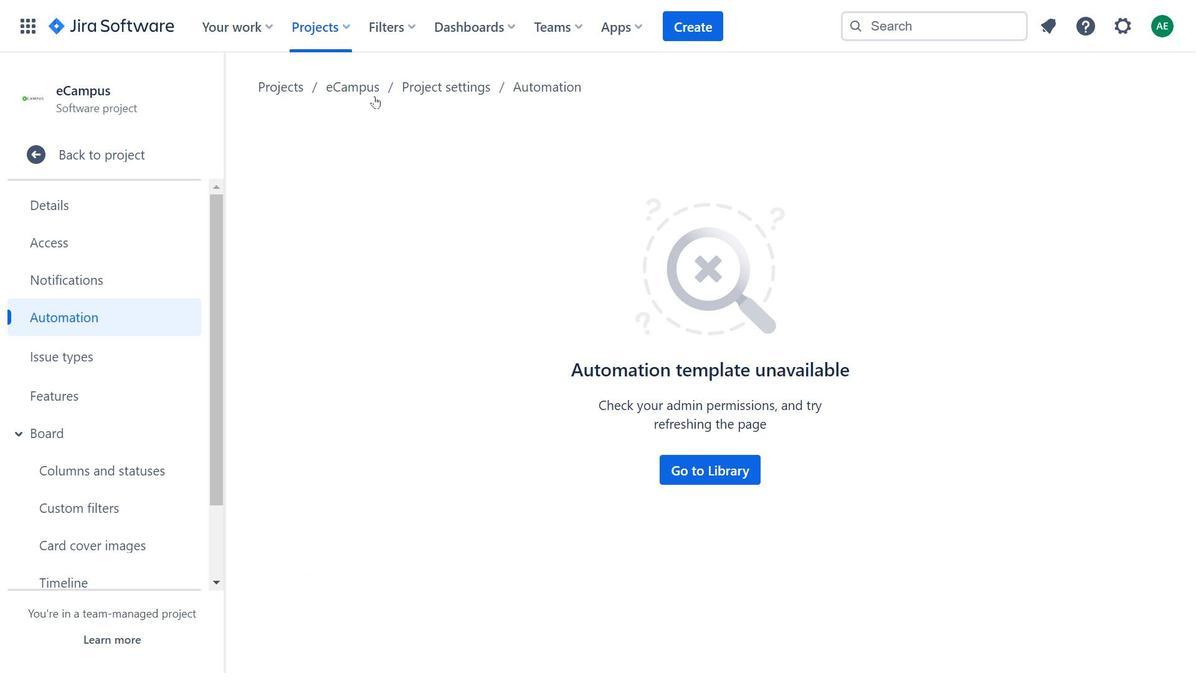 
Action: Mouse moved to (641, 359)
Screenshot: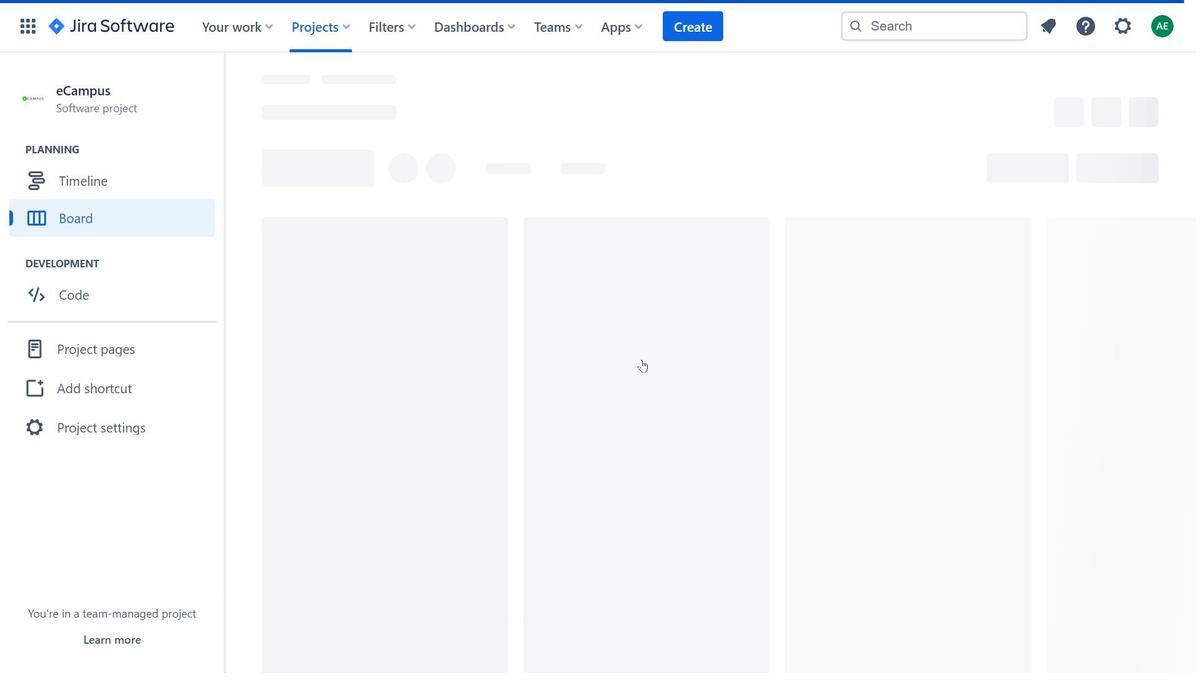 
Action: Mouse scrolled (641, 359) with delta (0, 0)
Screenshot: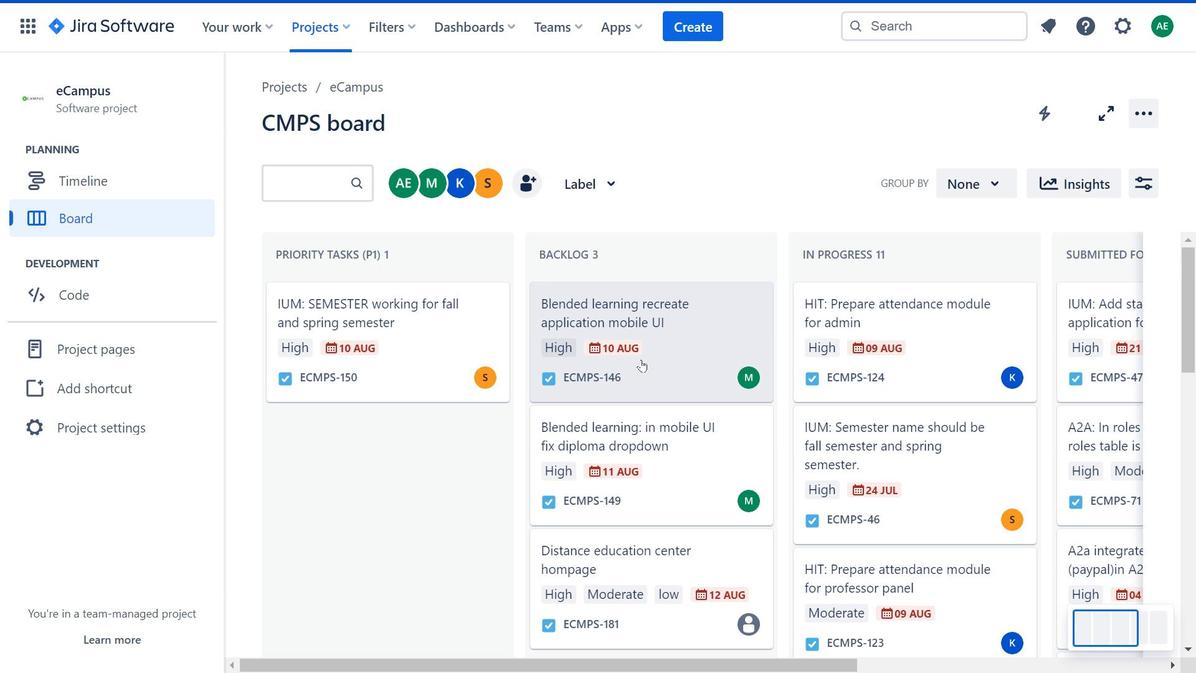 
Action: Mouse scrolled (641, 359) with delta (0, 0)
Screenshot: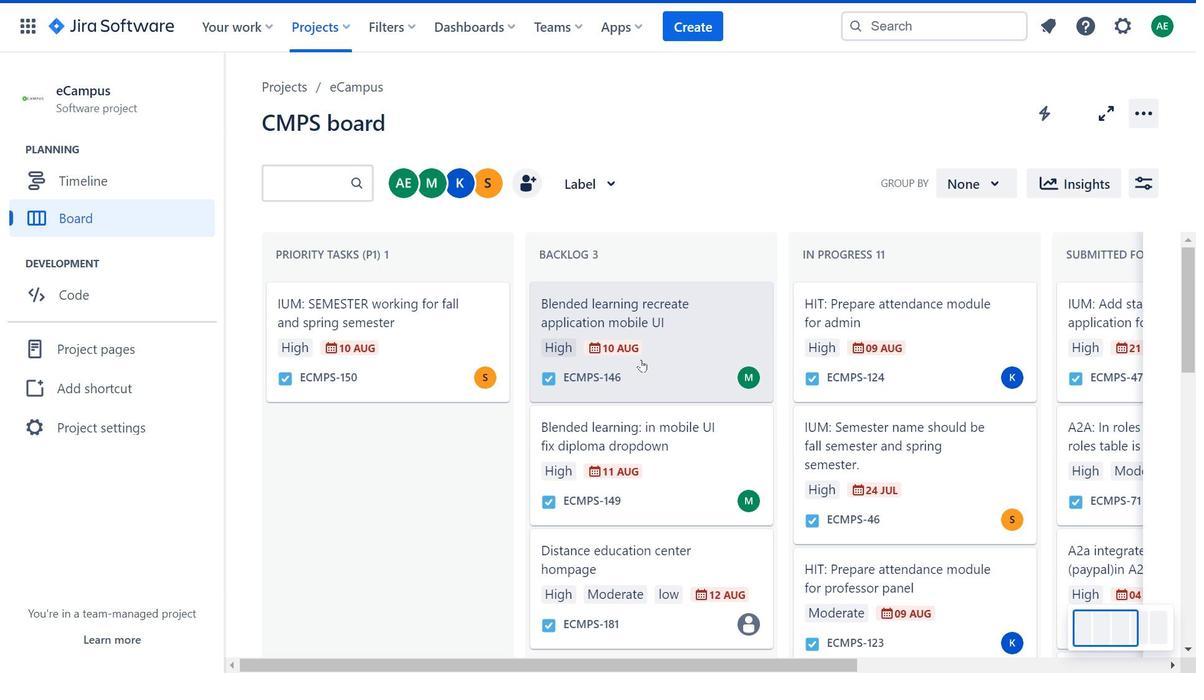 
Action: Mouse scrolled (641, 359) with delta (0, 0)
Screenshot: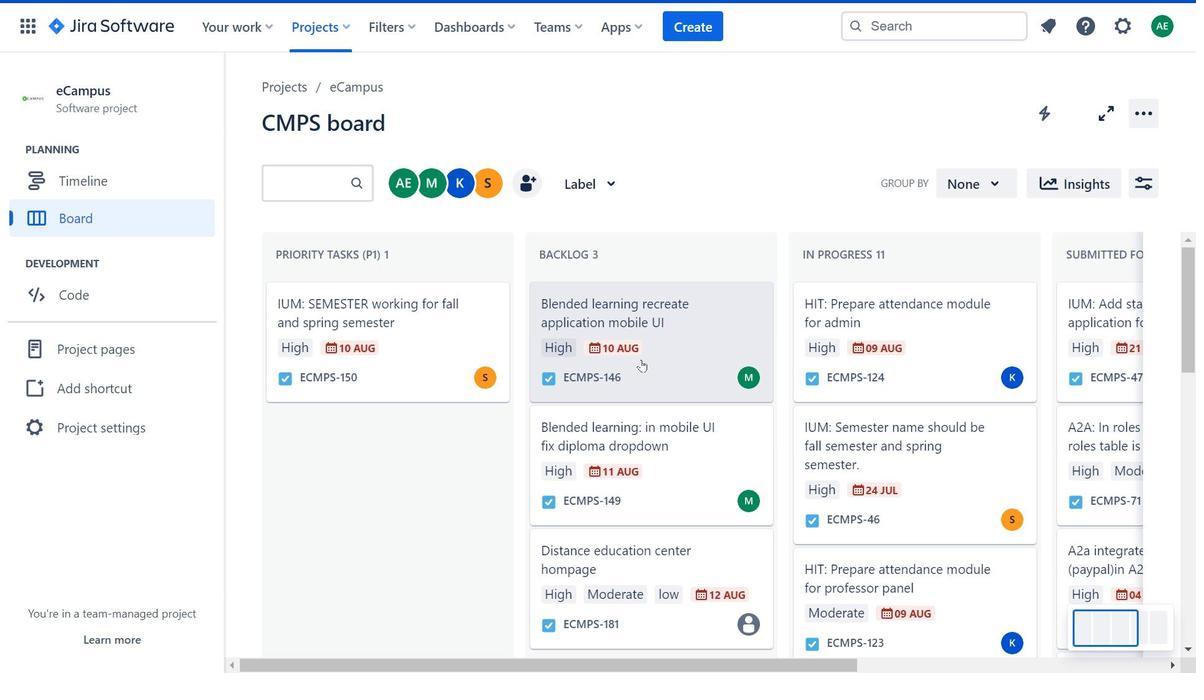 
Action: Mouse moved to (958, 450)
Screenshot: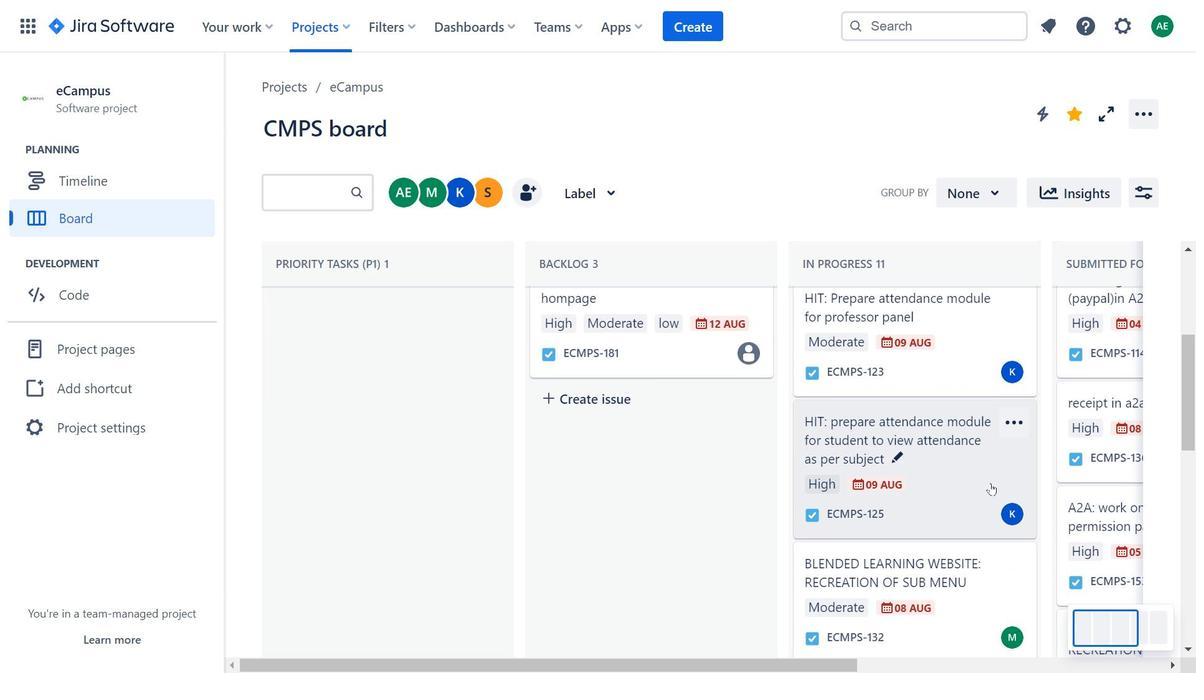 
Action: Mouse scrolled (958, 450) with delta (0, 0)
Screenshot: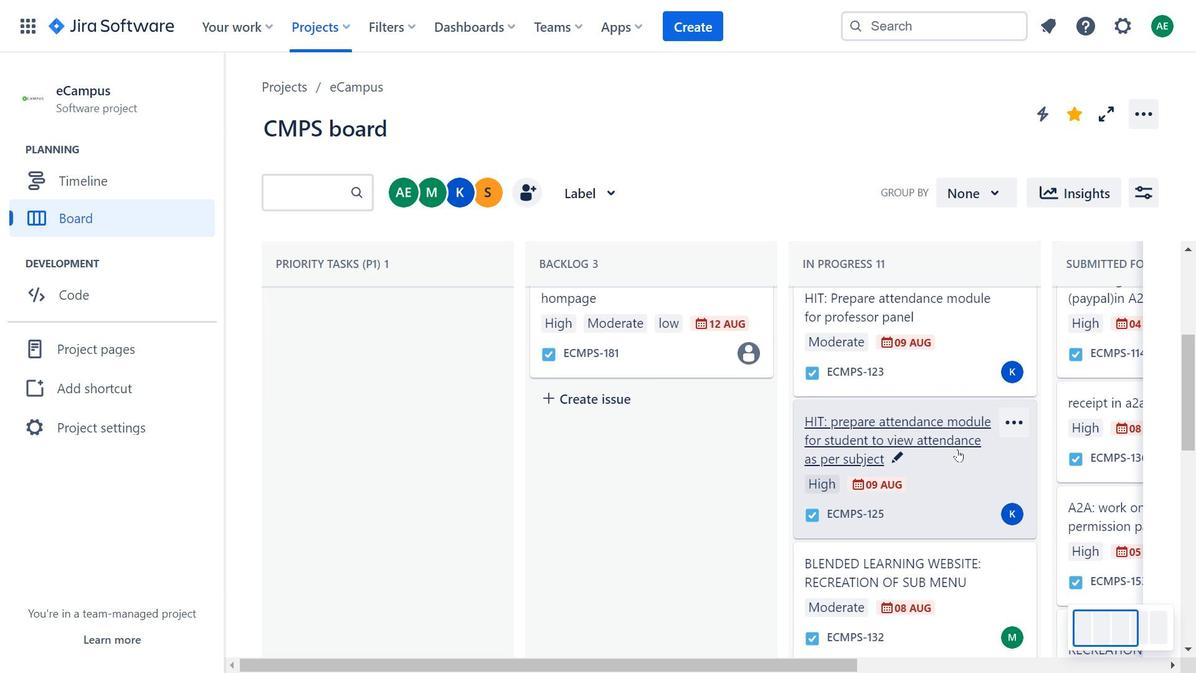 
Action: Mouse moved to (958, 448)
Screenshot: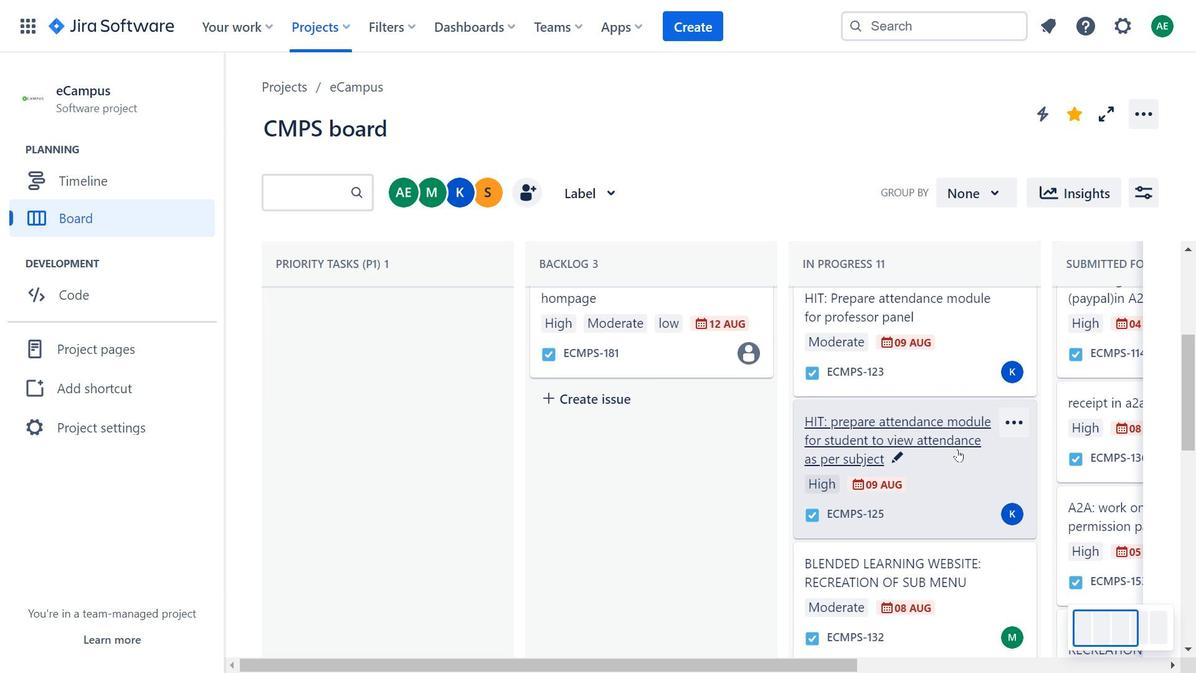 
Action: Mouse scrolled (958, 449) with delta (0, 0)
Screenshot: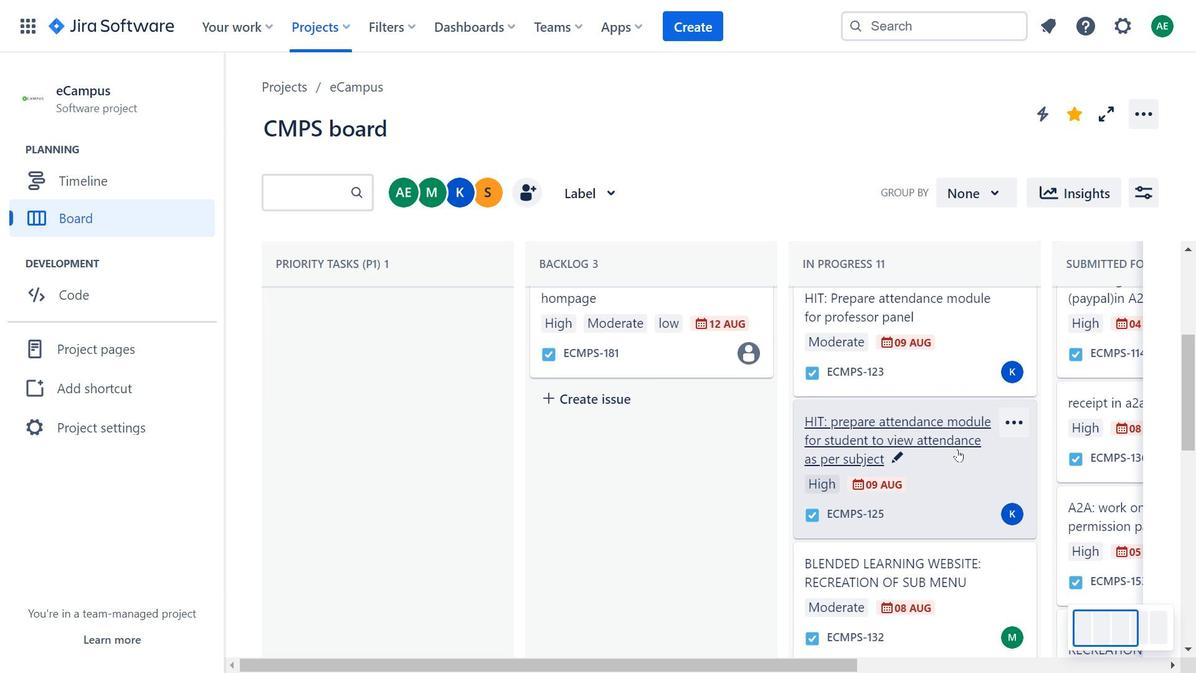 
Action: Mouse moved to (734, 422)
Screenshot: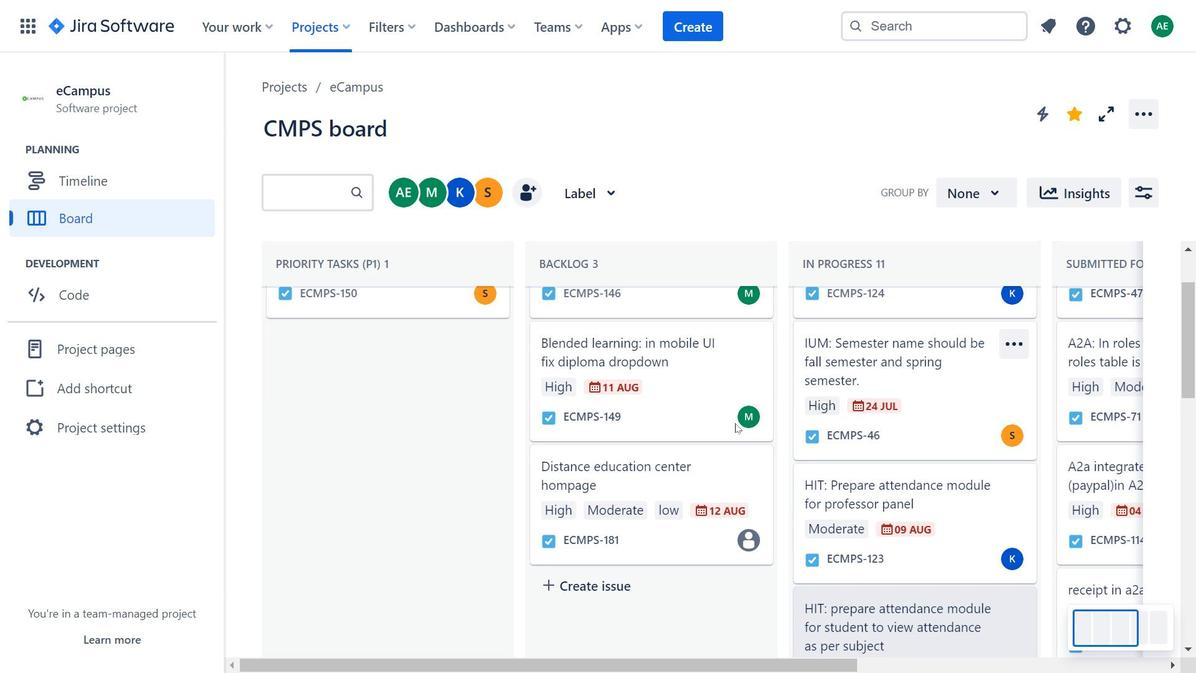 
Action: Mouse scrolled (734, 422) with delta (0, 0)
Screenshot: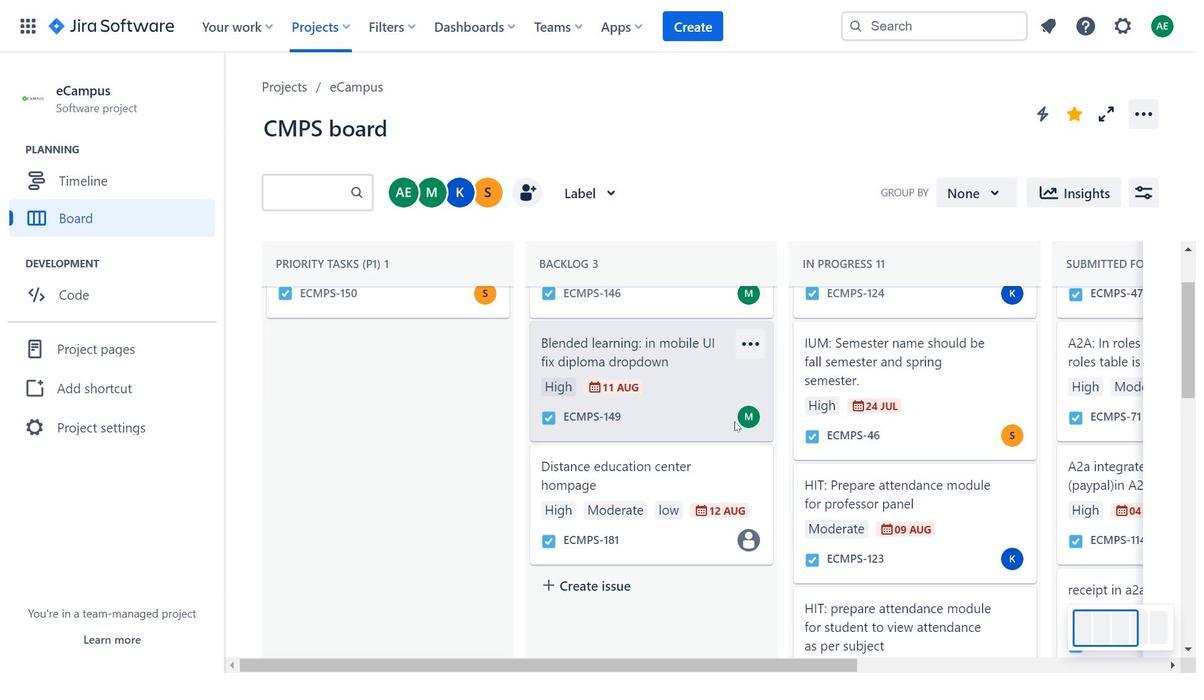 
Action: Mouse scrolled (734, 422) with delta (0, 0)
Screenshot: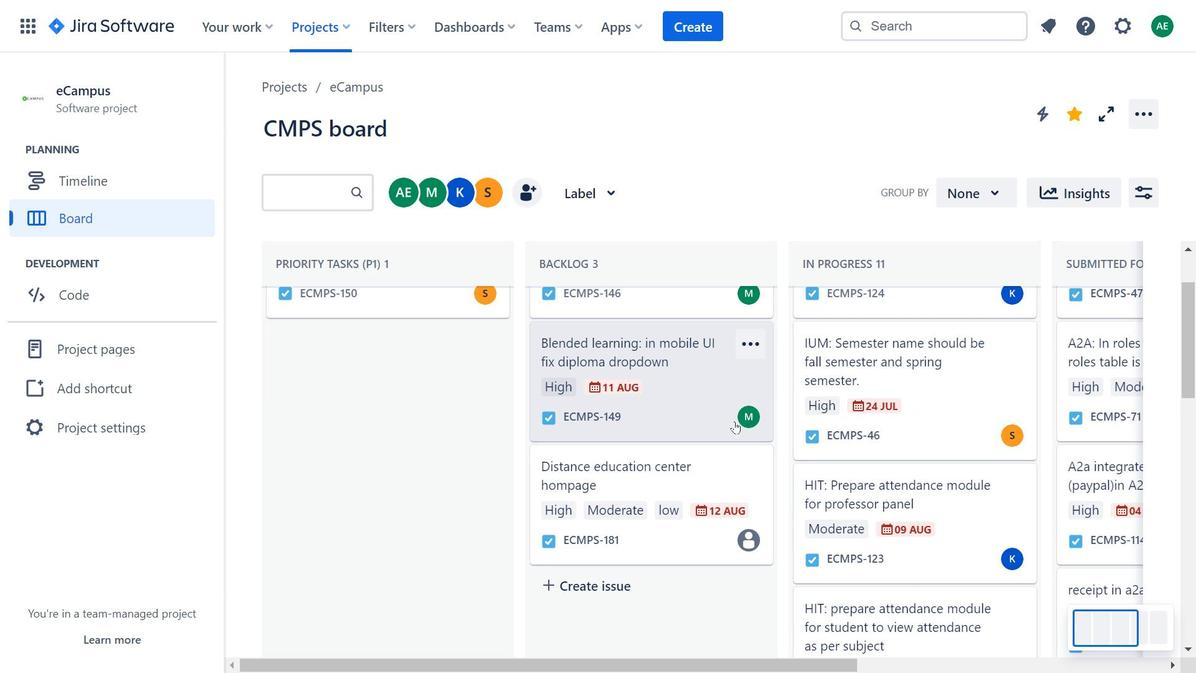 
Action: Mouse moved to (454, 385)
Screenshot: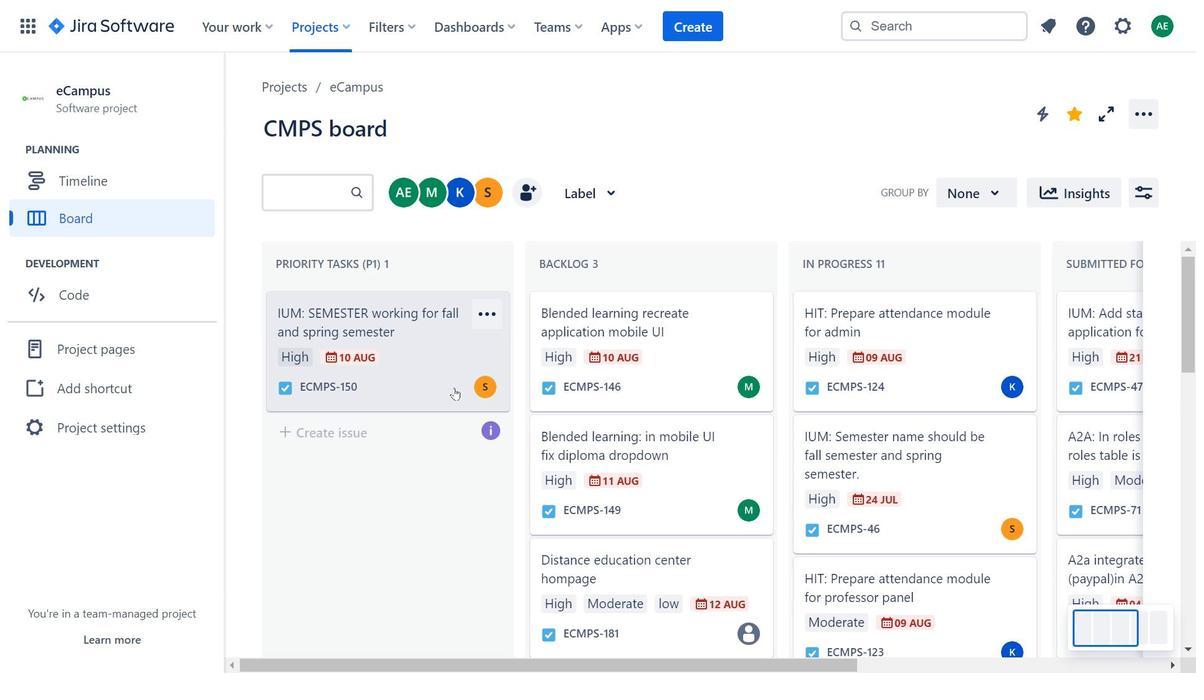 
Action: Mouse pressed left at (454, 385)
Screenshot: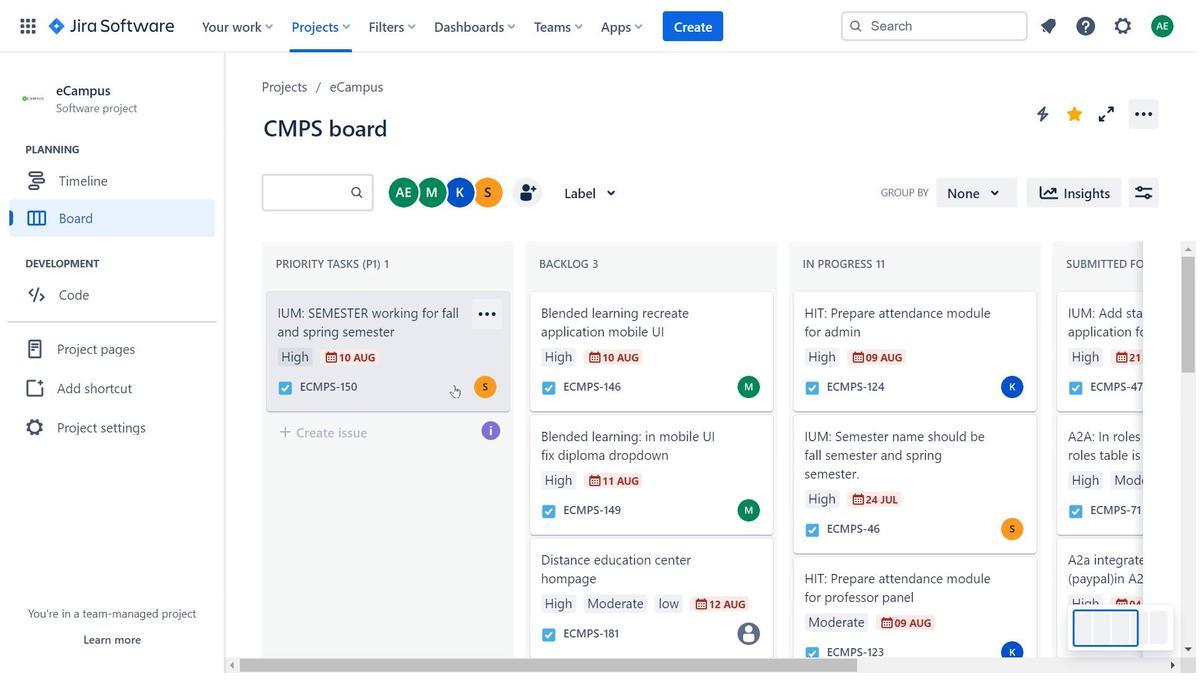 
Action: Mouse moved to (820, 153)
Screenshot: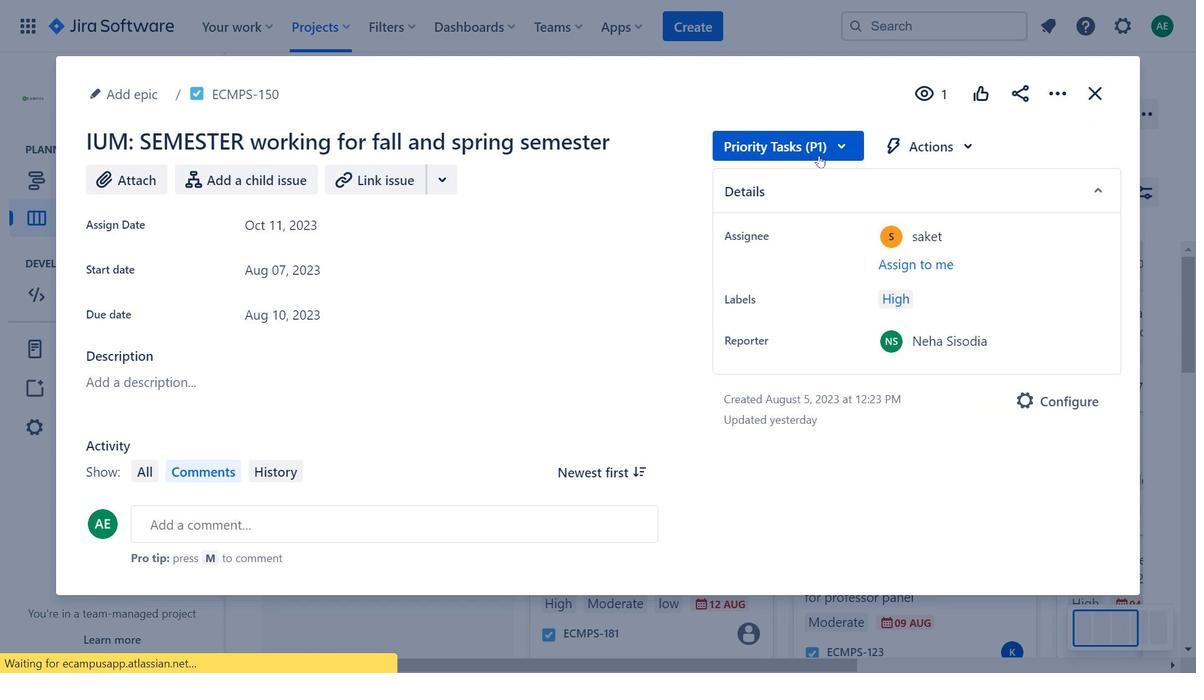 
Action: Mouse pressed left at (820, 153)
Screenshot: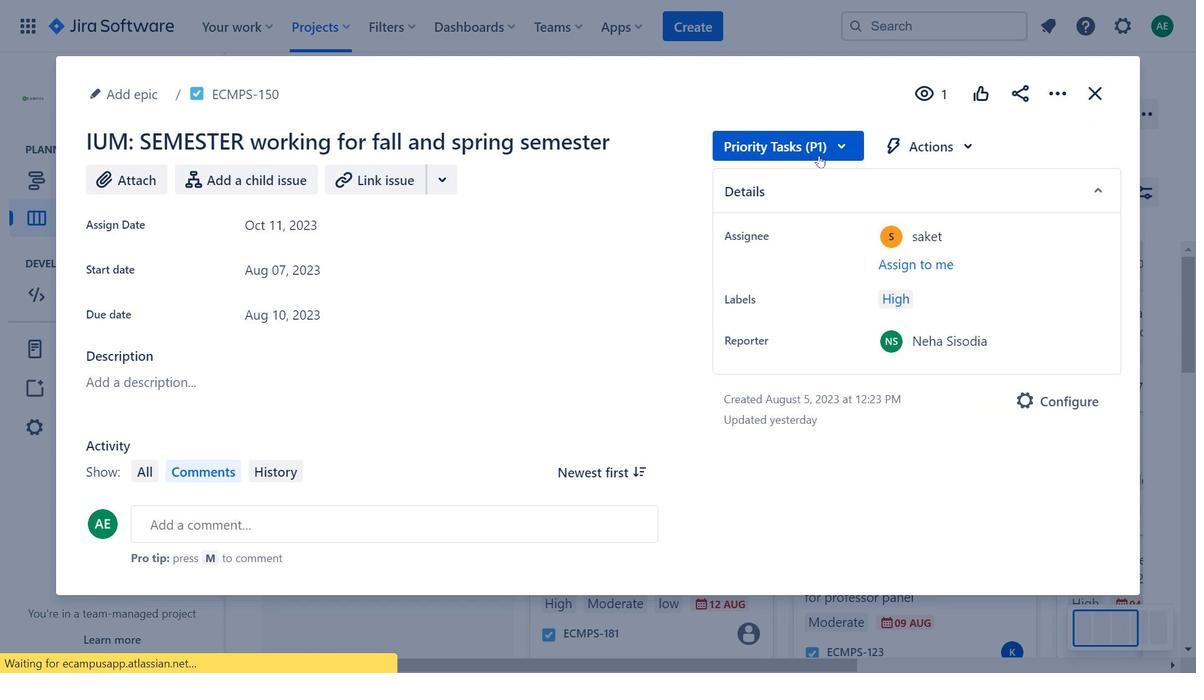 
Action: Mouse moved to (925, 158)
Screenshot: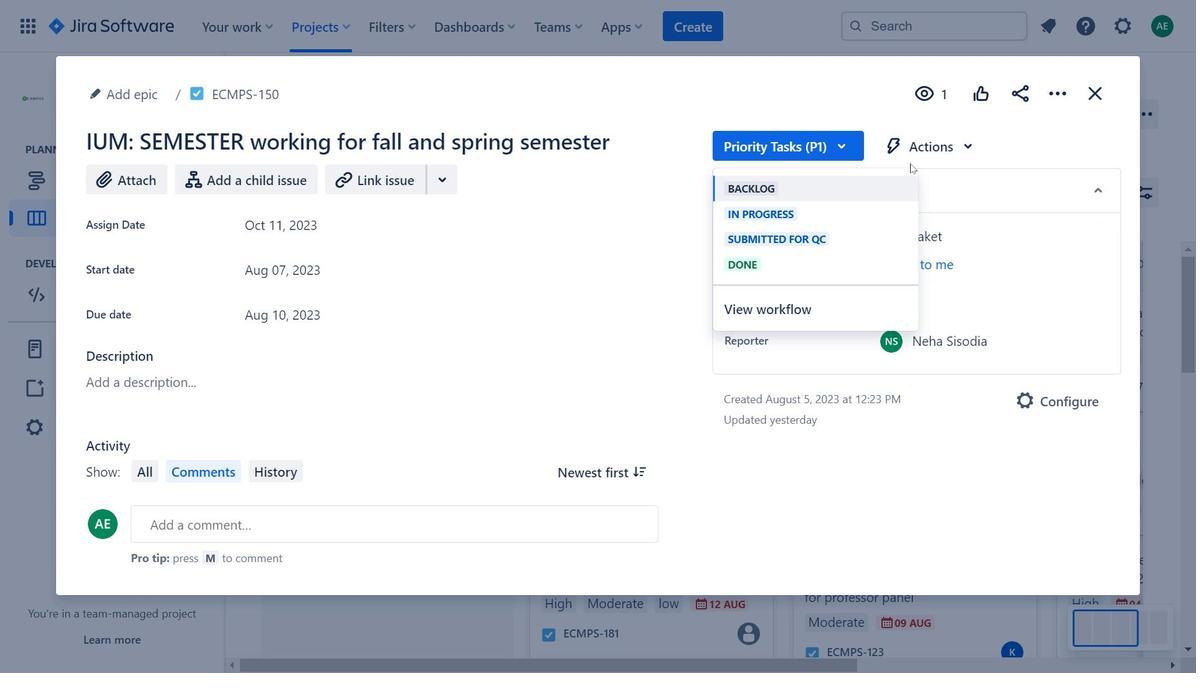 
Action: Mouse pressed left at (925, 158)
Screenshot: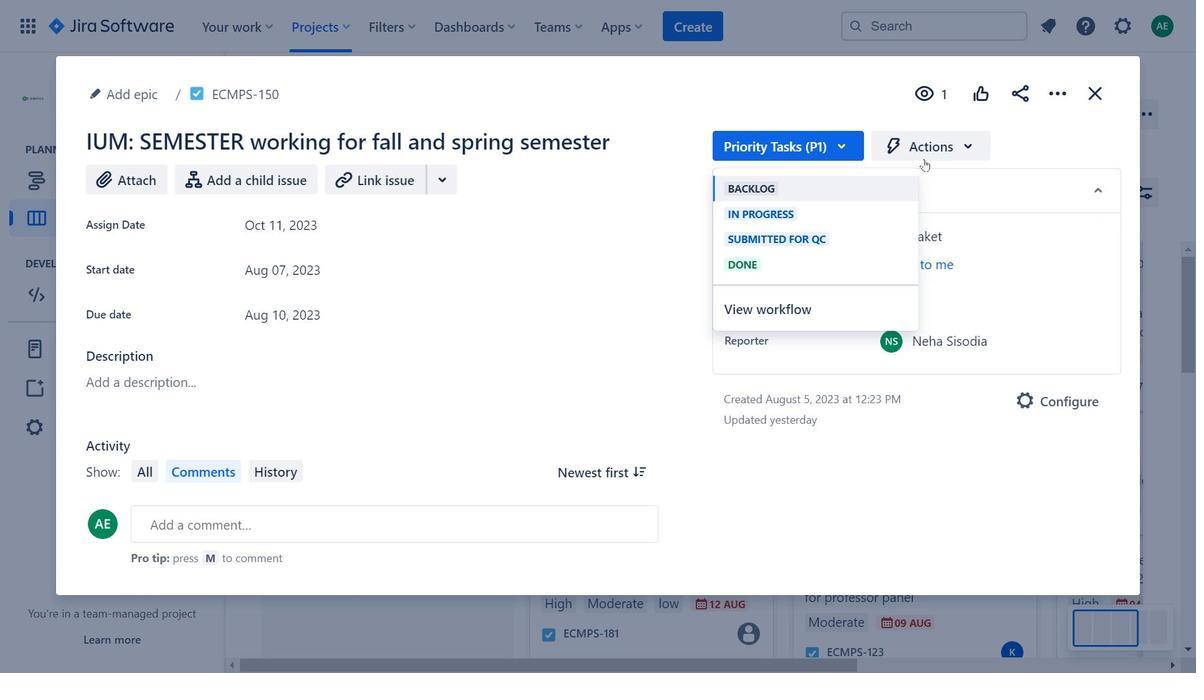 
Action: Mouse moved to (1071, 94)
Screenshot: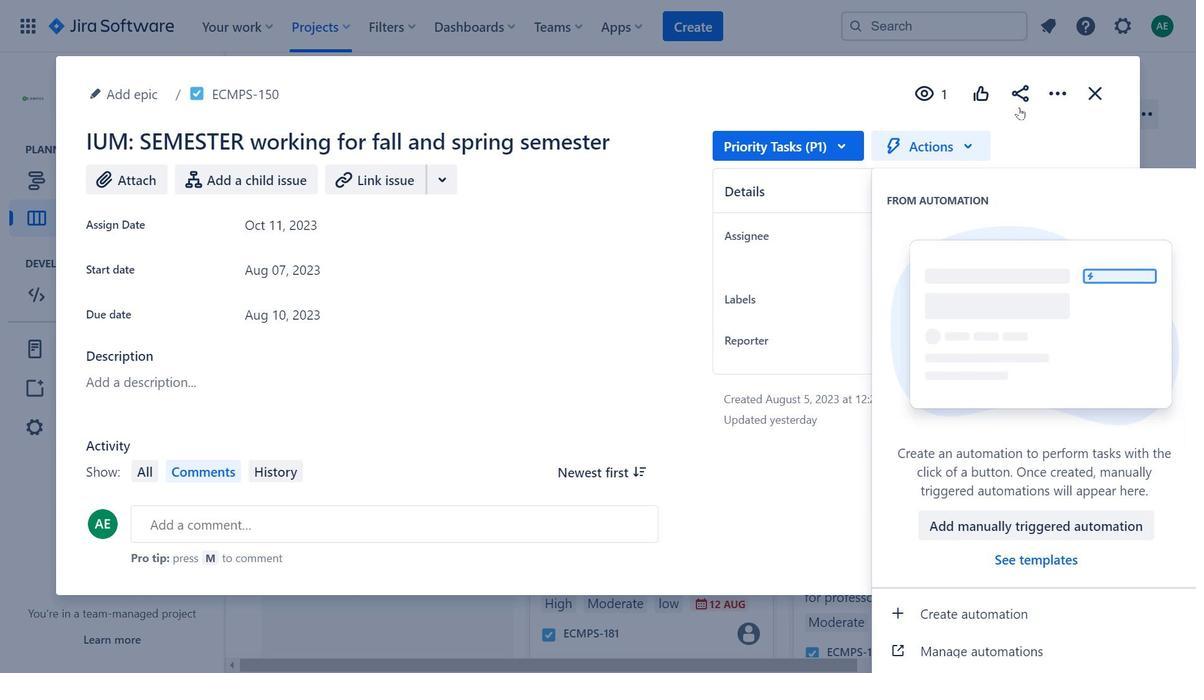 
Action: Mouse pressed left at (1071, 94)
Screenshot: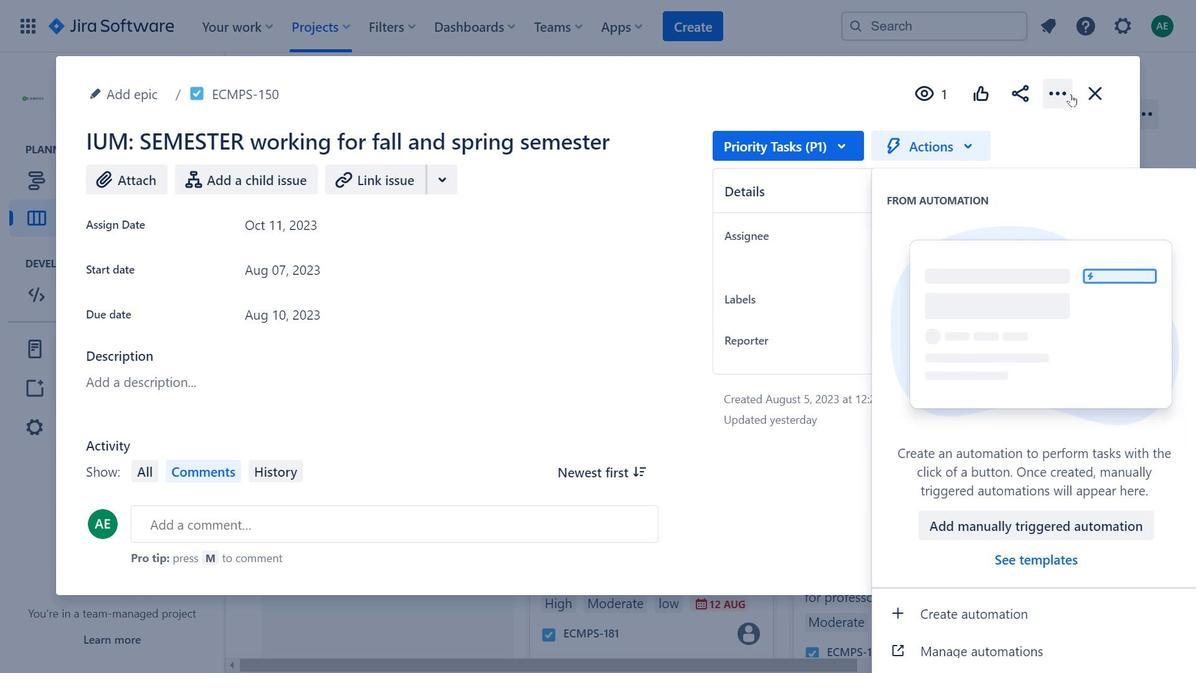 
Action: Mouse moved to (305, 278)
Screenshot: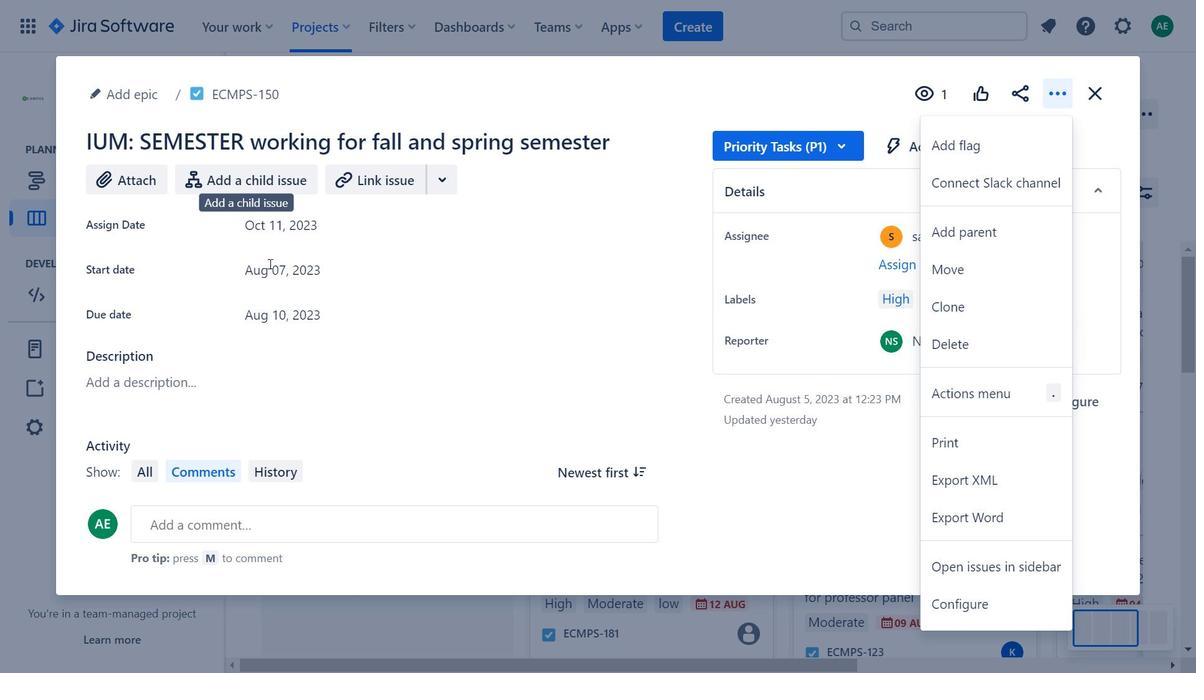 
Action: Mouse pressed left at (305, 278)
Screenshot: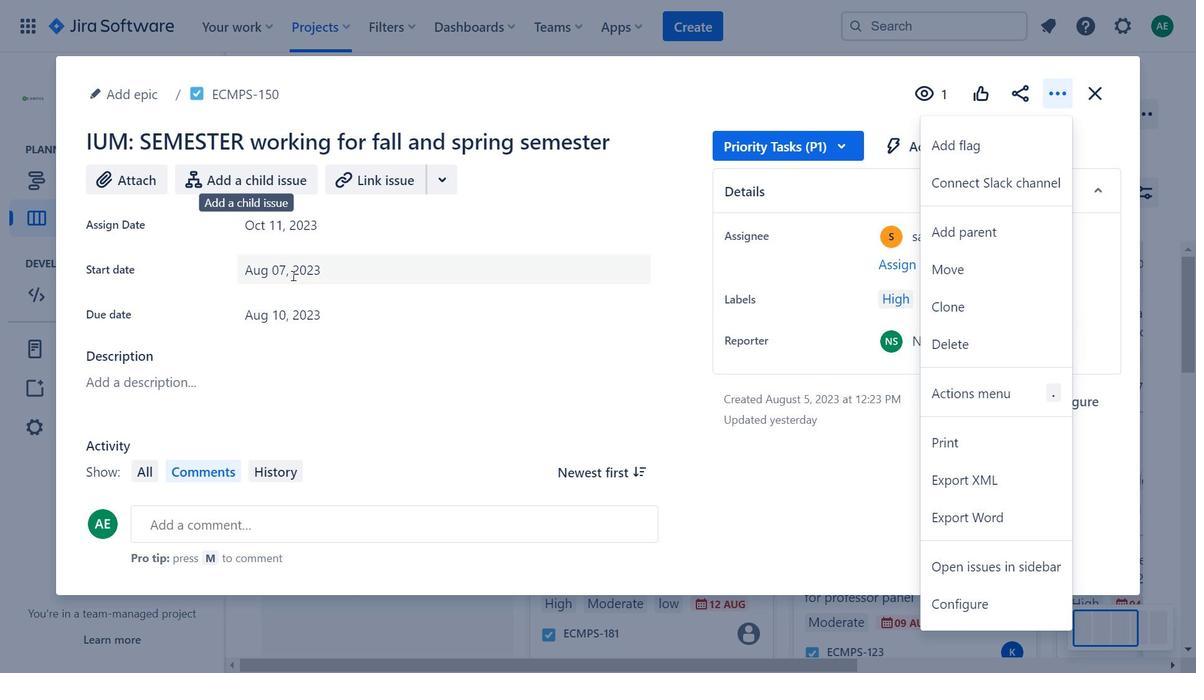 
Action: Mouse moved to (1103, 92)
Screenshot: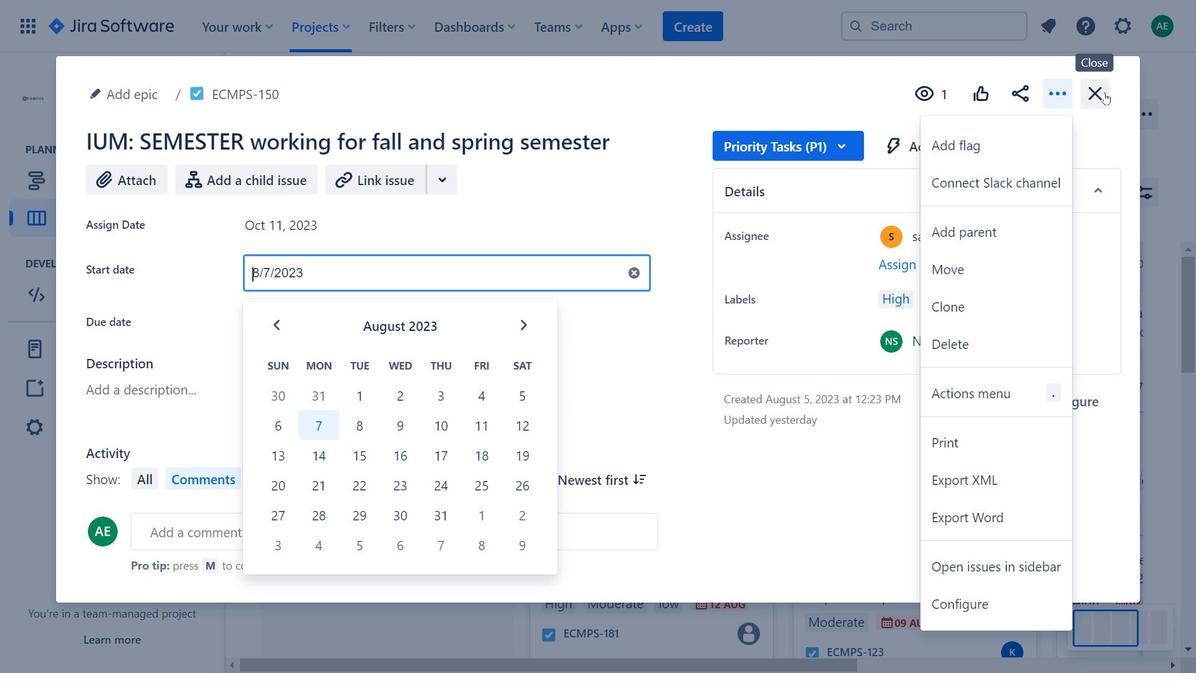 
Action: Mouse pressed left at (1103, 92)
Screenshot: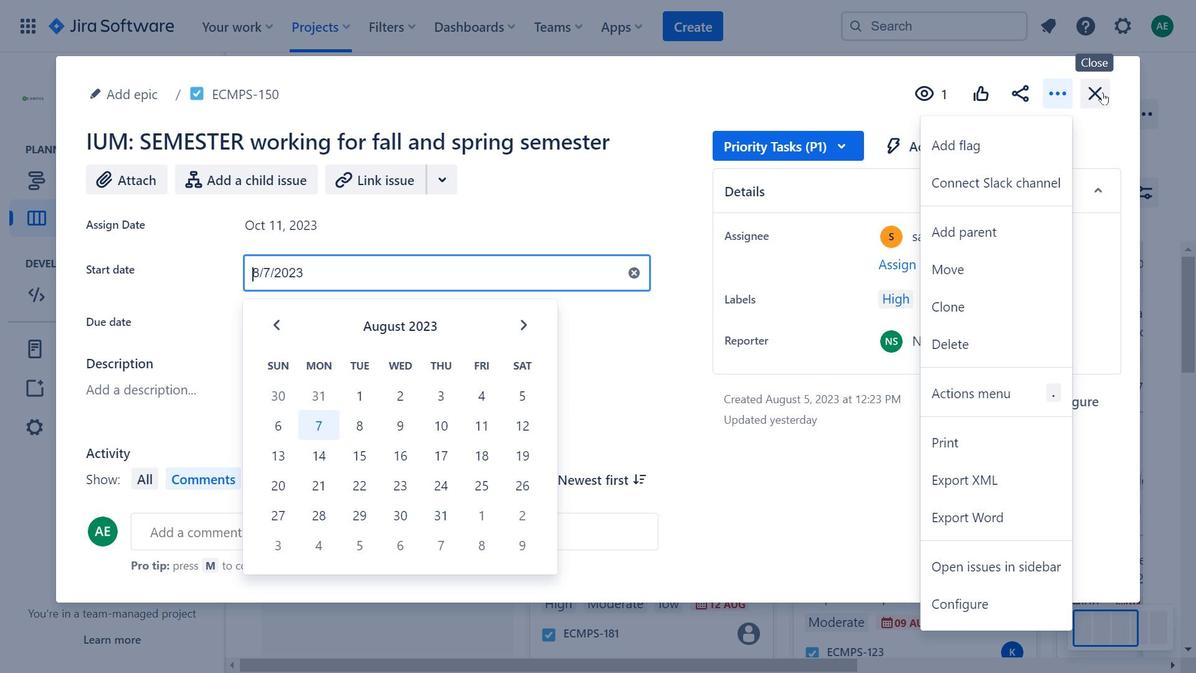 
Action: Mouse moved to (654, 356)
Screenshot: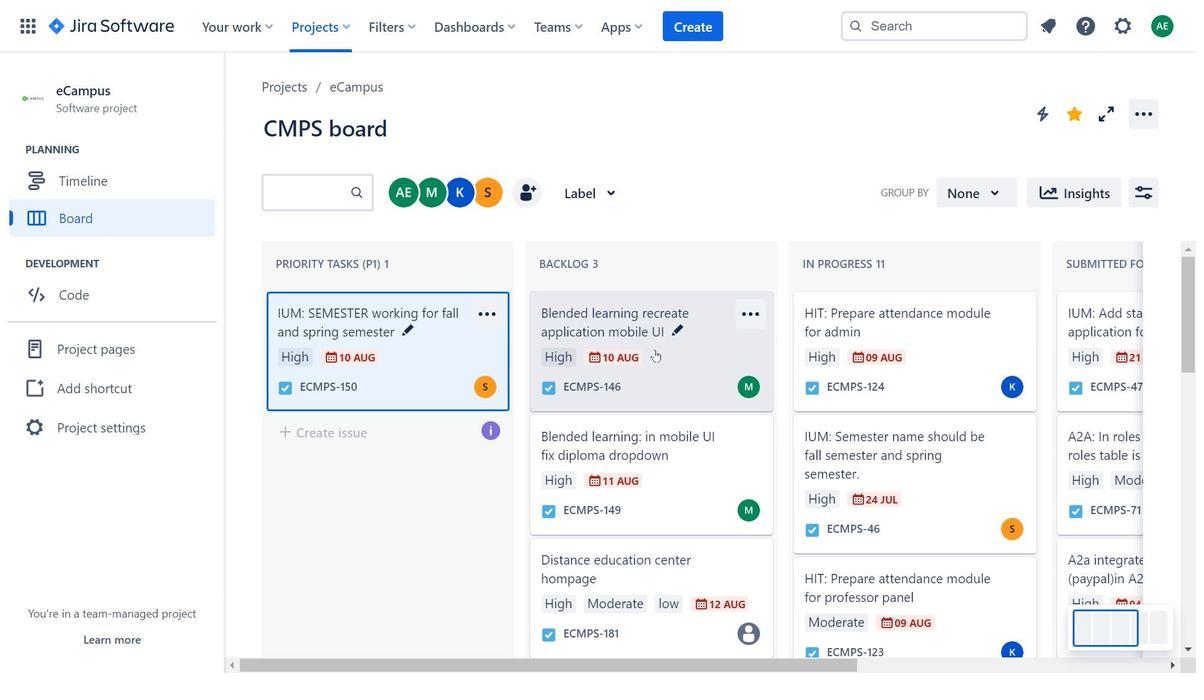 
Action: Mouse scrolled (654, 355) with delta (0, 0)
Screenshot: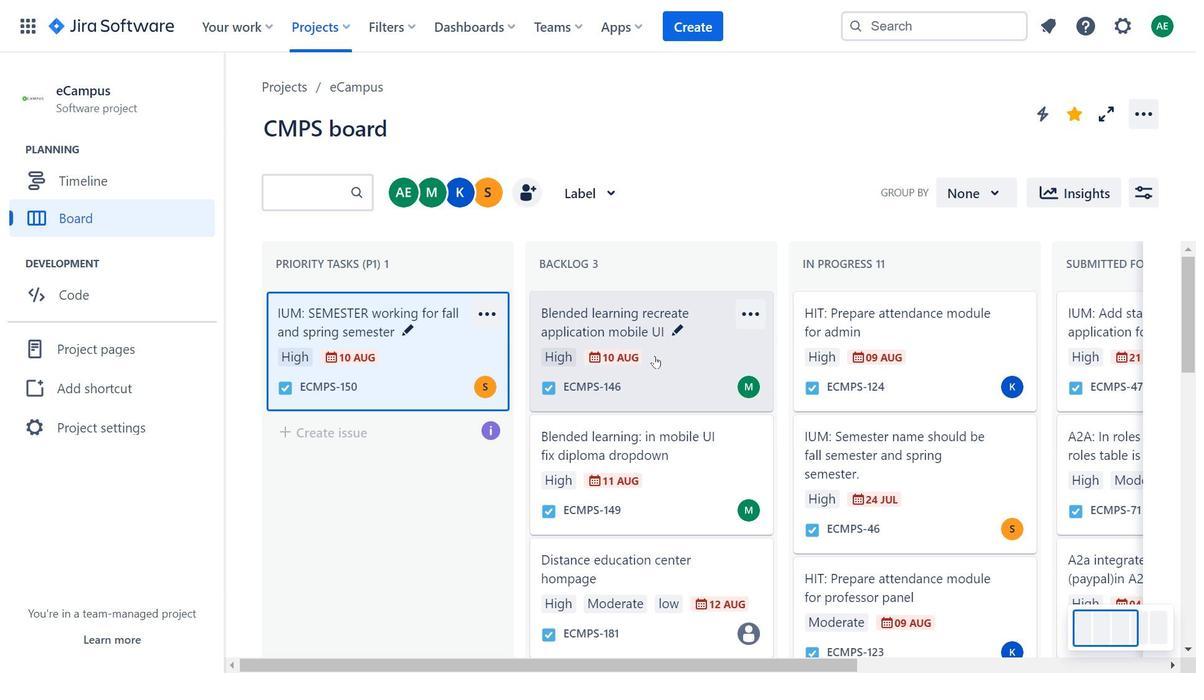 
Action: Mouse moved to (731, 494)
Screenshot: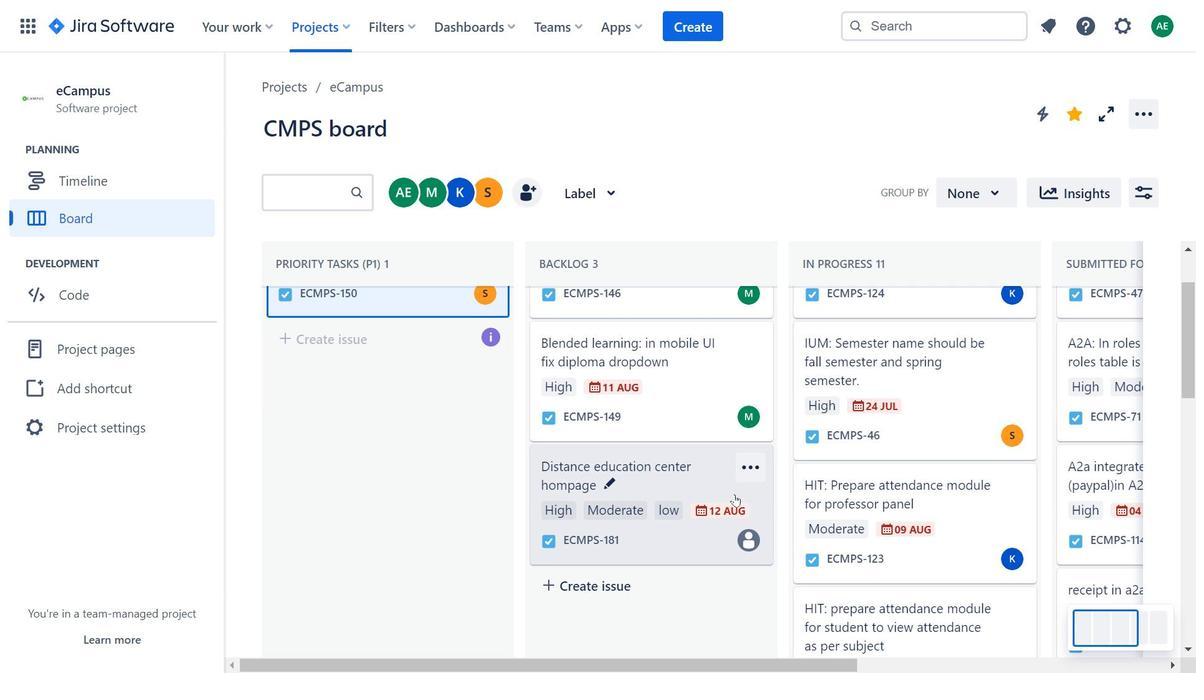 
Action: Mouse pressed left at (731, 494)
Screenshot: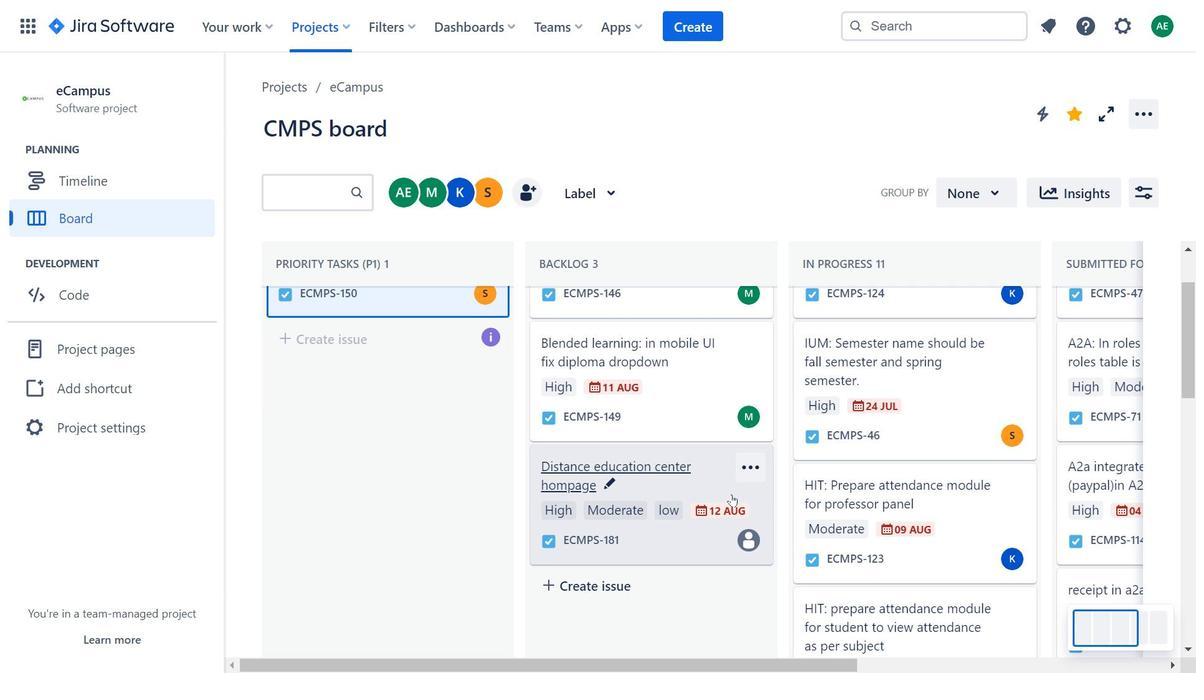 
Action: Mouse moved to (287, 278)
Screenshot: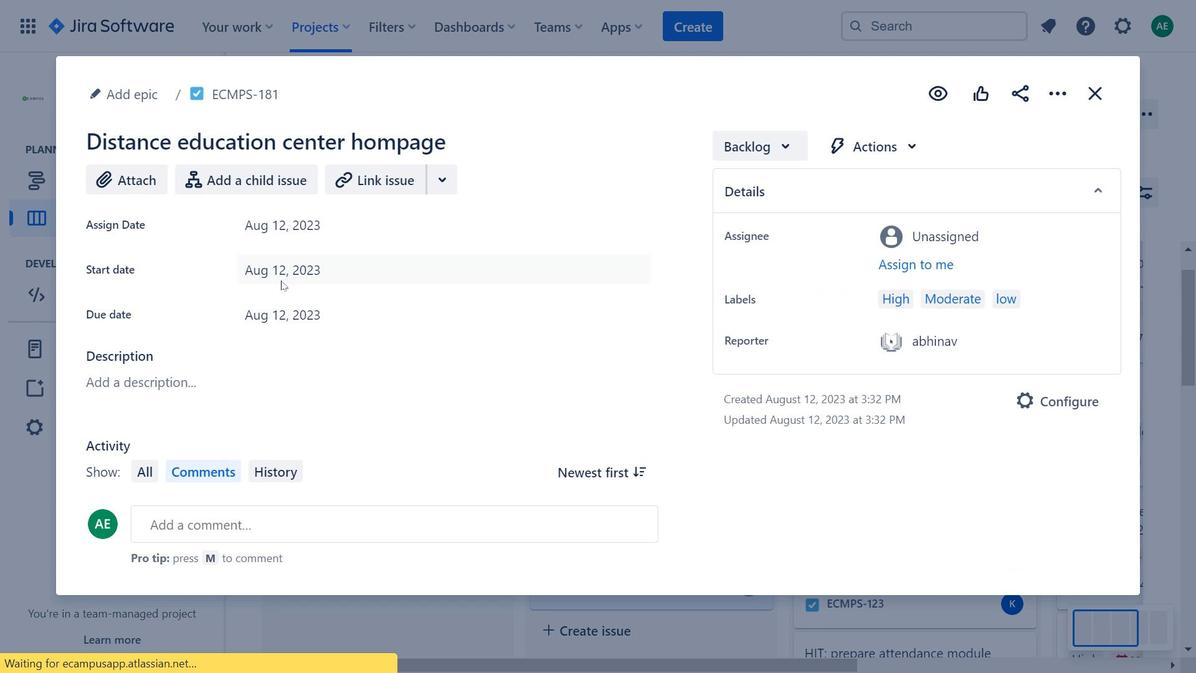 
Action: Mouse pressed left at (287, 278)
Screenshot: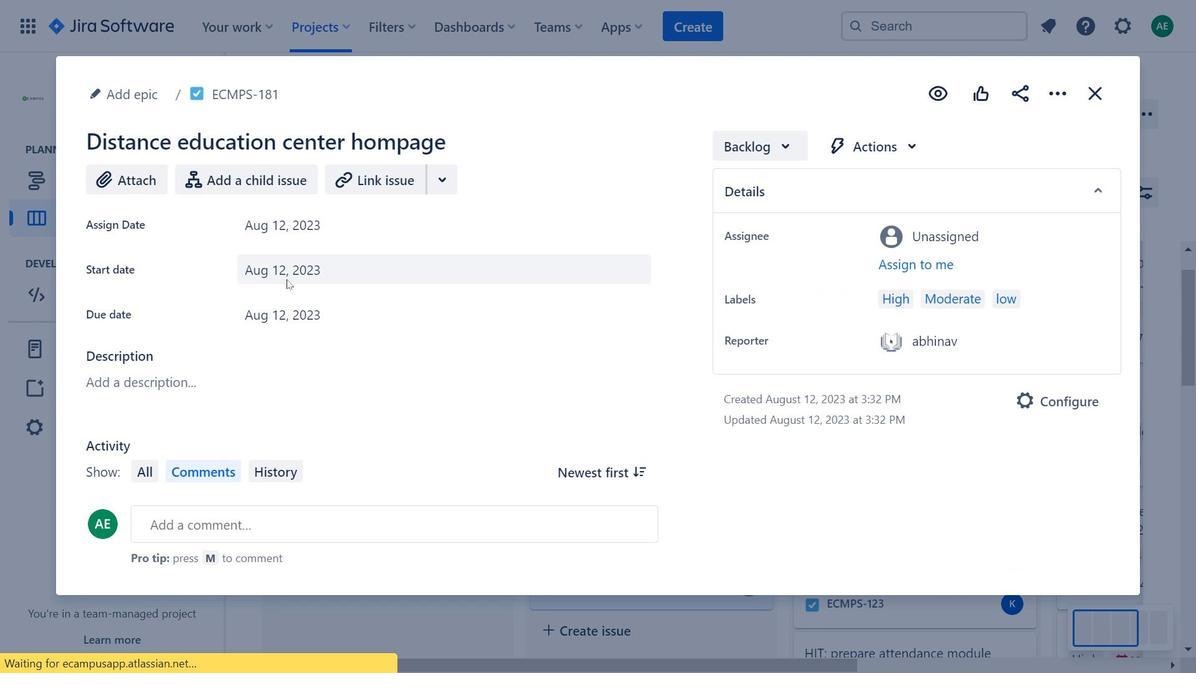 
Action: Mouse moved to (443, 185)
Screenshot: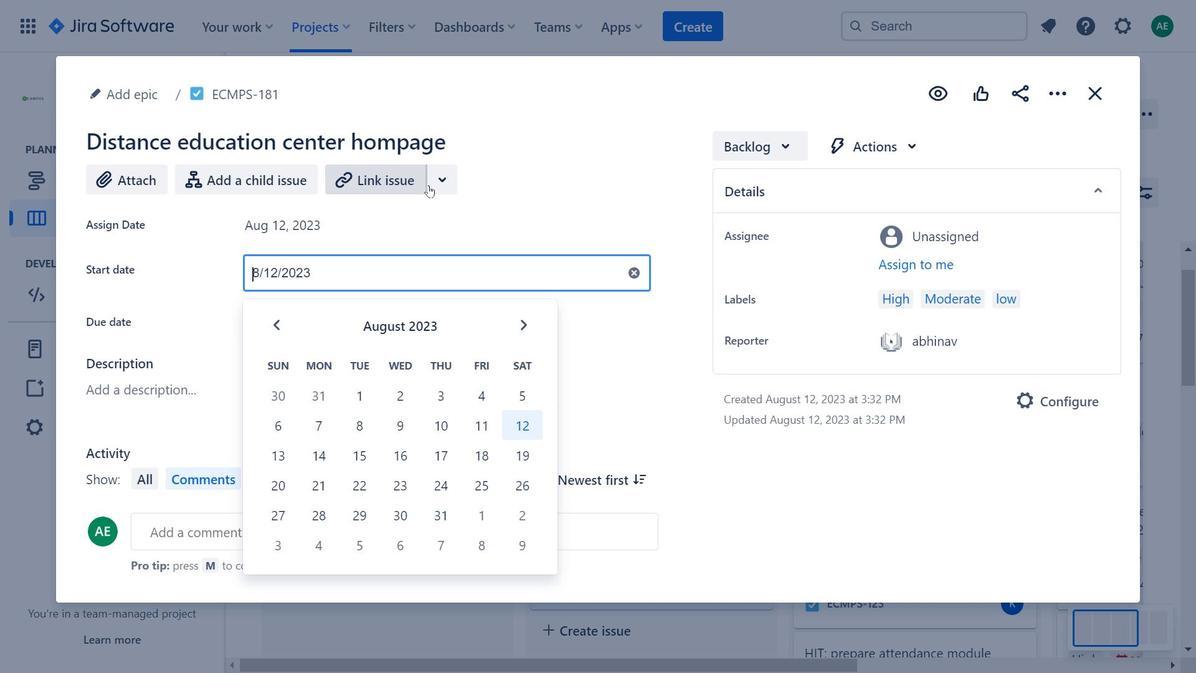 
Action: Mouse pressed left at (443, 185)
Screenshot: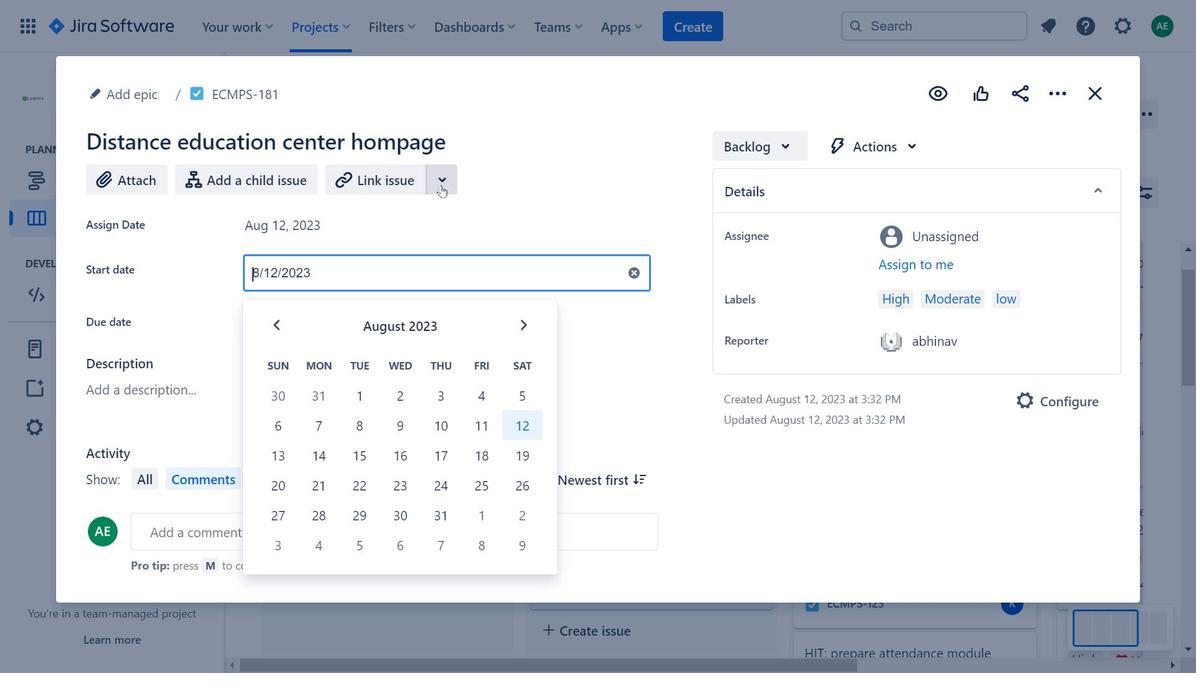 
Action: Mouse moved to (421, 257)
Screenshot: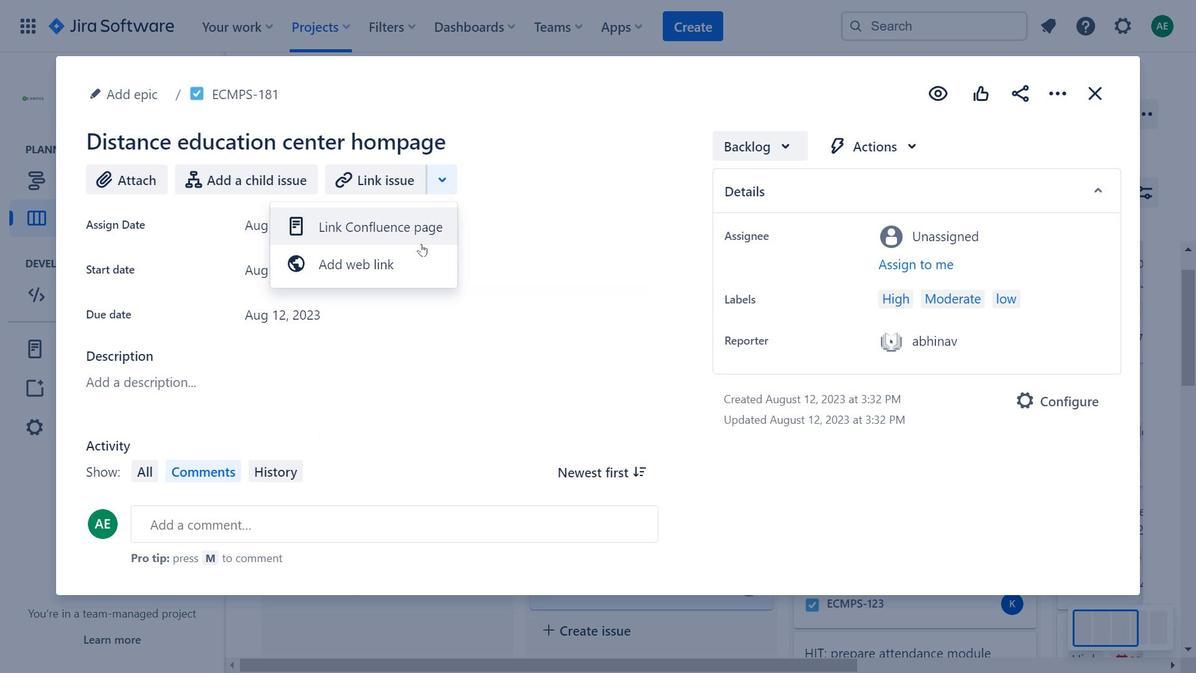 
Action: Mouse pressed left at (421, 257)
Screenshot: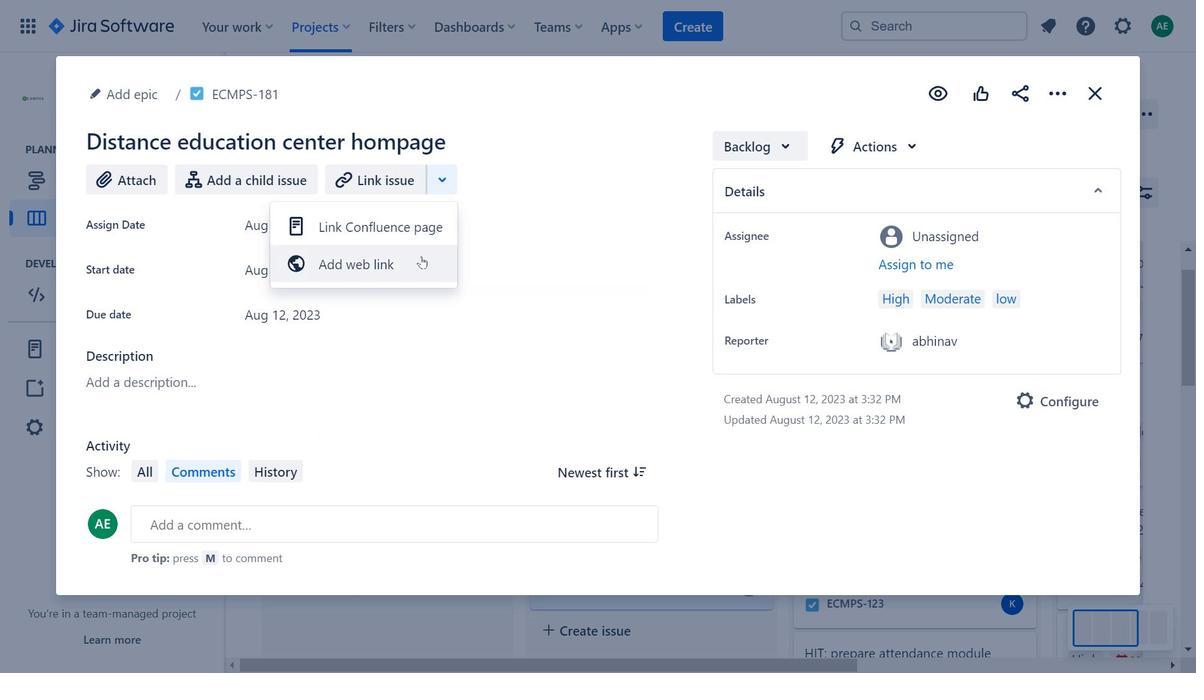 
Action: Mouse moved to (797, 143)
Screenshot: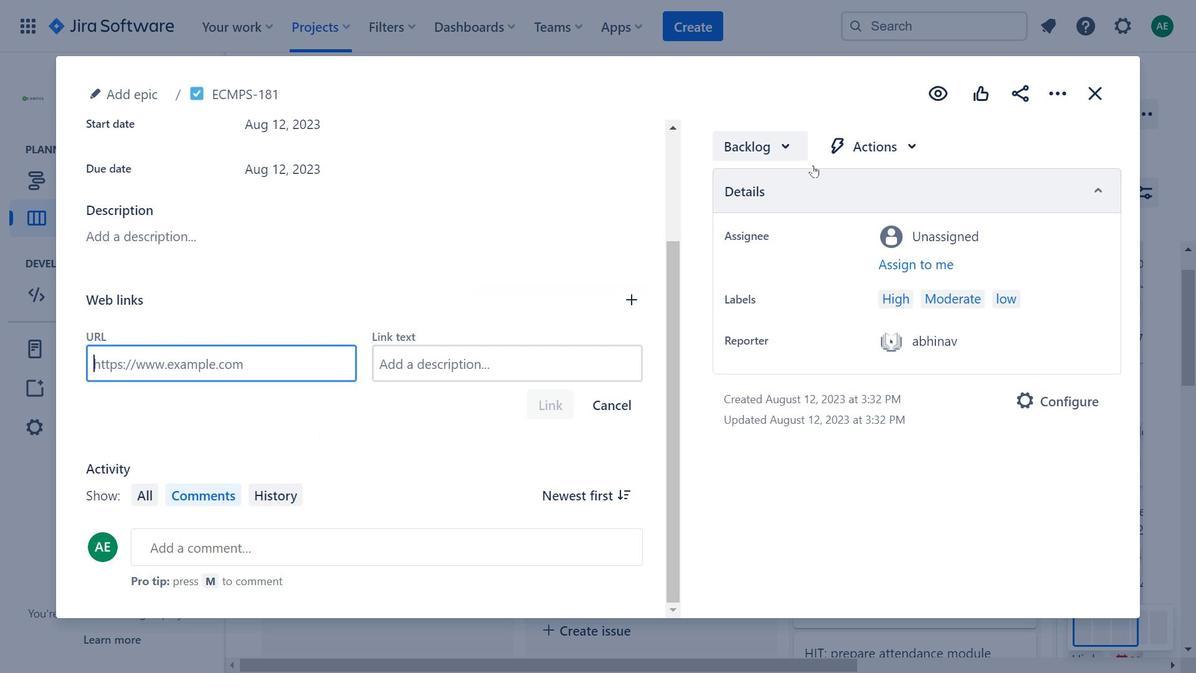 
Action: Mouse pressed left at (797, 143)
Screenshot: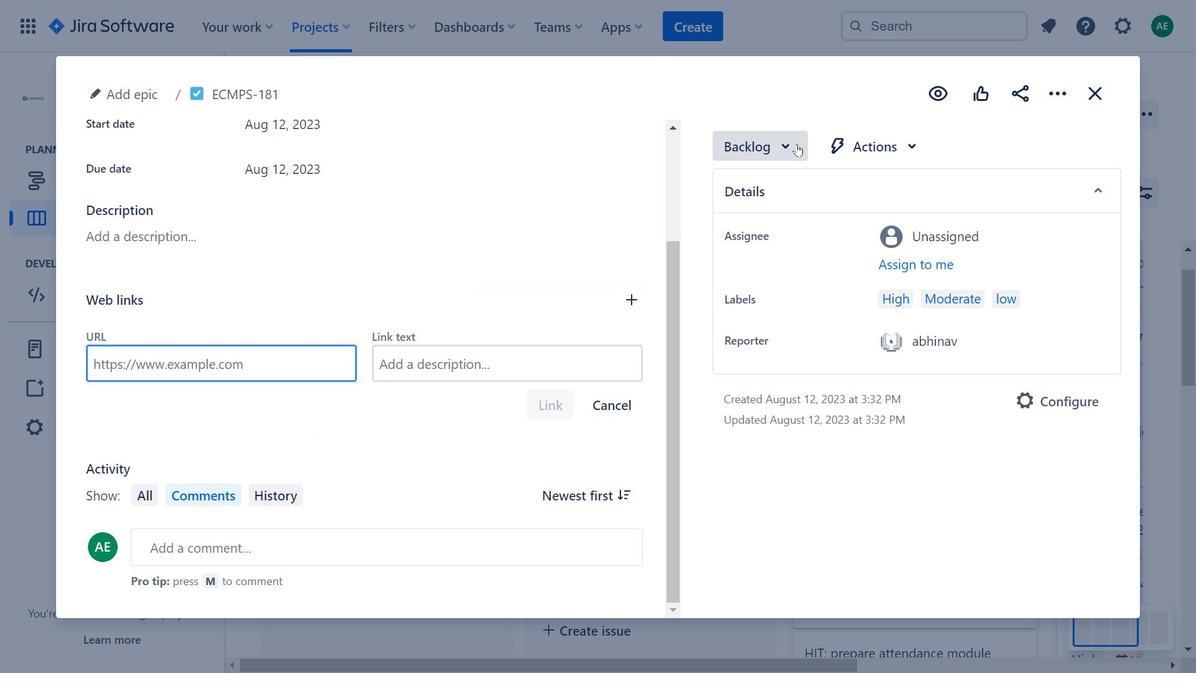 
Action: Mouse moved to (1064, 94)
Screenshot: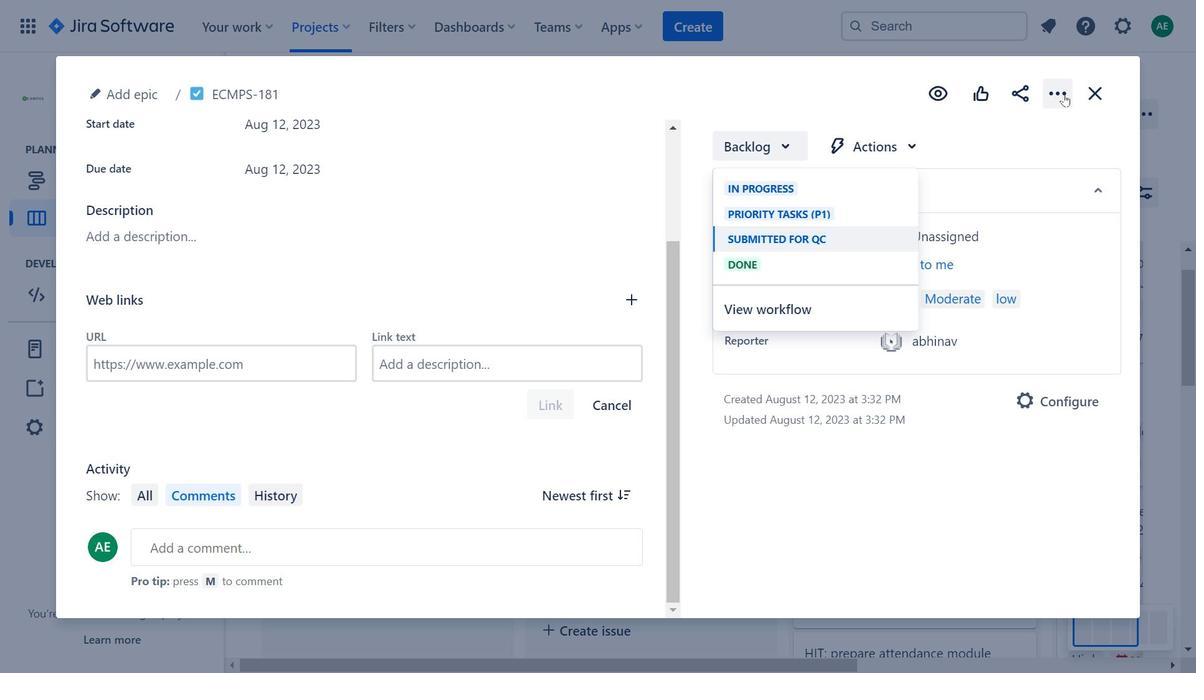 
Action: Mouse pressed left at (1064, 94)
Screenshot: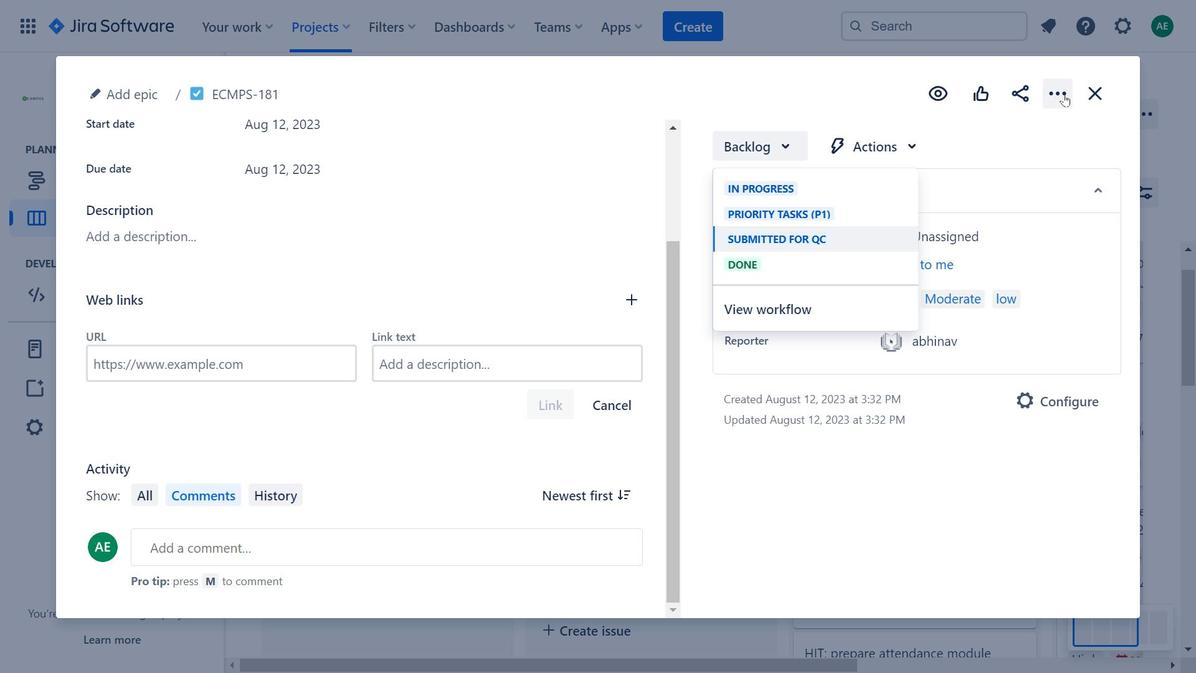 
Action: Mouse moved to (1091, 89)
Screenshot: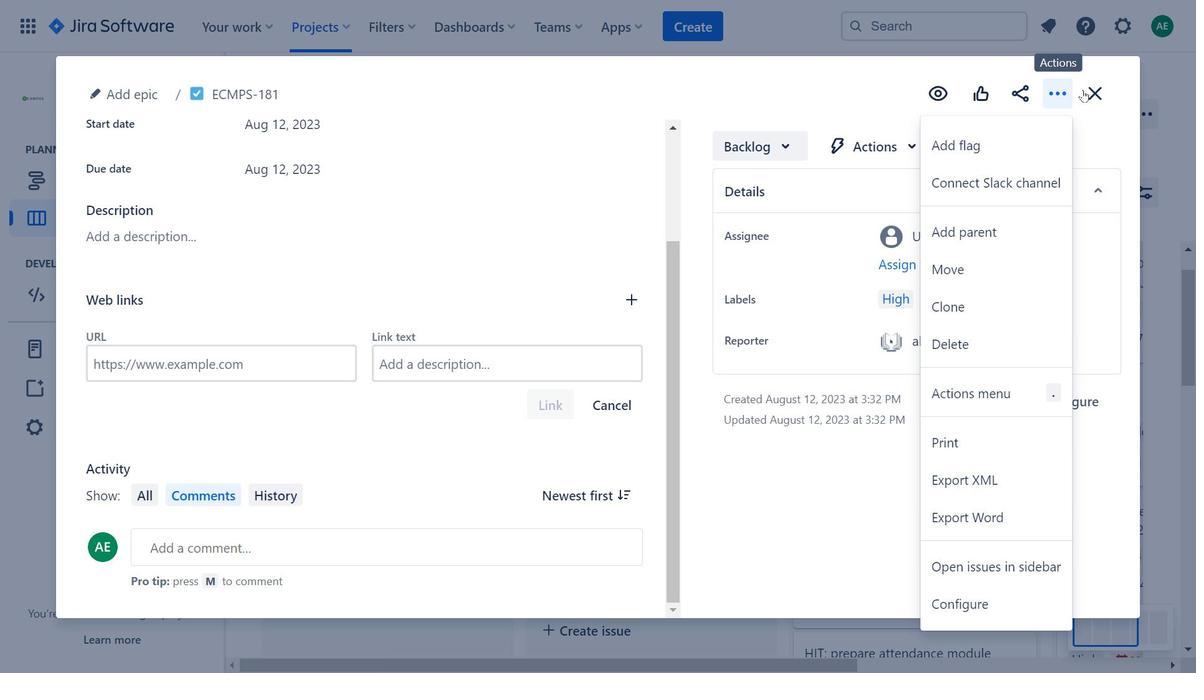
Action: Mouse pressed left at (1091, 89)
Screenshot: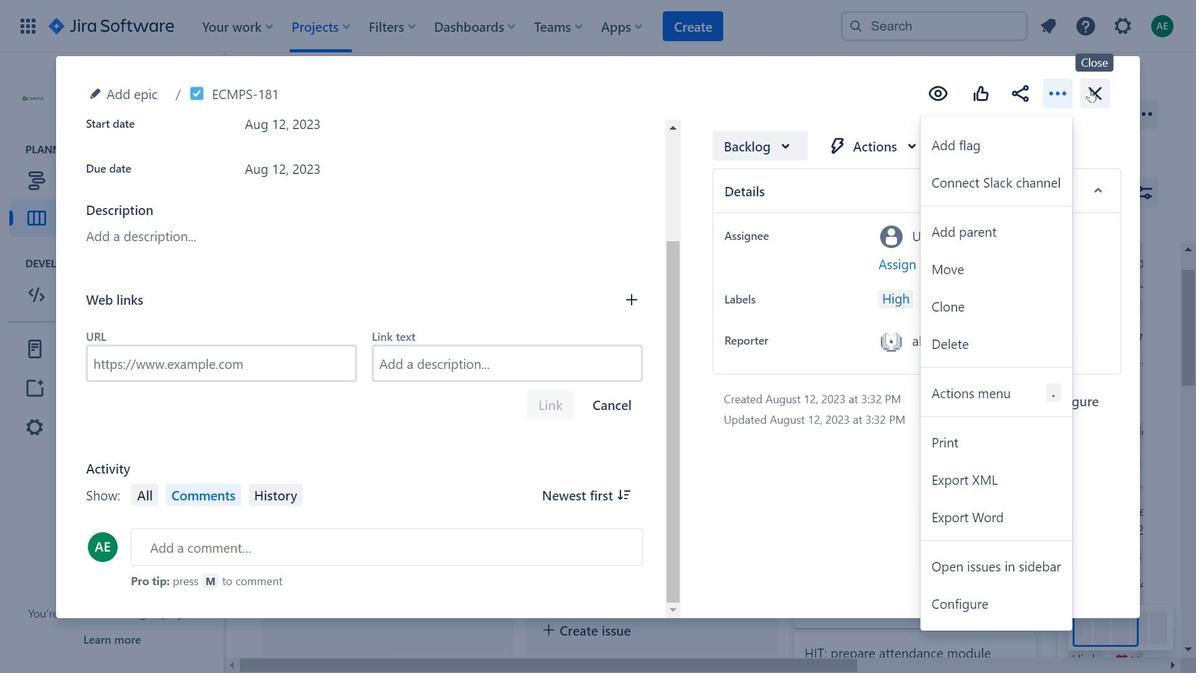 
Action: Mouse moved to (948, 322)
Screenshot: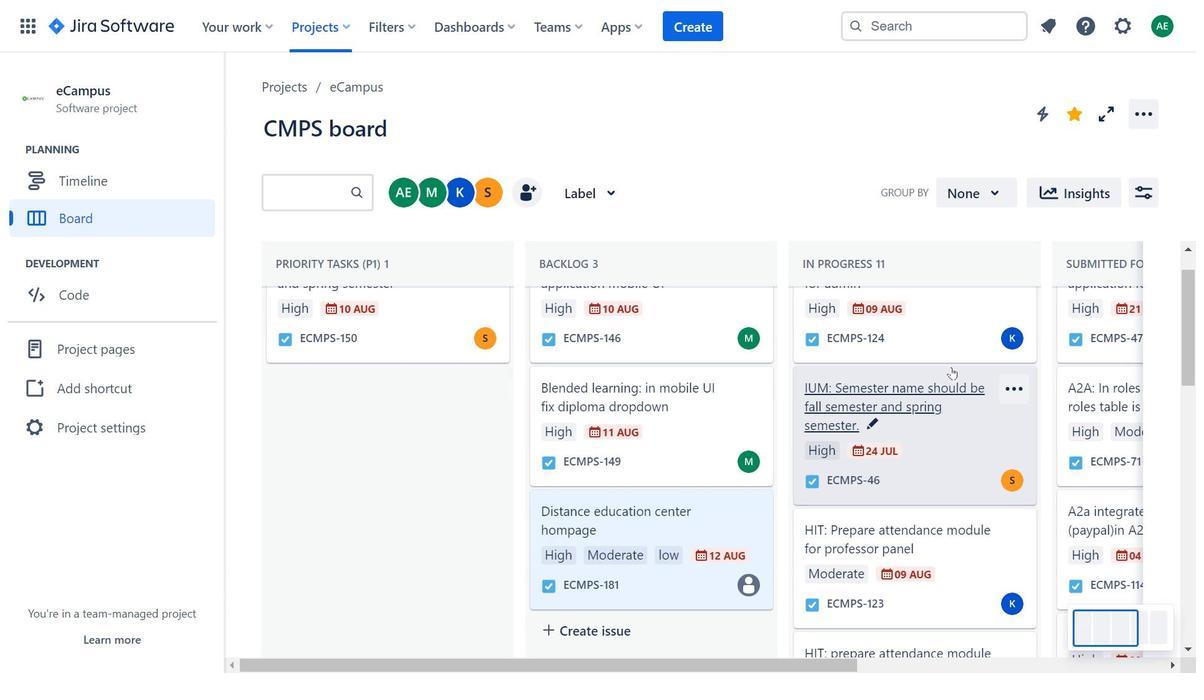 
Action: Mouse scrolled (948, 322) with delta (0, 0)
Screenshot: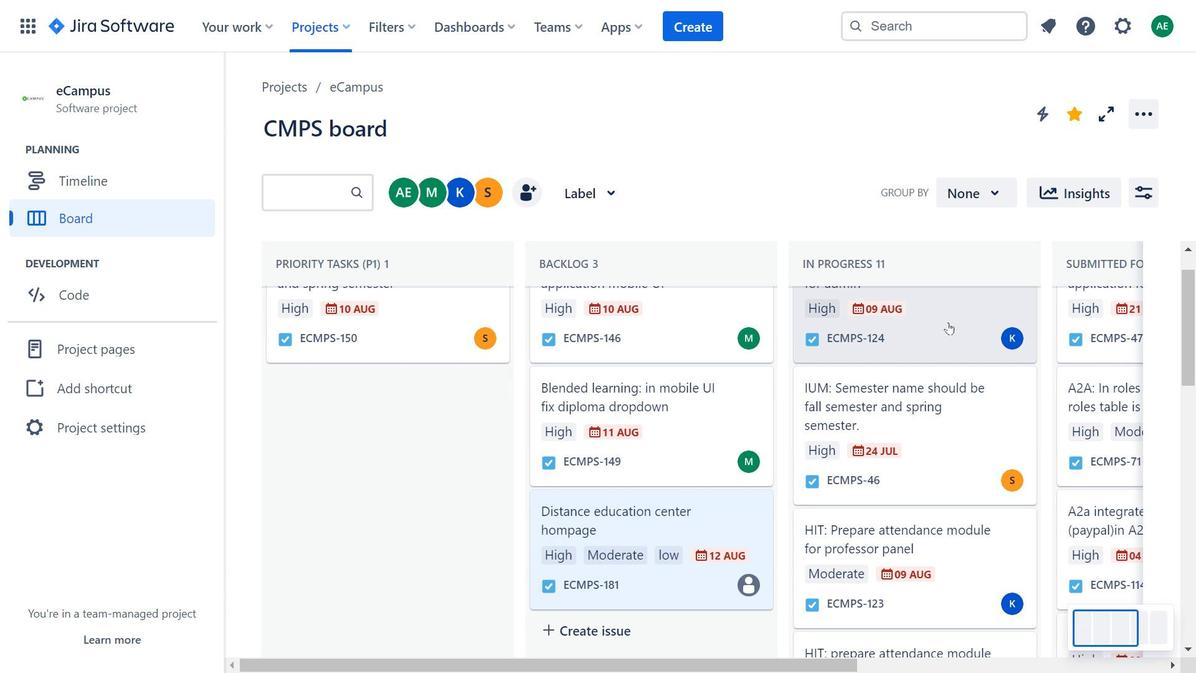 
Action: Mouse moved to (952, 330)
Screenshot: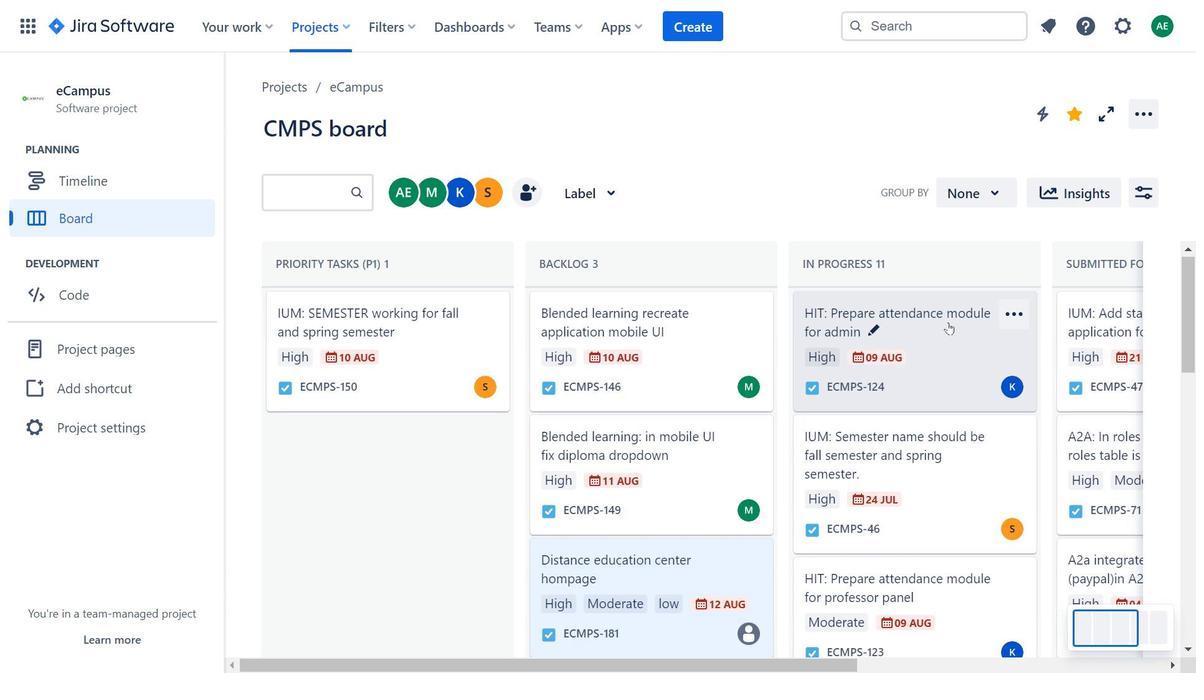 
Action: Mouse scrolled (952, 331) with delta (0, 0)
Screenshot: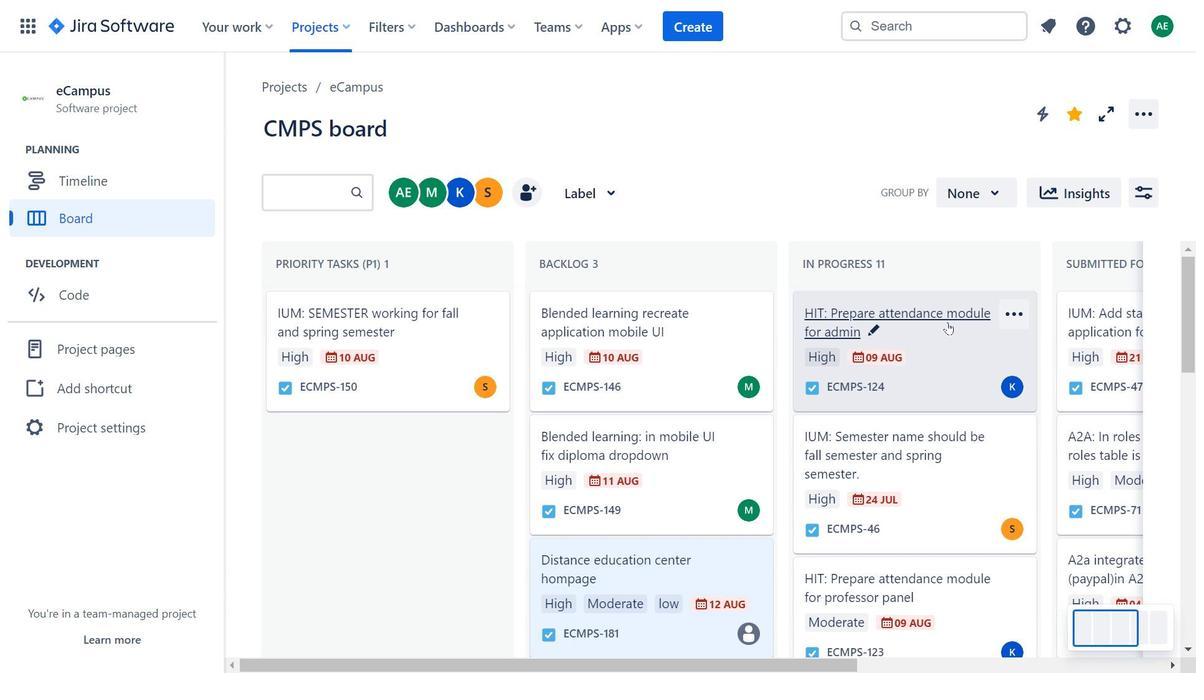 
Action: Mouse scrolled (952, 331) with delta (0, 0)
Screenshot: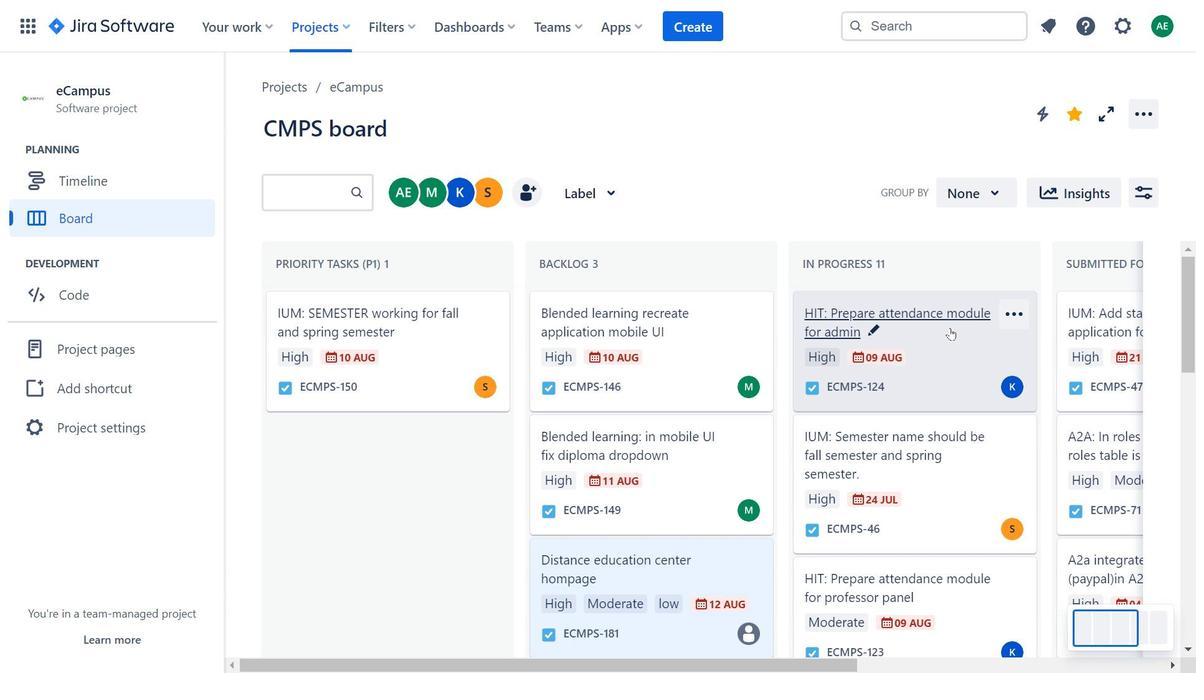 
Action: Mouse moved to (936, 377)
Screenshot: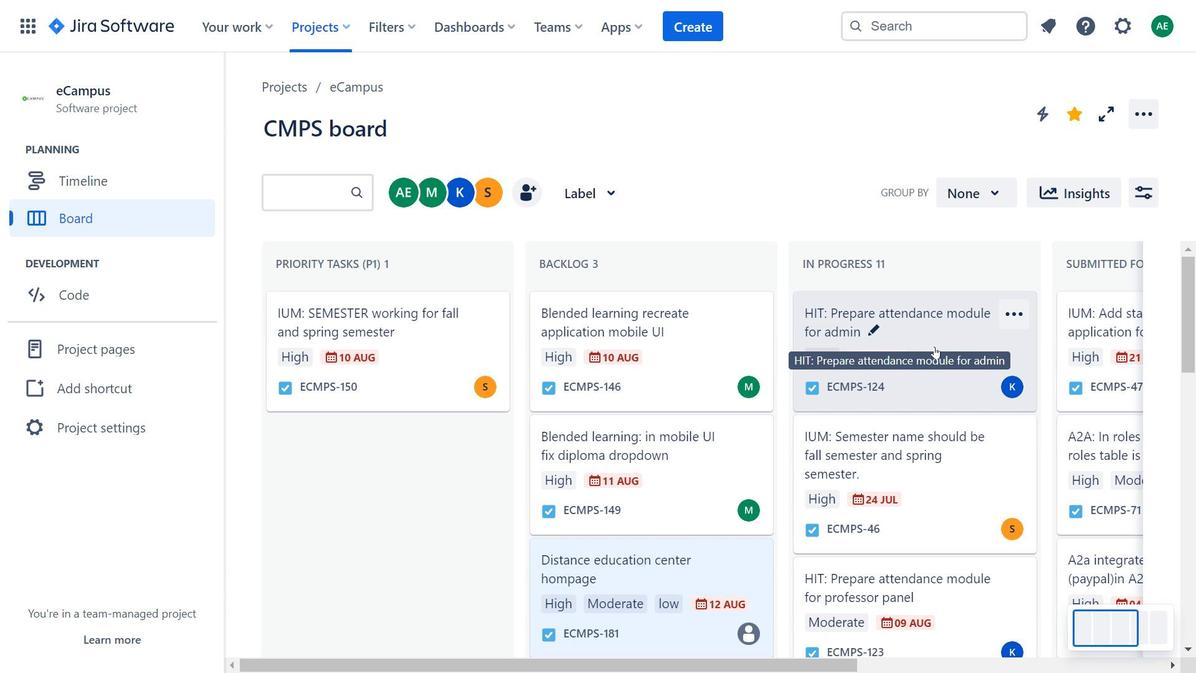 
Action: Mouse pressed left at (936, 377)
Screenshot: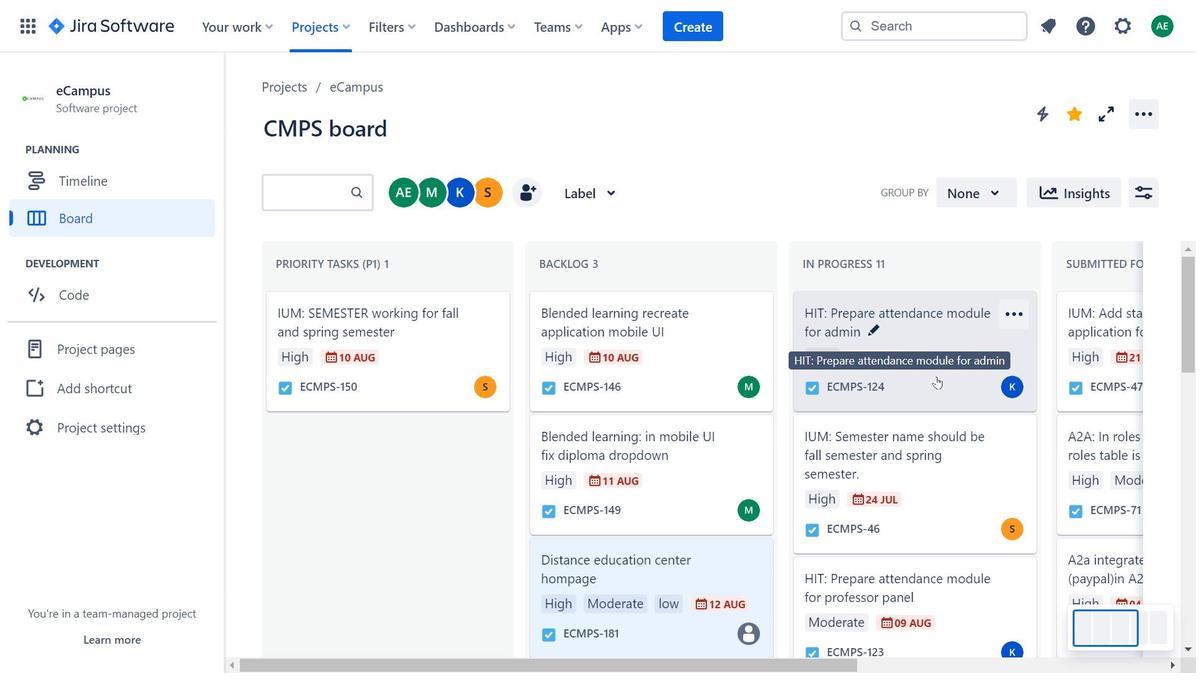 
Action: Mouse moved to (371, 235)
Screenshot: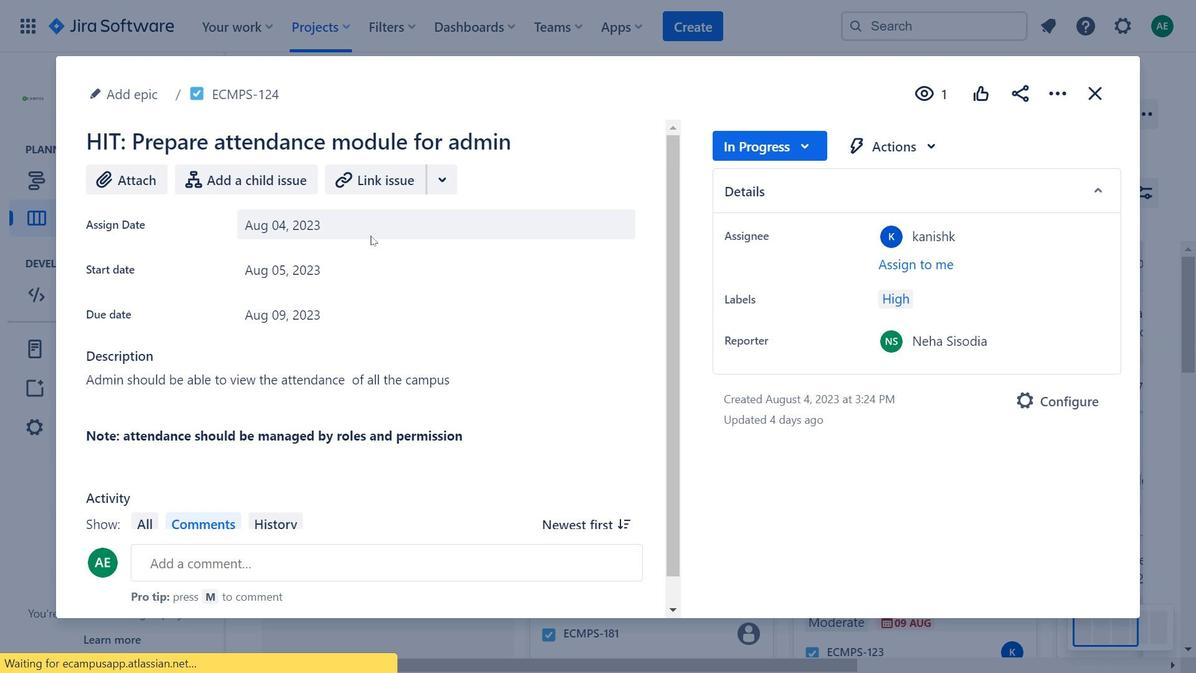 
Action: Mouse pressed left at (371, 235)
Screenshot: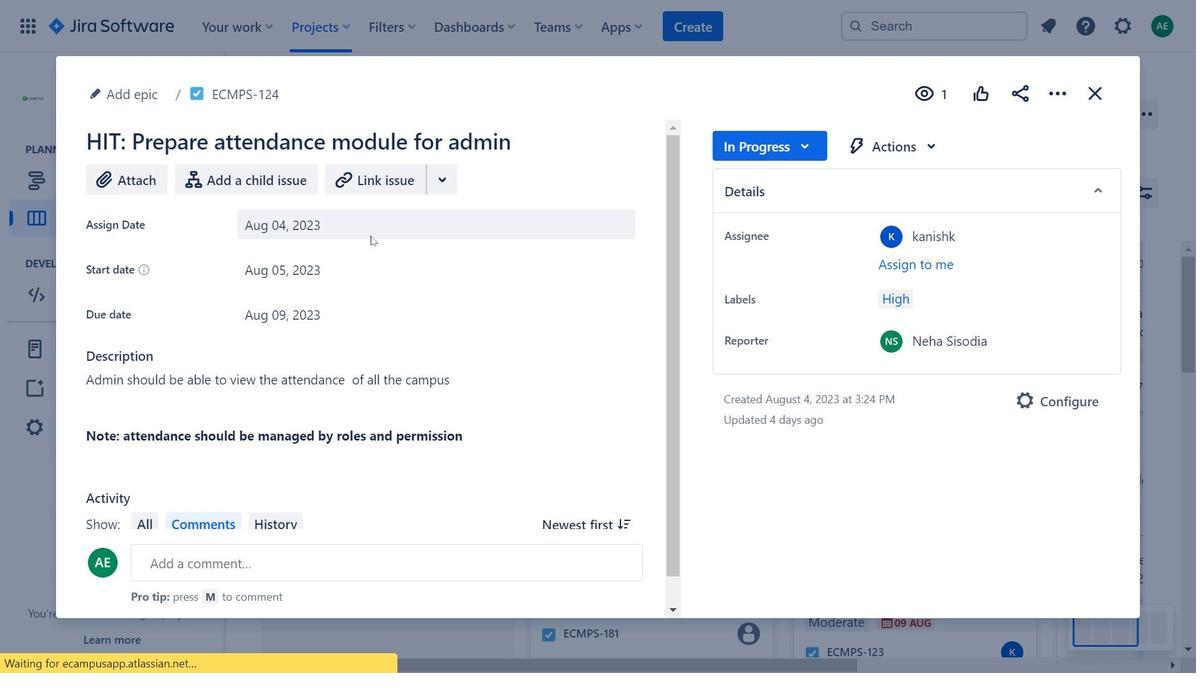 
Action: Mouse moved to (531, 276)
Screenshot: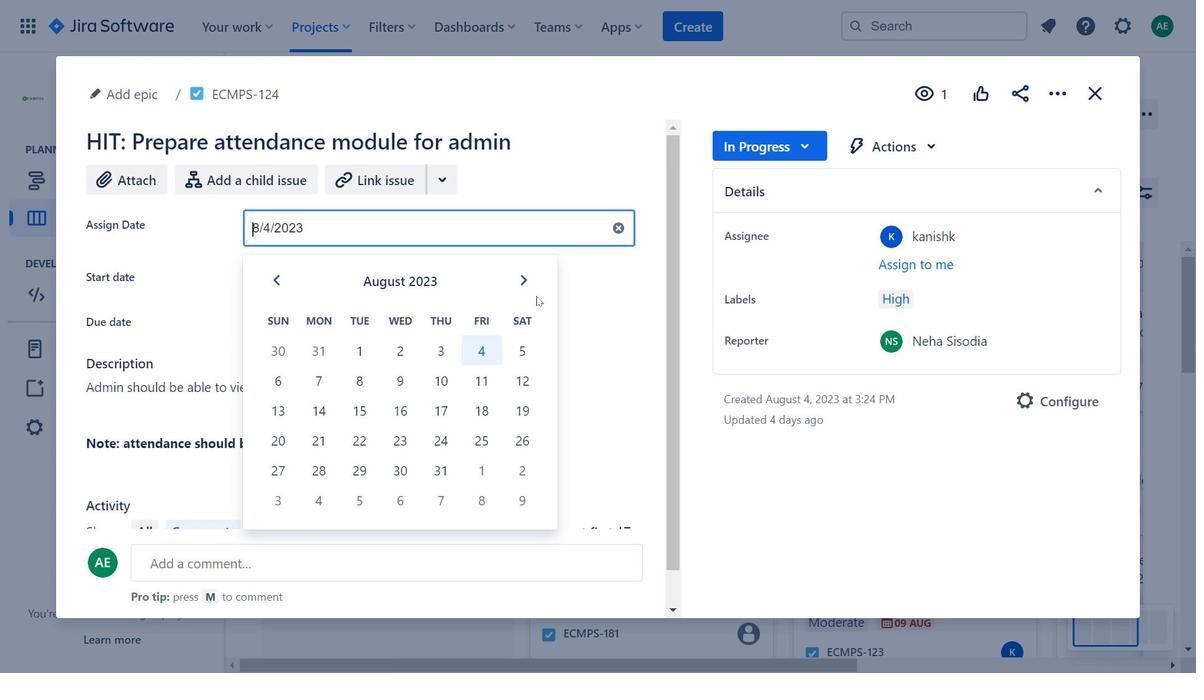 
Action: Mouse pressed left at (531, 276)
Screenshot: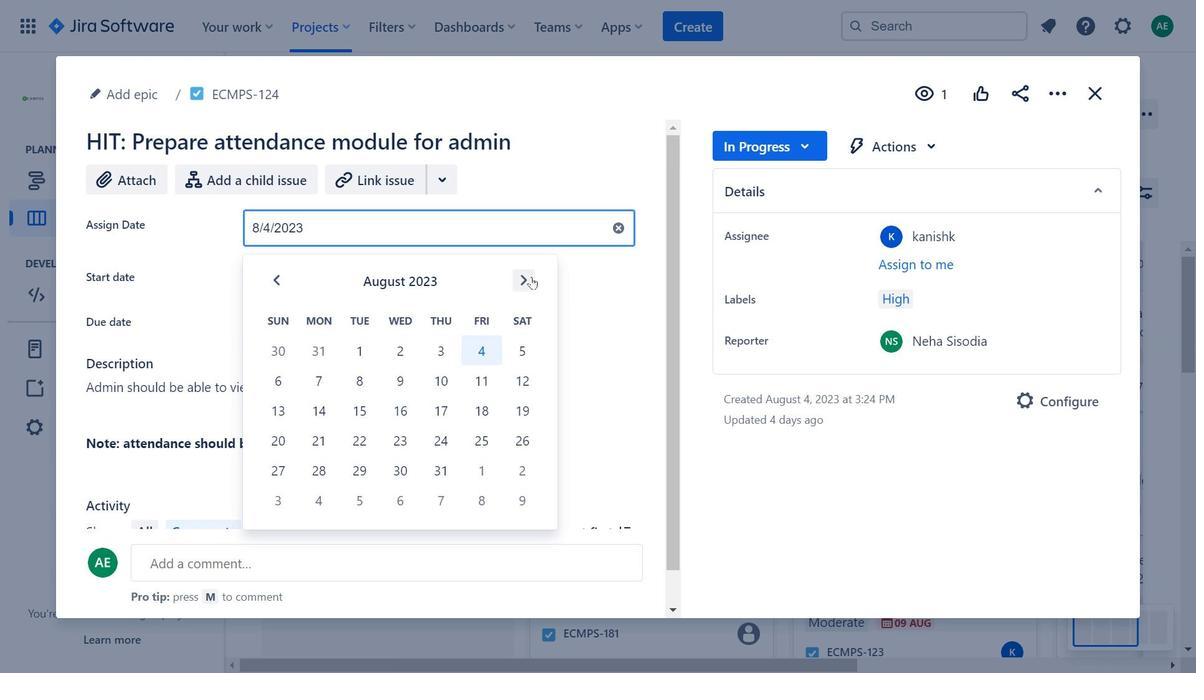 
Action: Mouse pressed left at (531, 276)
Screenshot: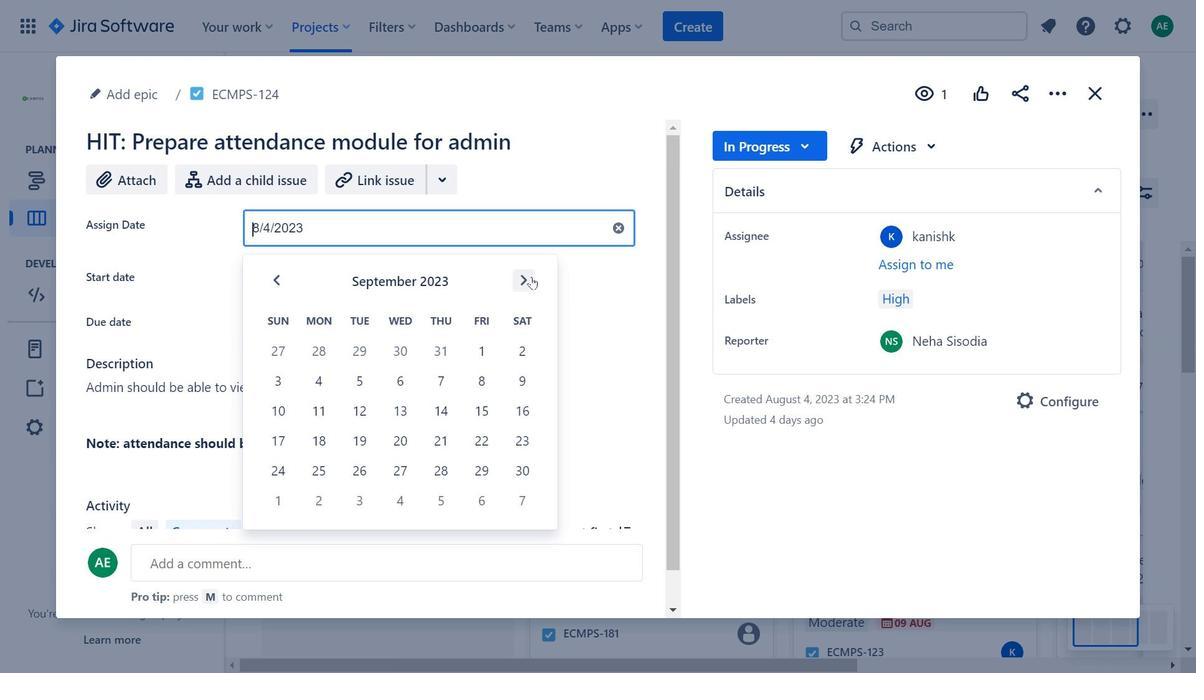 
Action: Mouse pressed left at (531, 276)
Screenshot: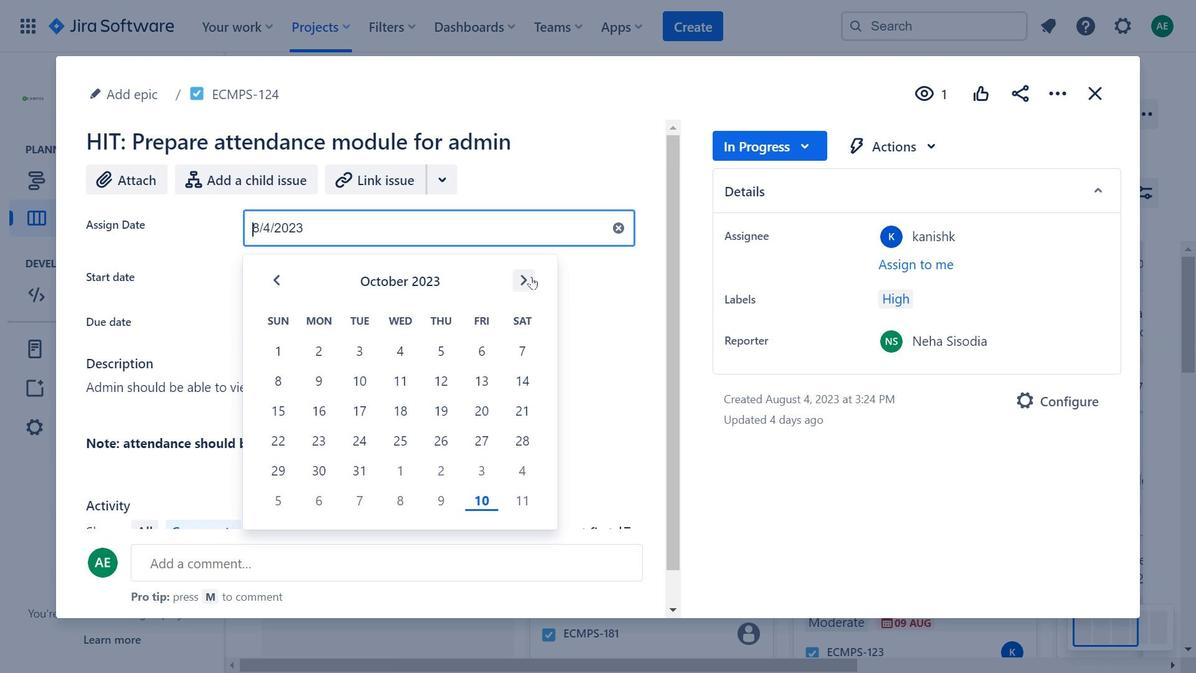 
Action: Mouse moved to (867, 147)
Screenshot: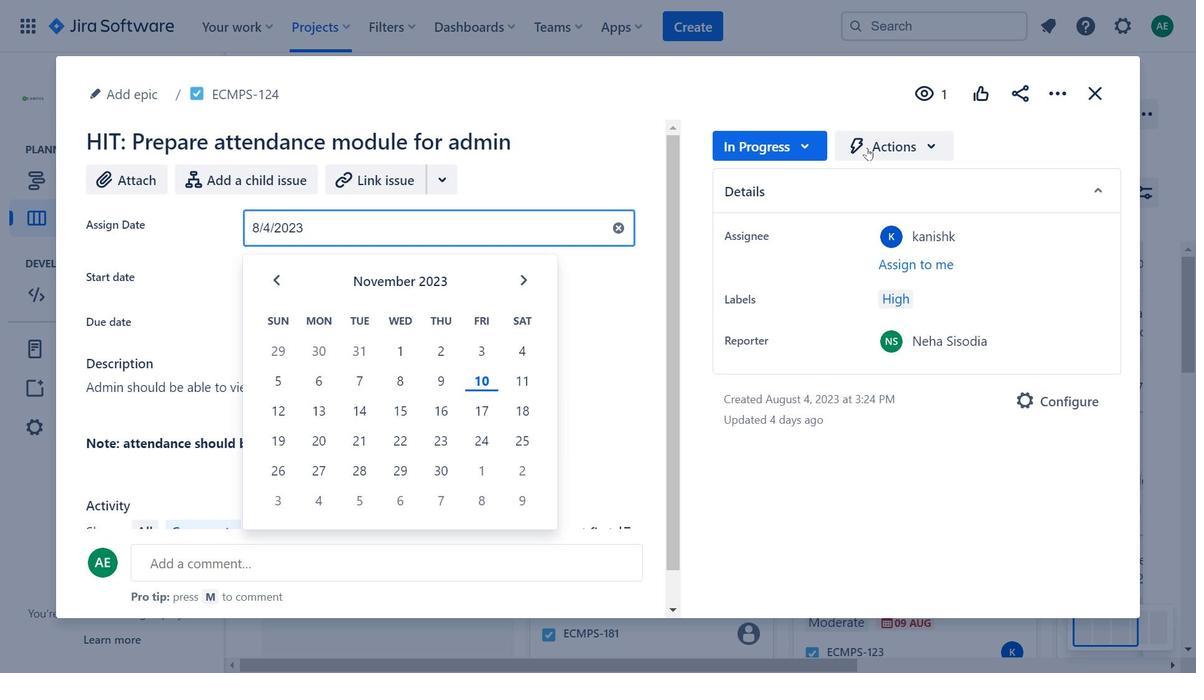 
Action: Mouse pressed left at (867, 147)
Screenshot: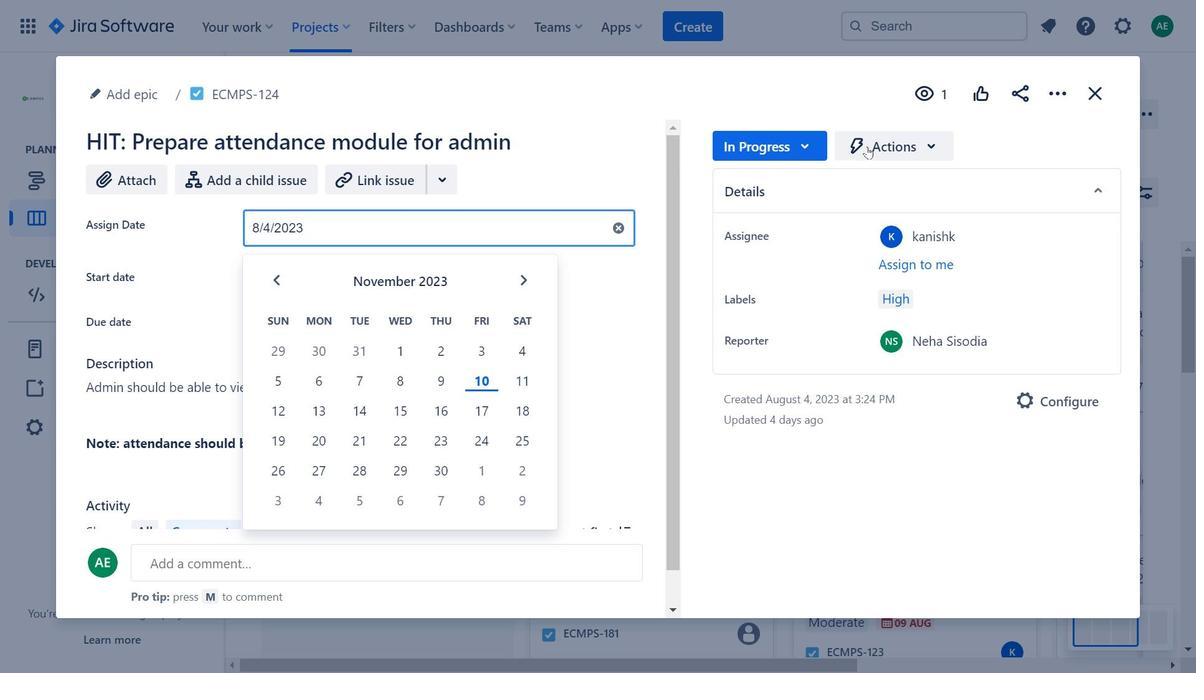 
Action: Mouse moved to (1007, 546)
Screenshot: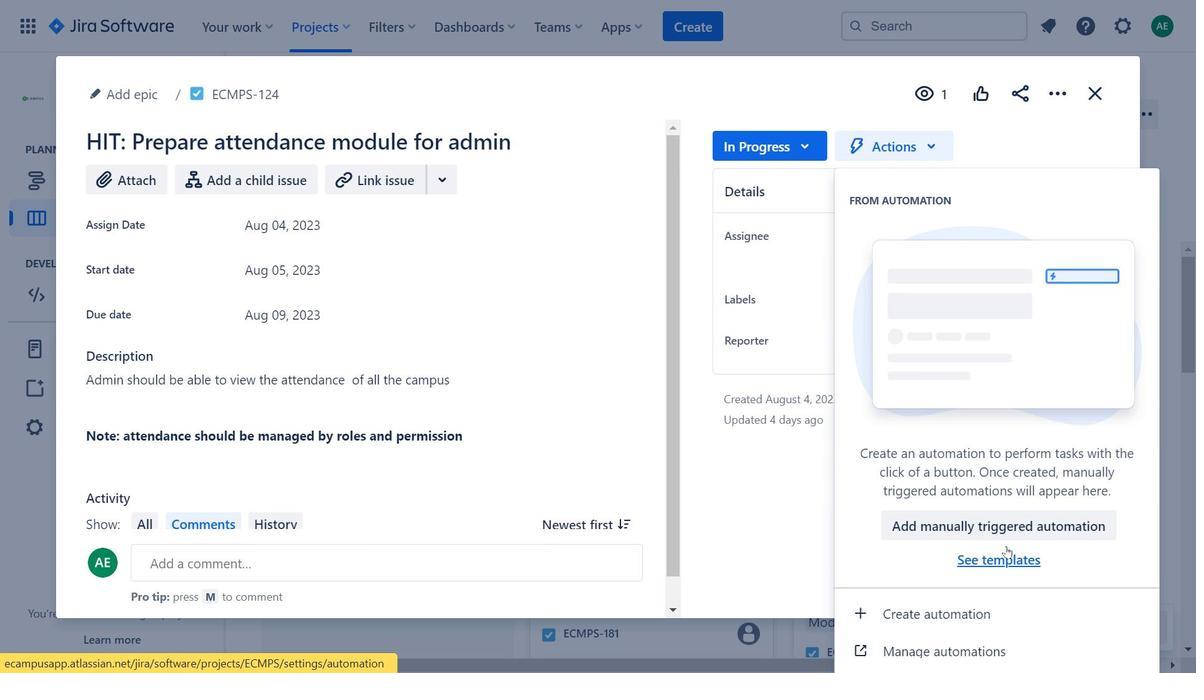 
Action: Mouse pressed left at (1007, 546)
Screenshot: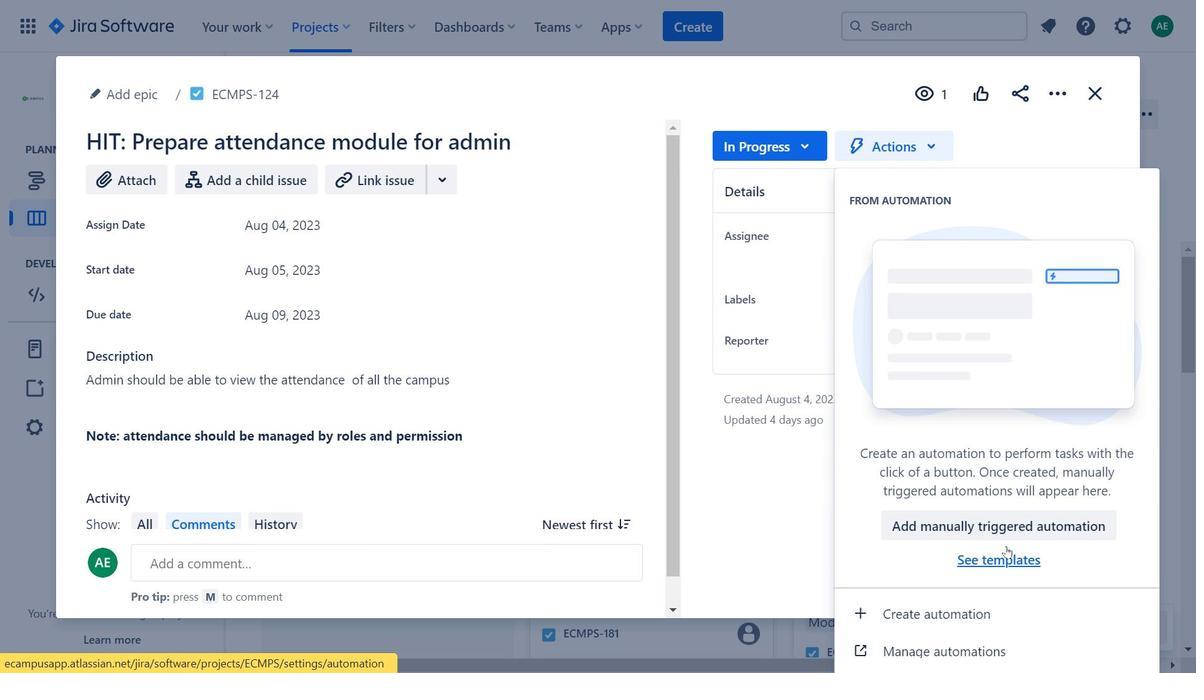 
Action: Mouse moved to (521, 342)
Screenshot: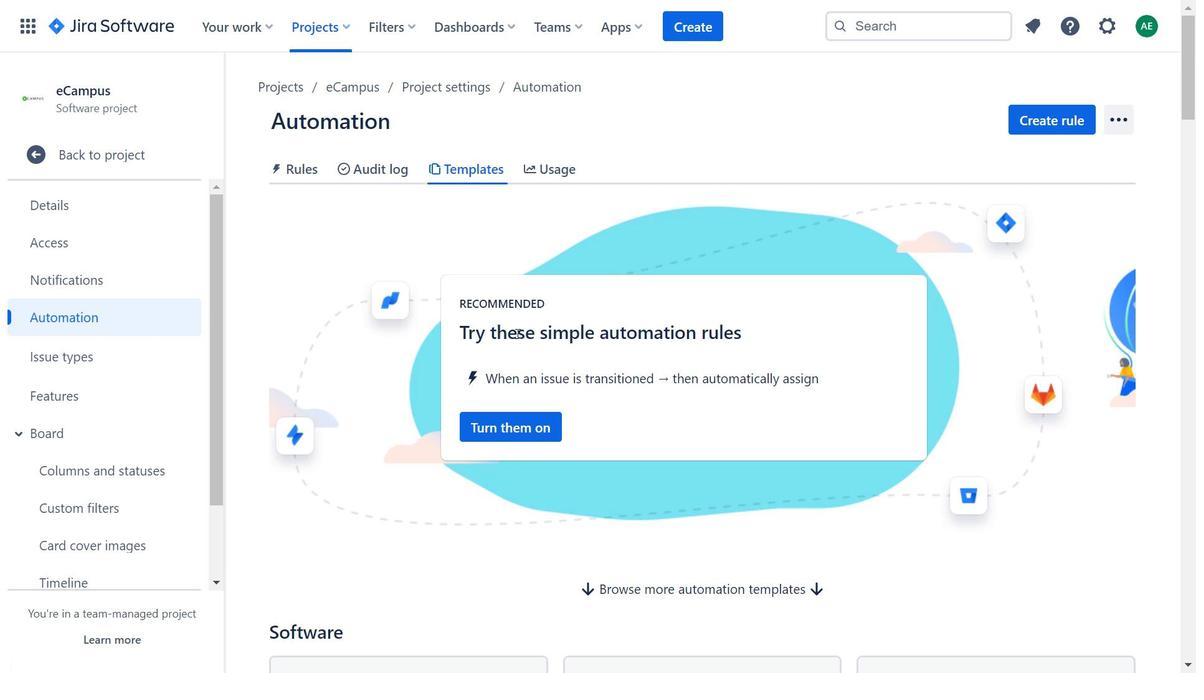 
Action: Mouse scrolled (521, 342) with delta (0, 0)
Screenshot: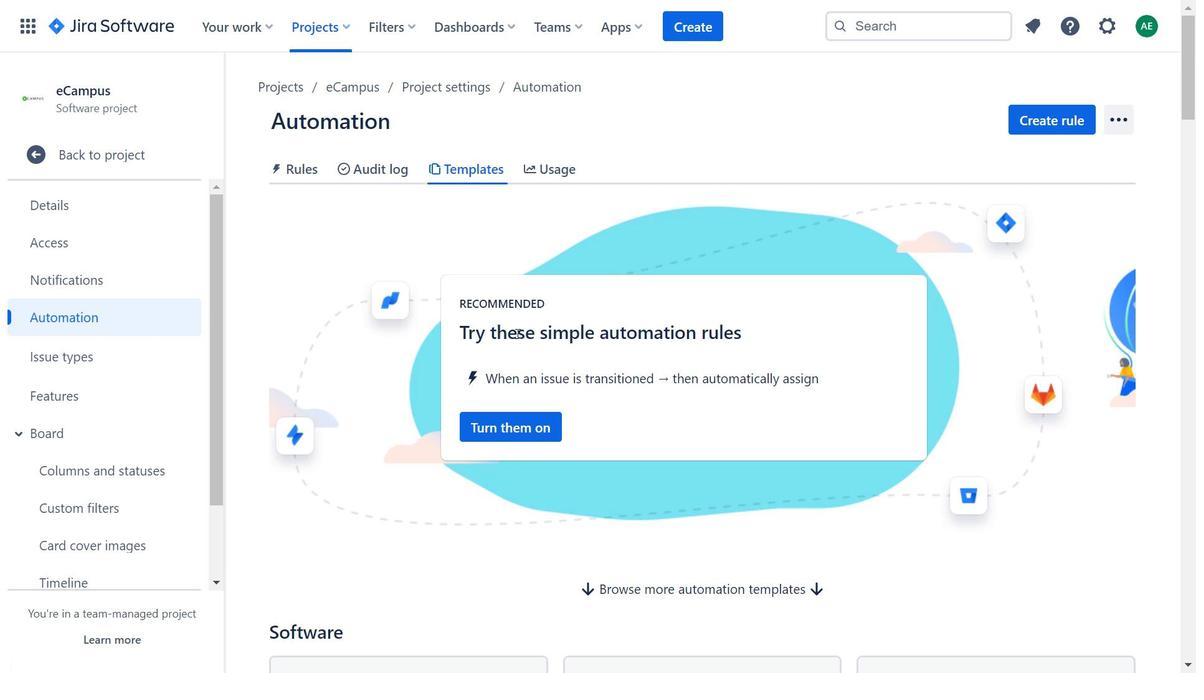 
Action: Mouse moved to (524, 342)
Screenshot: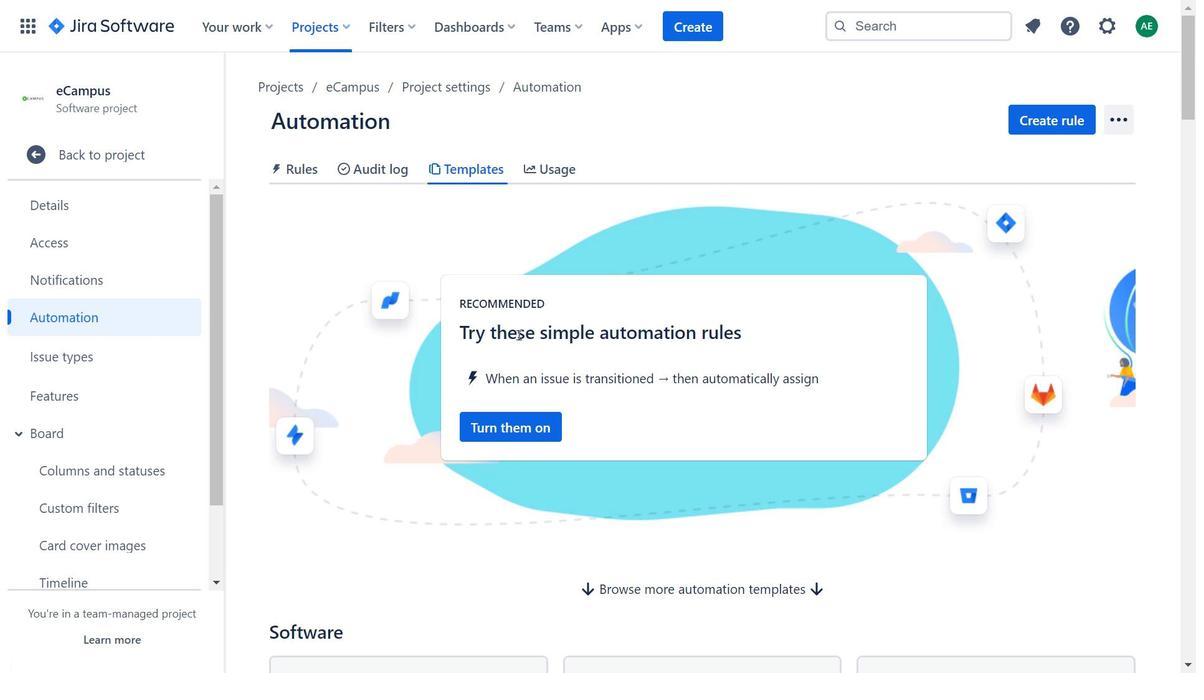 
Action: Mouse scrolled (524, 342) with delta (0, 0)
Screenshot: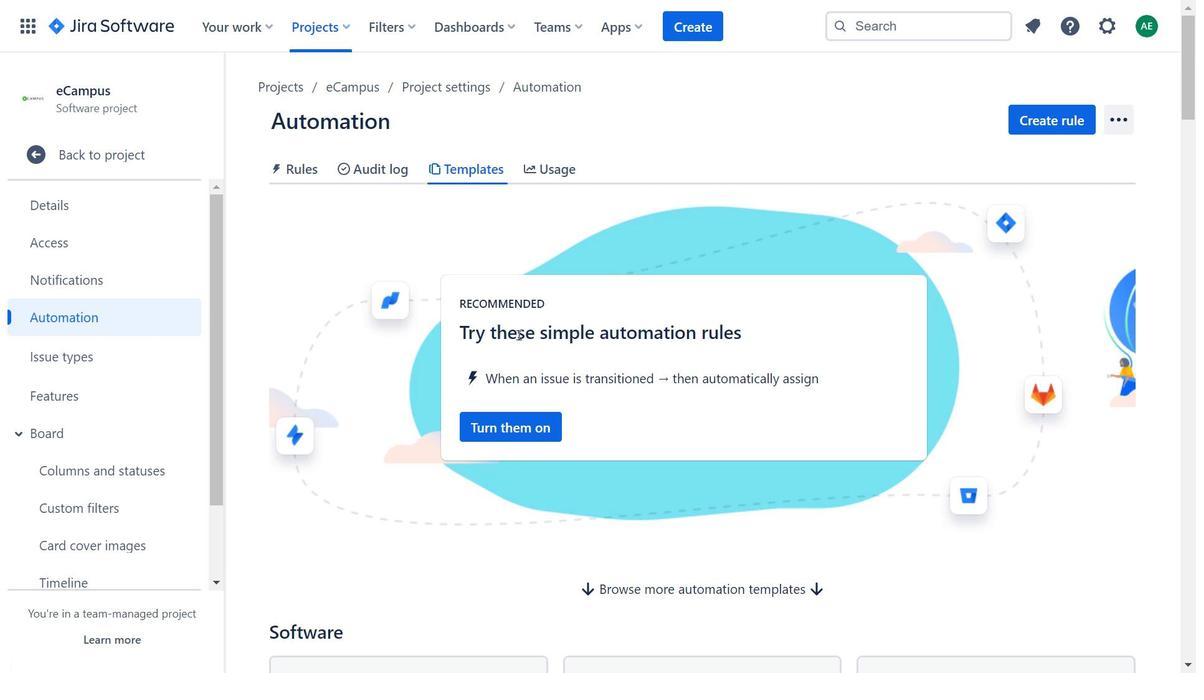 
Action: Mouse moved to (527, 365)
Screenshot: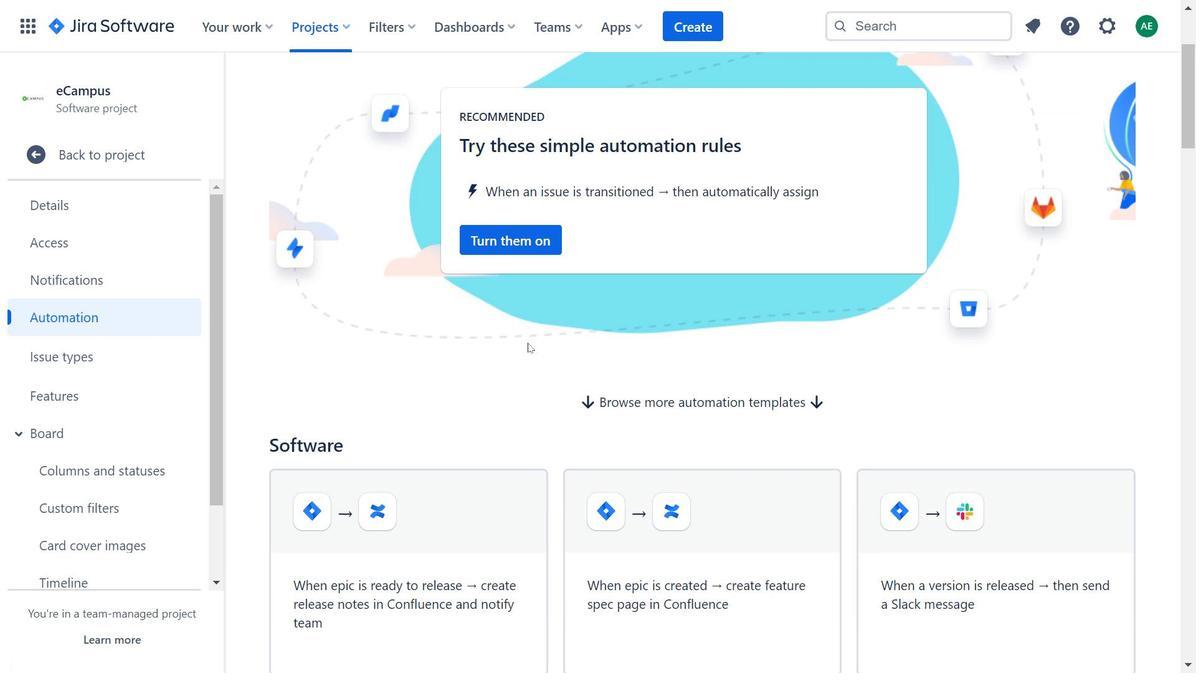 
Action: Mouse scrolled (527, 365) with delta (0, 0)
Screenshot: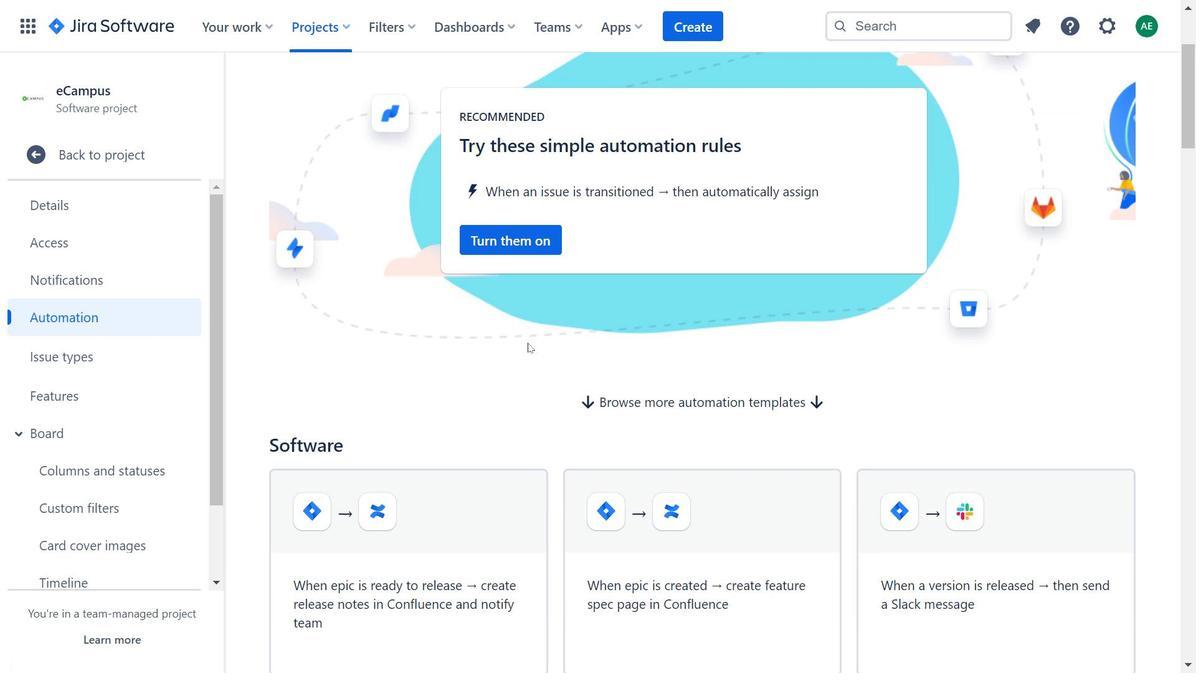 
Action: Mouse scrolled (527, 365) with delta (0, 0)
Screenshot: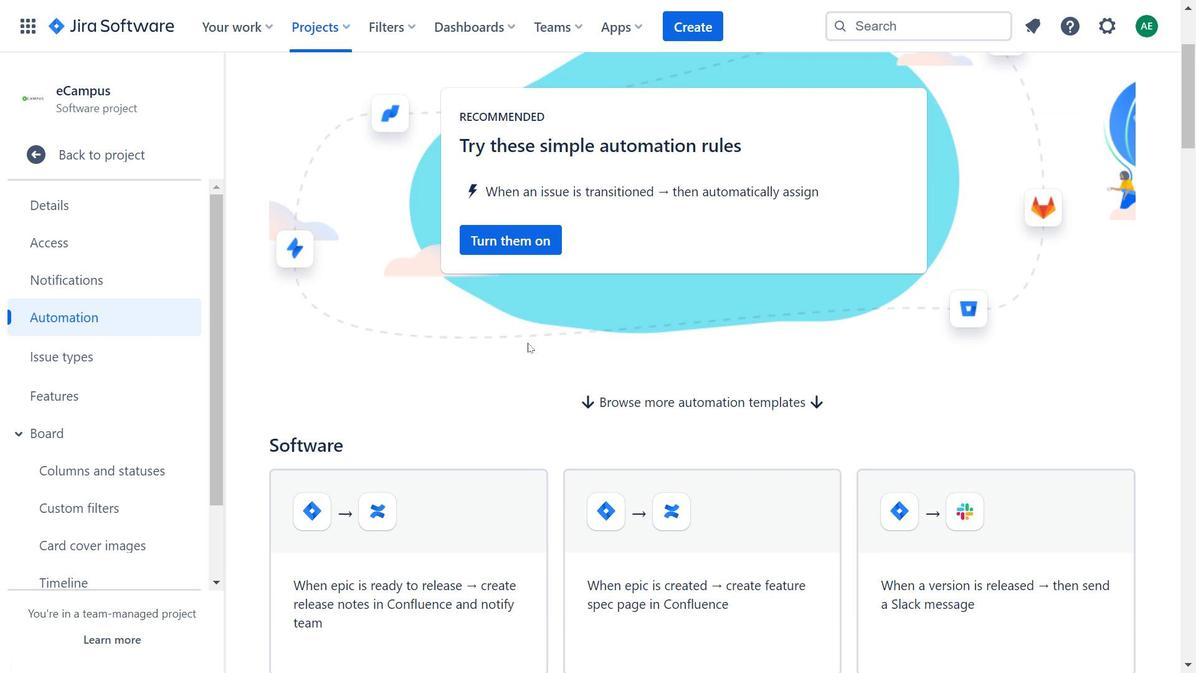 
Action: Mouse moved to (525, 379)
Screenshot: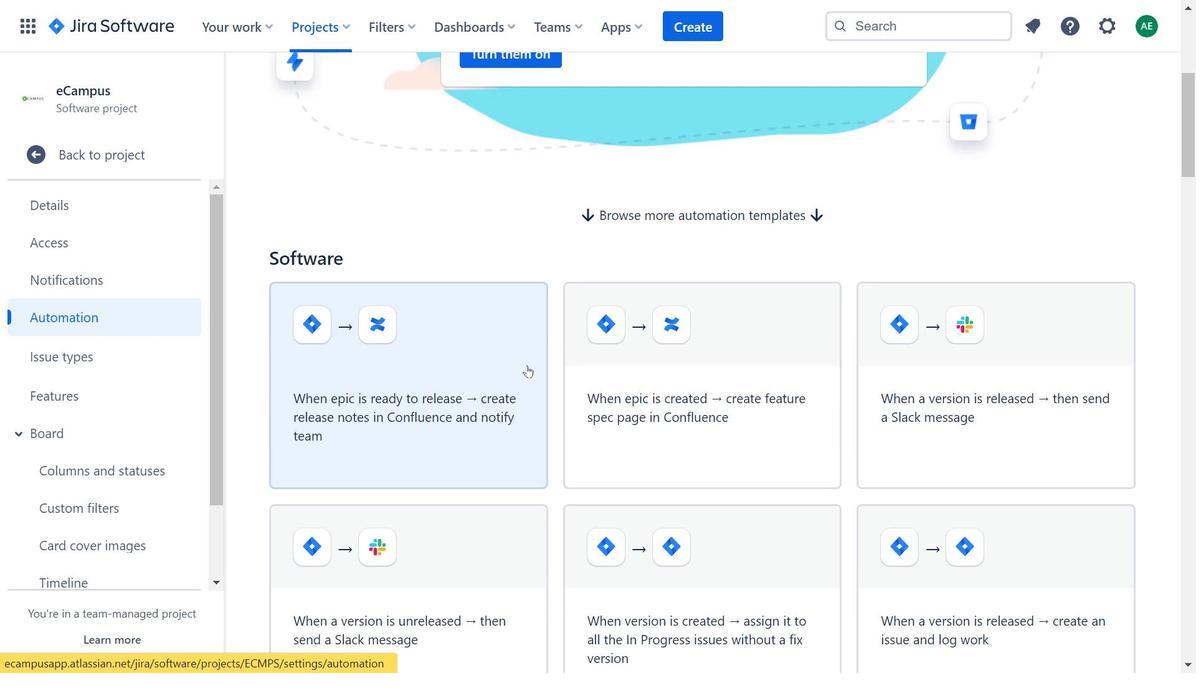
Action: Mouse scrolled (525, 379) with delta (0, 0)
Screenshot: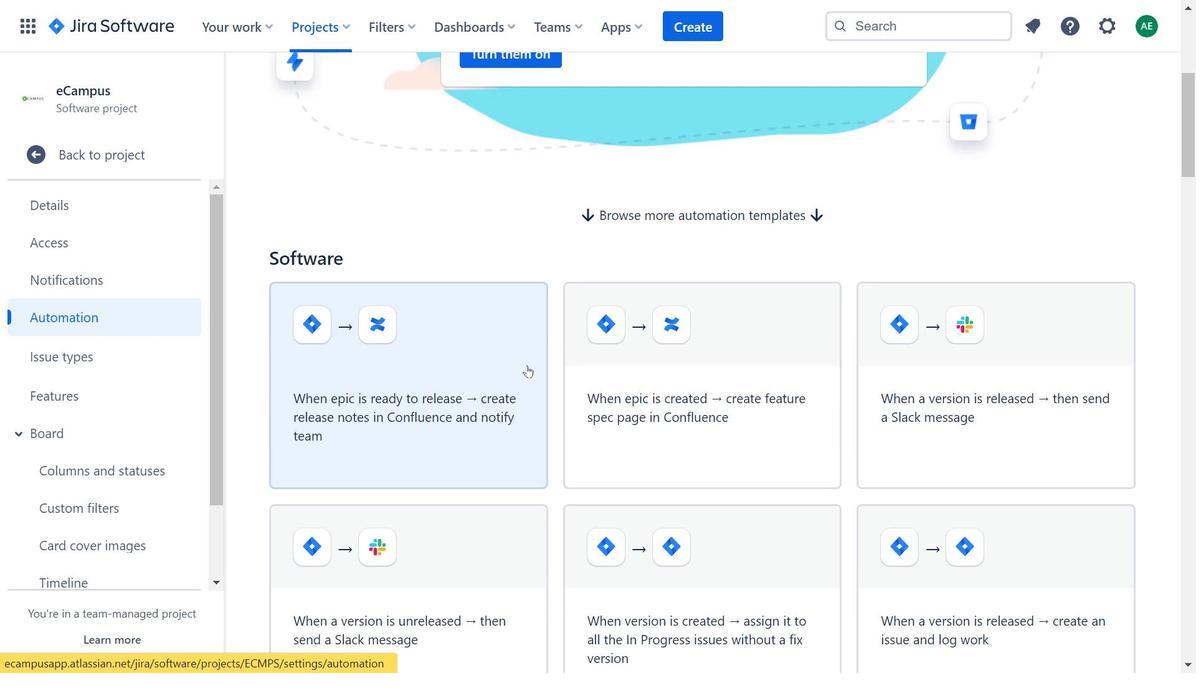 
Action: Mouse scrolled (525, 379) with delta (0, 0)
Screenshot: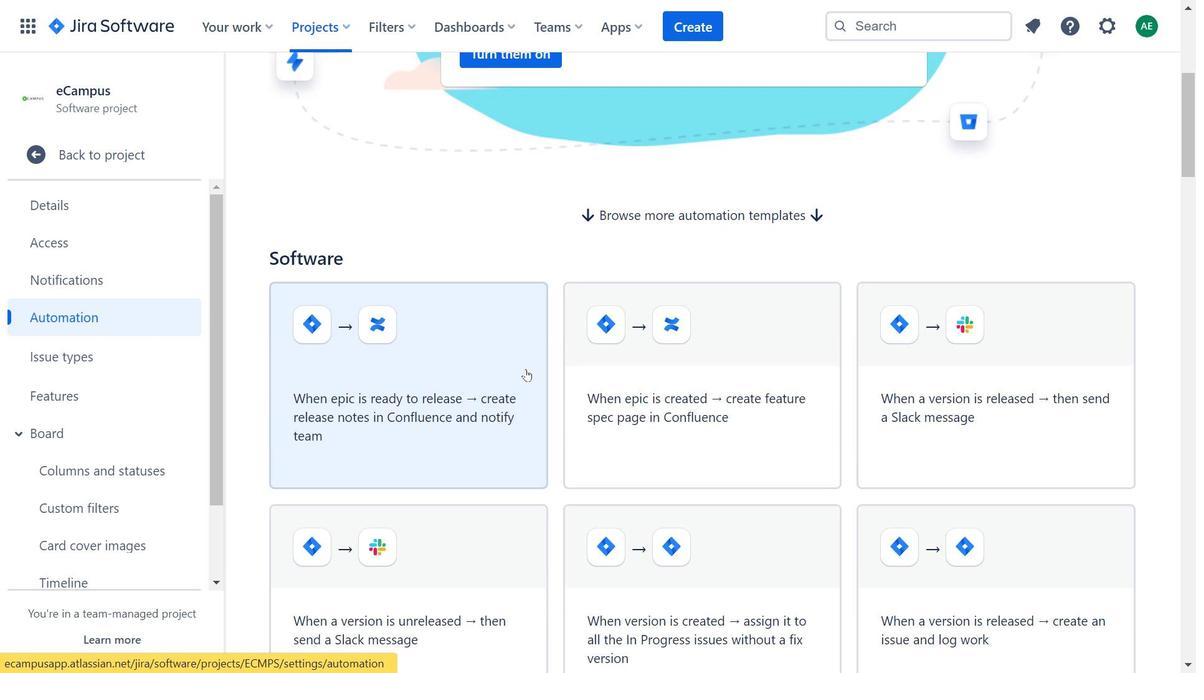 
Action: Mouse moved to (485, 437)
